 Task: Identify properties in Portland suitable for condo conversions based on zoning regulations.
Action: Mouse moved to (297, 212)
Screenshot: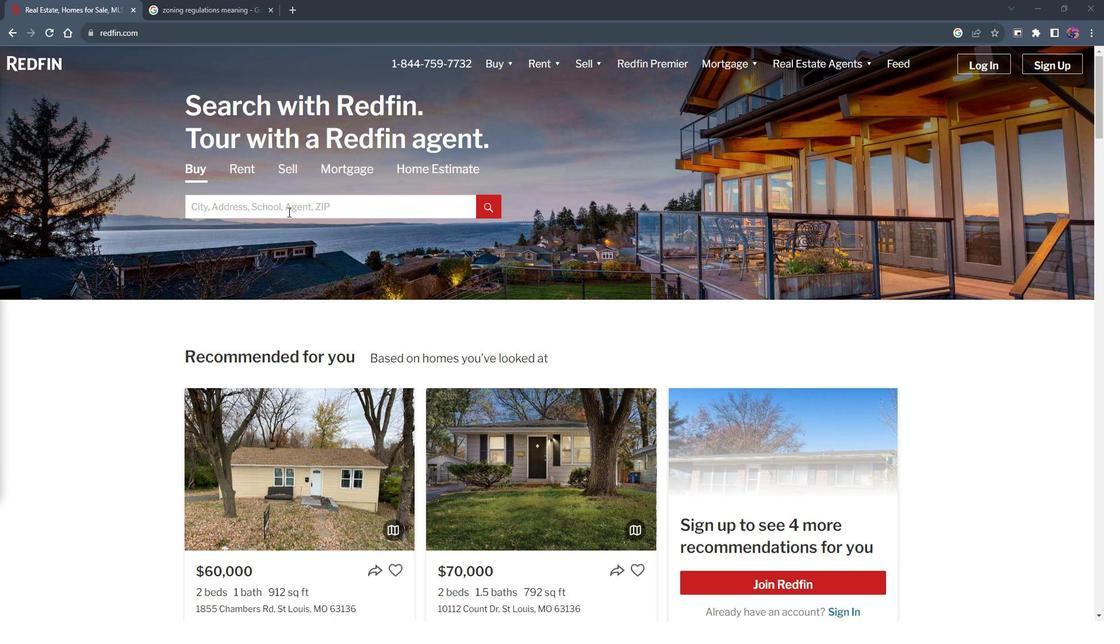 
Action: Mouse pressed left at (297, 212)
Screenshot: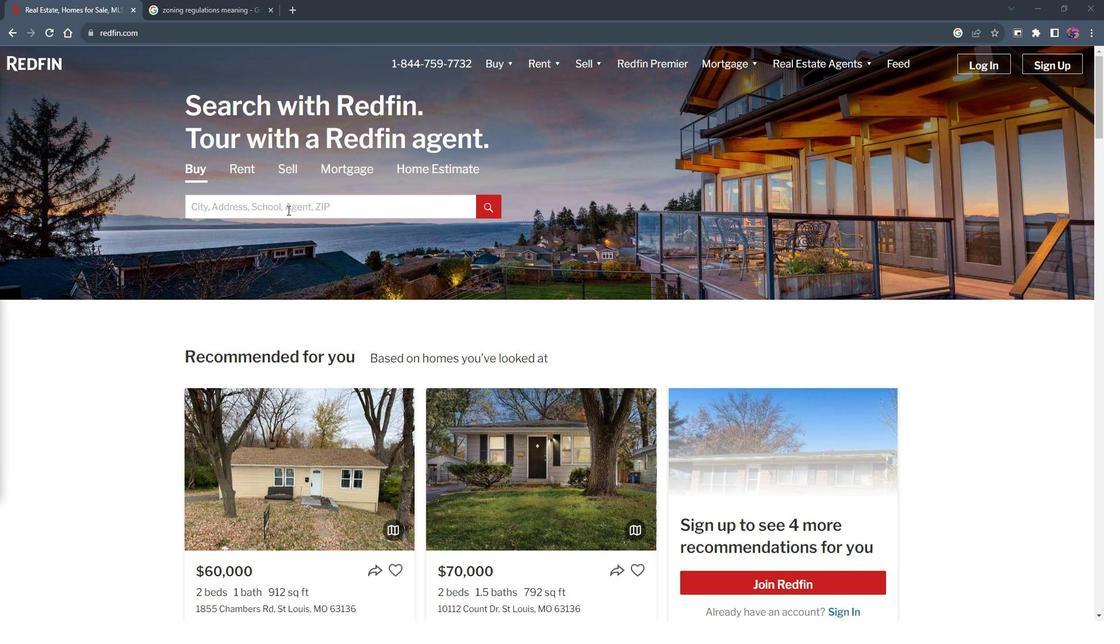 
Action: Mouse moved to (297, 212)
Screenshot: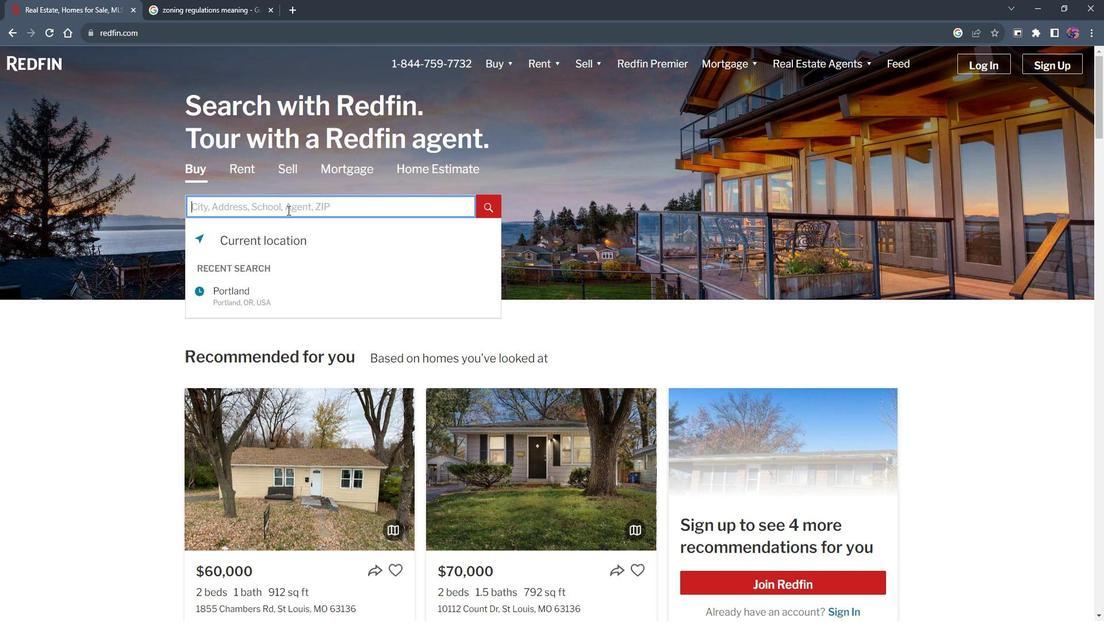 
Action: Key pressed <Key.shift><Key.shift><Key.shift><Key.shift><Key.shift><Key.shift><Key.shift><Key.shift><Key.shift><Key.shift><Key.shift><Key.shift><Key.shift><Key.shift><Key.shift><Key.shift><Key.shift><Key.shift><Key.shift><Key.shift><Key.shift><Key.shift><Key.shift><Key.shift><Key.shift><Key.shift><Key.shift><Key.shift><Key.shift><Key.shift><Key.shift><Key.shift><Key.shift><Key.shift><Key.shift><Key.shift><Key.shift><Key.shift><Key.shift><Key.shift><Key.shift><Key.shift><Key.shift><Key.shift><Key.shift>Portland<Key.enter>
Screenshot: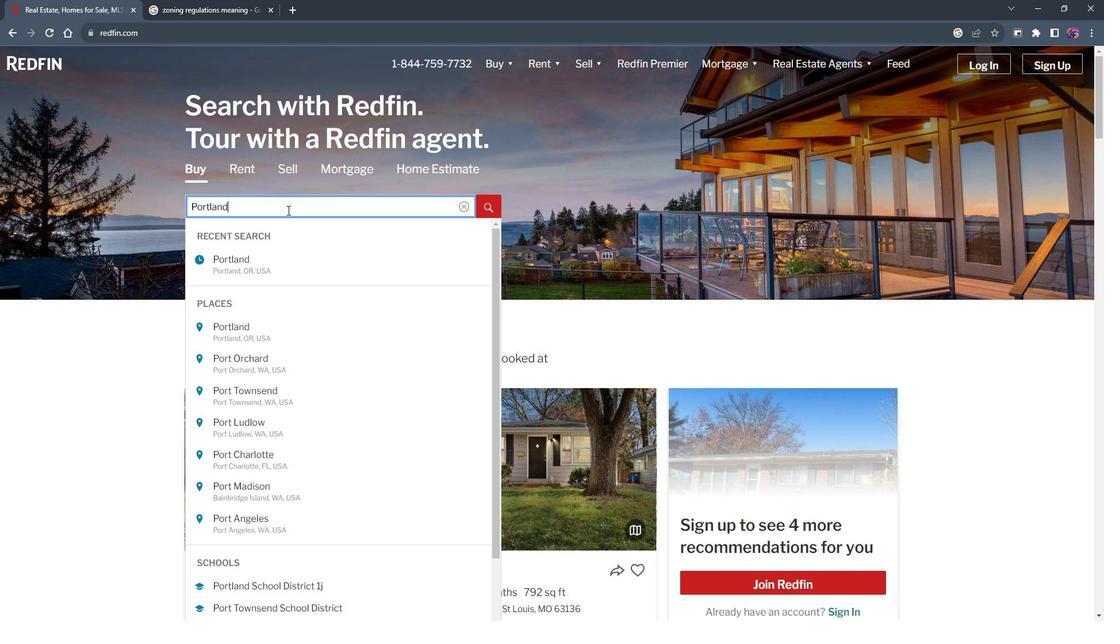 
Action: Mouse moved to (1039, 151)
Screenshot: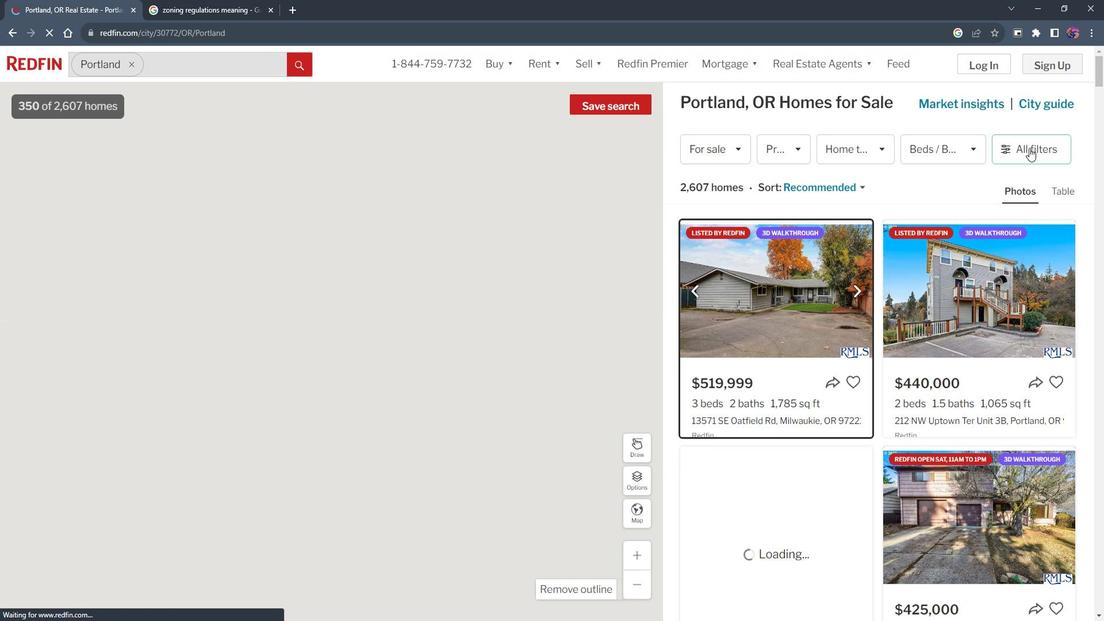 
Action: Mouse pressed left at (1039, 151)
Screenshot: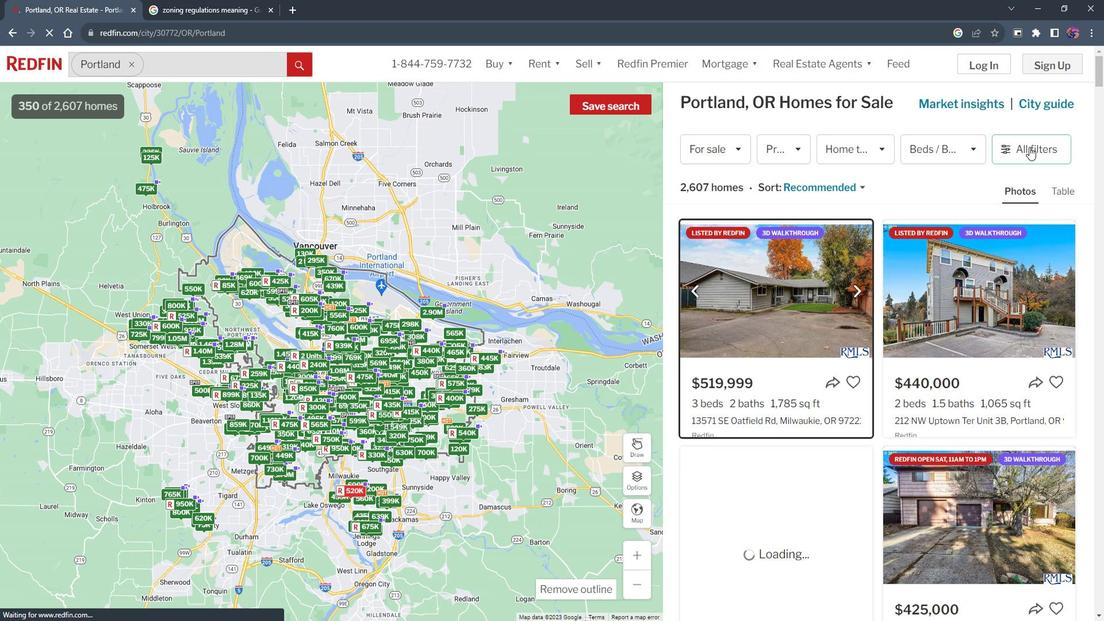 
Action: Mouse moved to (1038, 152)
Screenshot: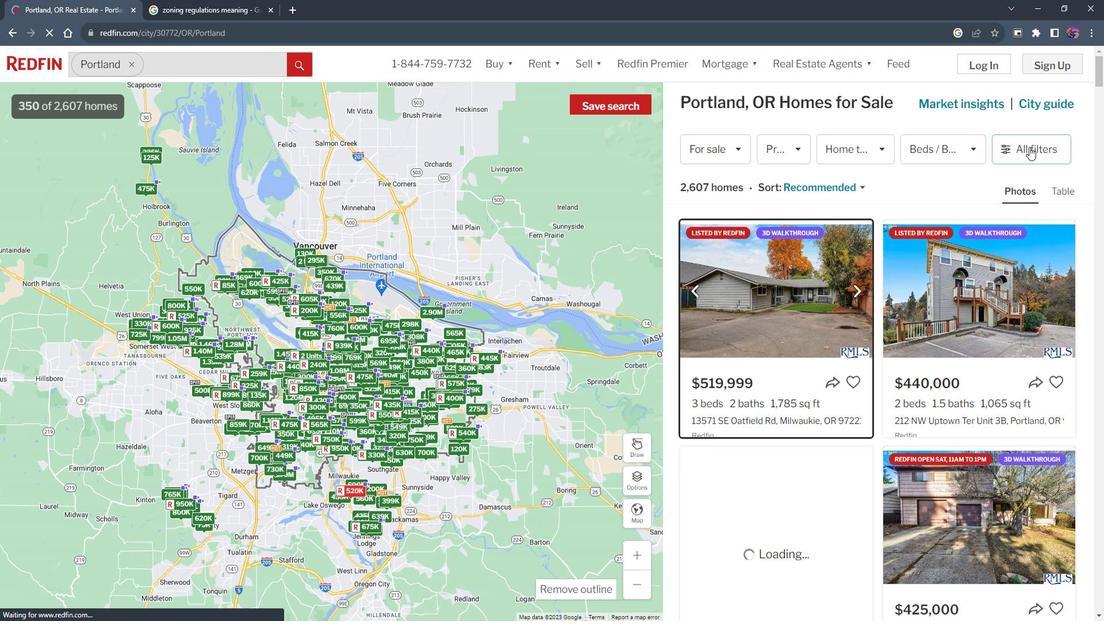 
Action: Mouse pressed left at (1038, 152)
Screenshot: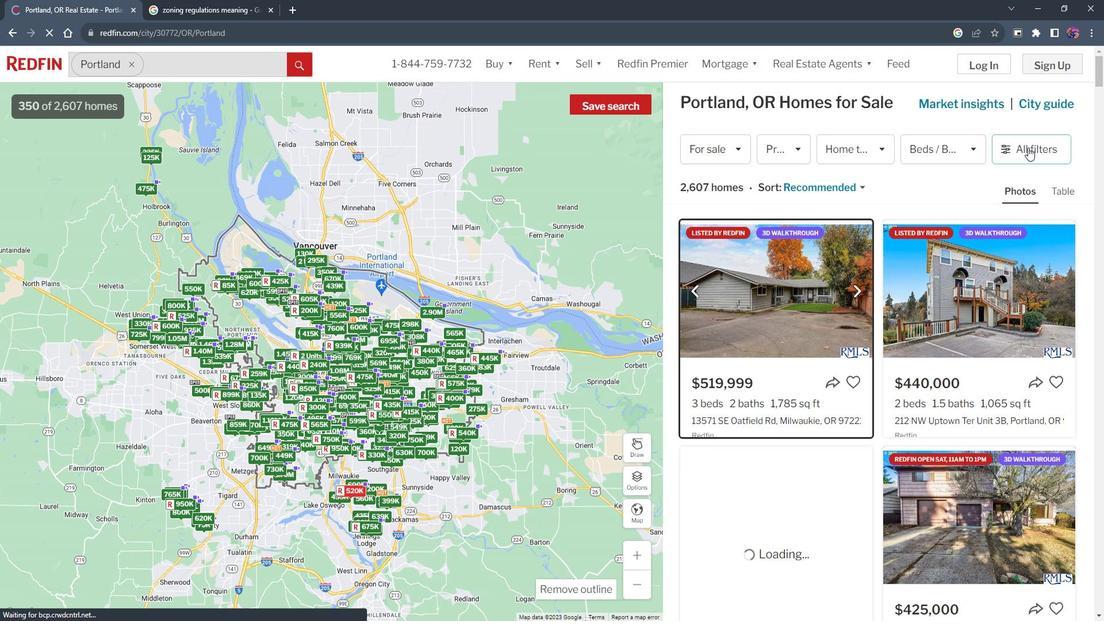
Action: Mouse pressed left at (1038, 152)
Screenshot: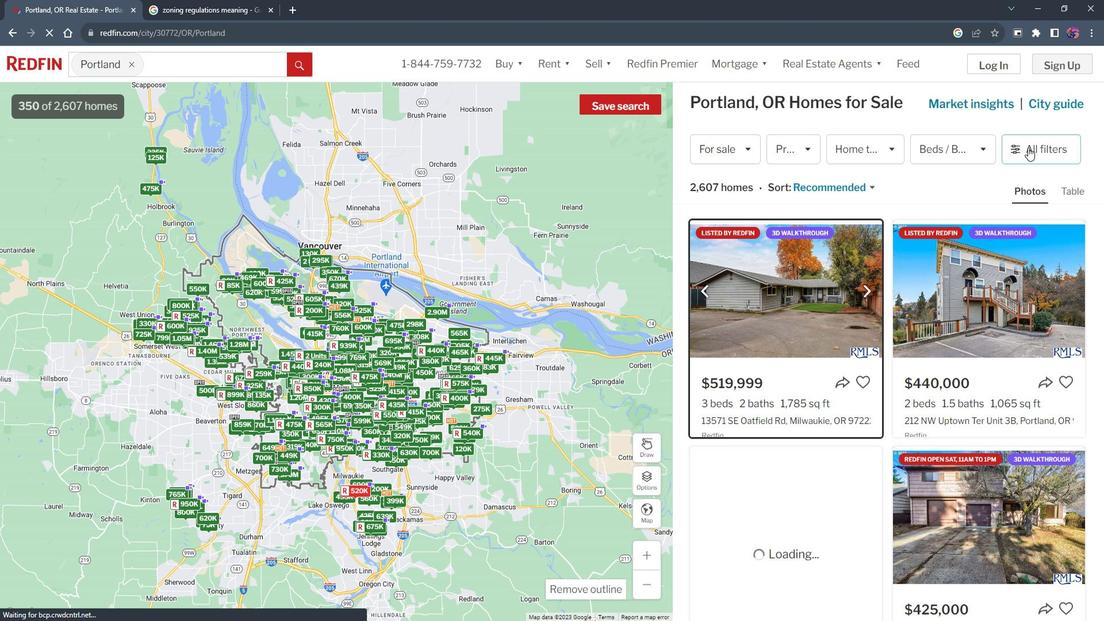 
Action: Mouse pressed left at (1038, 152)
Screenshot: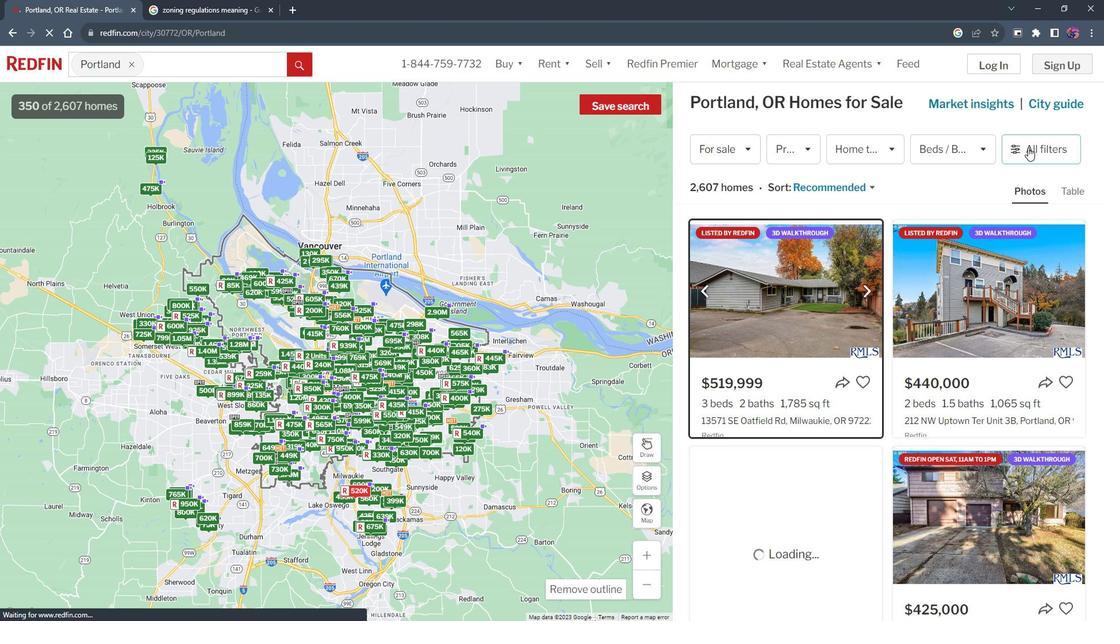 
Action: Mouse moved to (889, 378)
Screenshot: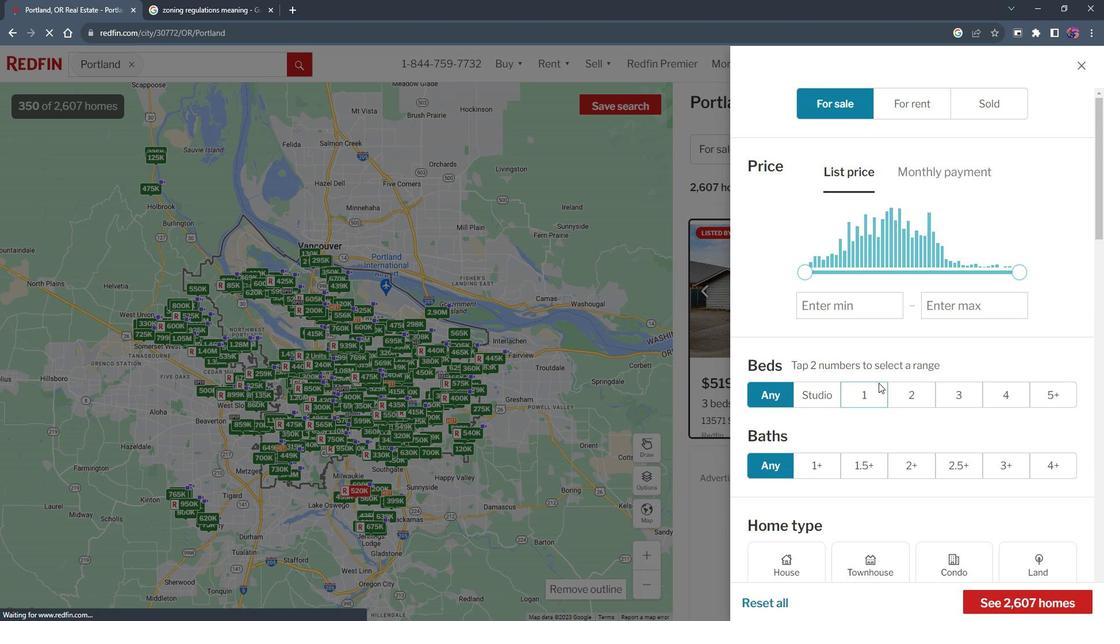 
Action: Mouse scrolled (889, 378) with delta (0, 0)
Screenshot: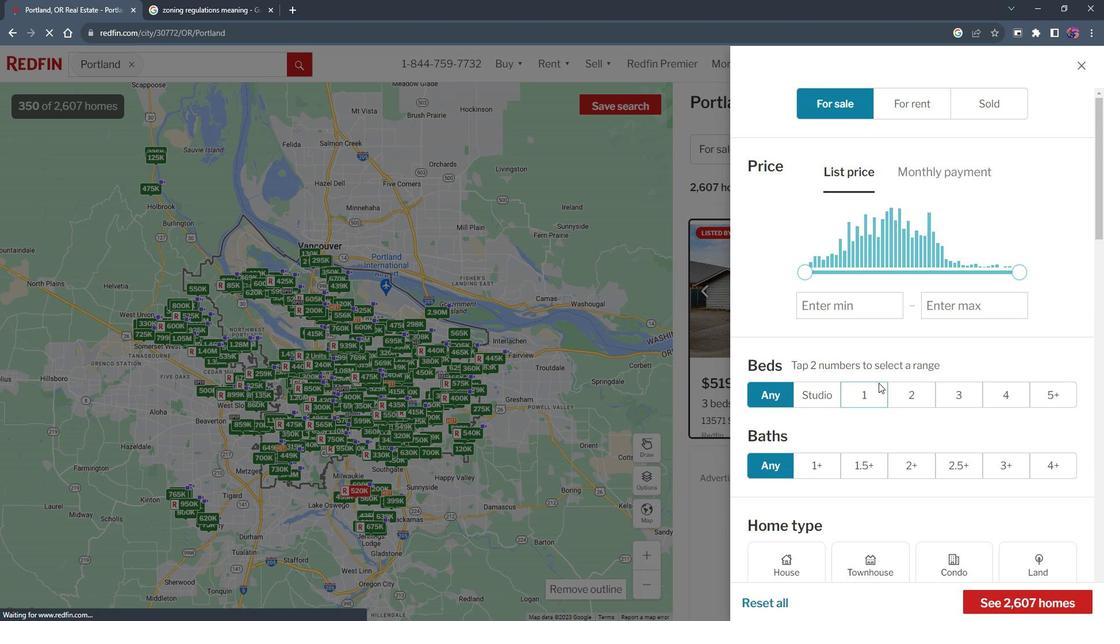 
Action: Mouse moved to (889, 377)
Screenshot: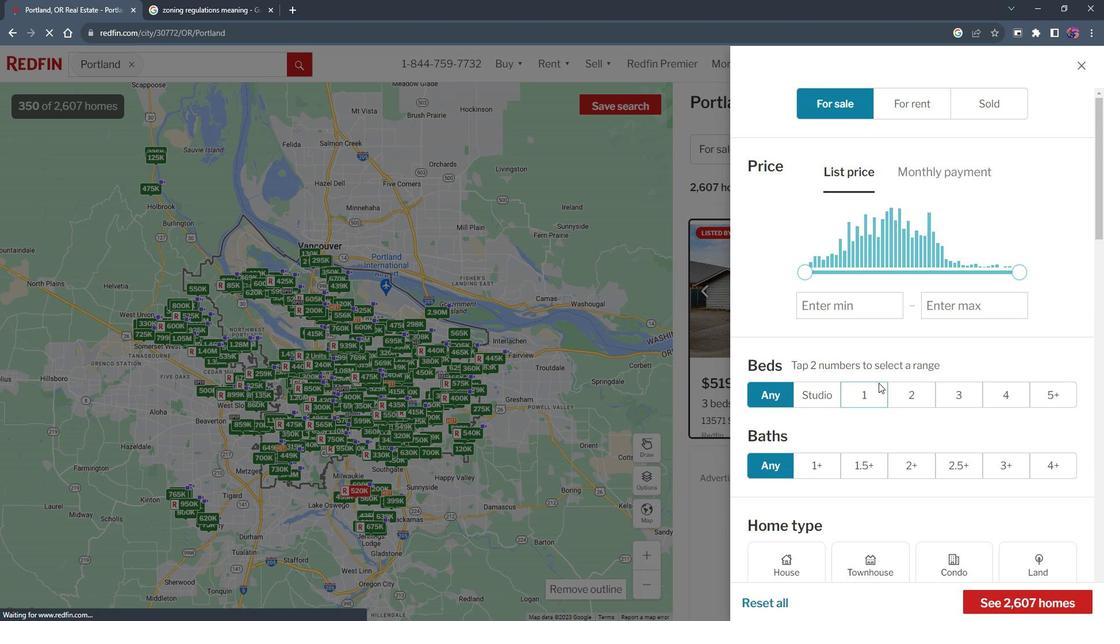 
Action: Mouse scrolled (889, 377) with delta (0, 0)
Screenshot: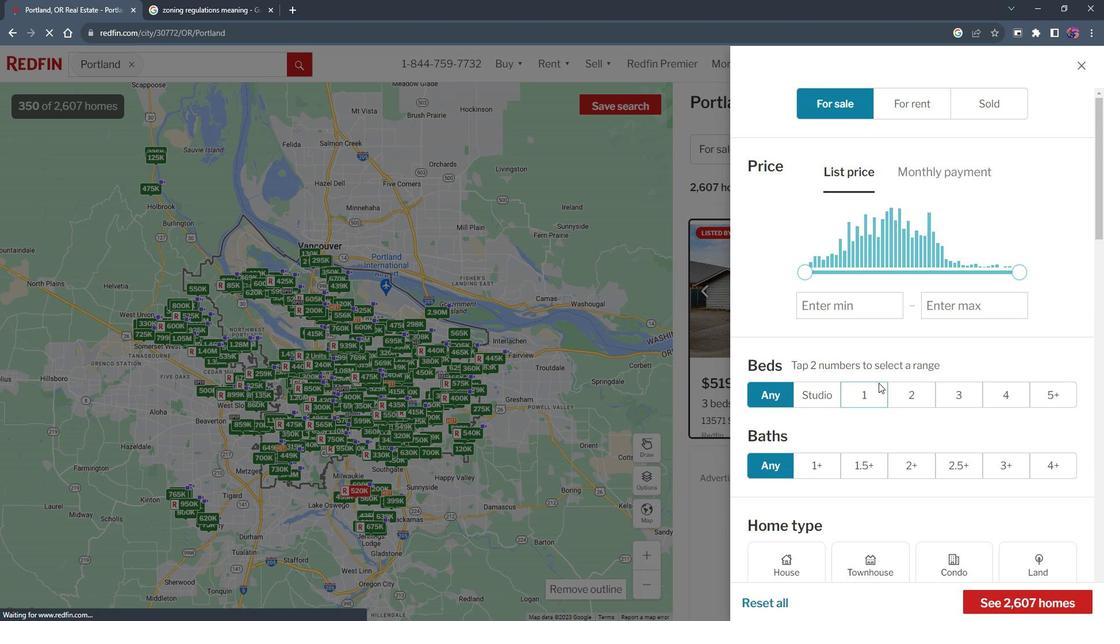 
Action: Mouse moved to (889, 375)
Screenshot: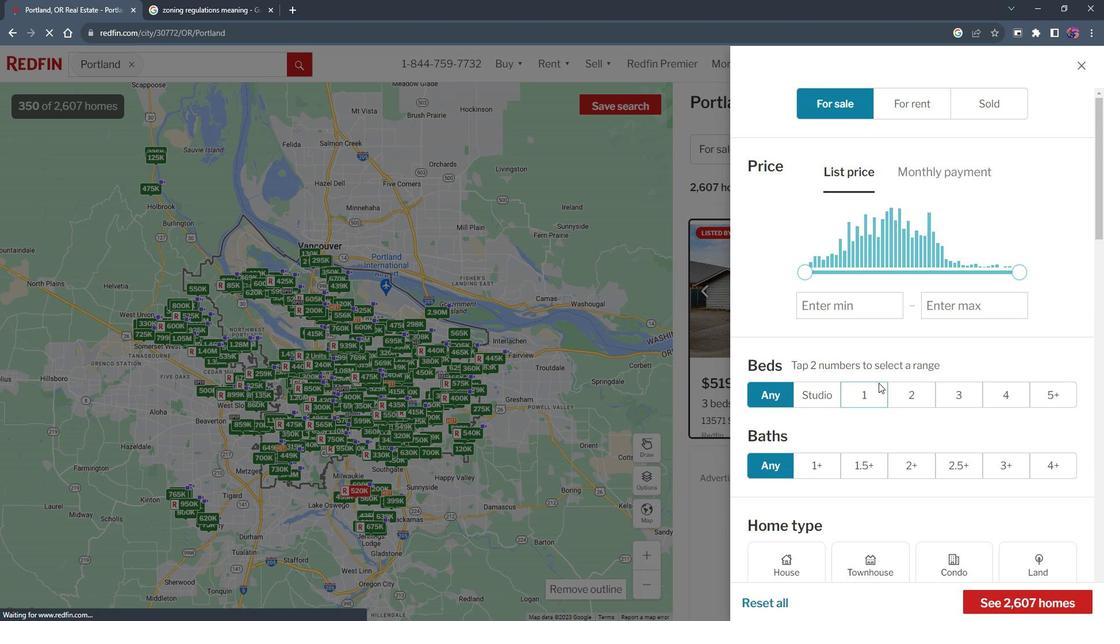 
Action: Mouse scrolled (889, 374) with delta (0, 0)
Screenshot: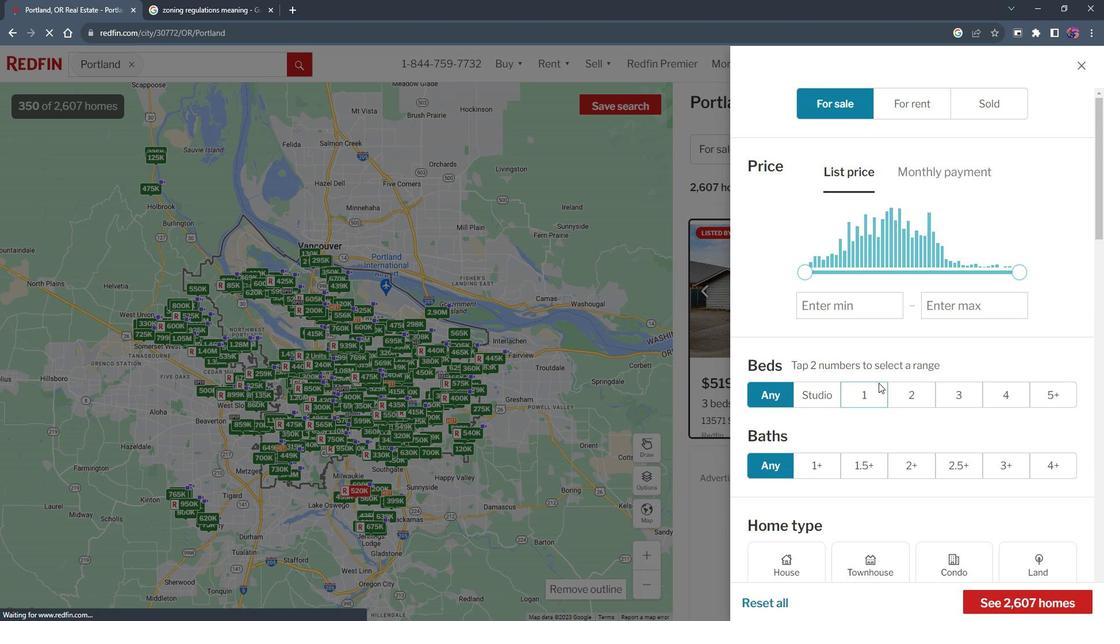 
Action: Mouse moved to (889, 373)
Screenshot: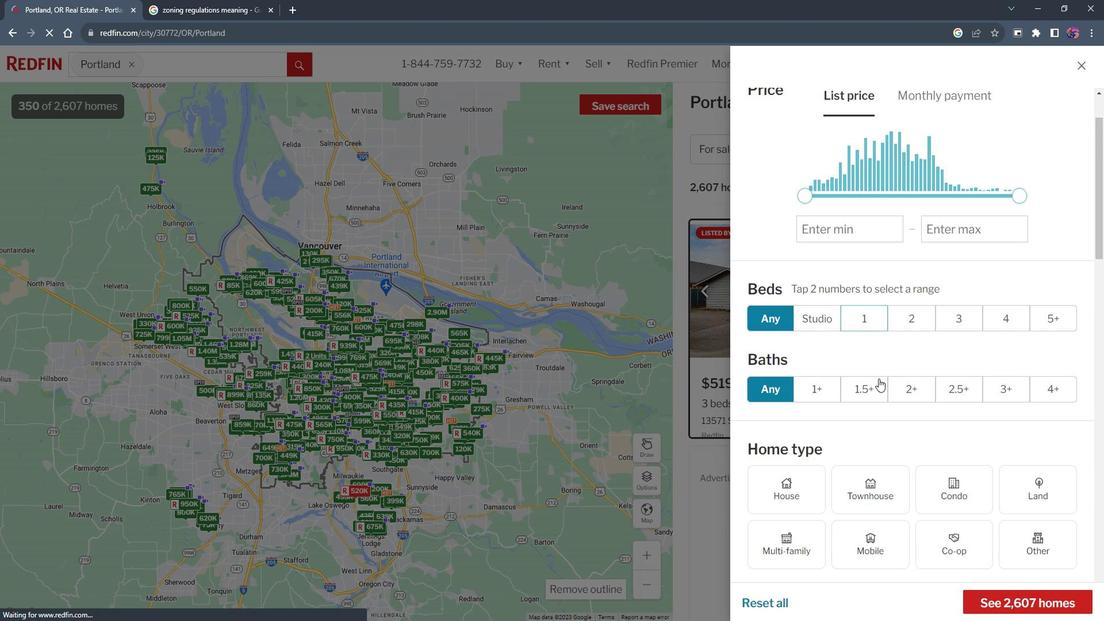 
Action: Mouse scrolled (889, 373) with delta (0, 0)
Screenshot: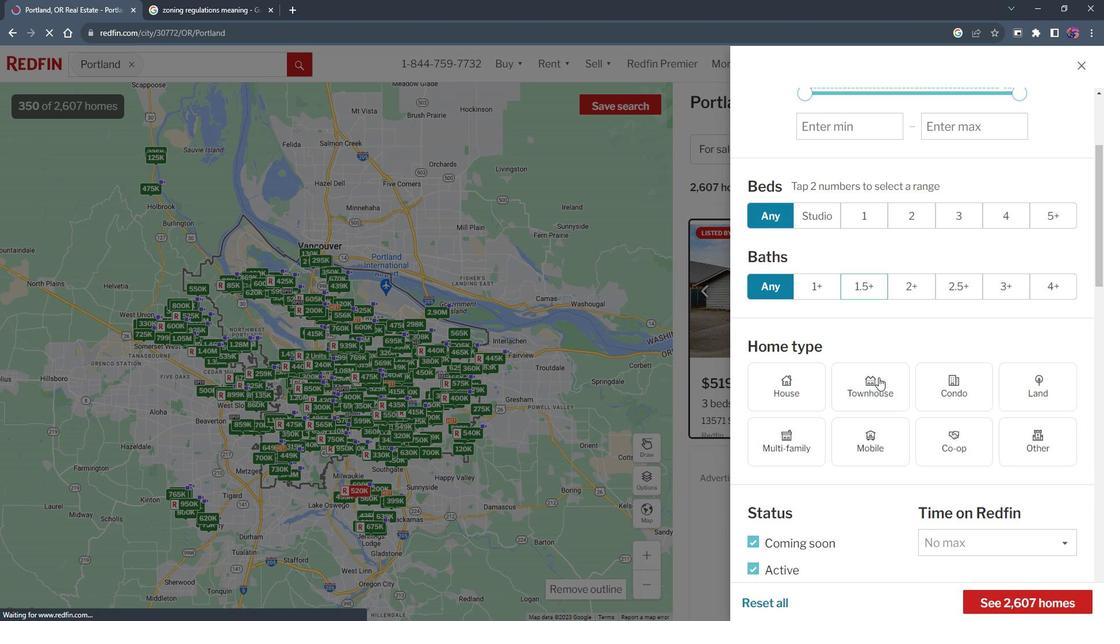 
Action: Mouse moved to (977, 327)
Screenshot: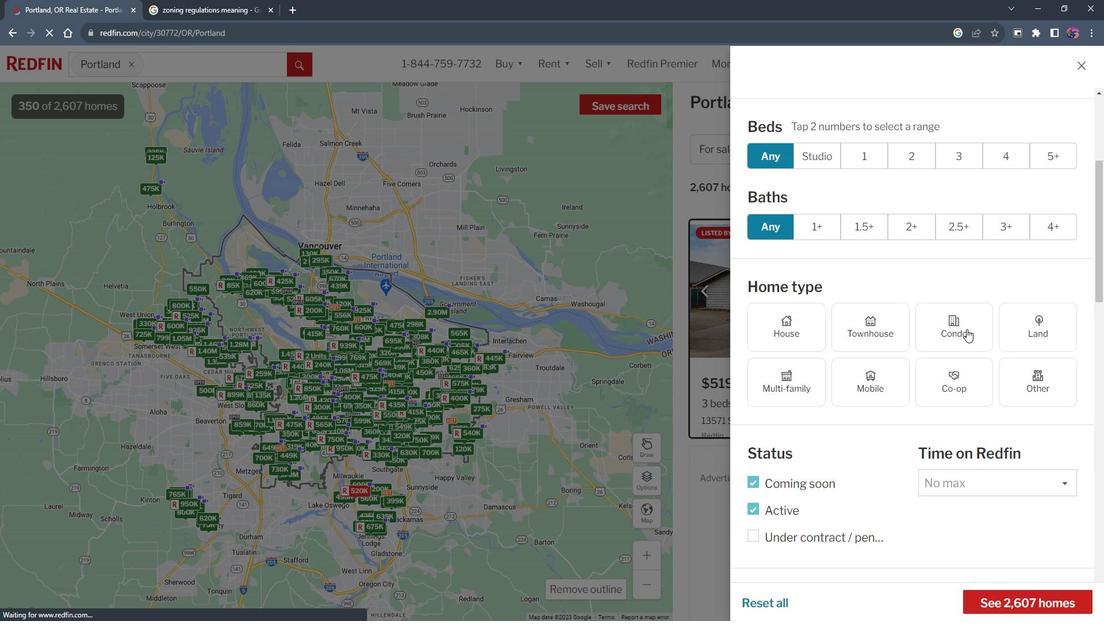 
Action: Mouse pressed left at (977, 327)
Screenshot: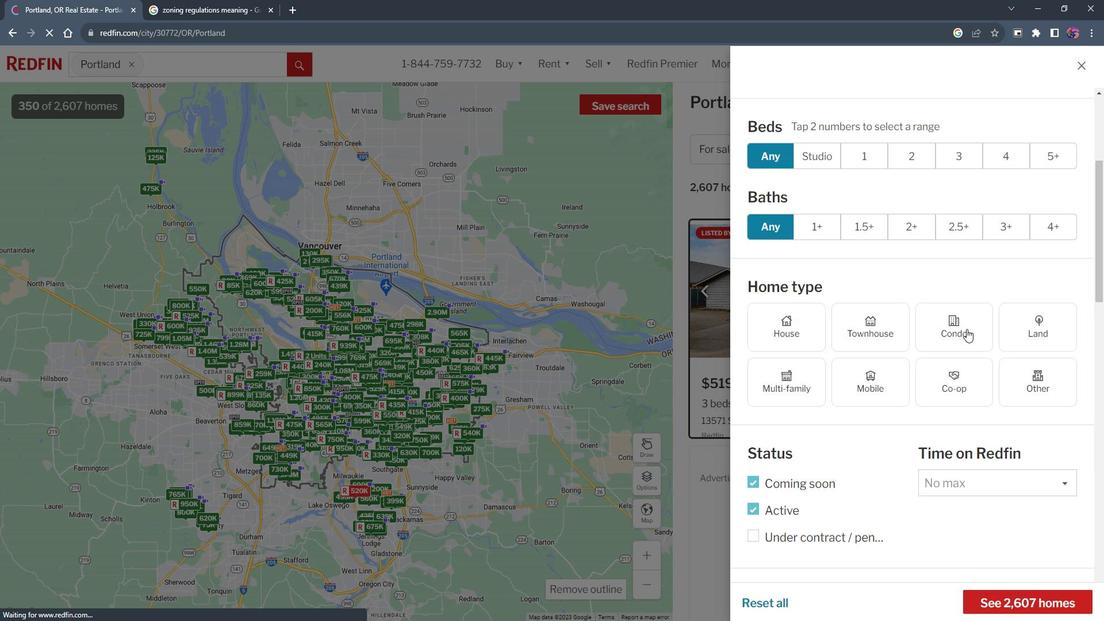 
Action: Mouse moved to (940, 439)
Screenshot: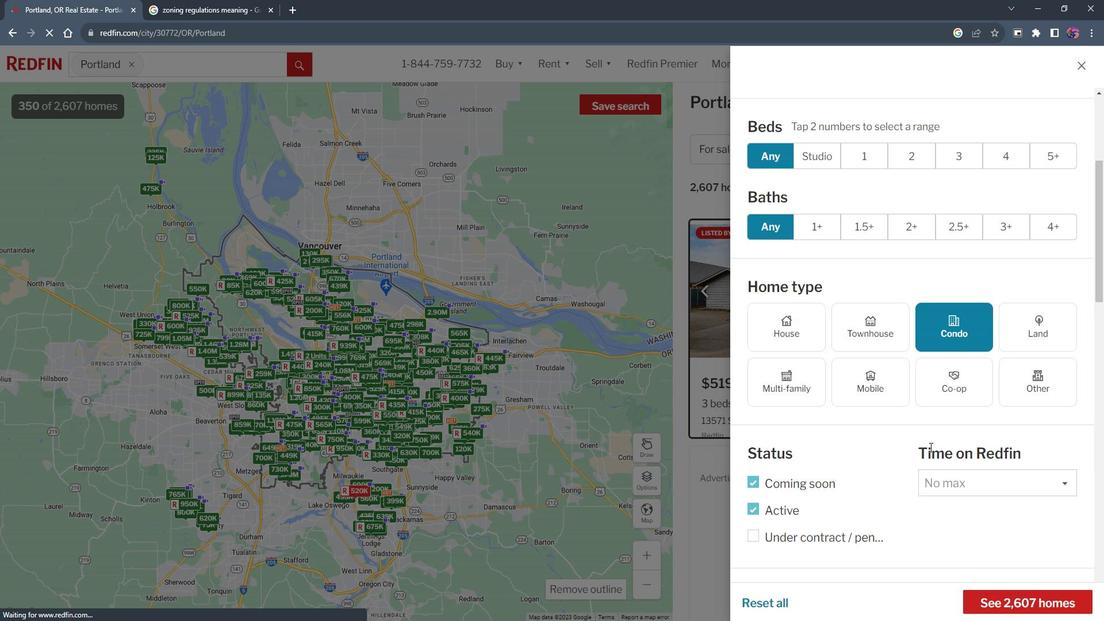 
Action: Mouse scrolled (940, 439) with delta (0, 0)
Screenshot: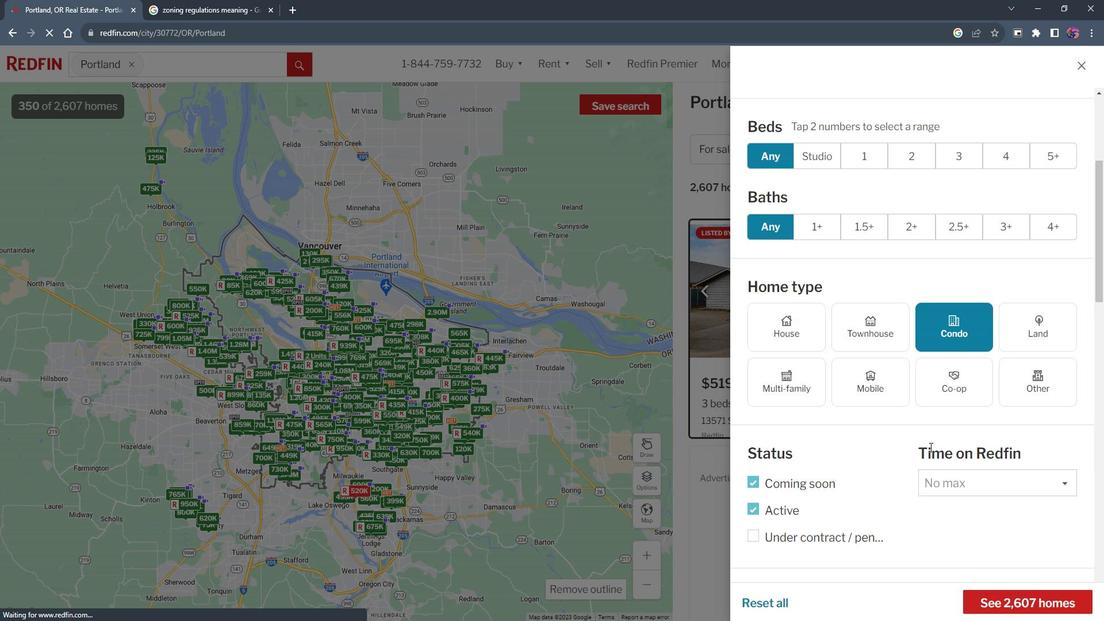 
Action: Mouse moved to (940, 438)
Screenshot: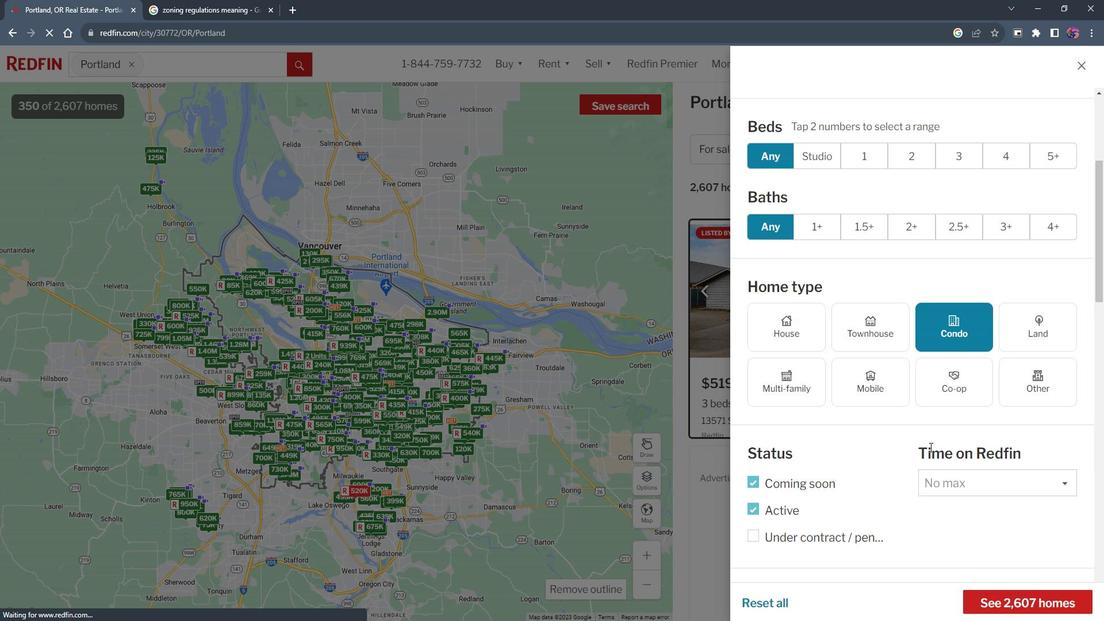 
Action: Mouse scrolled (940, 438) with delta (0, 0)
Screenshot: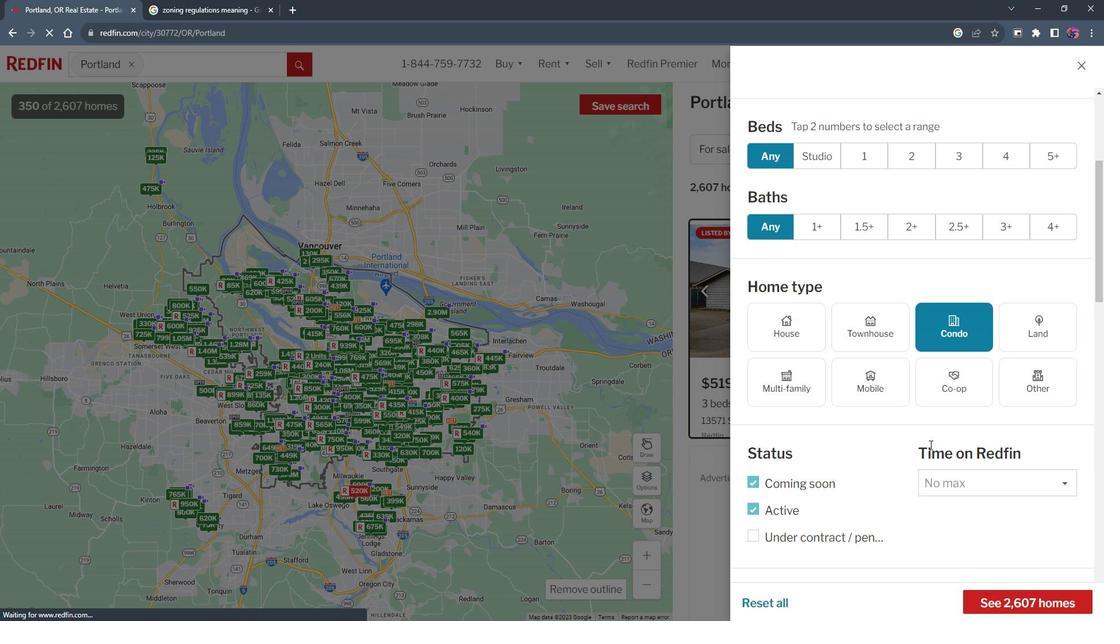 
Action: Mouse moved to (939, 435)
Screenshot: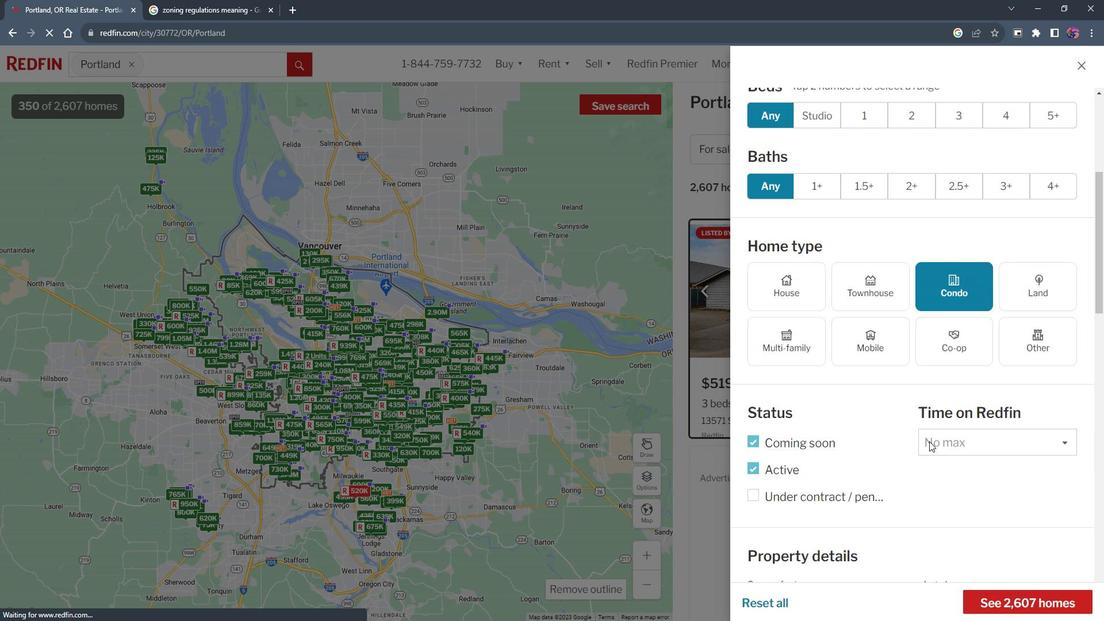 
Action: Mouse scrolled (939, 434) with delta (0, 0)
Screenshot: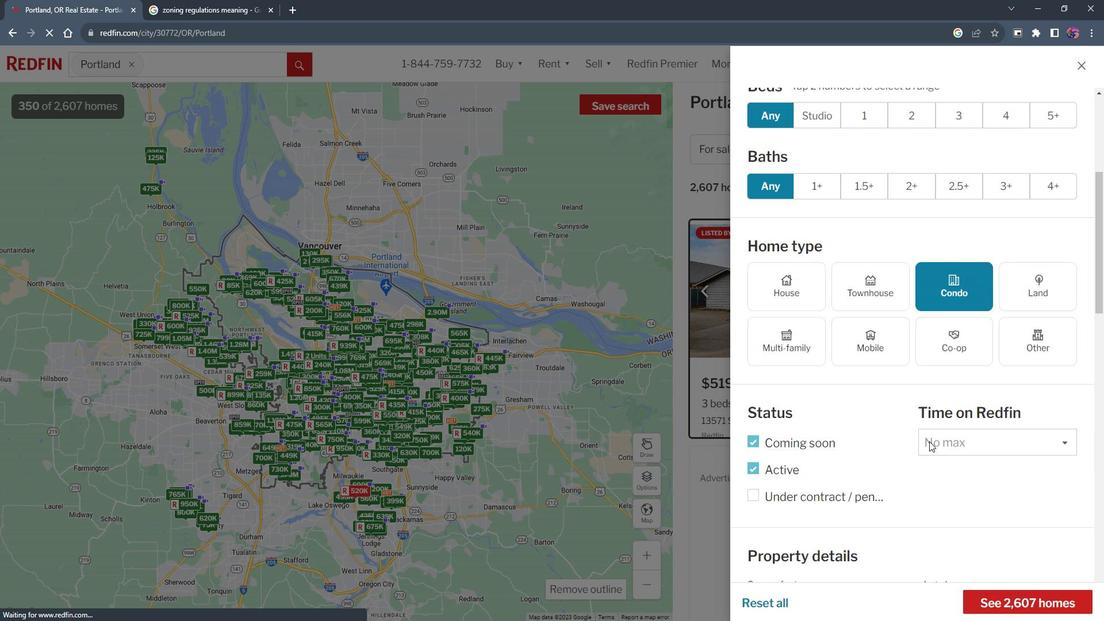 
Action: Mouse moved to (939, 431)
Screenshot: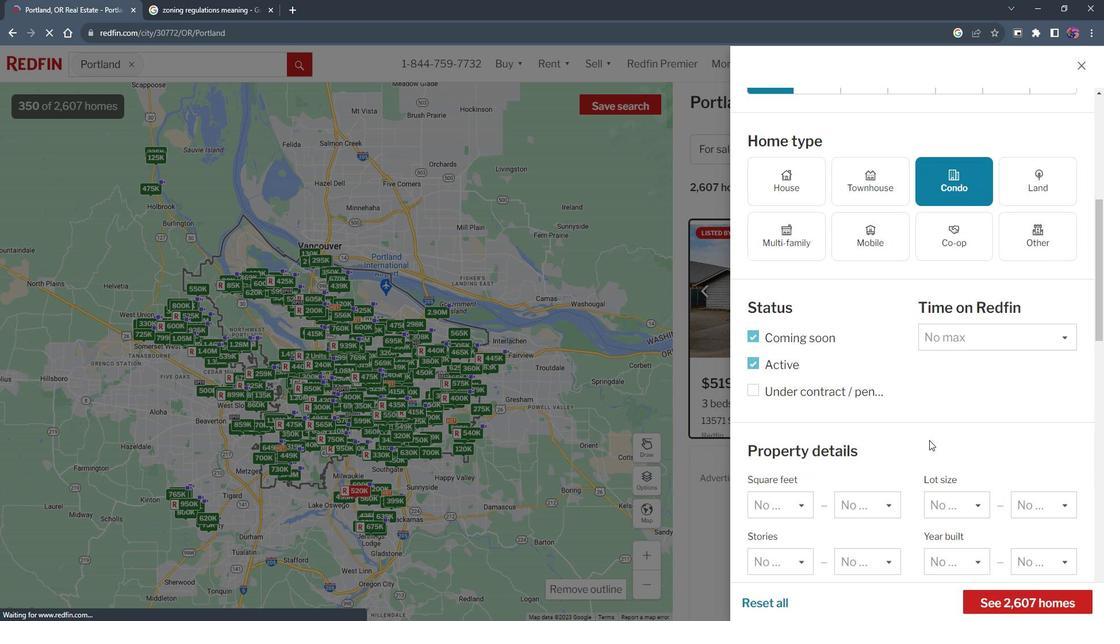 
Action: Mouse scrolled (939, 431) with delta (0, 0)
Screenshot: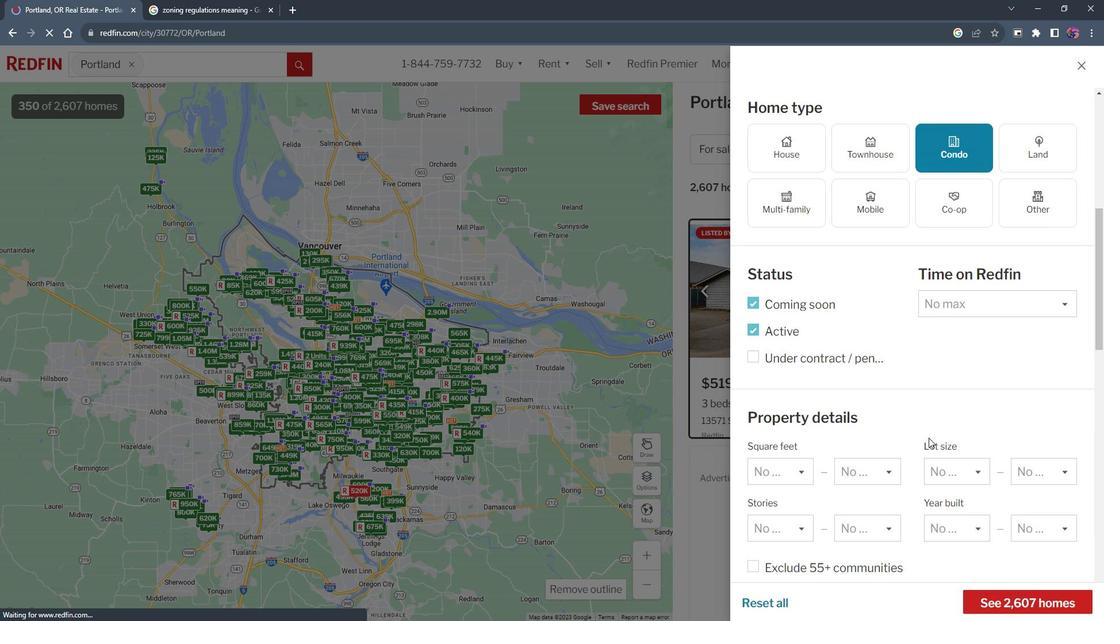 
Action: Mouse scrolled (939, 431) with delta (0, 0)
Screenshot: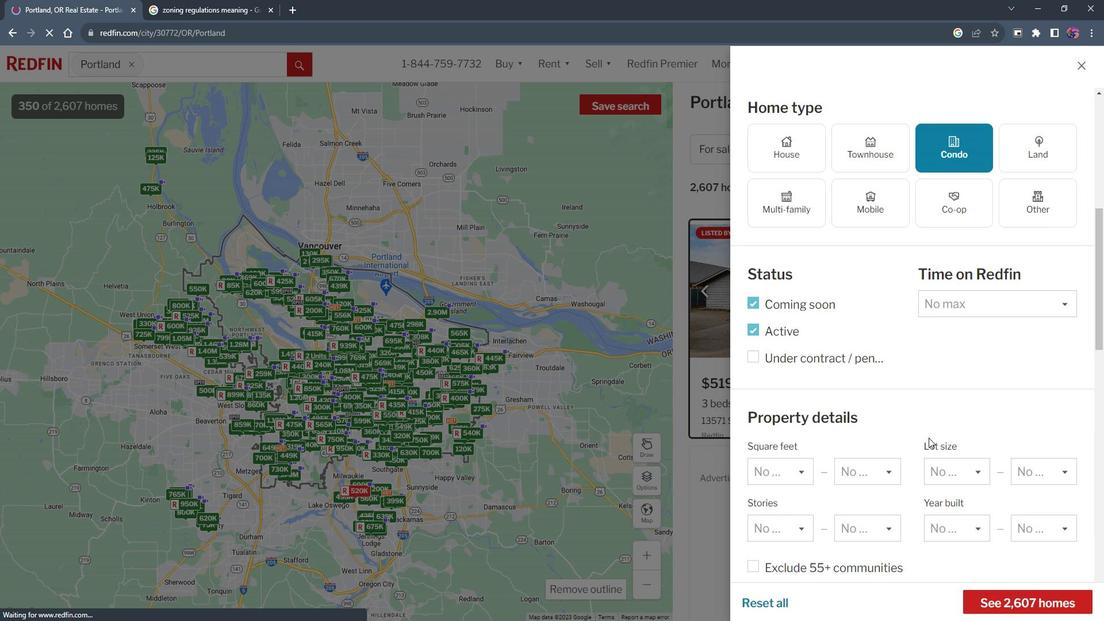 
Action: Mouse moved to (937, 431)
Screenshot: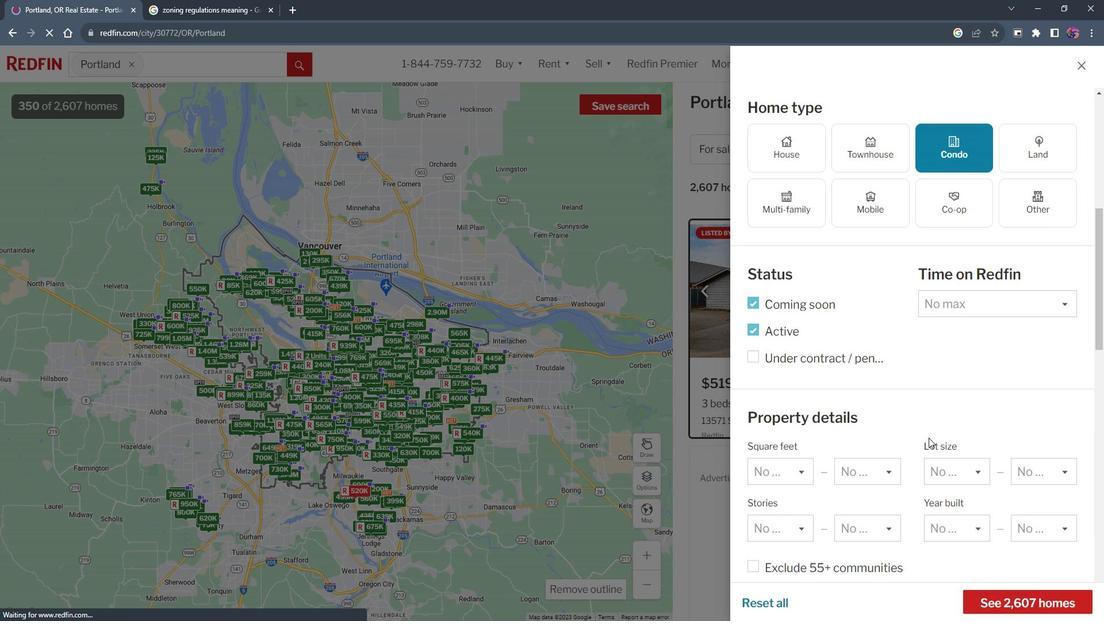 
Action: Mouse scrolled (937, 430) with delta (0, 0)
Screenshot: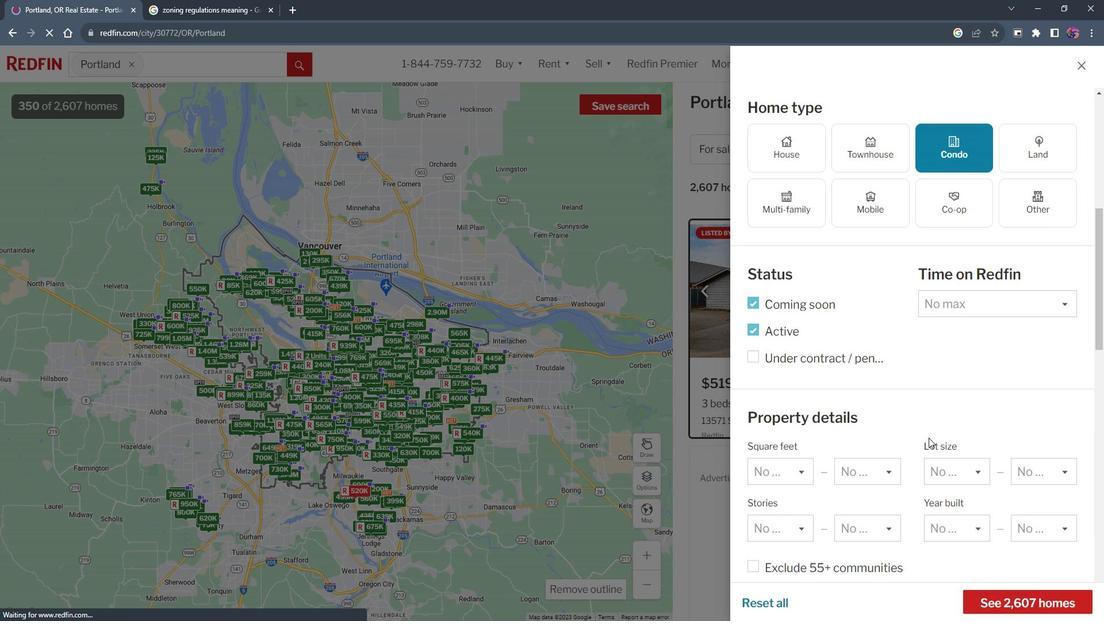 
Action: Mouse moved to (935, 428)
Screenshot: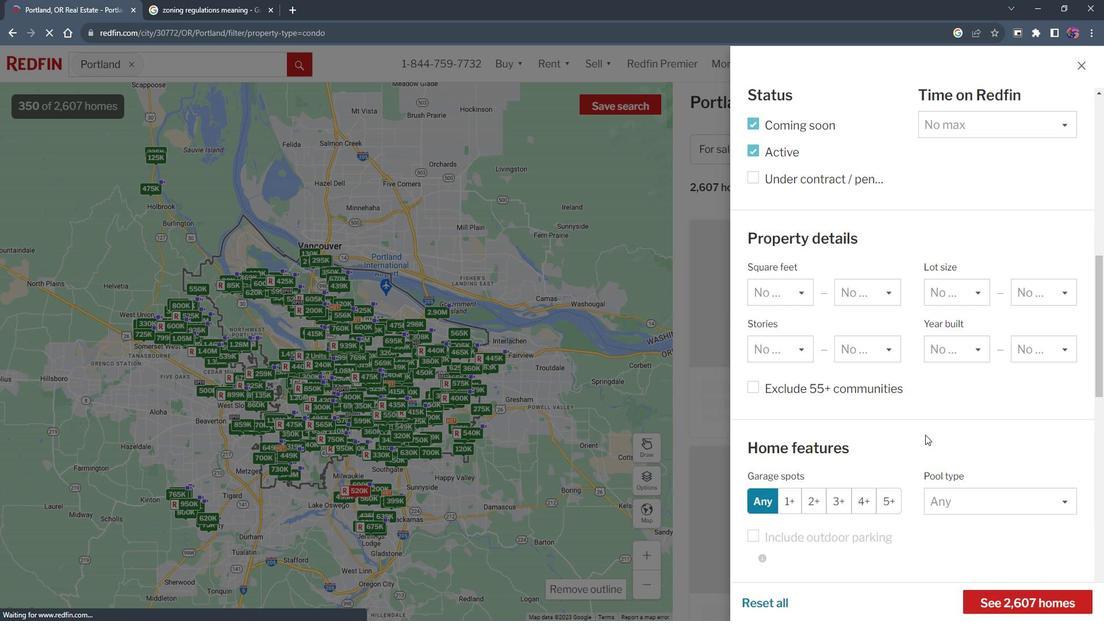 
Action: Mouse scrolled (935, 427) with delta (0, 0)
Screenshot: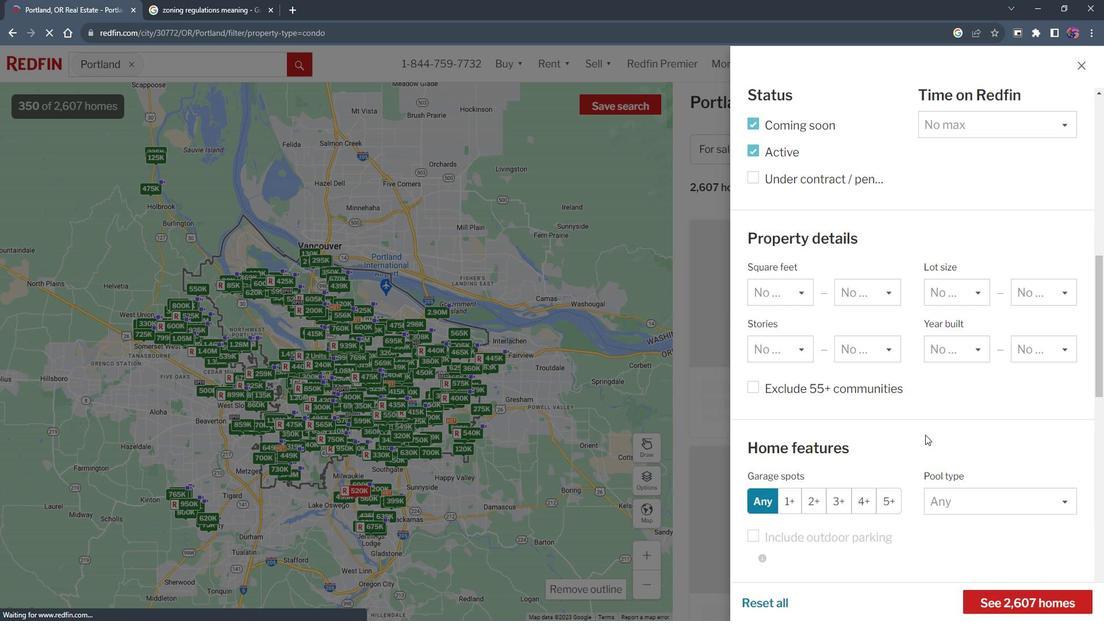
Action: Mouse scrolled (935, 427) with delta (0, 0)
Screenshot: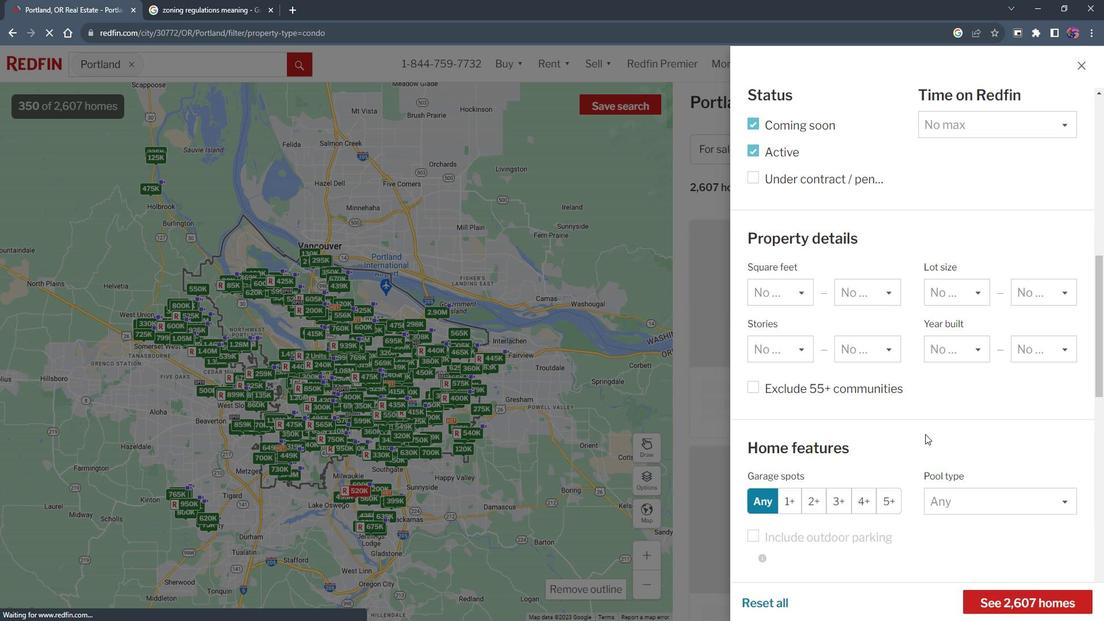 
Action: Mouse scrolled (935, 427) with delta (0, 0)
Screenshot: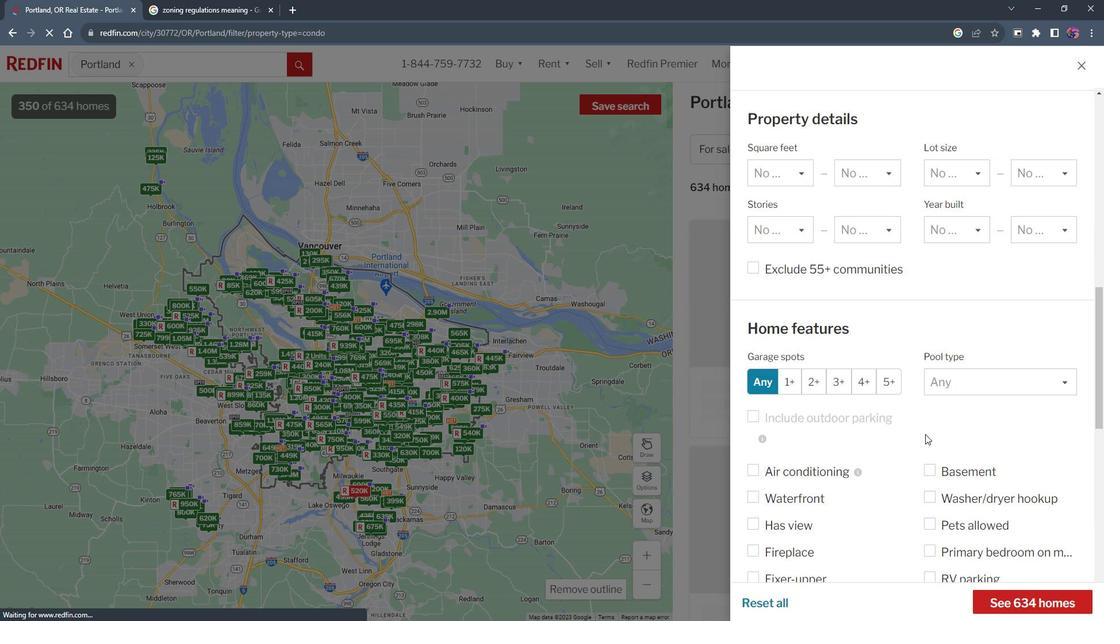 
Action: Mouse scrolled (935, 427) with delta (0, 0)
Screenshot: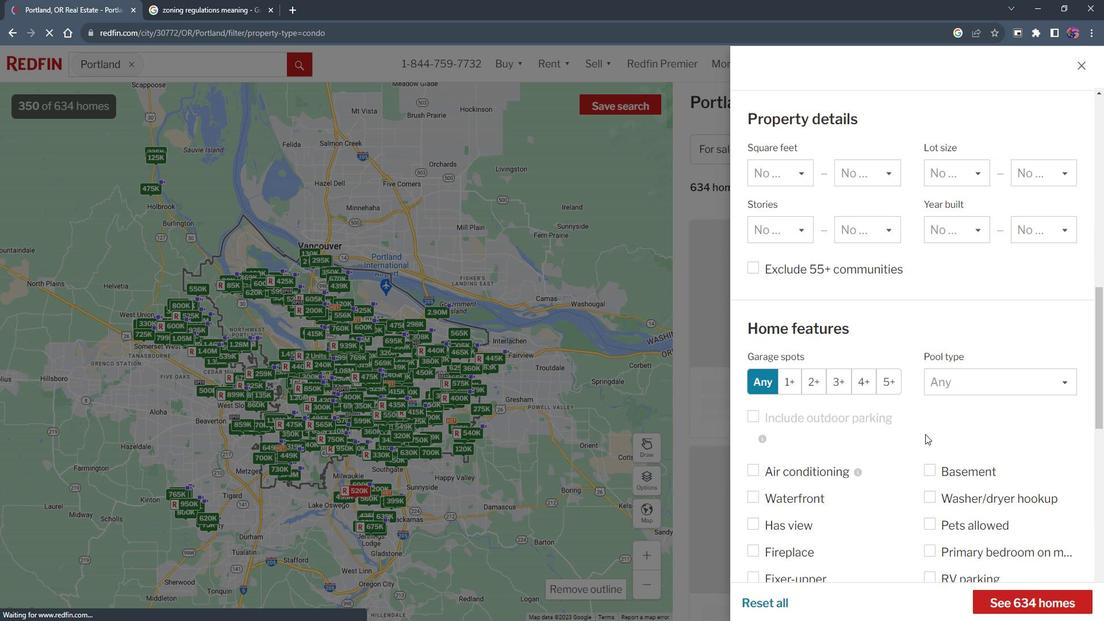 
Action: Mouse moved to (935, 425)
Screenshot: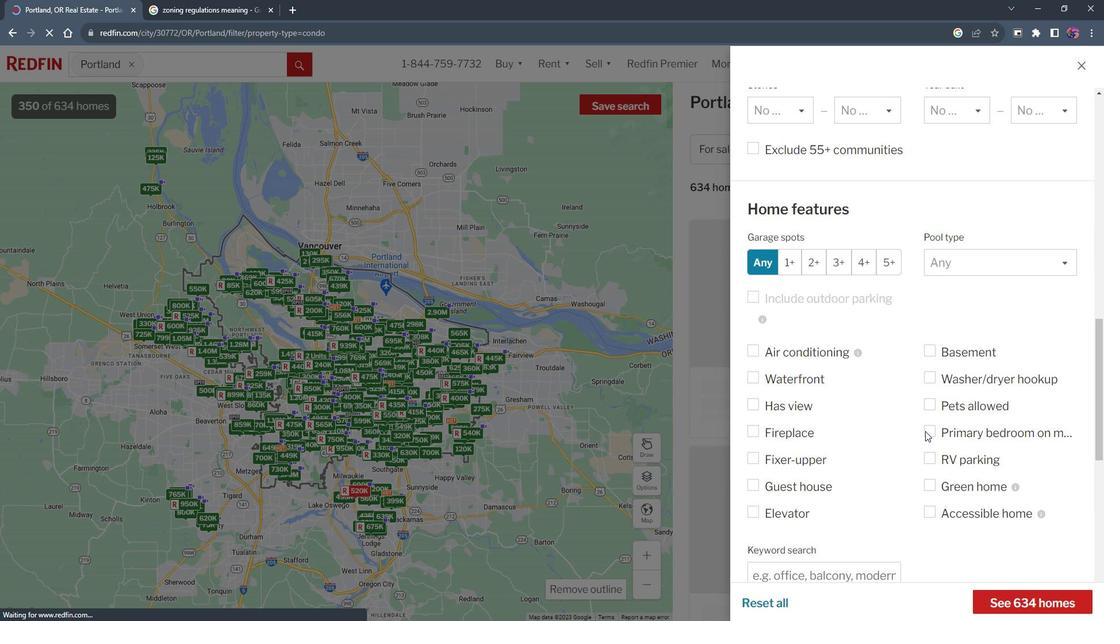 
Action: Mouse scrolled (935, 424) with delta (0, 0)
Screenshot: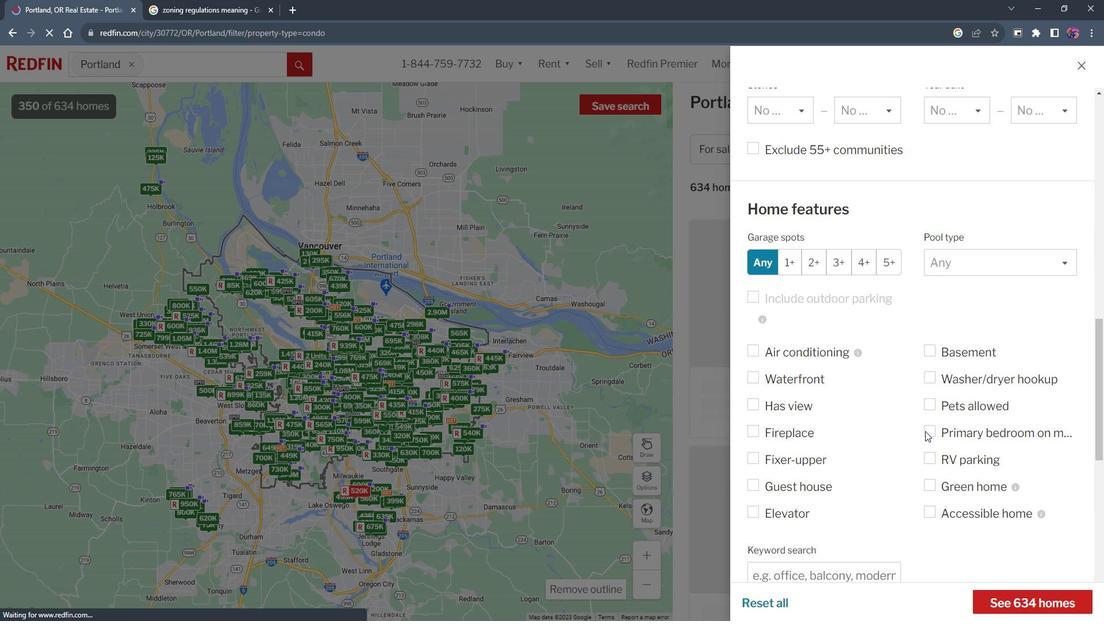 
Action: Mouse scrolled (935, 424) with delta (0, 0)
Screenshot: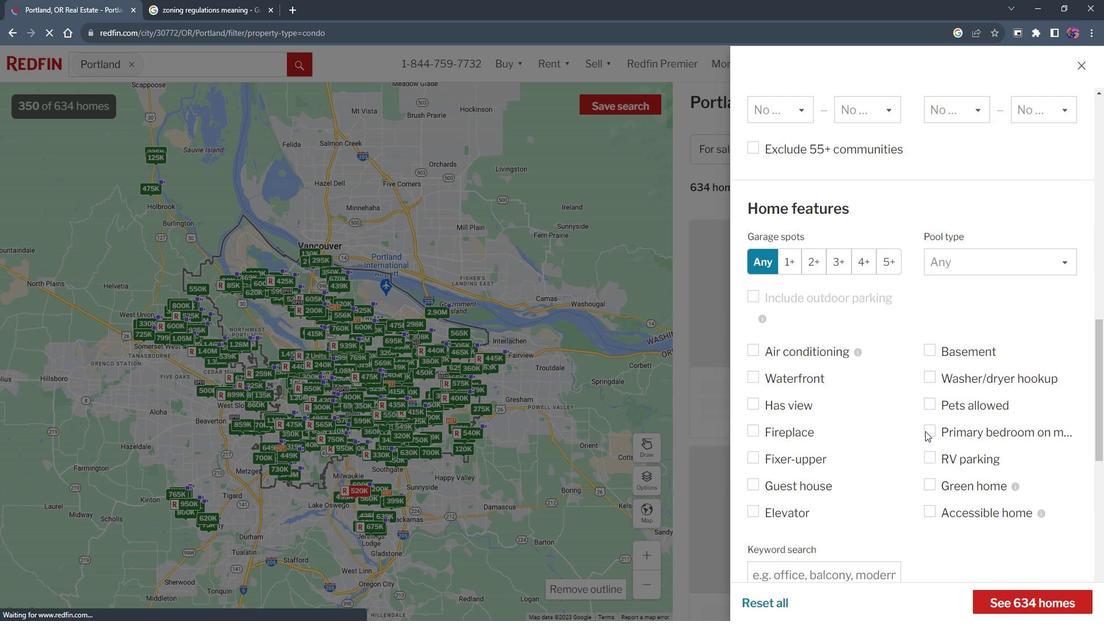 
Action: Mouse scrolled (935, 424) with delta (0, 0)
Screenshot: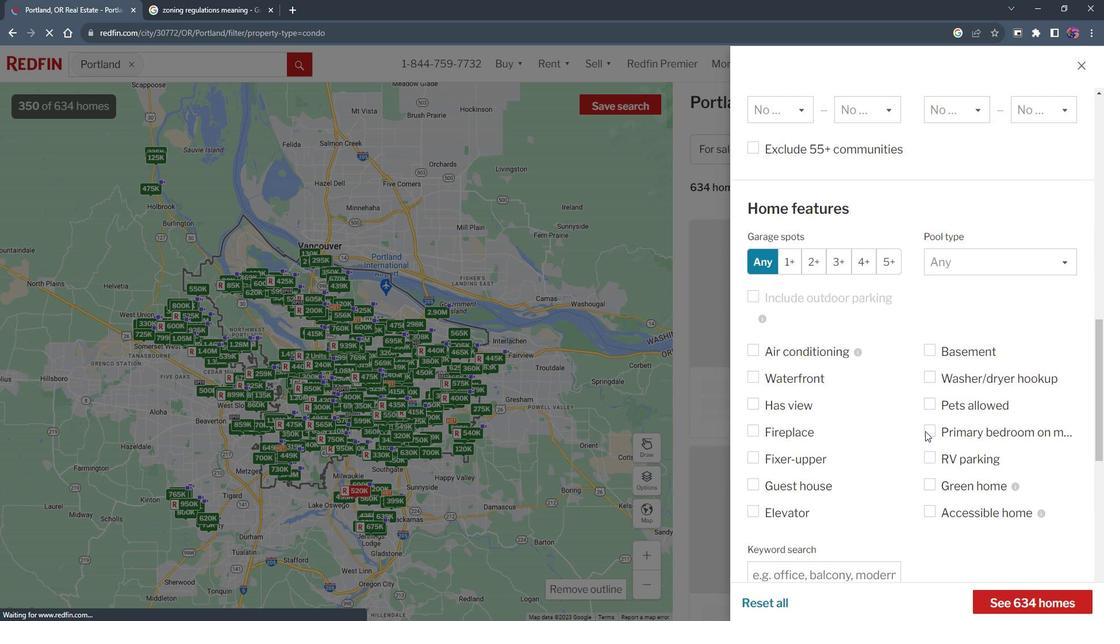 
Action: Mouse moved to (822, 394)
Screenshot: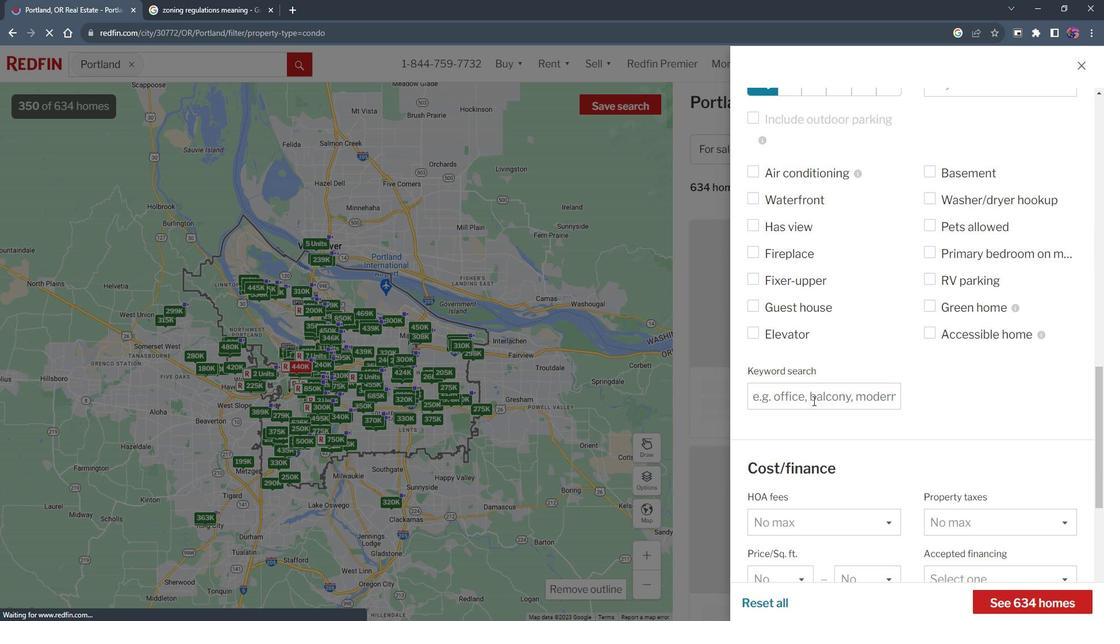 
Action: Mouse pressed left at (822, 394)
Screenshot: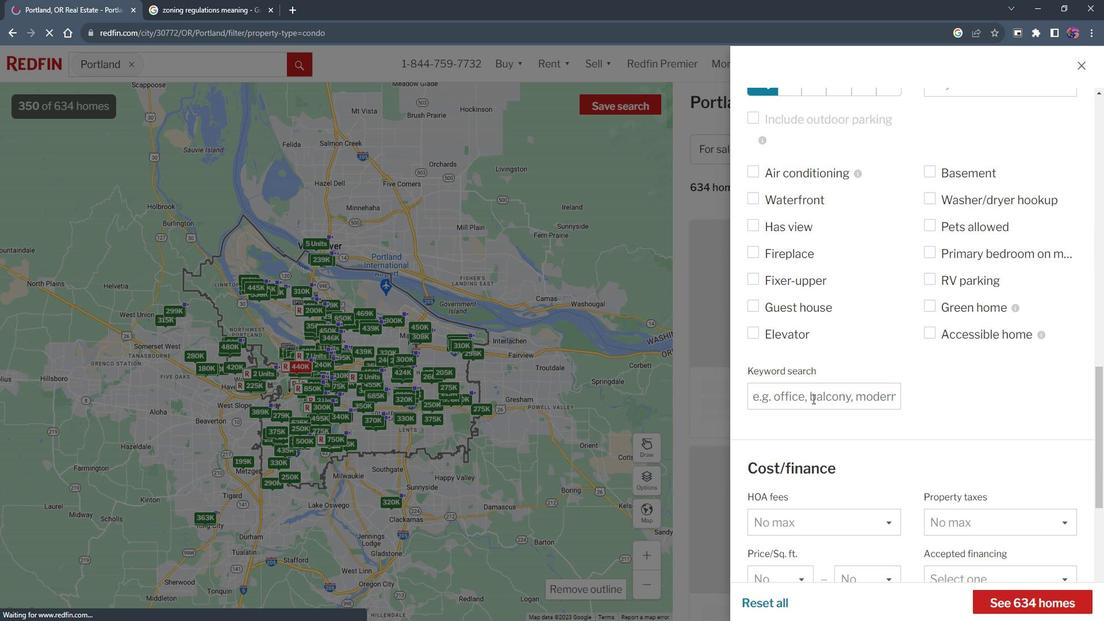 
Action: Mouse moved to (821, 393)
Screenshot: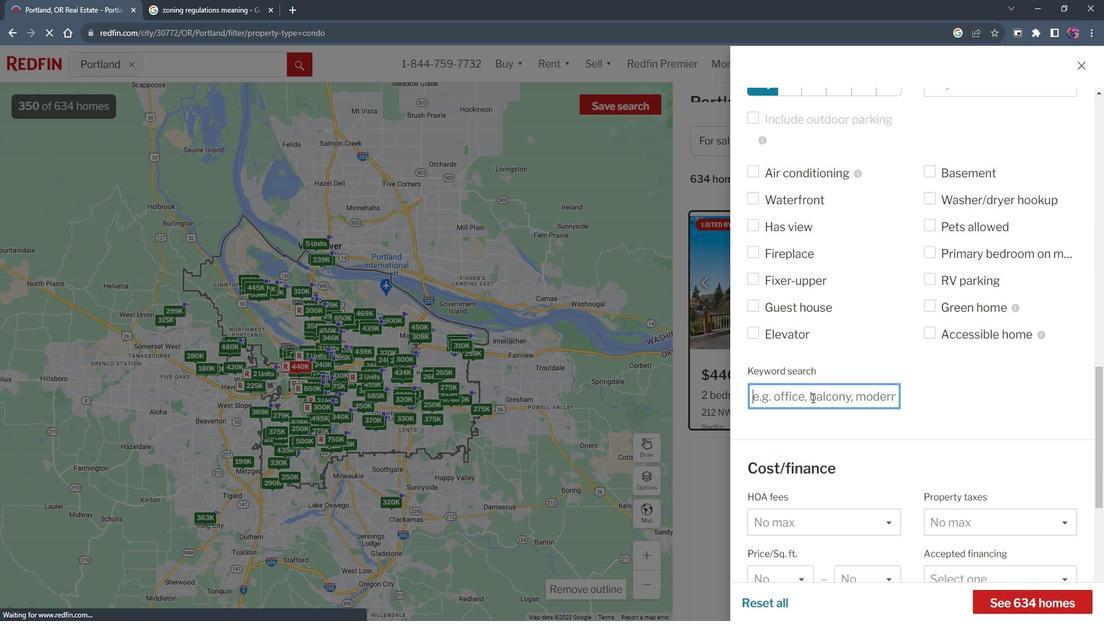 
Action: Key pressed zoning
Screenshot: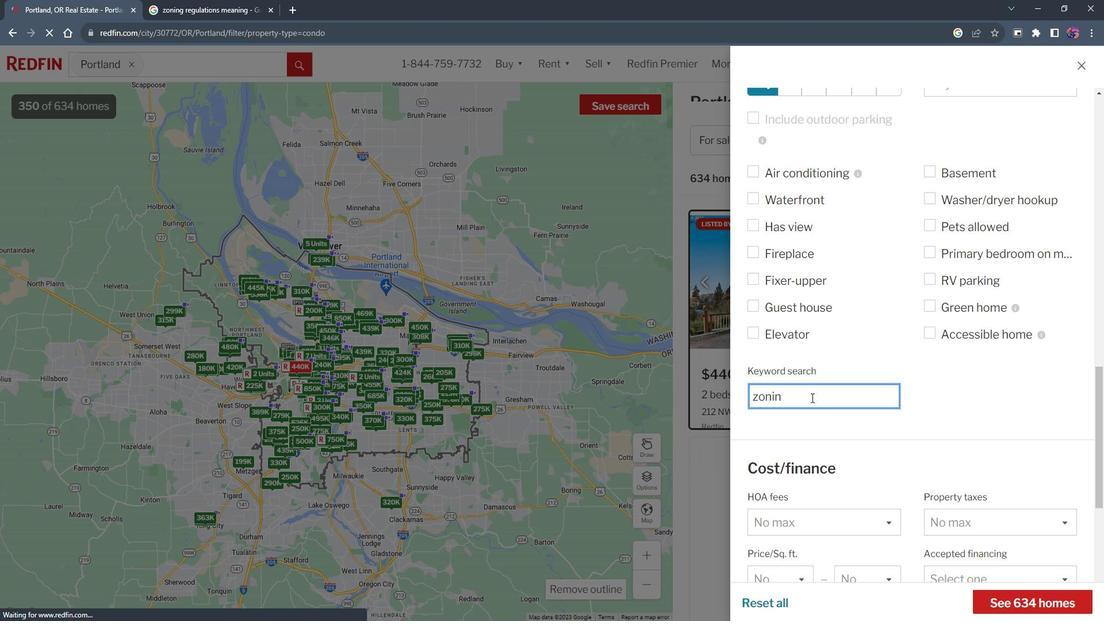 
Action: Mouse moved to (1038, 584)
Screenshot: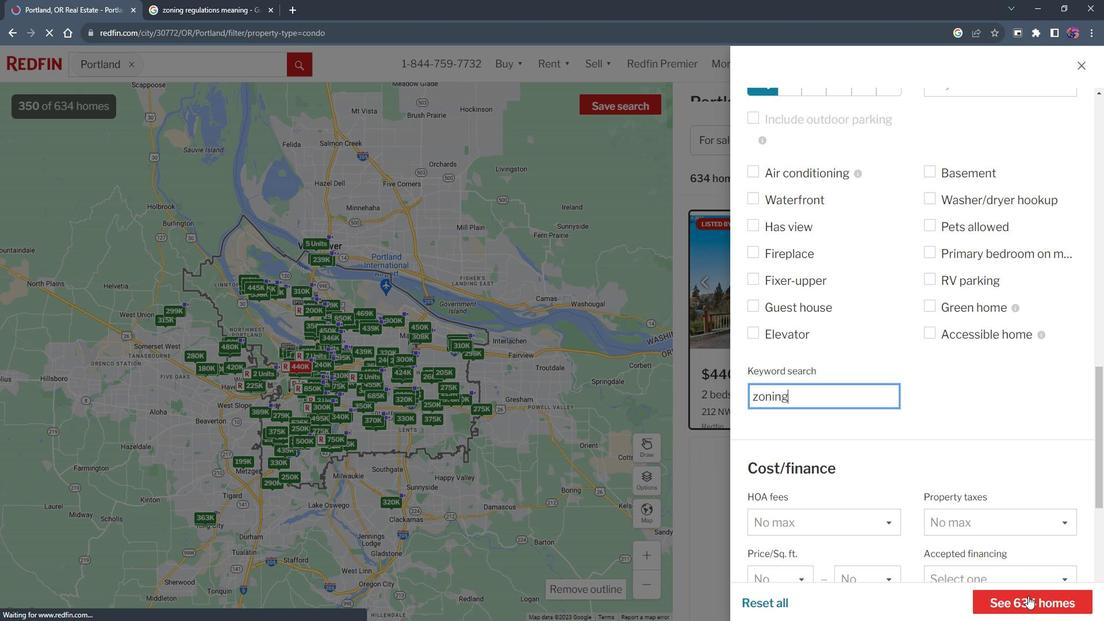 
Action: Mouse pressed left at (1038, 584)
Screenshot: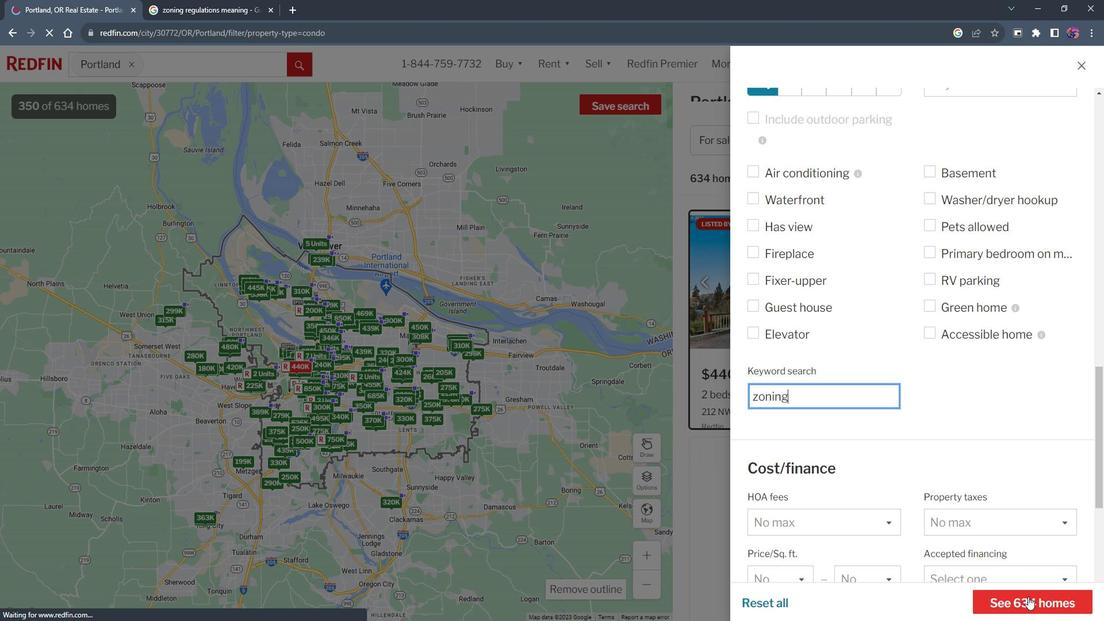 
Action: Mouse moved to (767, 287)
Screenshot: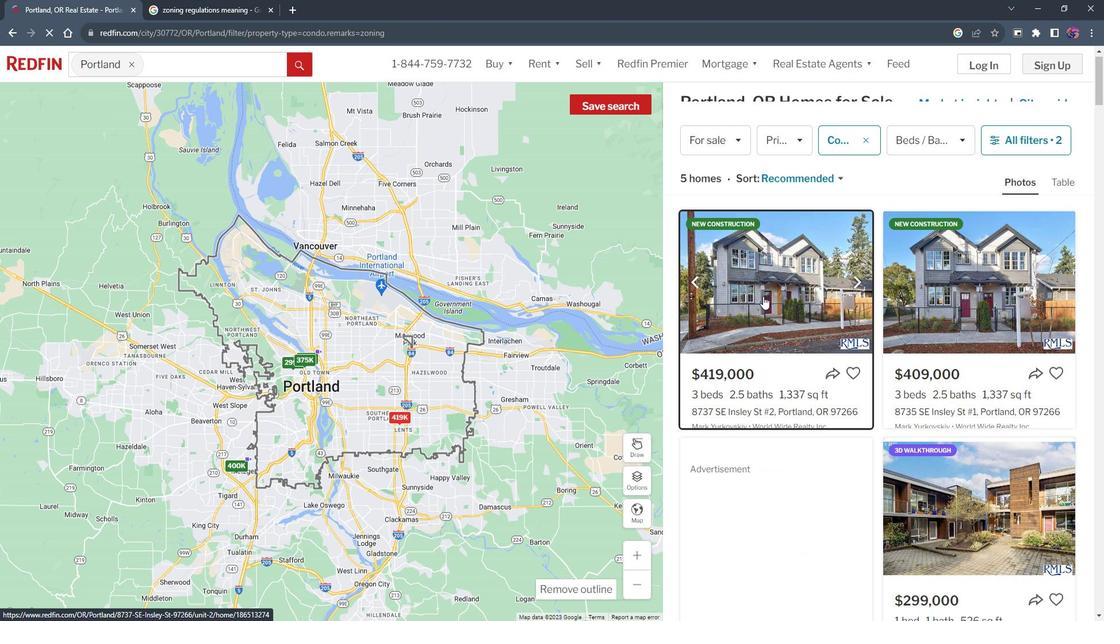 
Action: Mouse pressed left at (767, 287)
Screenshot: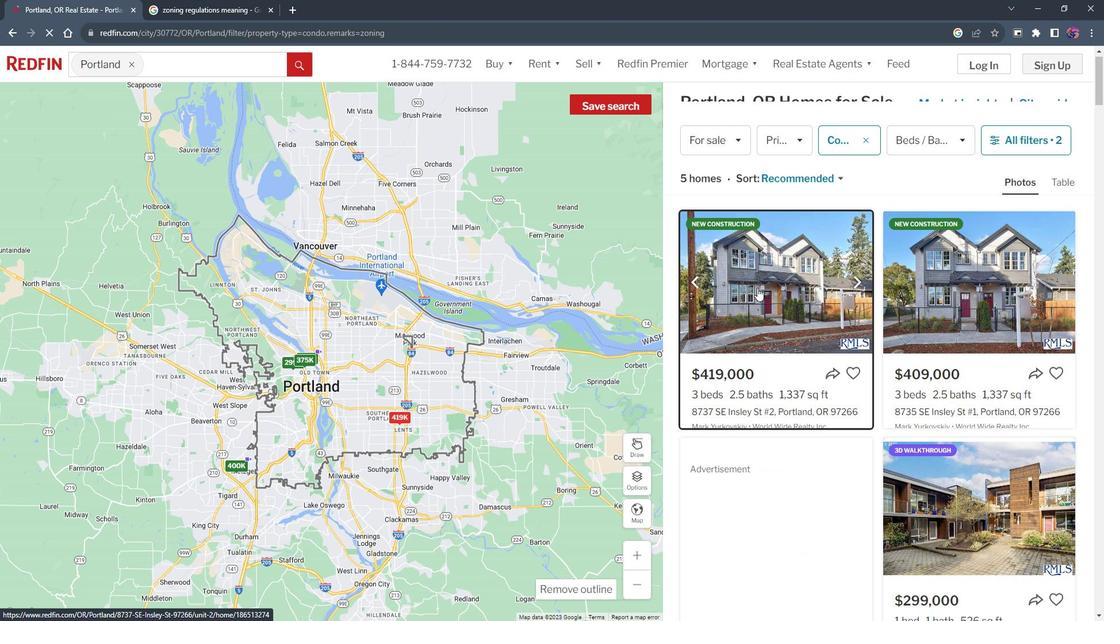 
Action: Mouse moved to (531, 285)
Screenshot: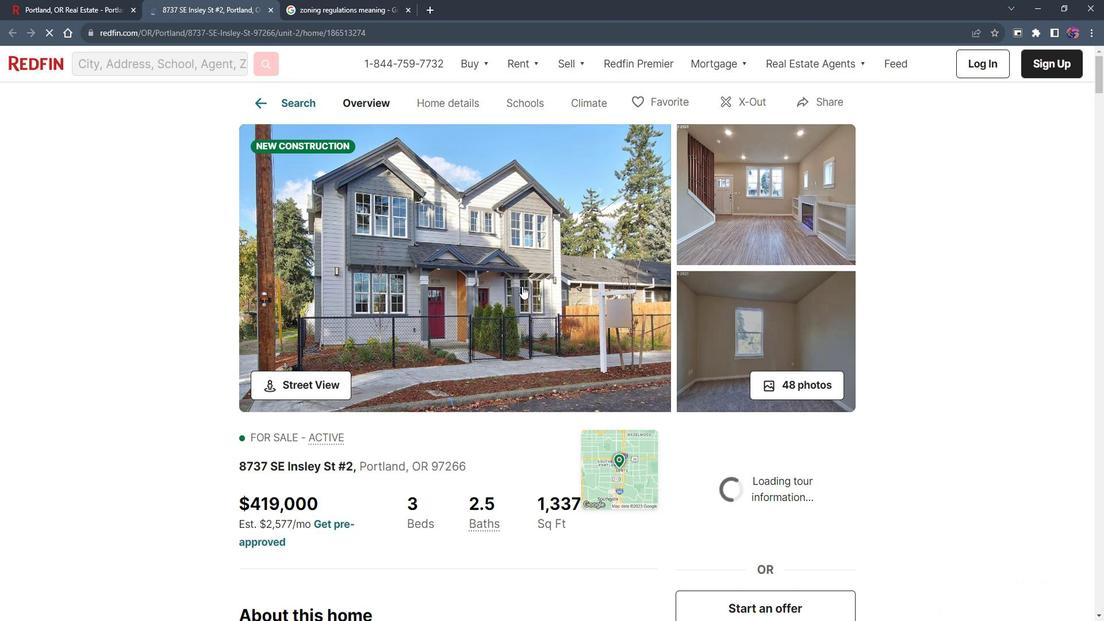 
Action: Mouse pressed left at (531, 285)
Screenshot: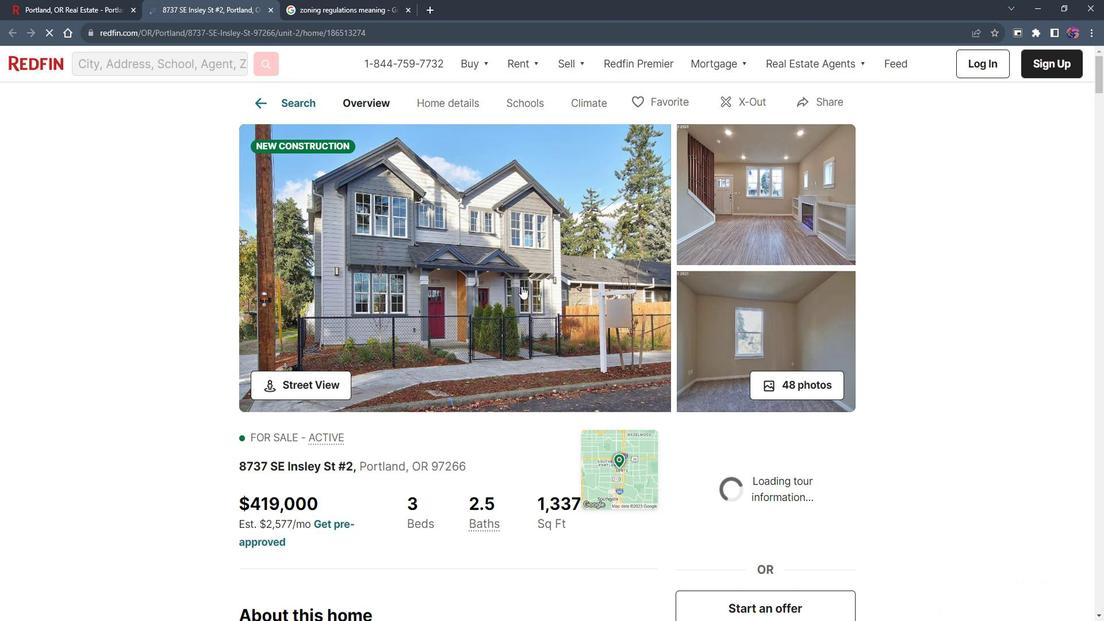 
Action: Mouse moved to (681, 375)
Screenshot: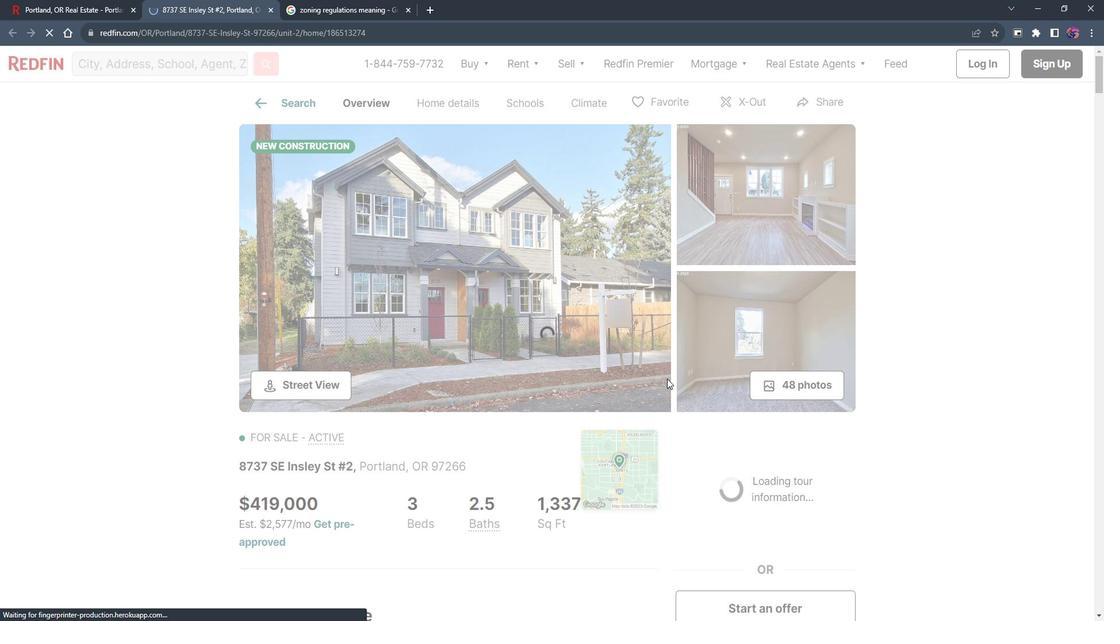 
Action: Mouse scrolled (681, 374) with delta (0, 0)
Screenshot: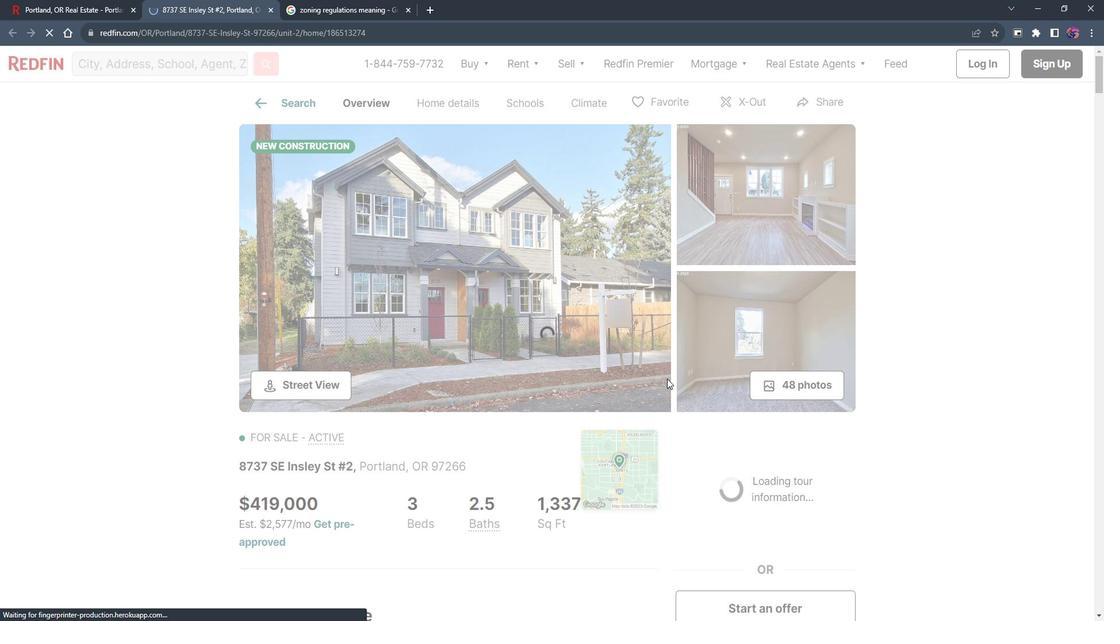 
Action: Mouse scrolled (681, 374) with delta (0, 0)
Screenshot: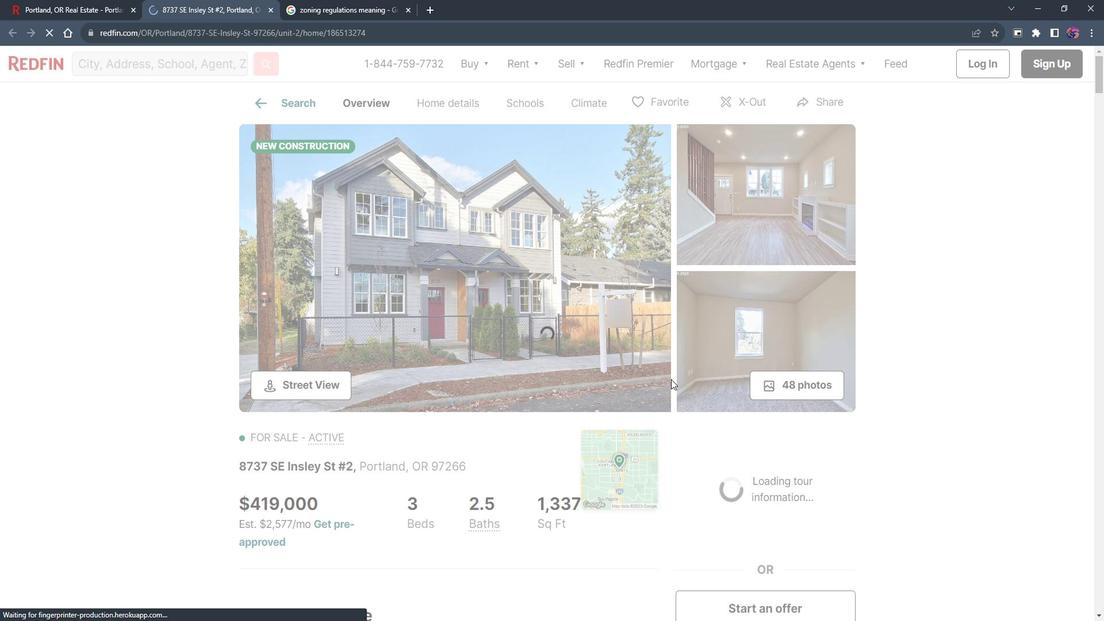 
Action: Mouse scrolled (681, 374) with delta (0, 0)
Screenshot: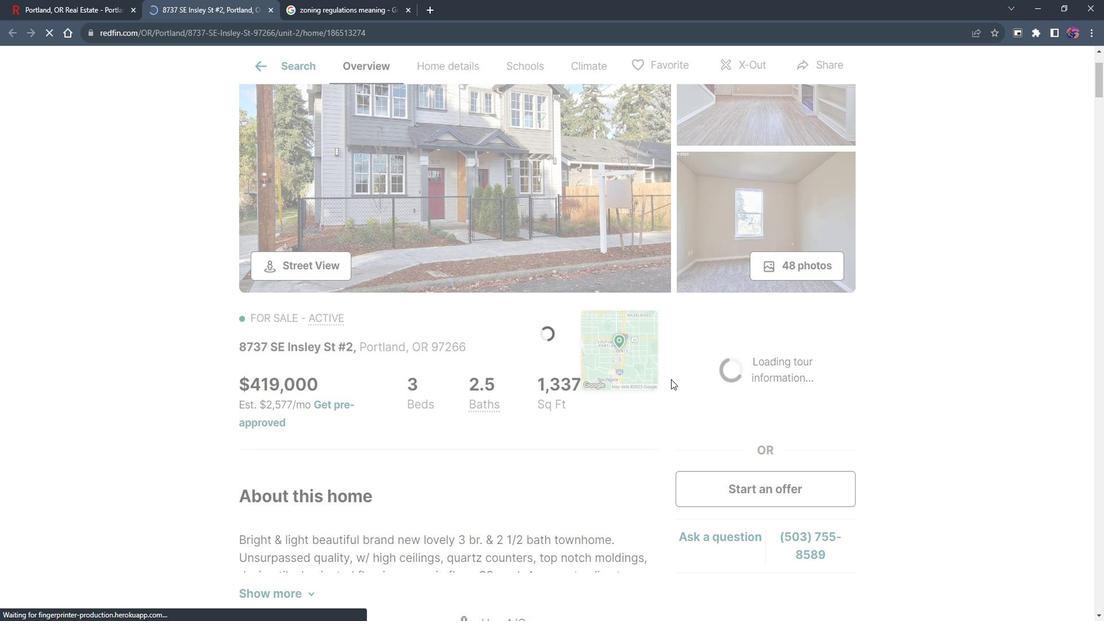 
Action: Mouse scrolled (681, 376) with delta (0, 0)
Screenshot: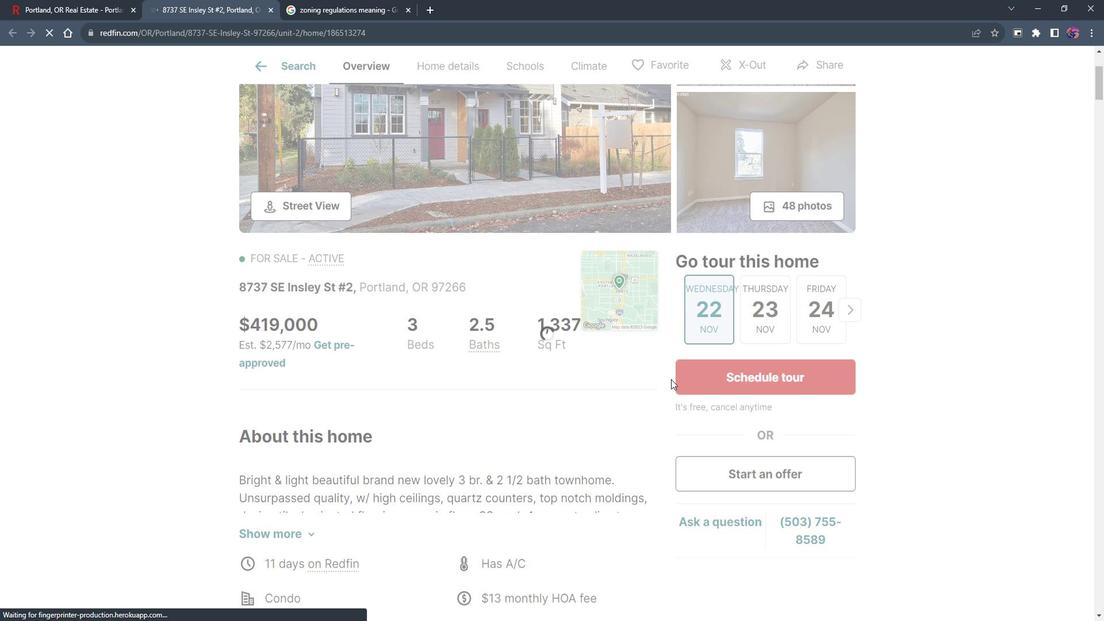 
Action: Mouse moved to (675, 374)
Screenshot: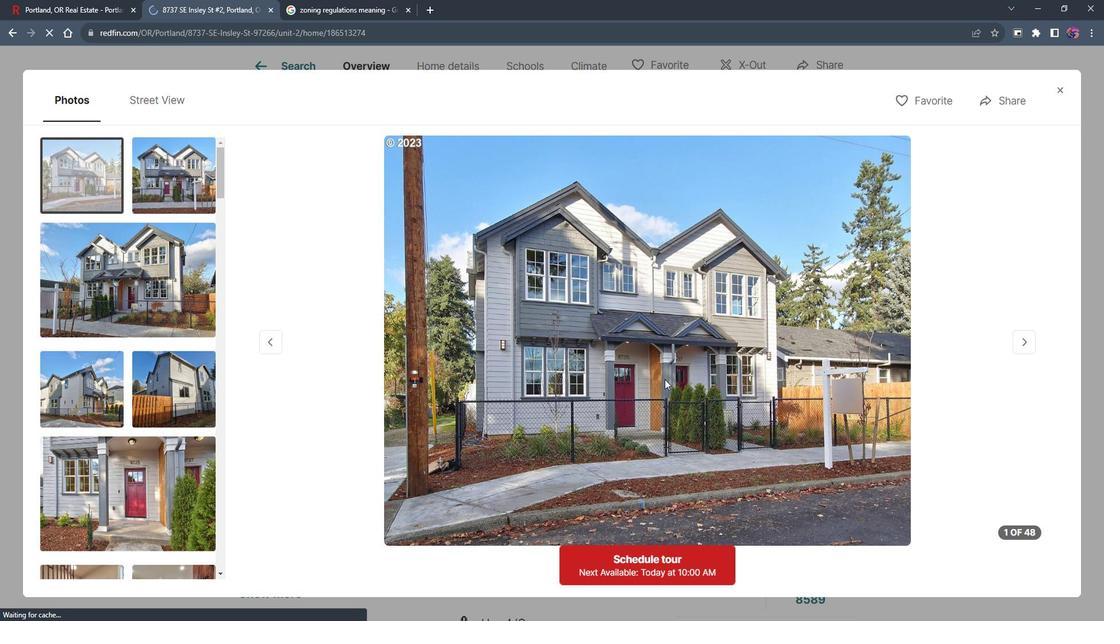 
Action: Mouse scrolled (675, 374) with delta (0, 0)
Screenshot: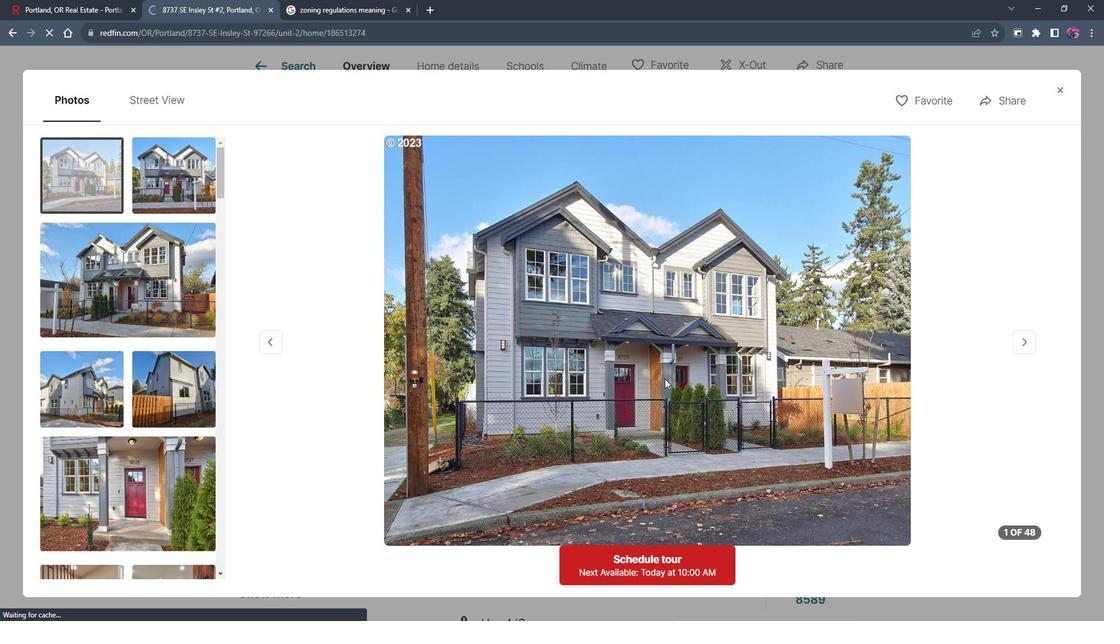 
Action: Mouse moved to (151, 275)
Screenshot: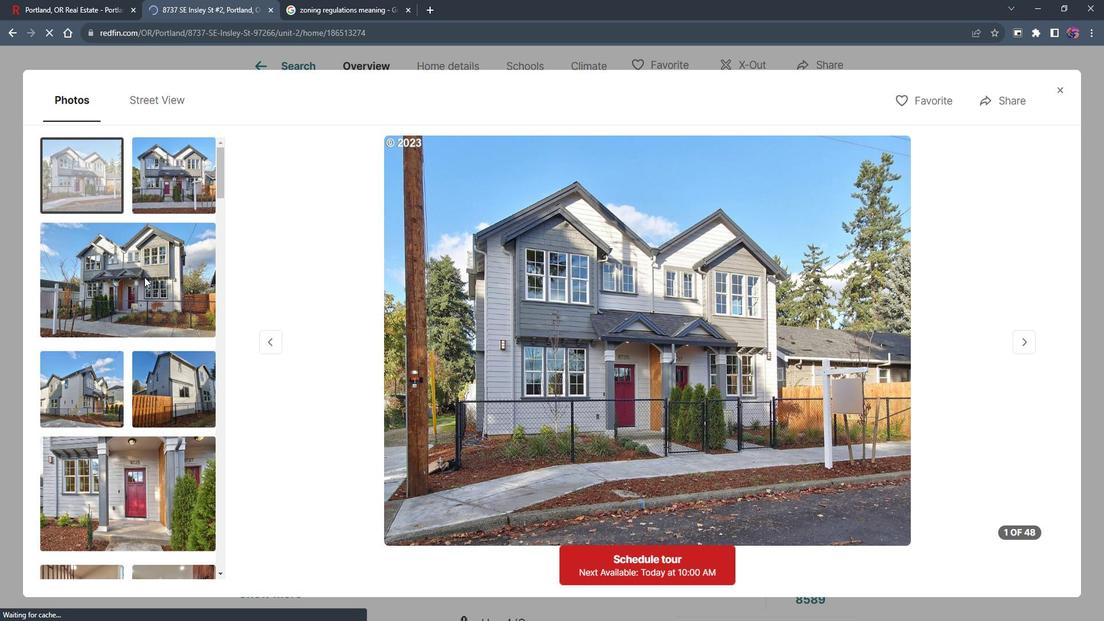 
Action: Mouse pressed left at (151, 275)
Screenshot: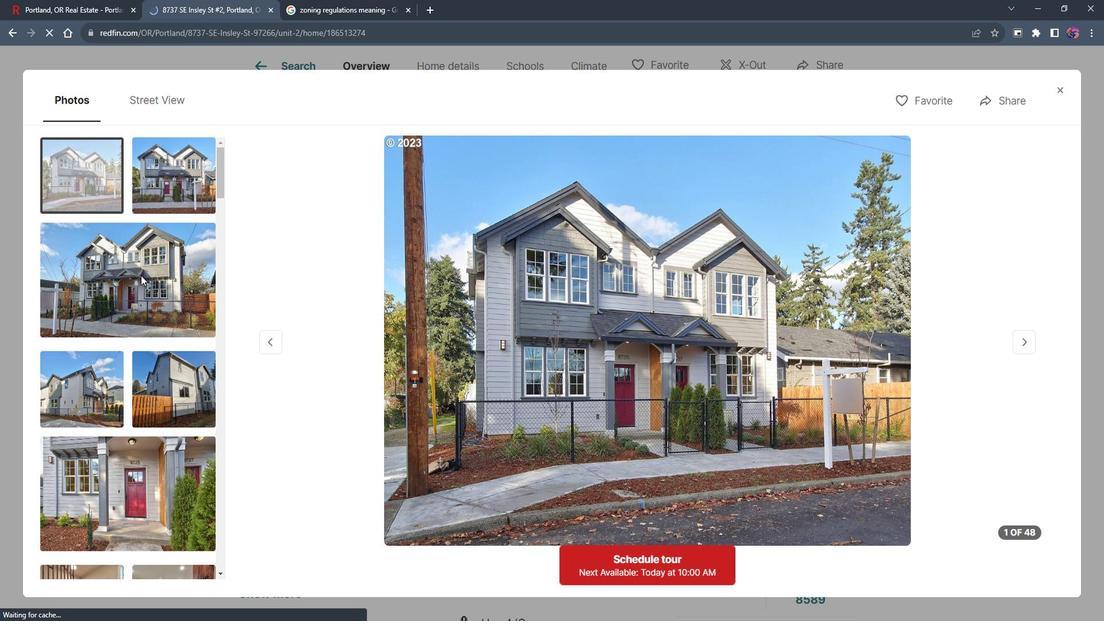 
Action: Mouse moved to (162, 316)
Screenshot: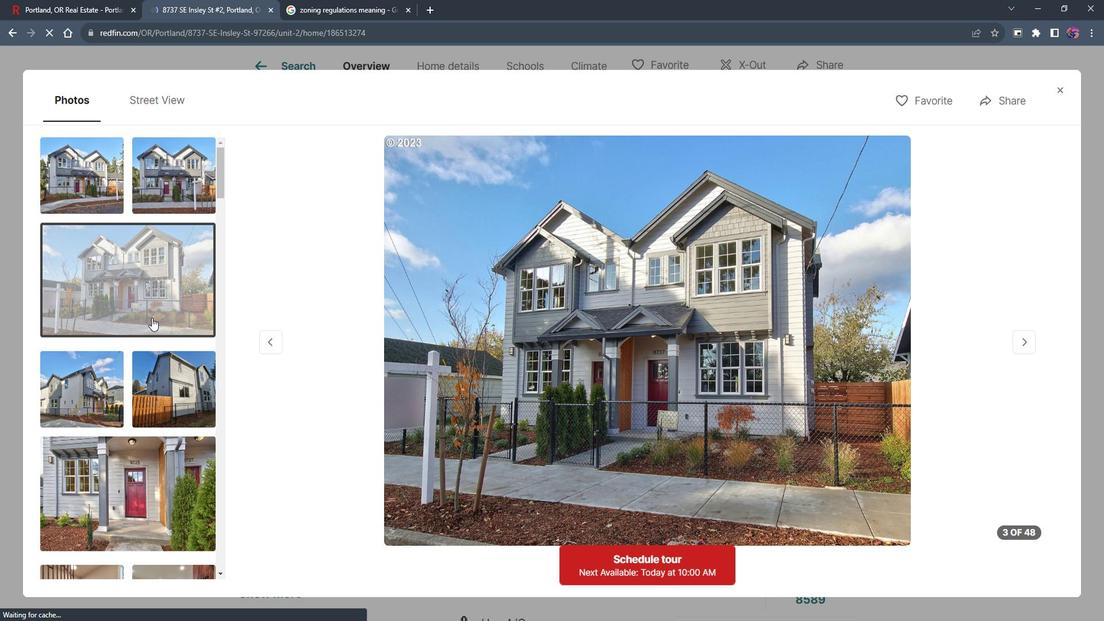 
Action: Mouse scrolled (162, 315) with delta (0, 0)
Screenshot: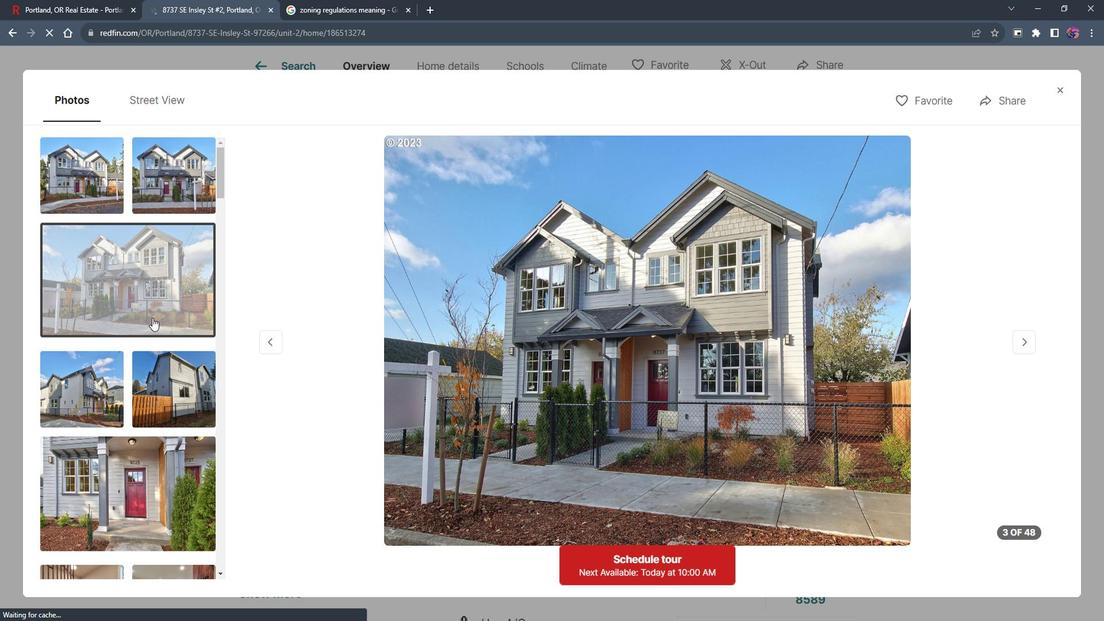 
Action: Mouse moved to (100, 326)
Screenshot: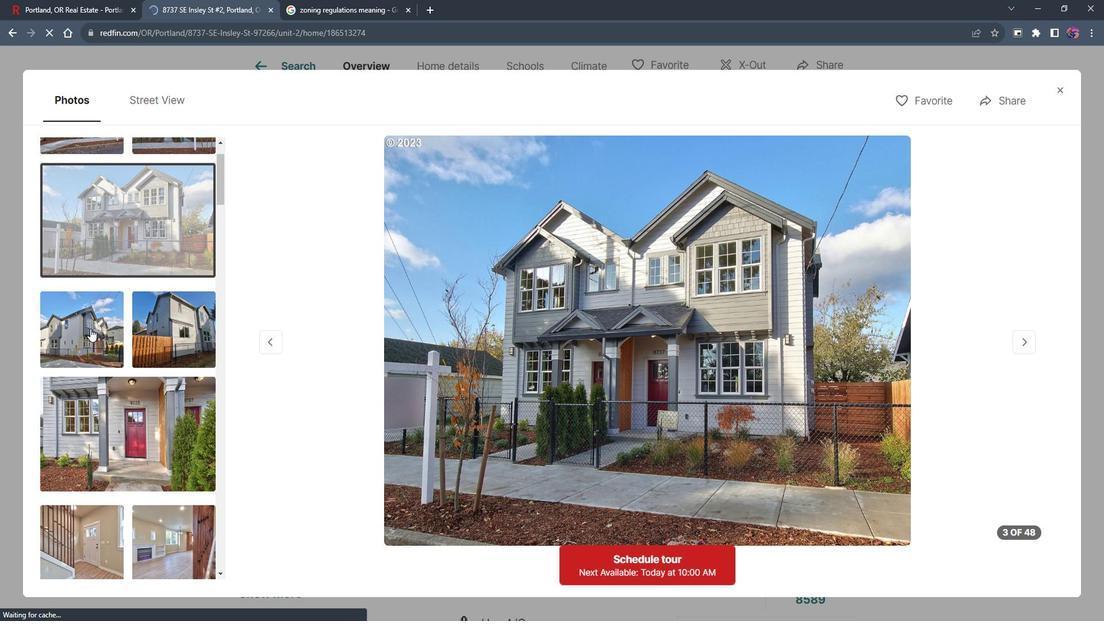 
Action: Mouse pressed left at (100, 326)
Screenshot: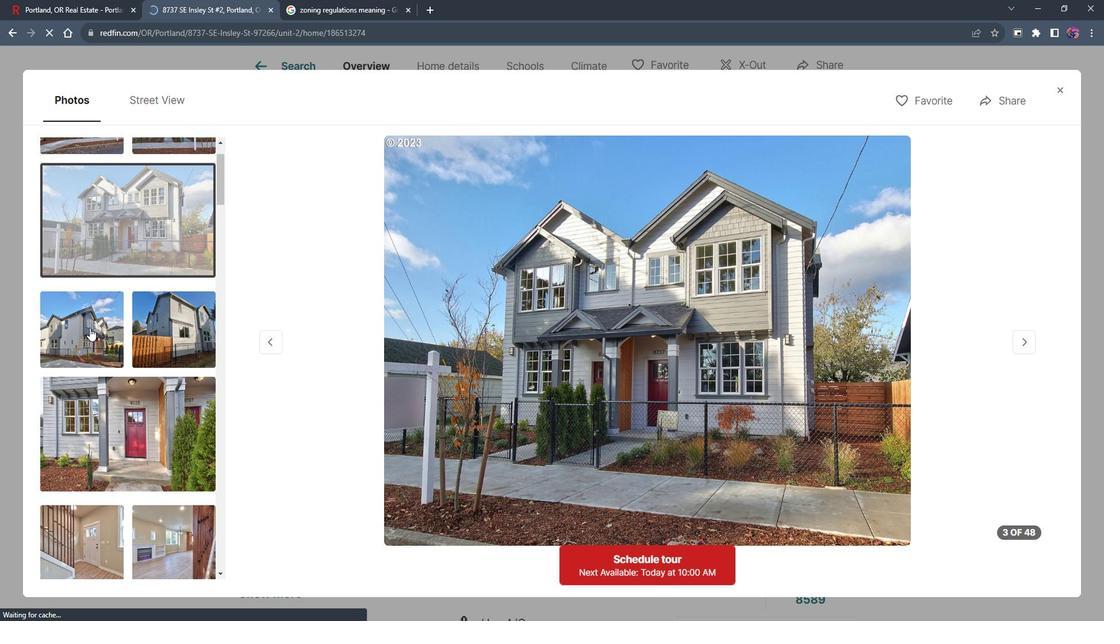
Action: Mouse moved to (201, 325)
Screenshot: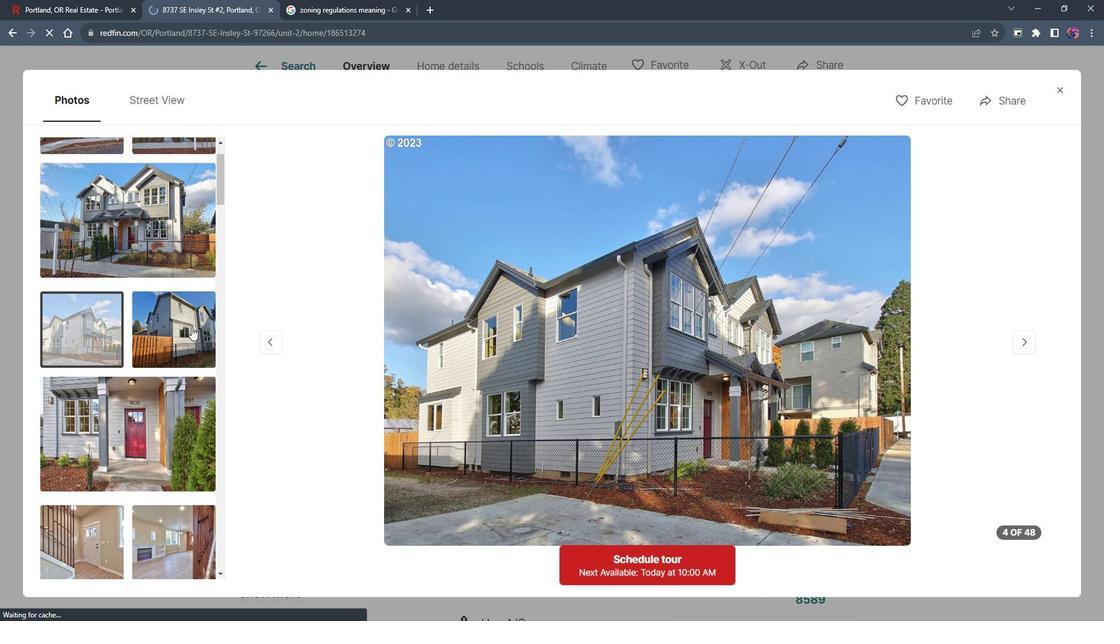 
Action: Mouse pressed left at (201, 325)
Screenshot: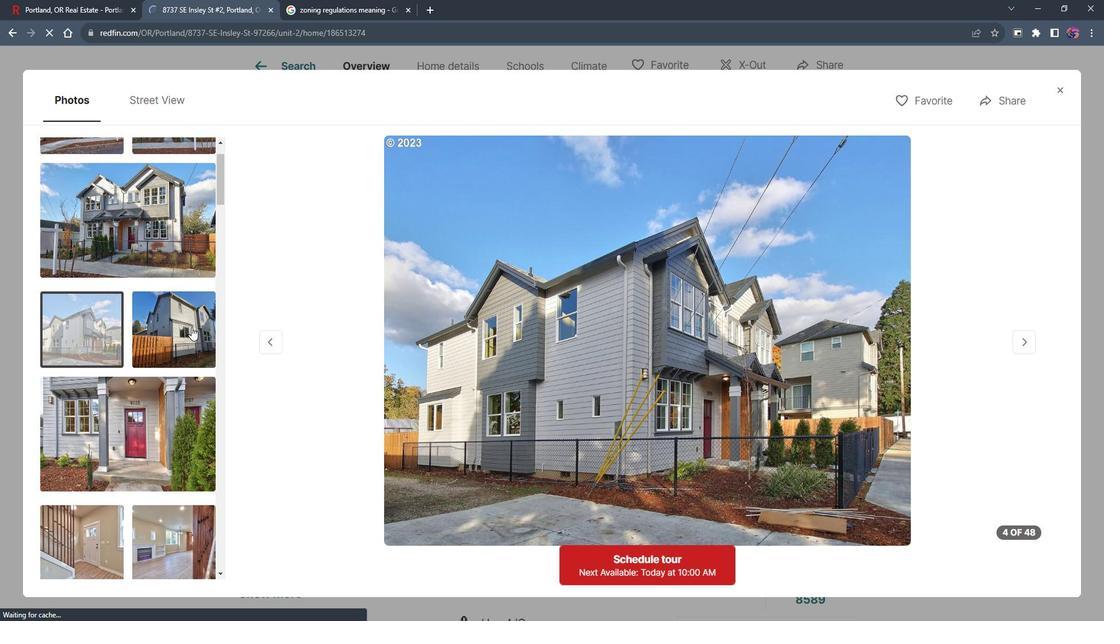 
Action: Mouse moved to (191, 334)
Screenshot: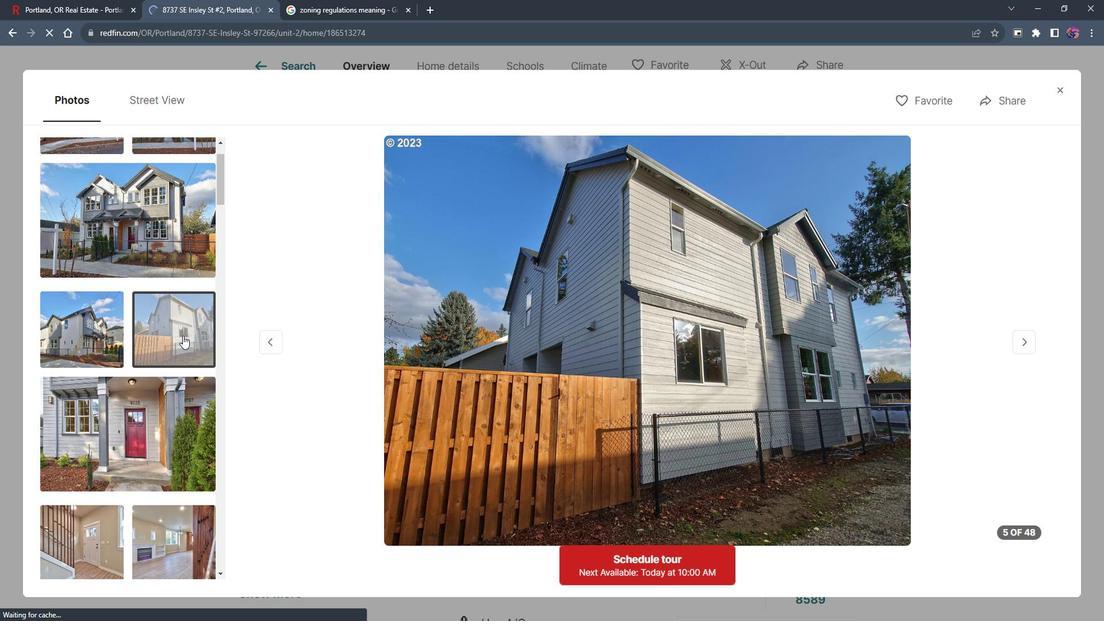 
Action: Mouse scrolled (191, 333) with delta (0, 0)
Screenshot: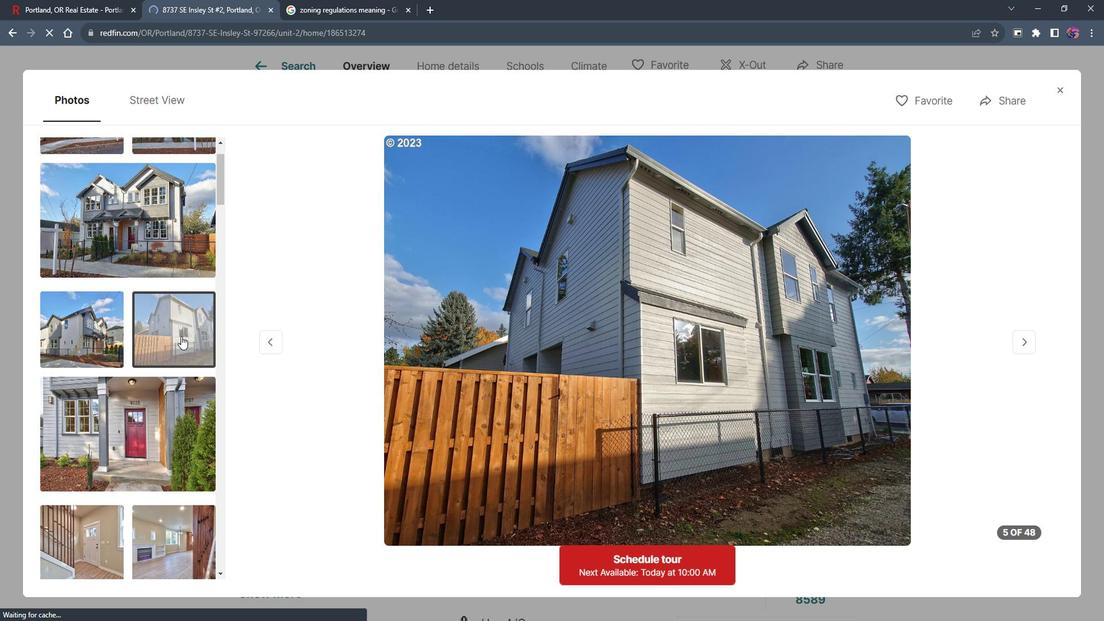 
Action: Mouse scrolled (191, 333) with delta (0, 0)
Screenshot: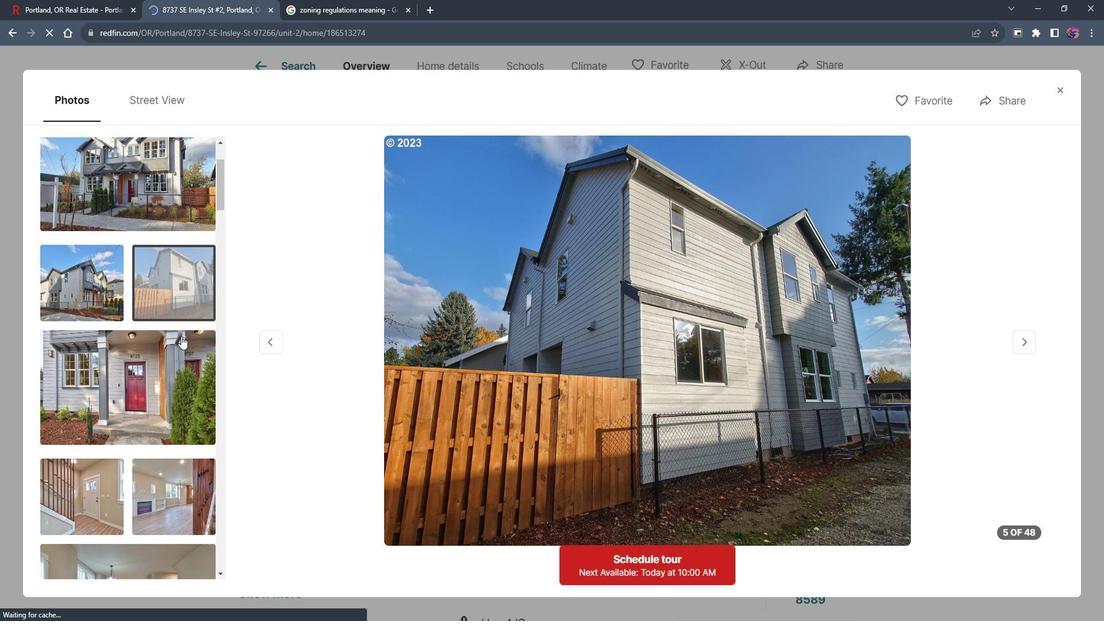 
Action: Mouse scrolled (191, 333) with delta (0, 0)
Screenshot: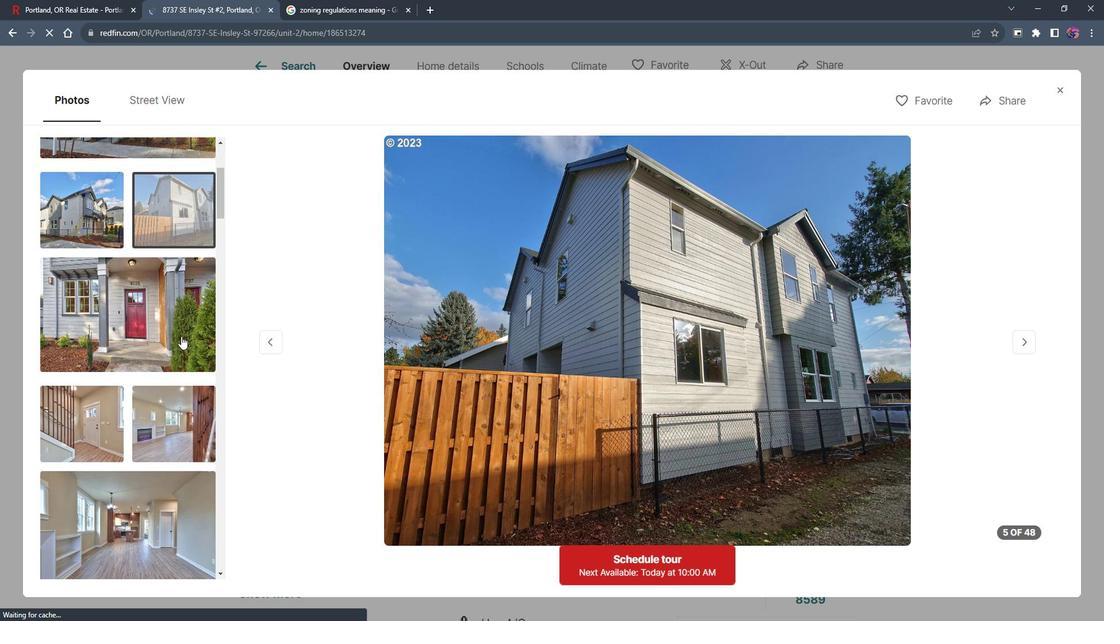 
Action: Mouse moved to (190, 334)
Screenshot: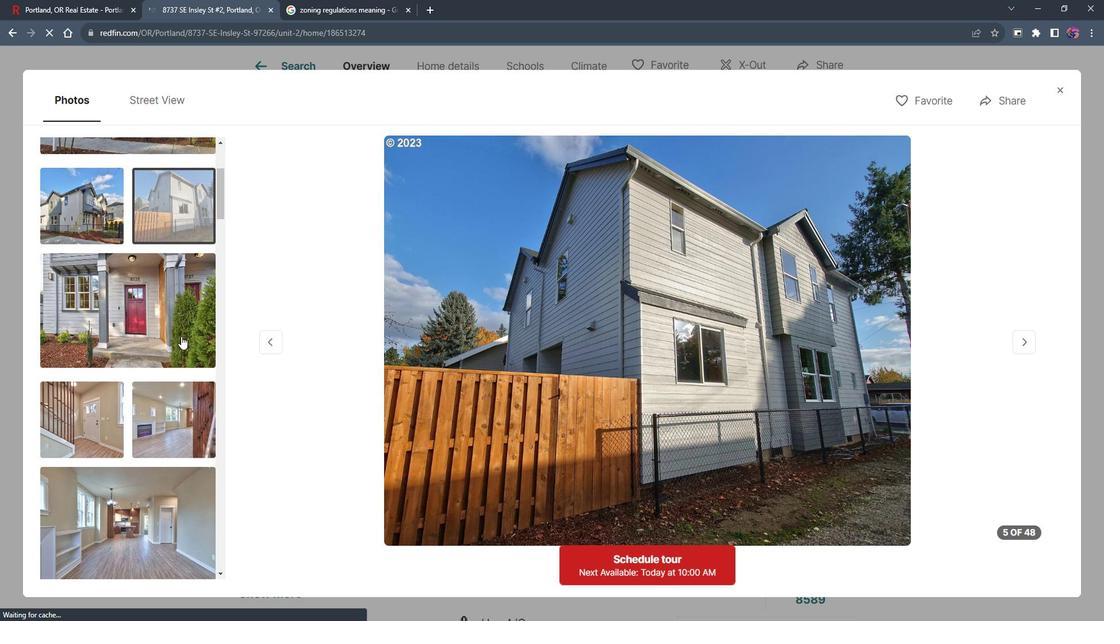 
Action: Mouse scrolled (190, 333) with delta (0, 0)
Screenshot: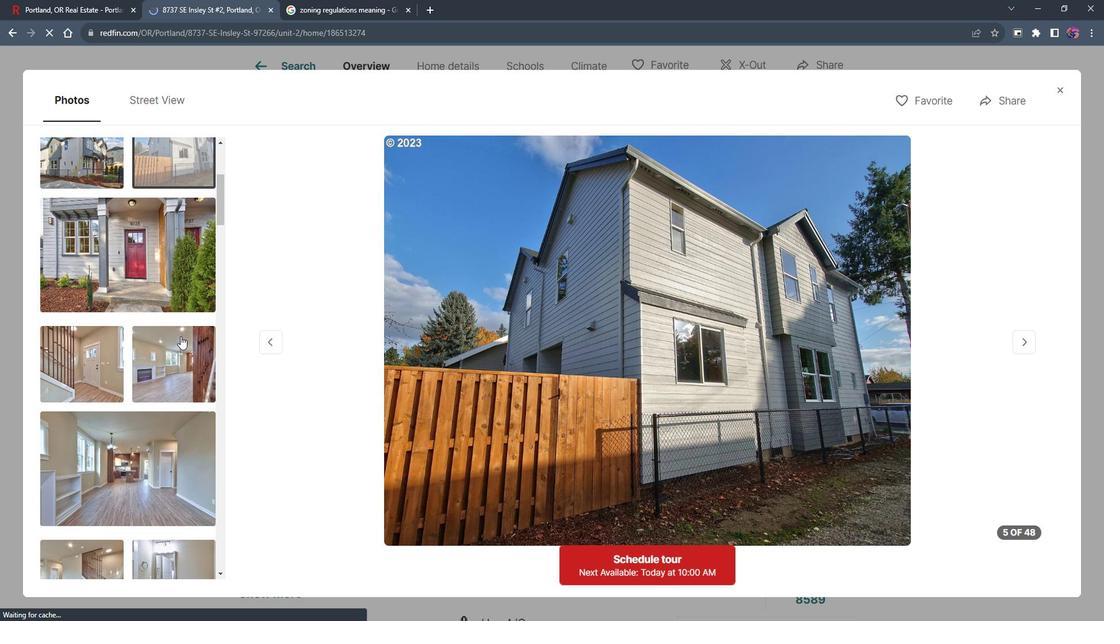 
Action: Mouse moved to (94, 305)
Screenshot: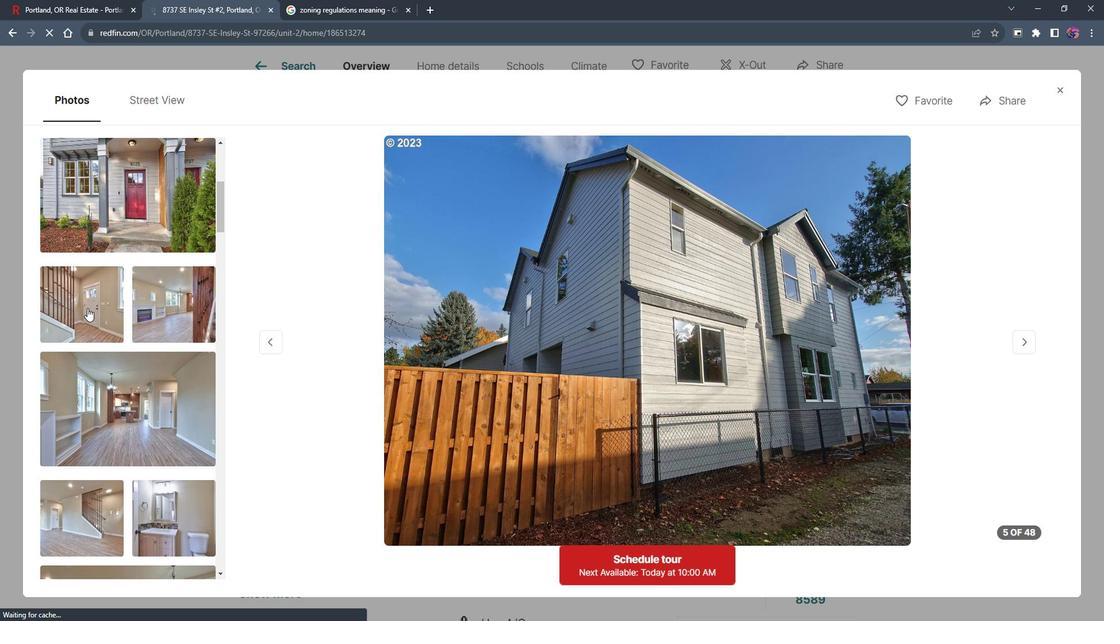 
Action: Mouse pressed left at (94, 305)
Screenshot: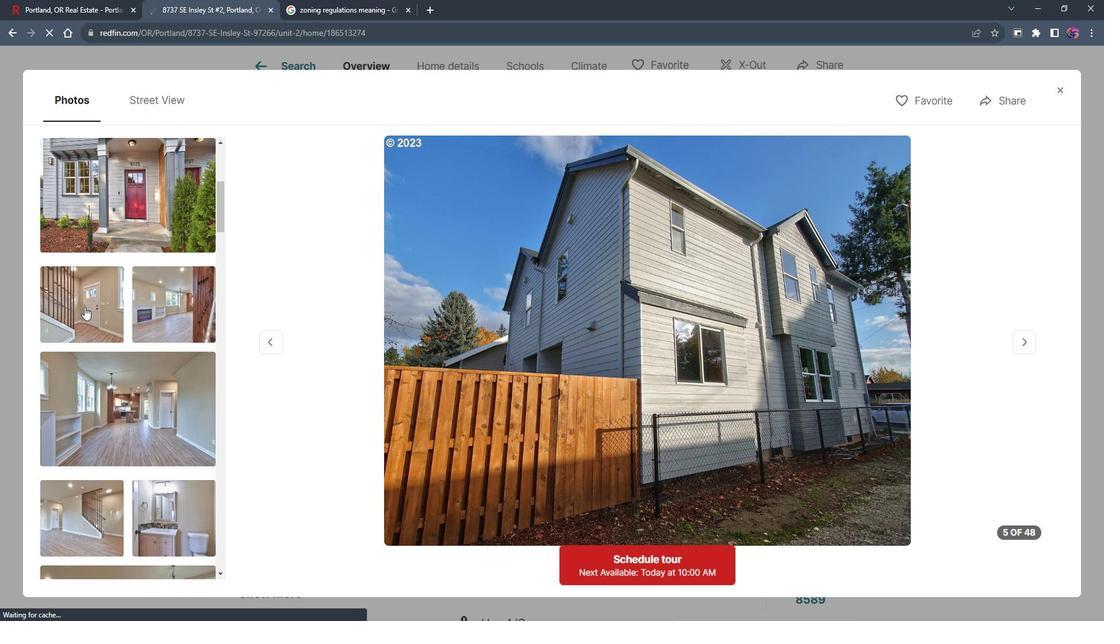 
Action: Mouse moved to (105, 308)
Screenshot: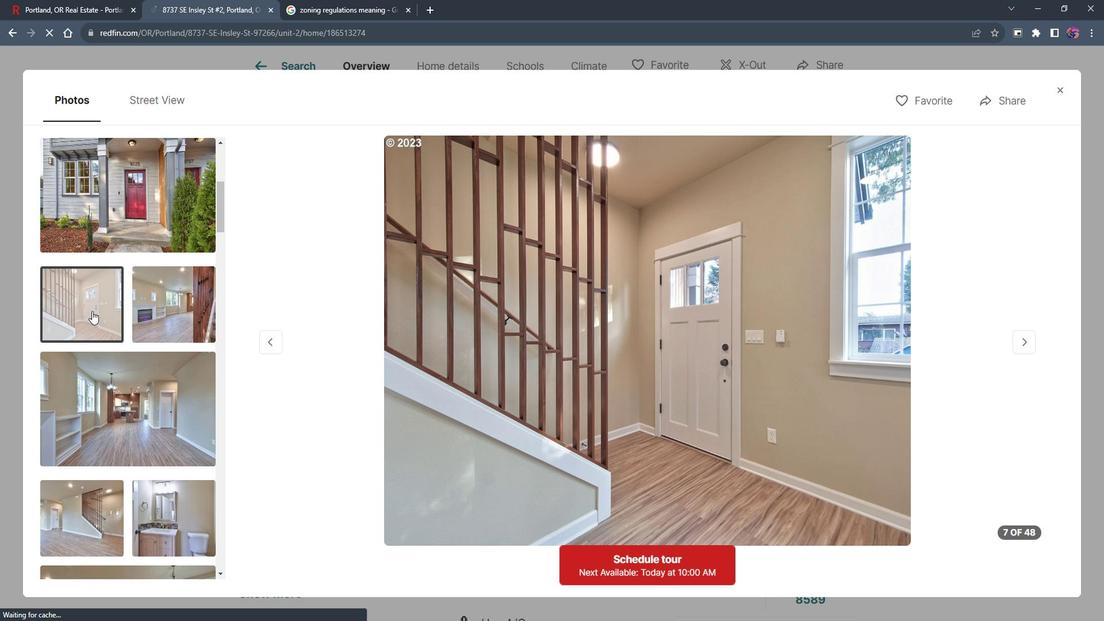 
Action: Mouse scrolled (105, 307) with delta (0, 0)
Screenshot: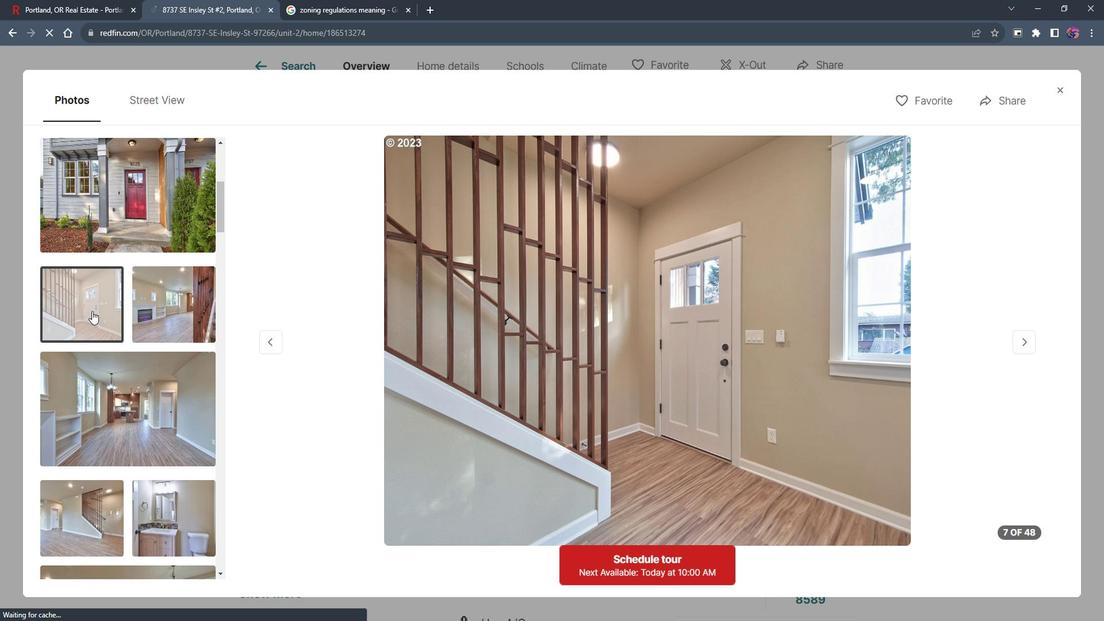 
Action: Mouse moved to (133, 335)
Screenshot: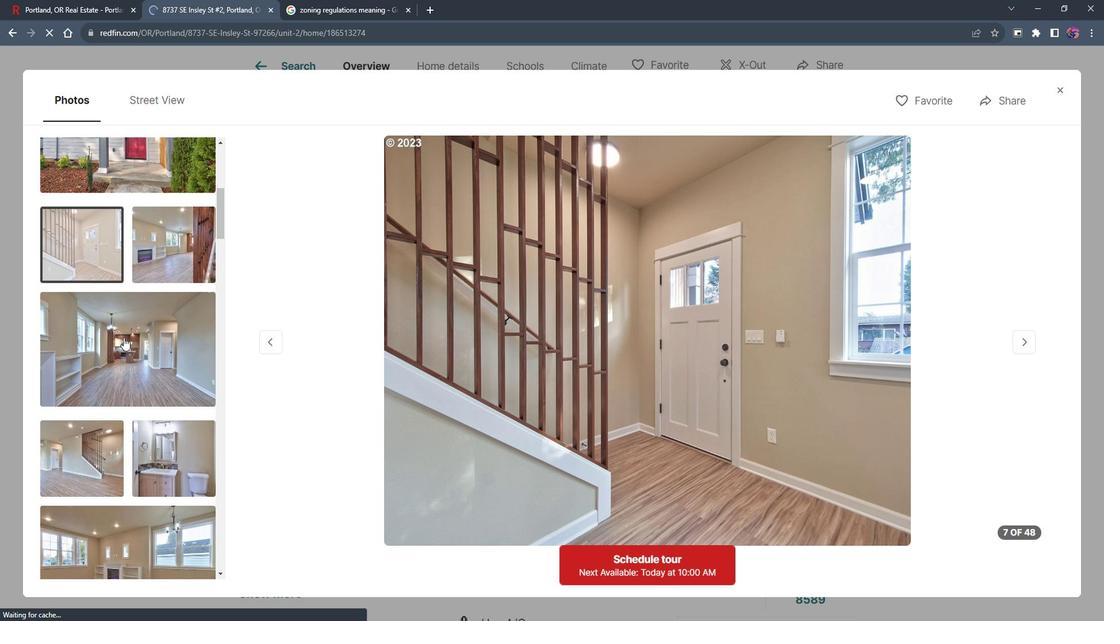 
Action: Mouse pressed left at (133, 335)
Screenshot: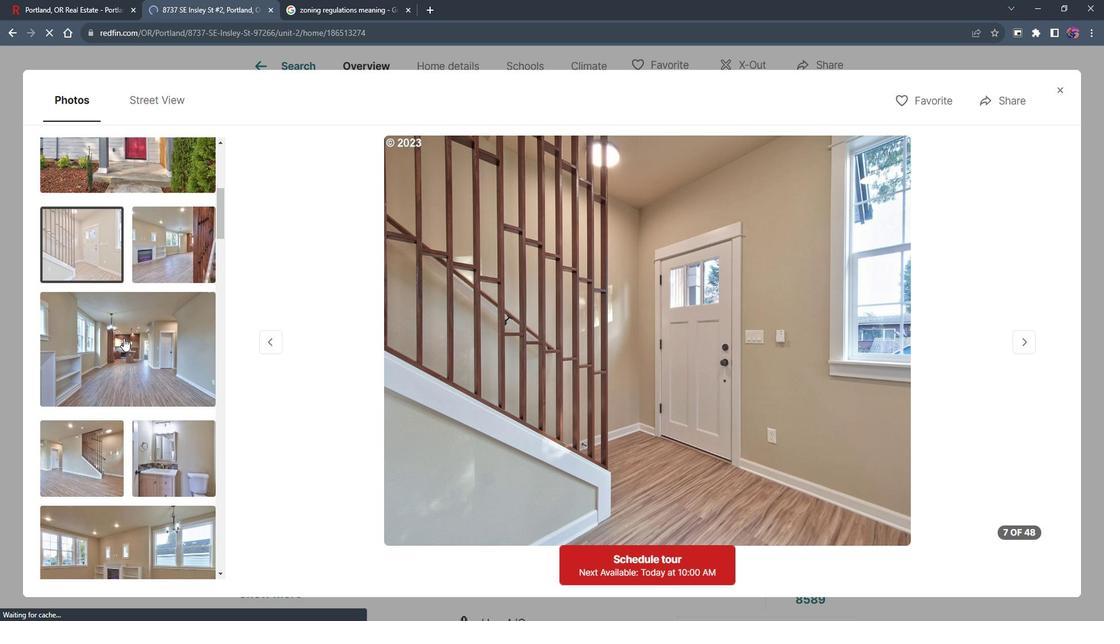 
Action: Mouse moved to (140, 334)
Screenshot: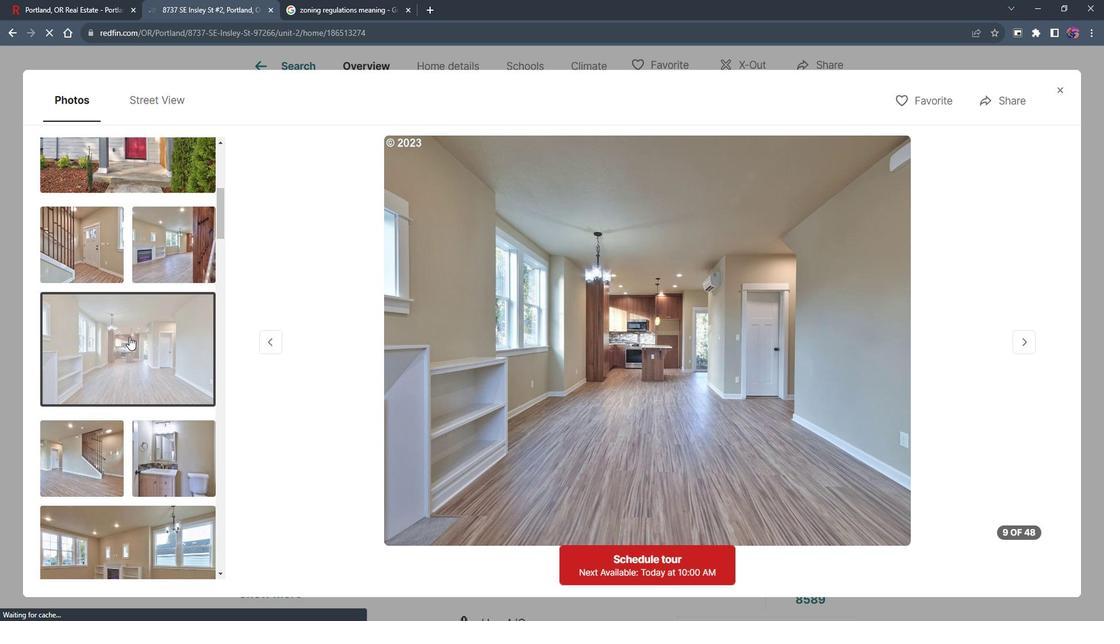 
Action: Mouse scrolled (140, 333) with delta (0, 0)
Screenshot: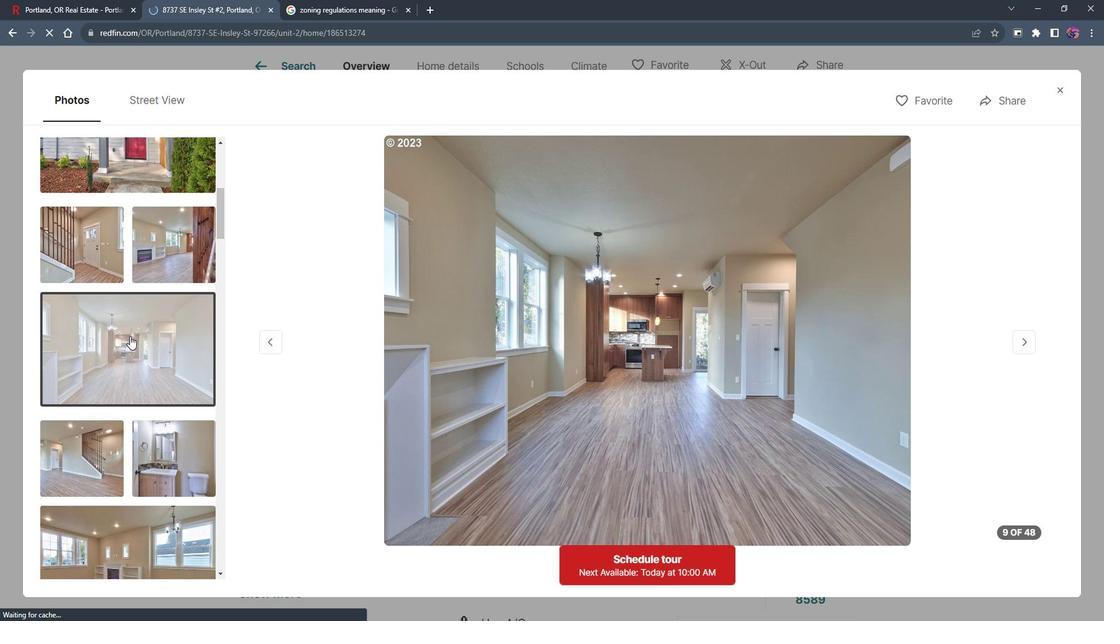 
Action: Mouse moved to (140, 334)
Screenshot: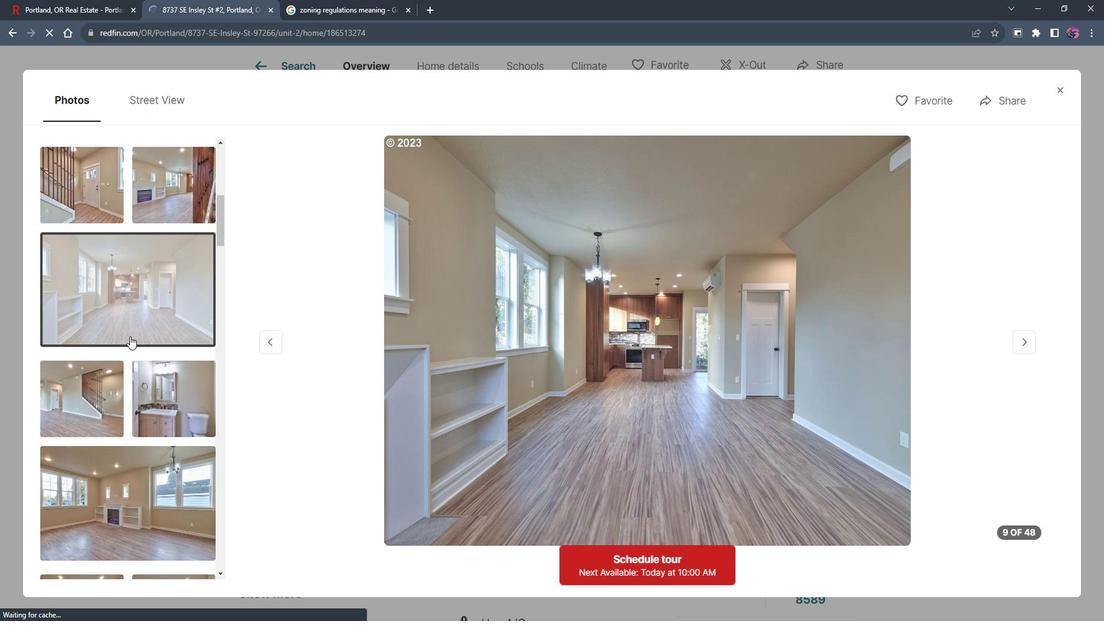 
Action: Mouse scrolled (140, 333) with delta (0, 0)
Screenshot: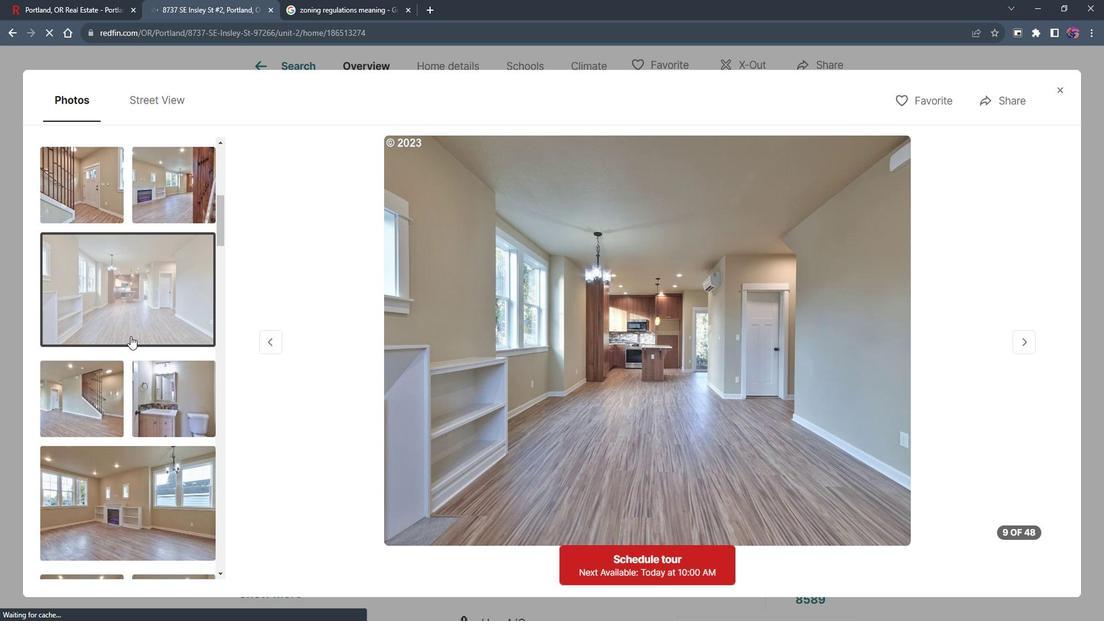 
Action: Mouse scrolled (140, 333) with delta (0, 0)
Screenshot: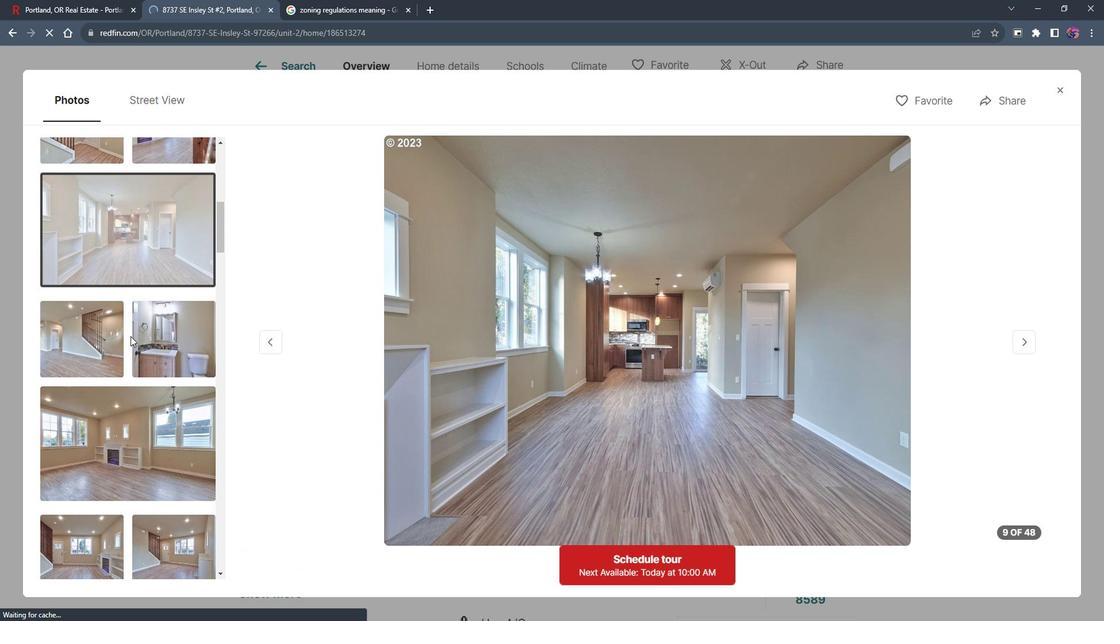 
Action: Mouse moved to (90, 289)
Screenshot: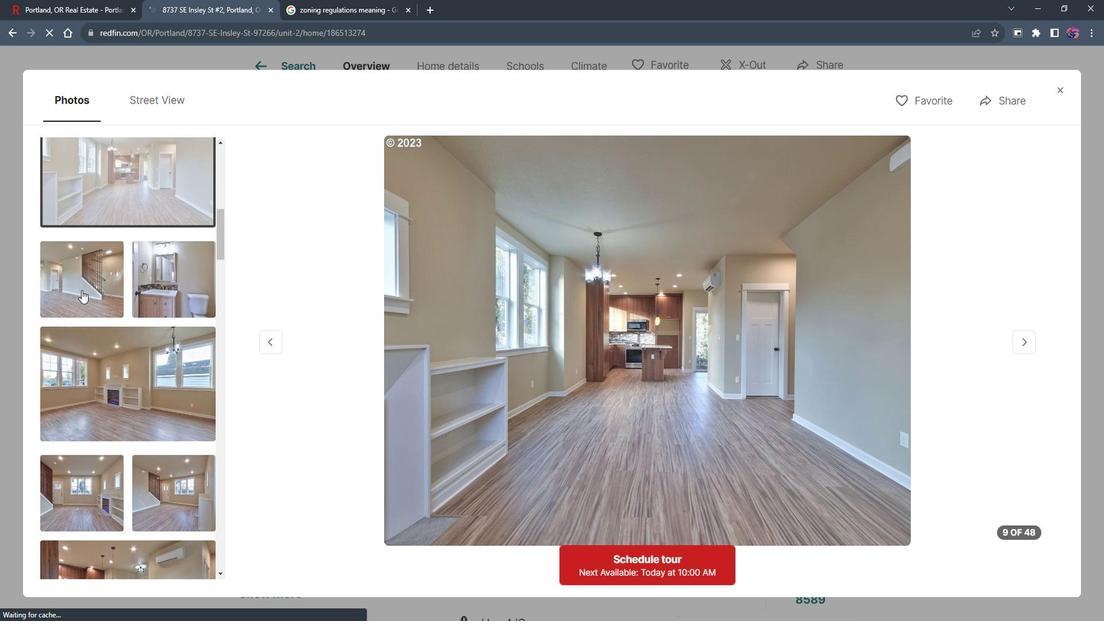 
Action: Mouse pressed left at (90, 289)
Screenshot: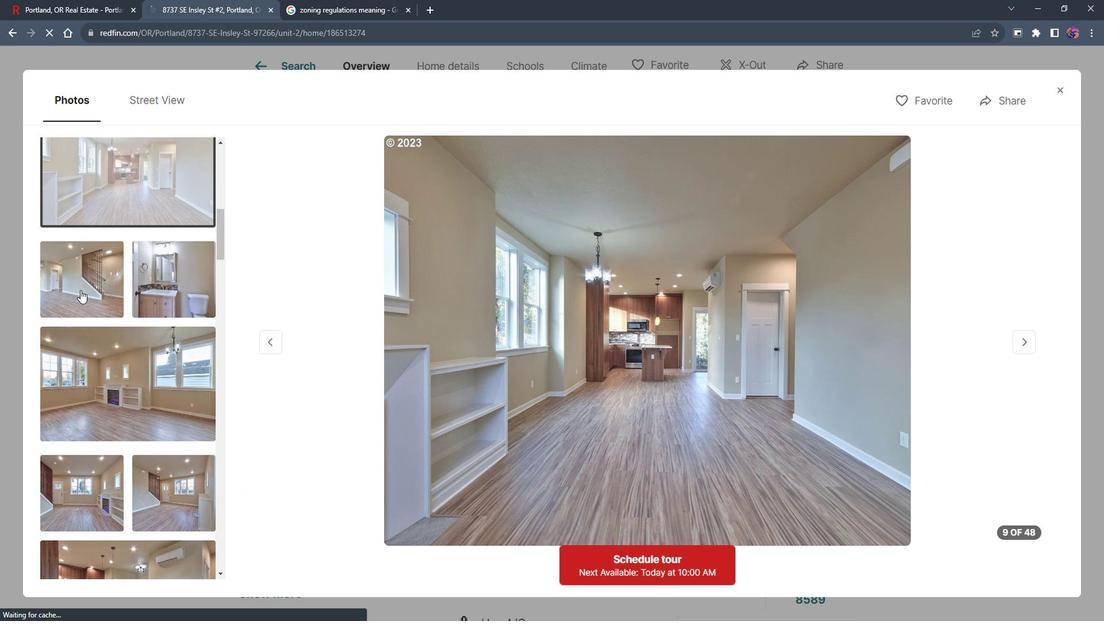 
Action: Mouse moved to (142, 342)
Screenshot: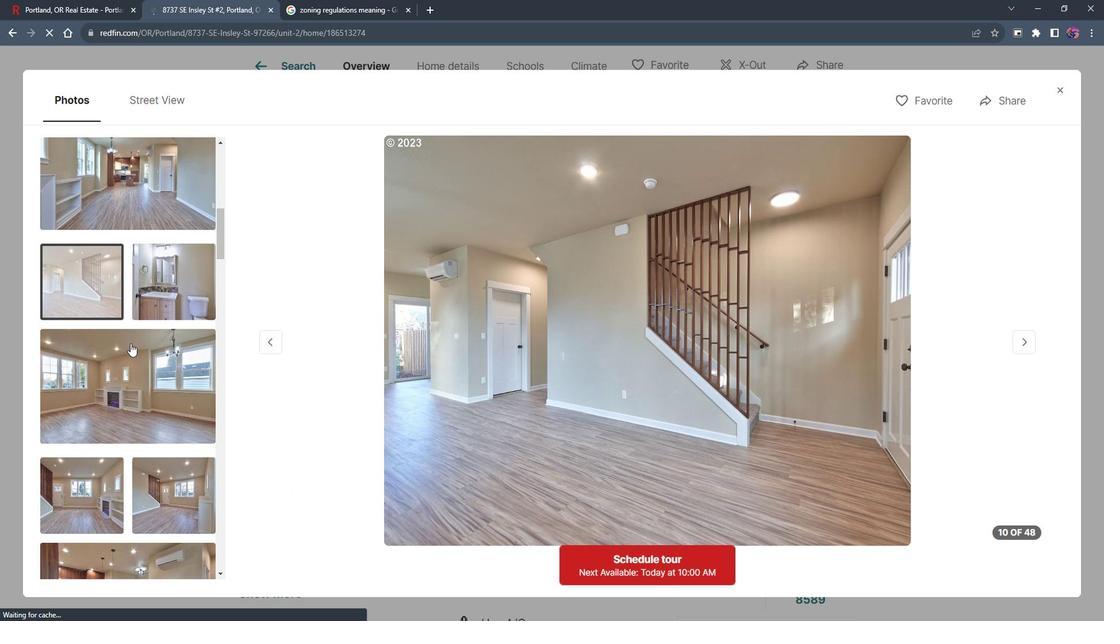 
Action: Mouse scrolled (142, 341) with delta (0, 0)
Screenshot: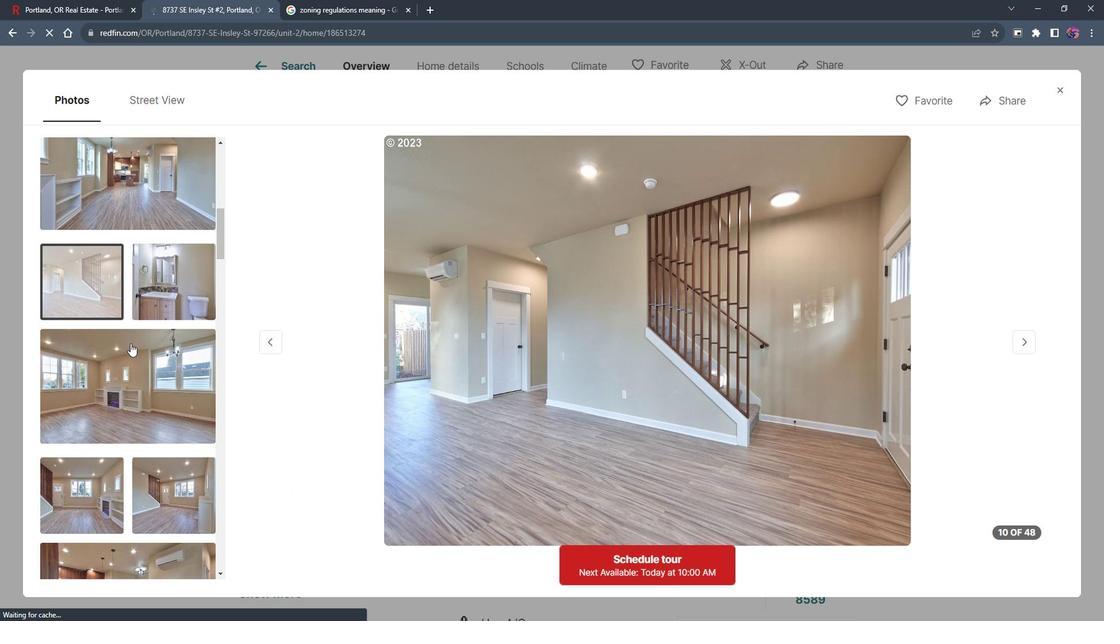 
Action: Mouse moved to (158, 339)
Screenshot: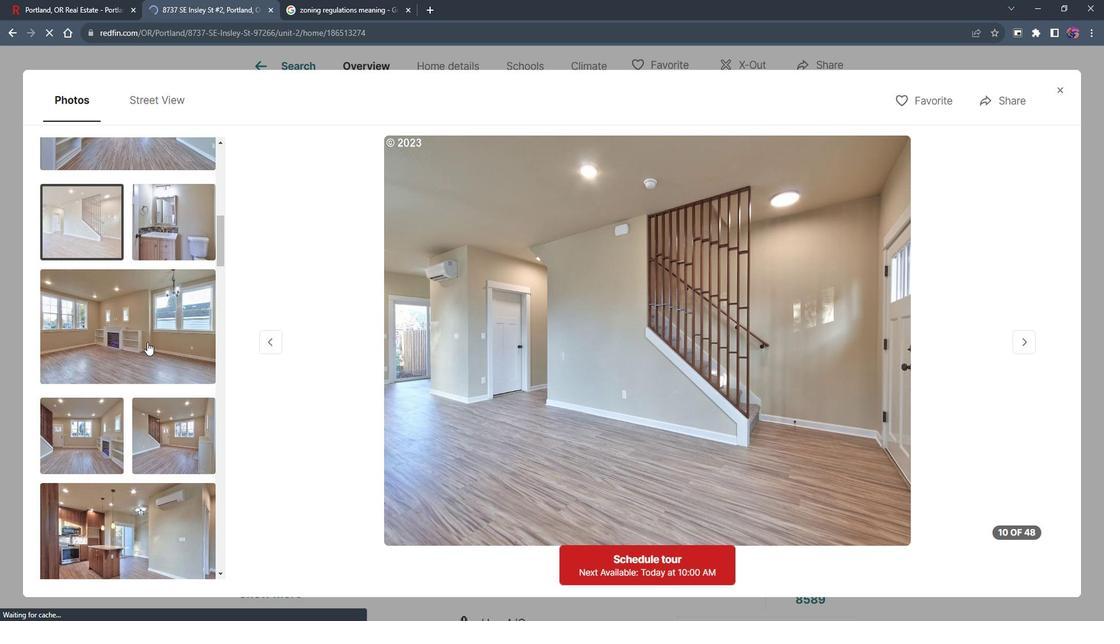 
Action: Mouse scrolled (158, 338) with delta (0, 0)
Screenshot: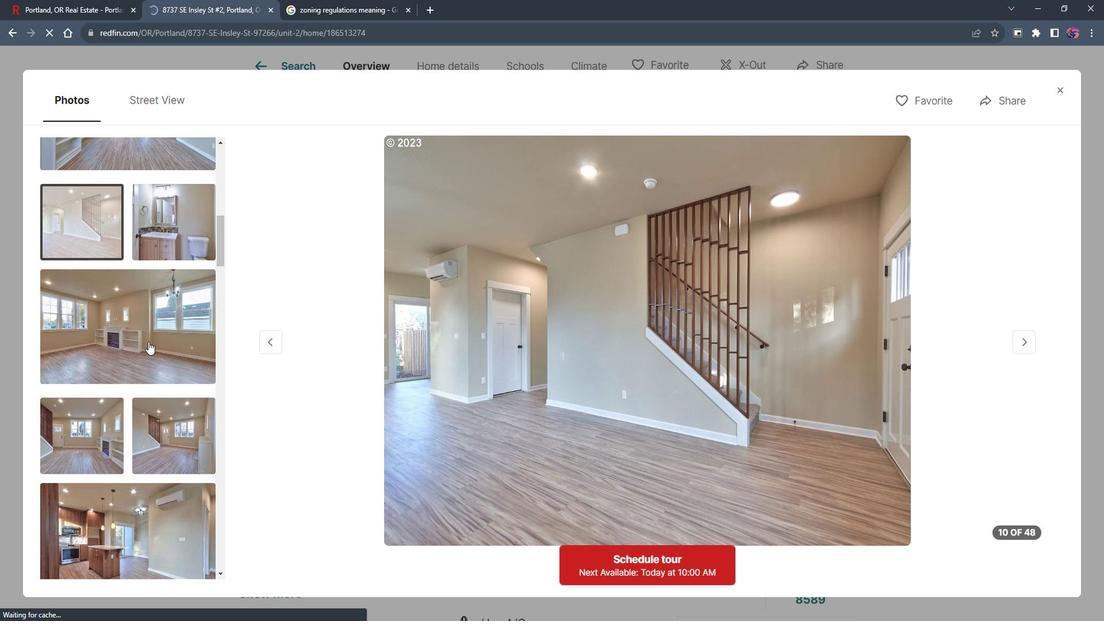 
Action: Mouse moved to (136, 292)
Screenshot: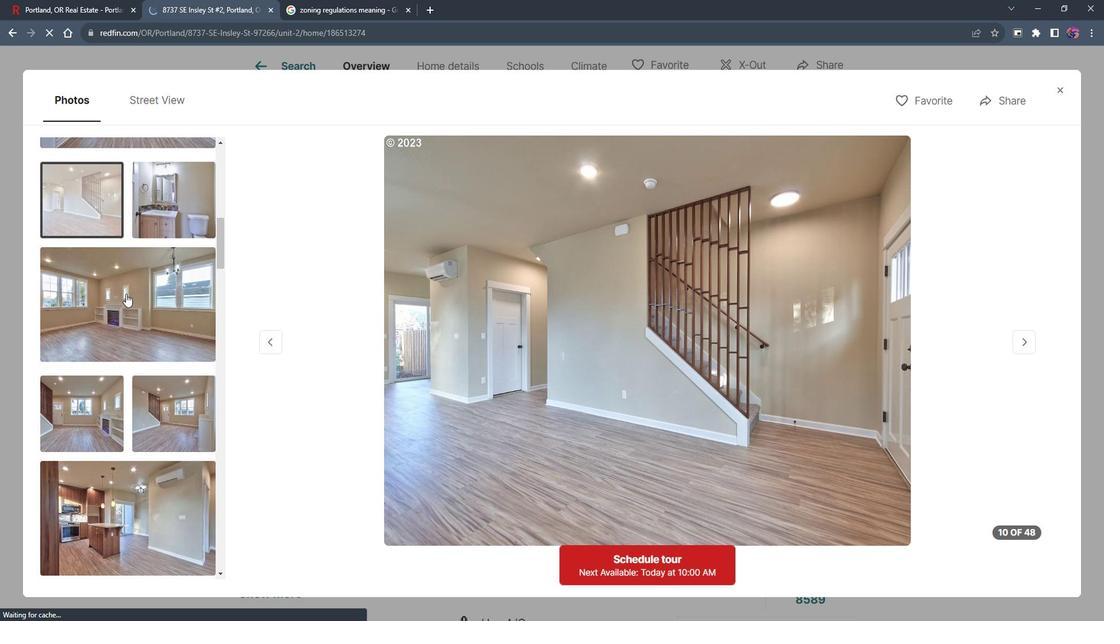 
Action: Mouse pressed left at (136, 292)
Screenshot: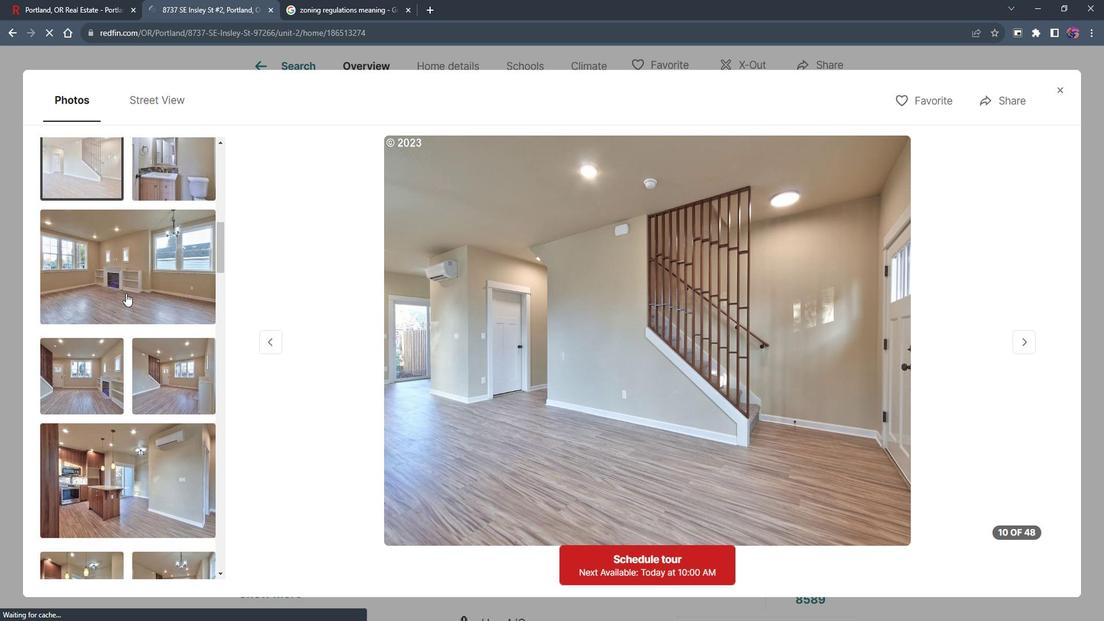 
Action: Mouse moved to (201, 284)
Screenshot: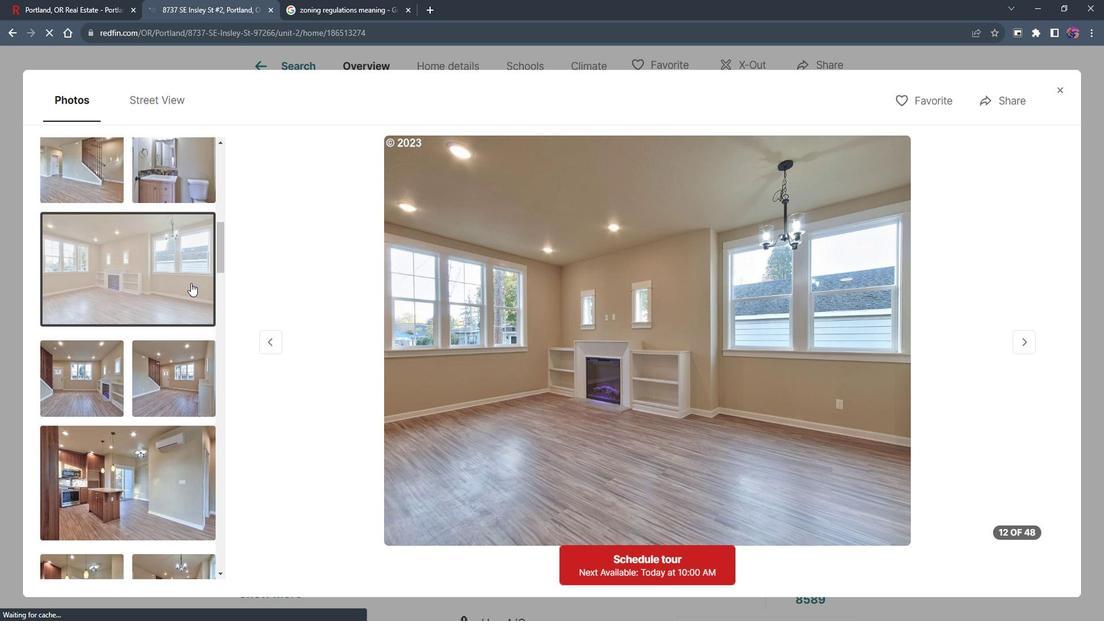 
Action: Mouse scrolled (201, 284) with delta (0, 0)
Screenshot: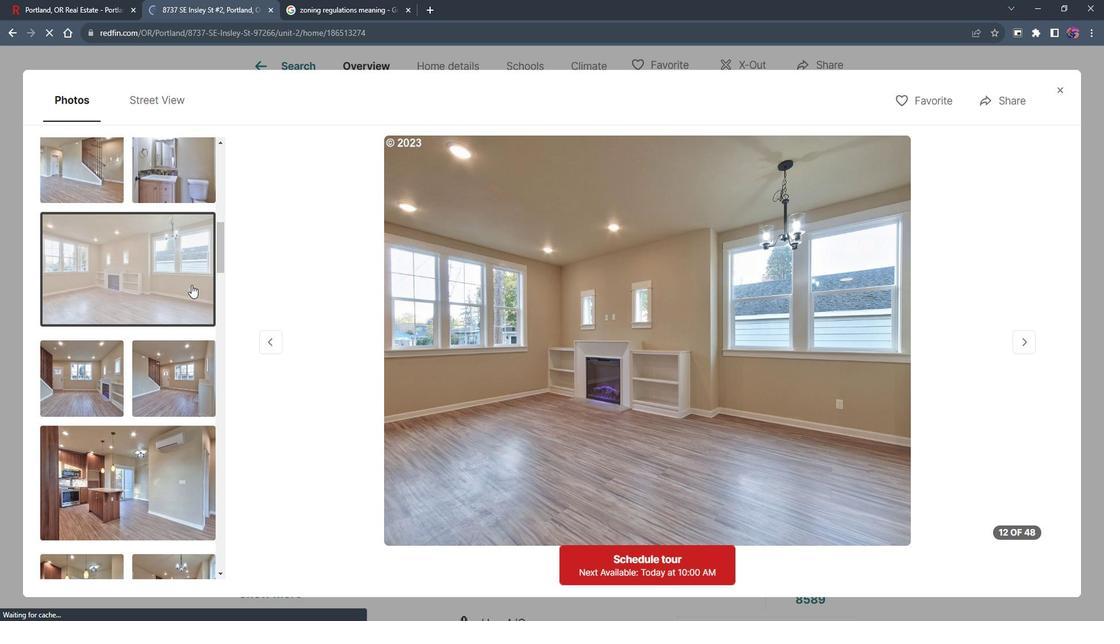 
Action: Mouse scrolled (201, 284) with delta (0, 0)
Screenshot: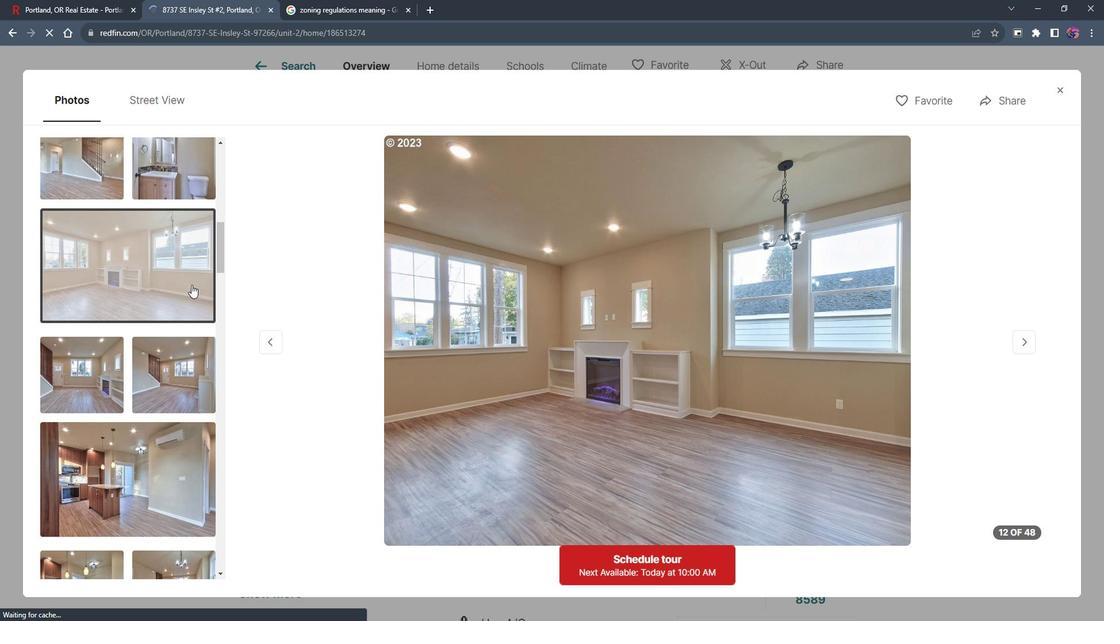 
Action: Mouse moved to (138, 335)
Screenshot: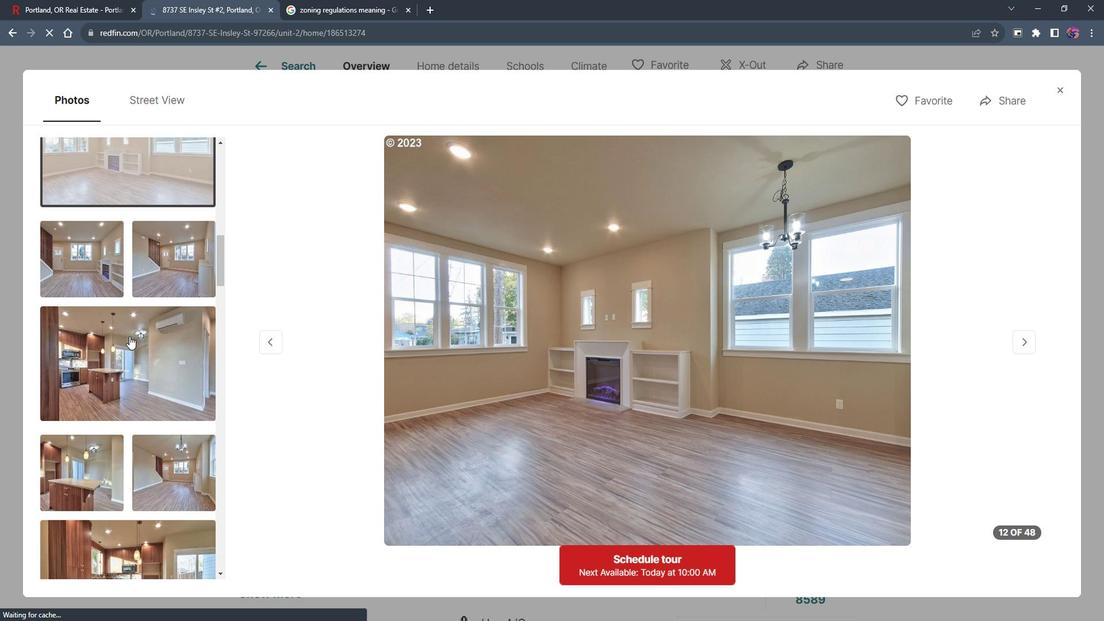 
Action: Mouse pressed left at (138, 335)
Screenshot: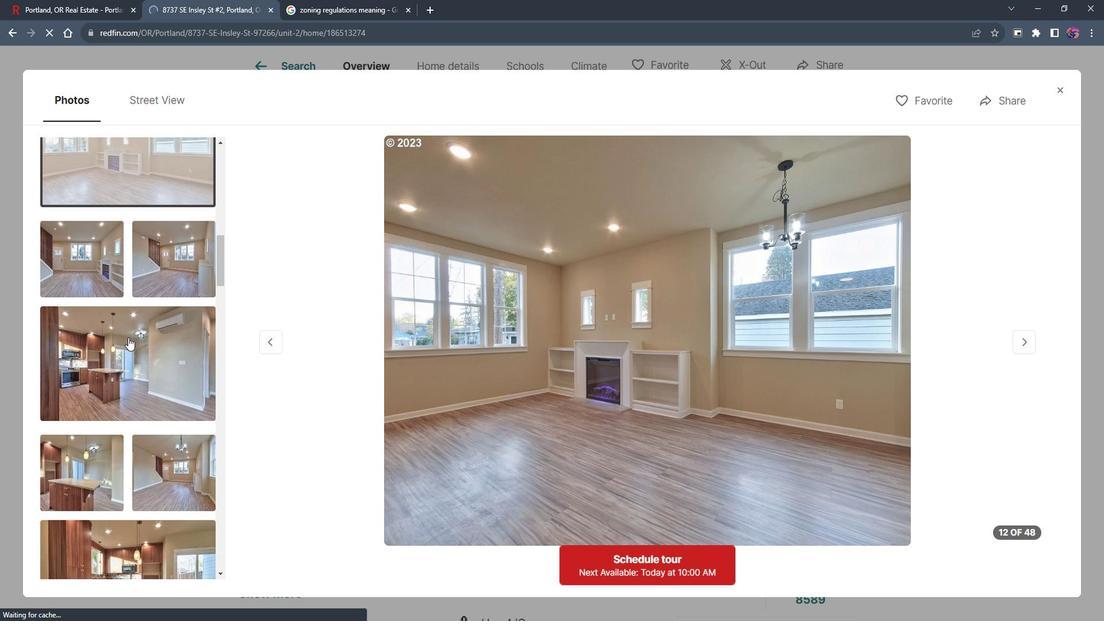 
Action: Mouse moved to (171, 377)
Screenshot: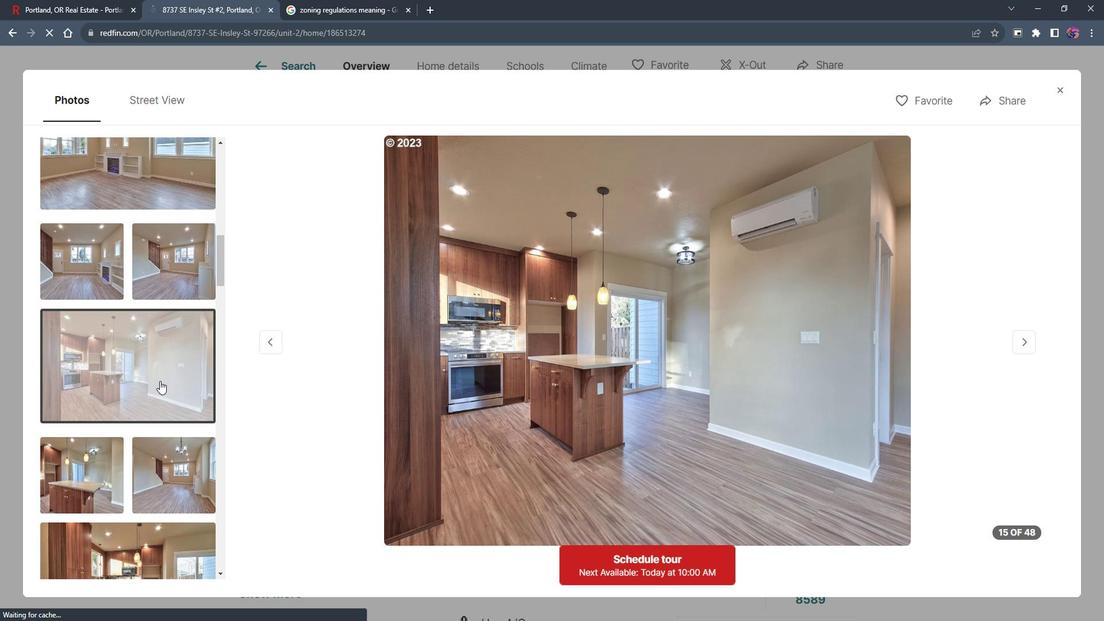 
Action: Mouse scrolled (171, 376) with delta (0, 0)
Screenshot: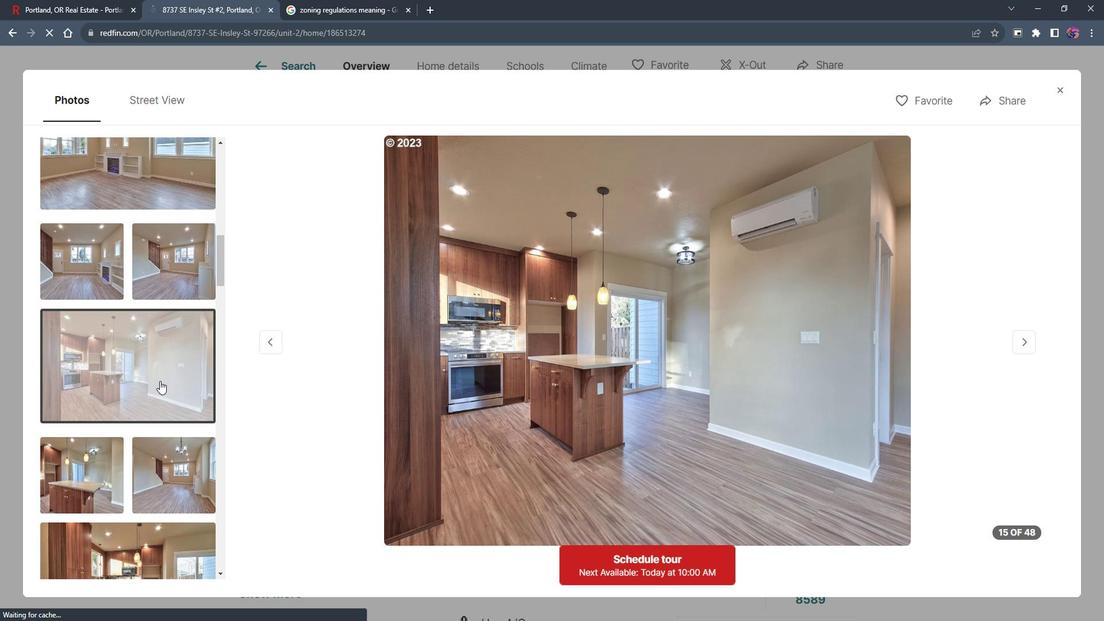 
Action: Mouse moved to (172, 377)
Screenshot: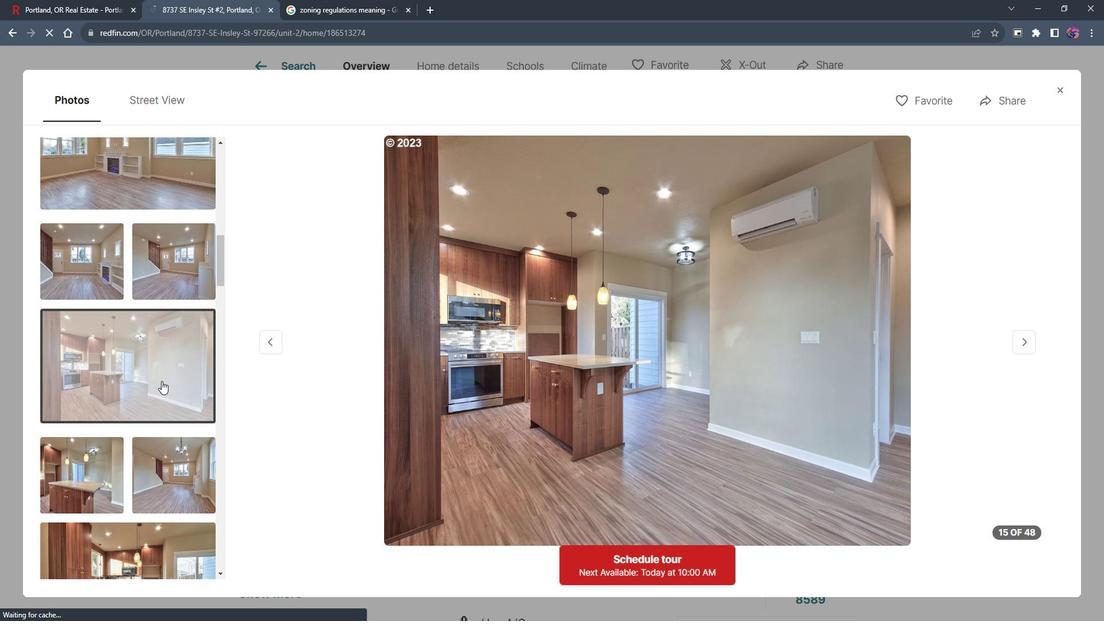 
Action: Mouse scrolled (172, 376) with delta (0, 0)
Screenshot: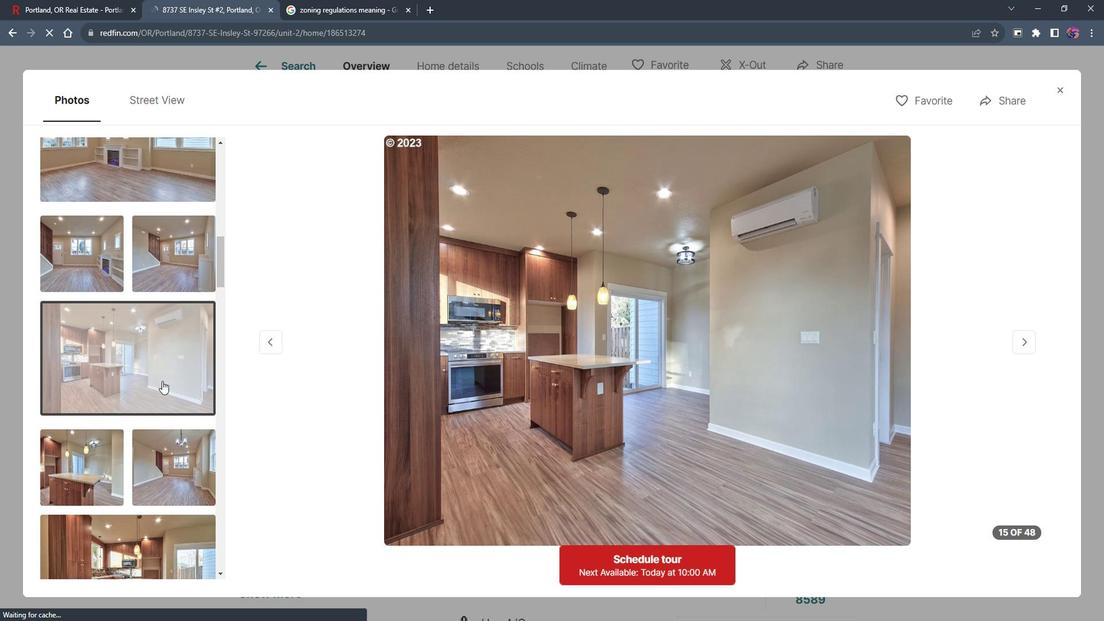 
Action: Mouse moved to (173, 387)
Screenshot: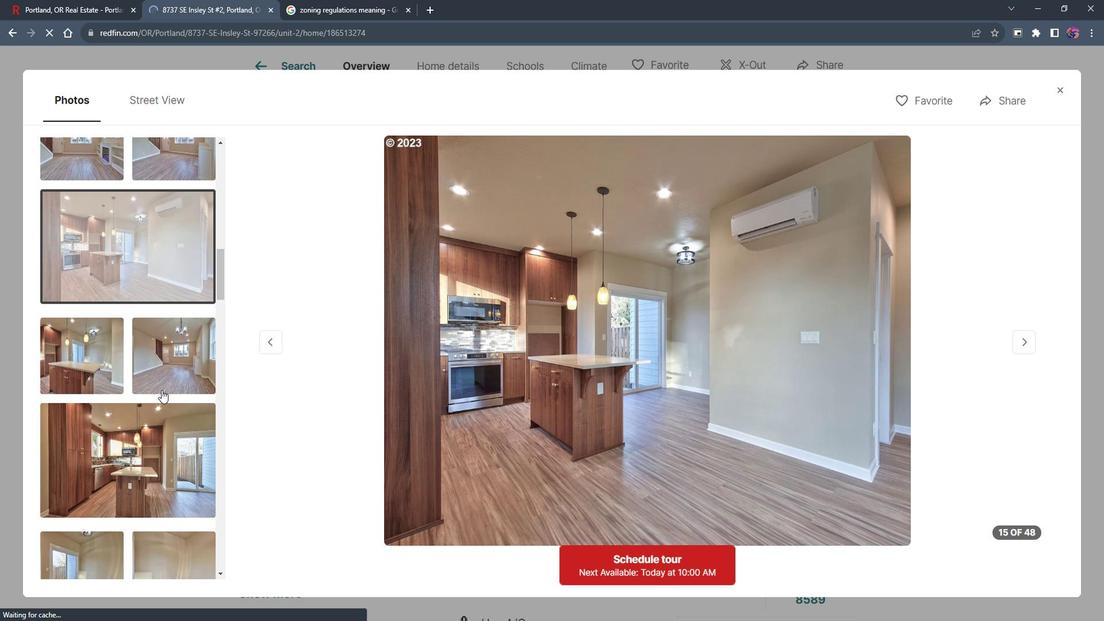 
Action: Mouse scrolled (173, 386) with delta (0, 0)
Screenshot: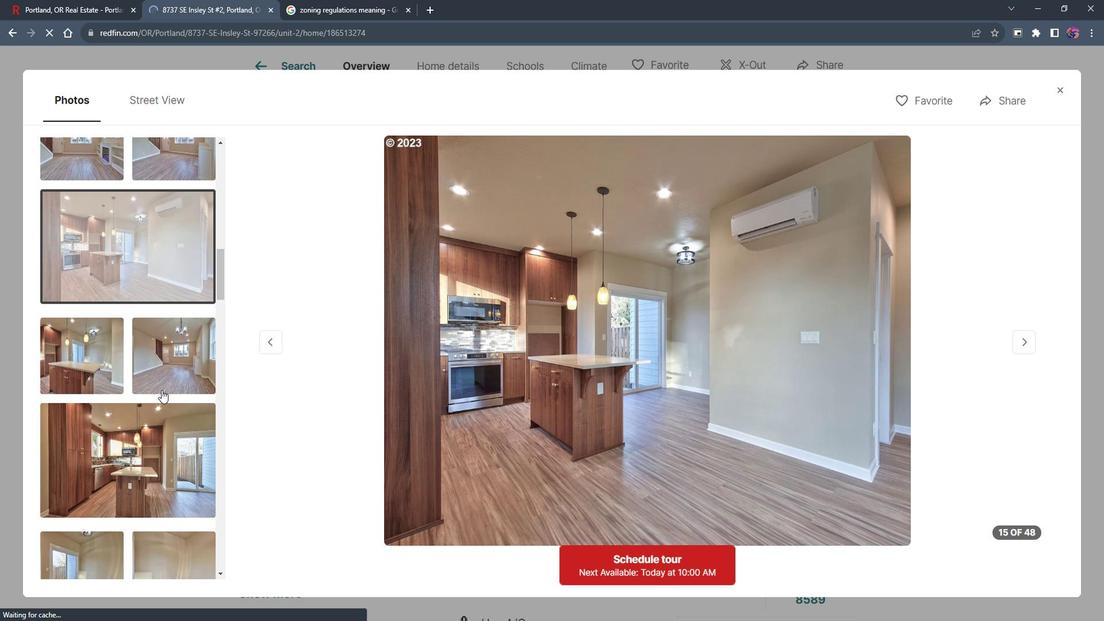 
Action: Mouse moved to (175, 394)
Screenshot: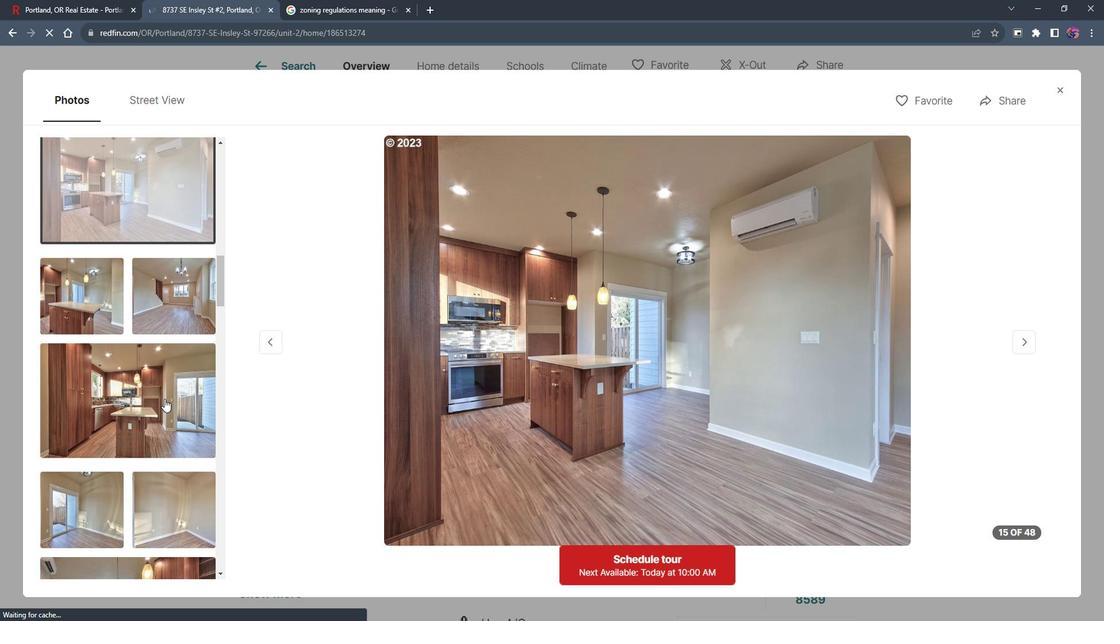 
Action: Mouse pressed left at (175, 394)
Screenshot: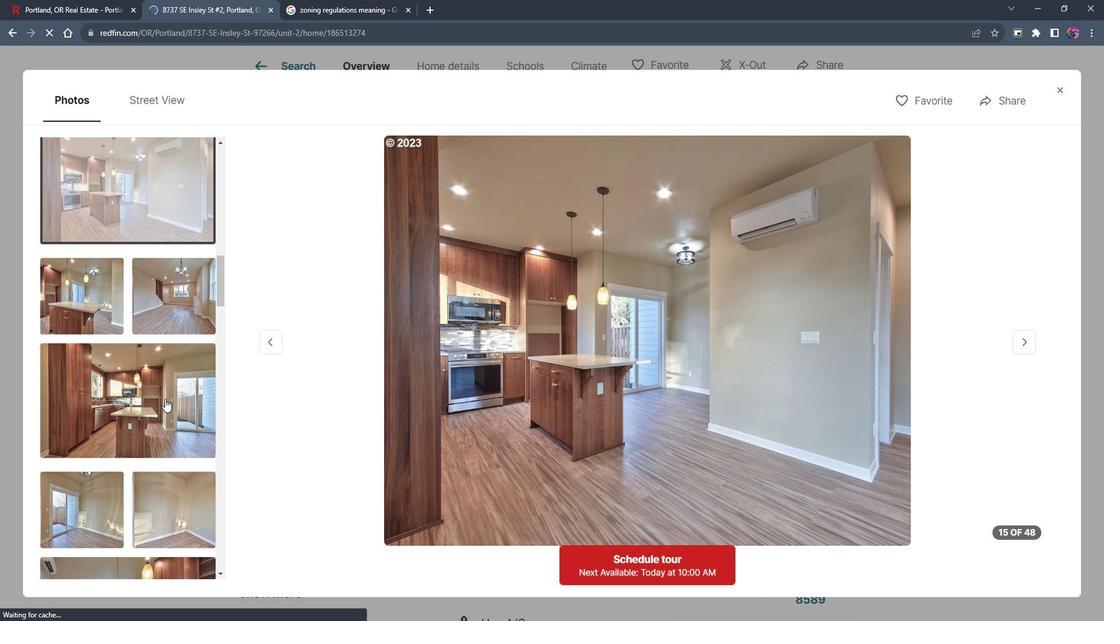 
Action: Mouse moved to (188, 411)
Screenshot: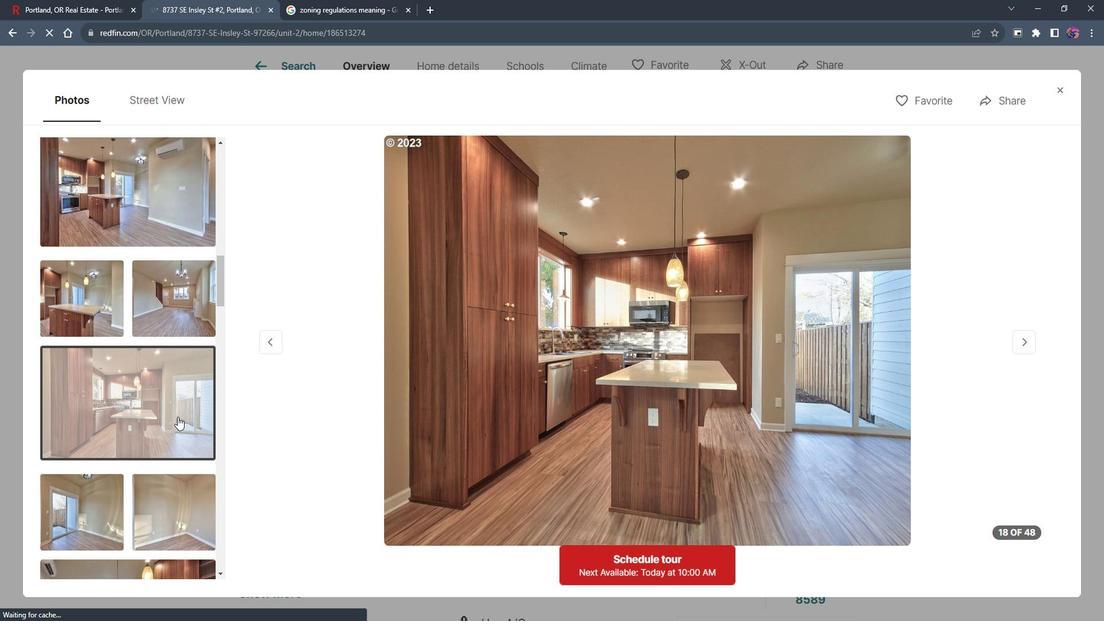 
Action: Mouse scrolled (188, 411) with delta (0, 0)
Screenshot: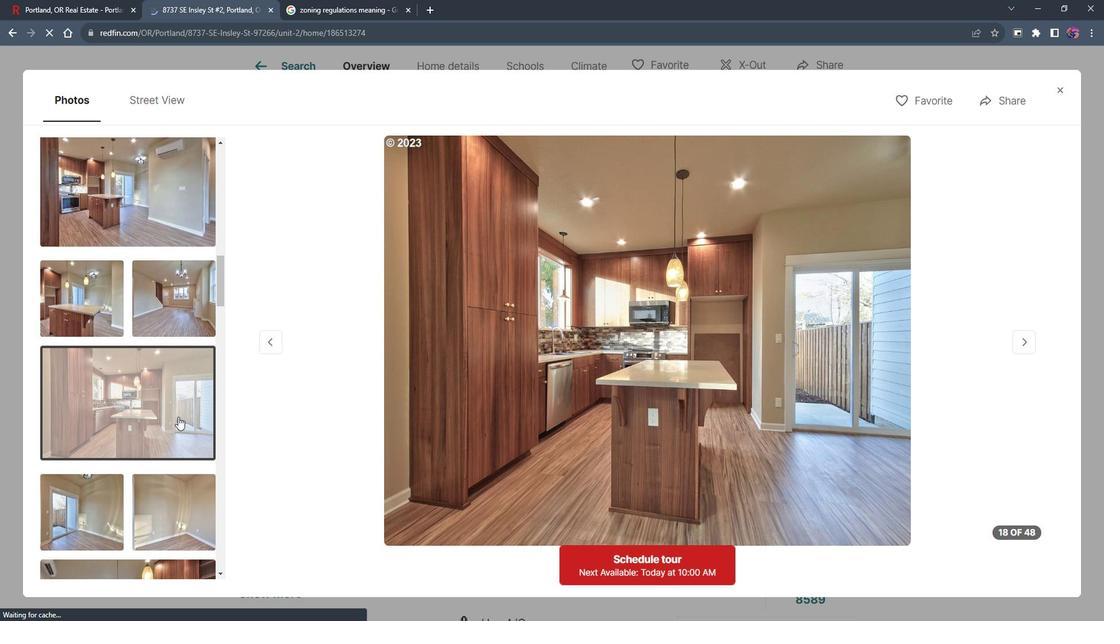 
Action: Mouse scrolled (188, 411) with delta (0, 0)
Screenshot: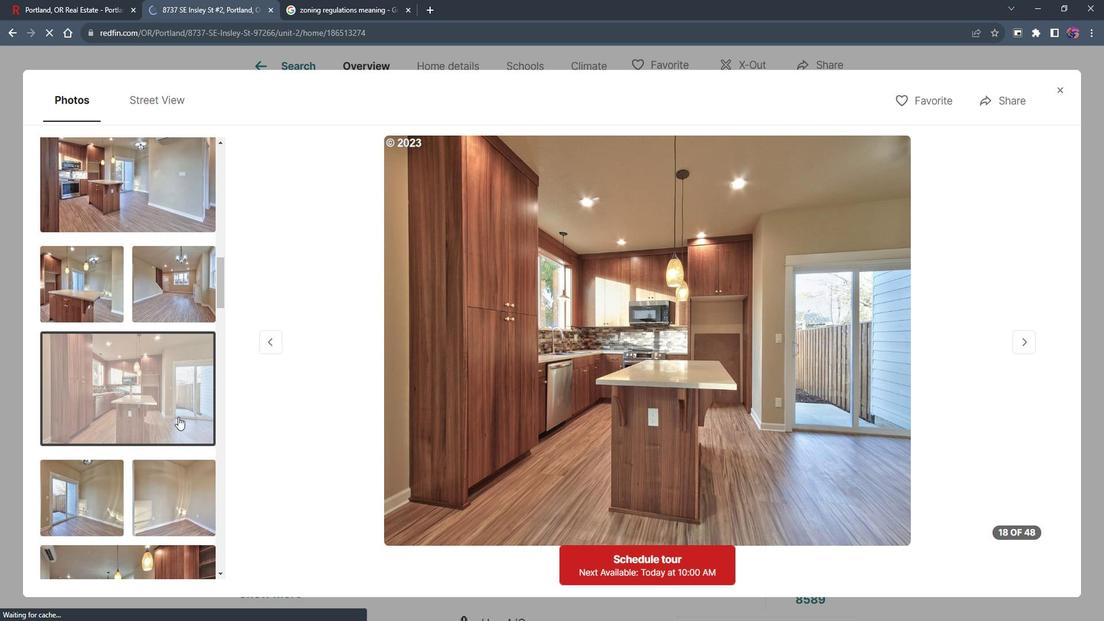 
Action: Mouse moved to (188, 412)
Screenshot: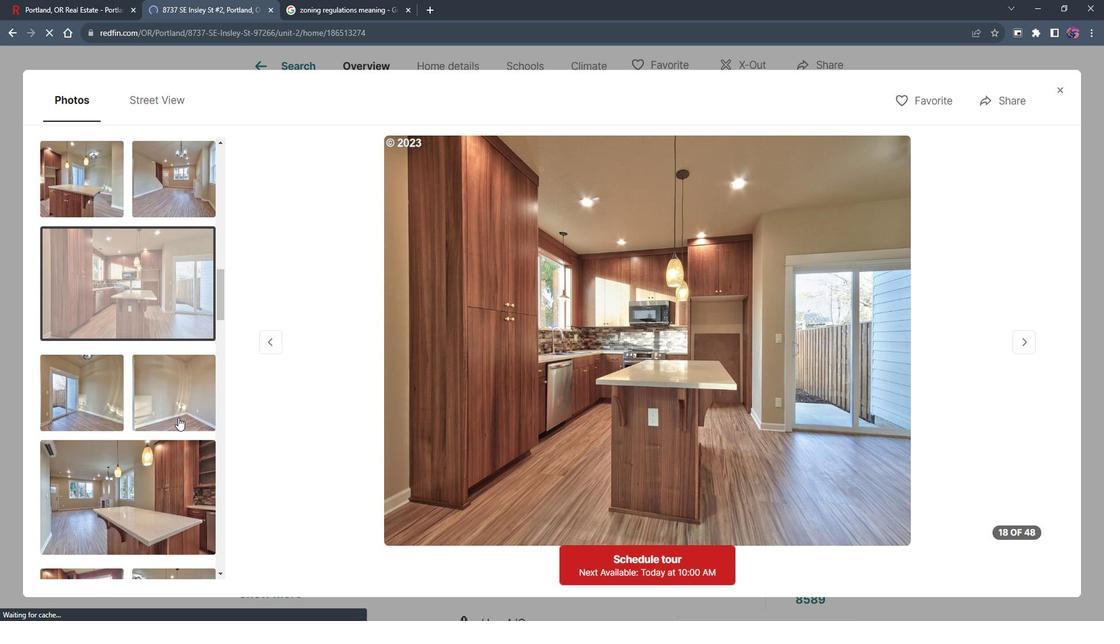 
Action: Mouse scrolled (188, 411) with delta (0, 0)
Screenshot: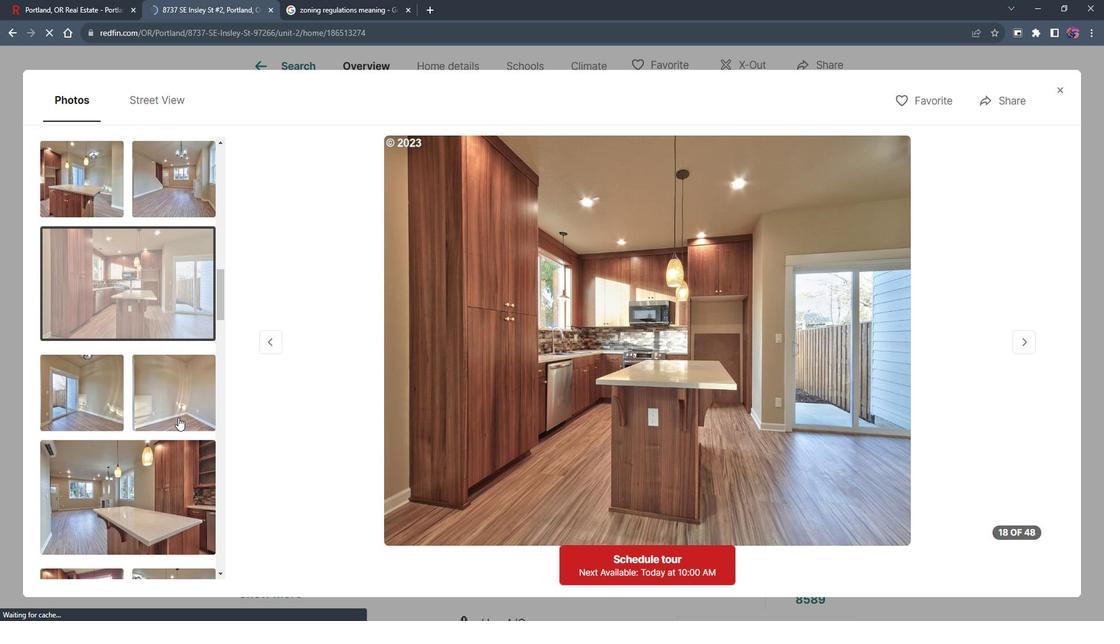 
Action: Mouse moved to (94, 454)
Screenshot: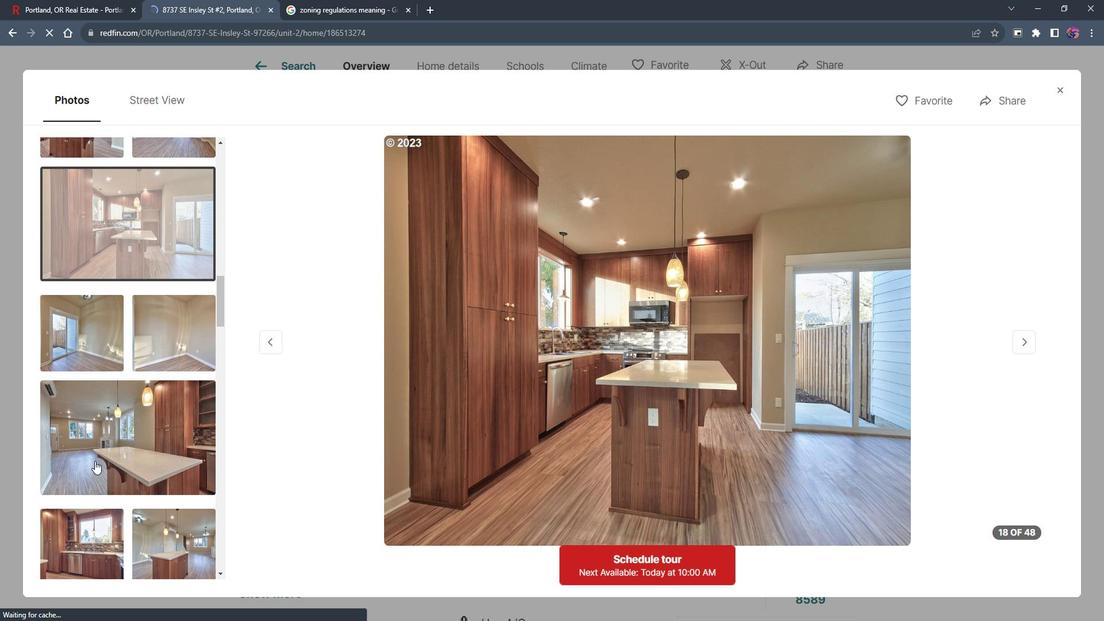 
Action: Mouse pressed left at (94, 454)
Screenshot: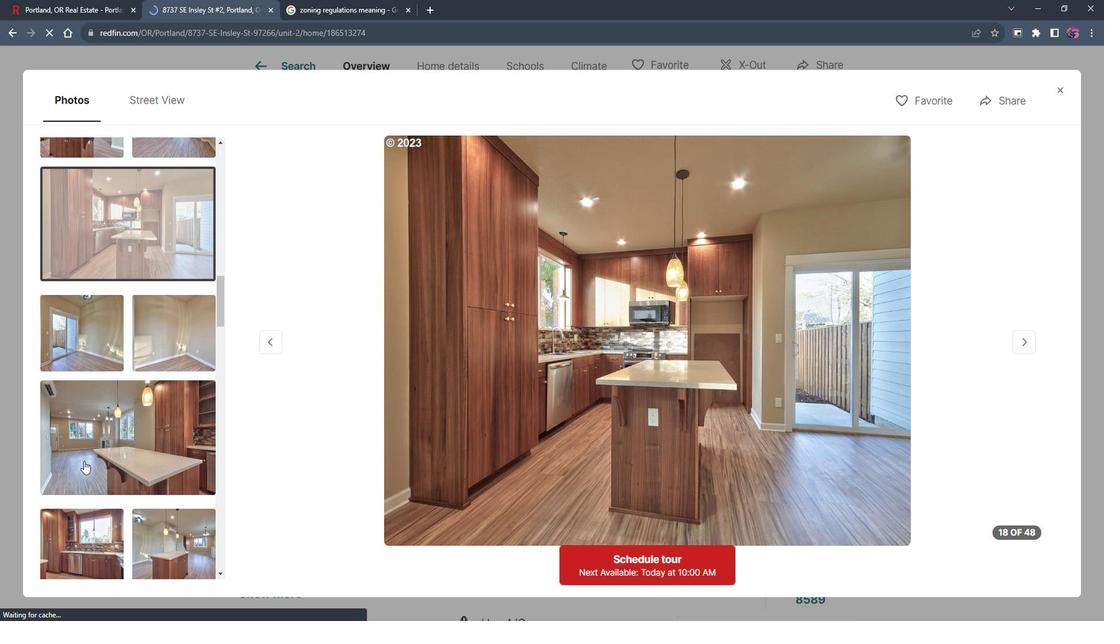 
Action: Mouse moved to (96, 454)
Screenshot: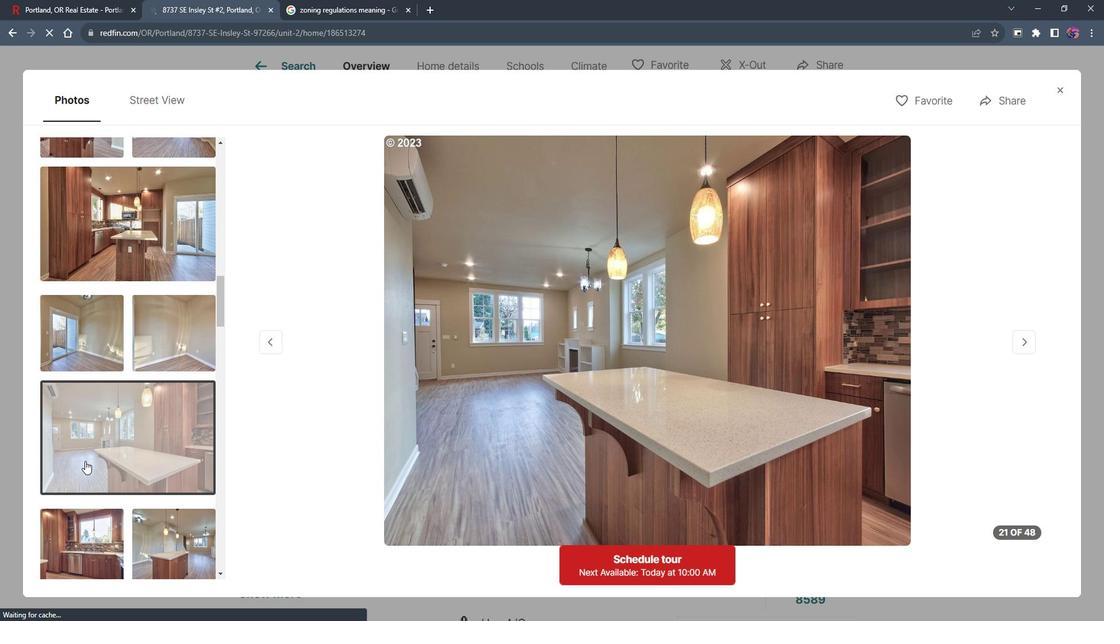 
Action: Mouse scrolled (96, 453) with delta (0, 0)
Screenshot: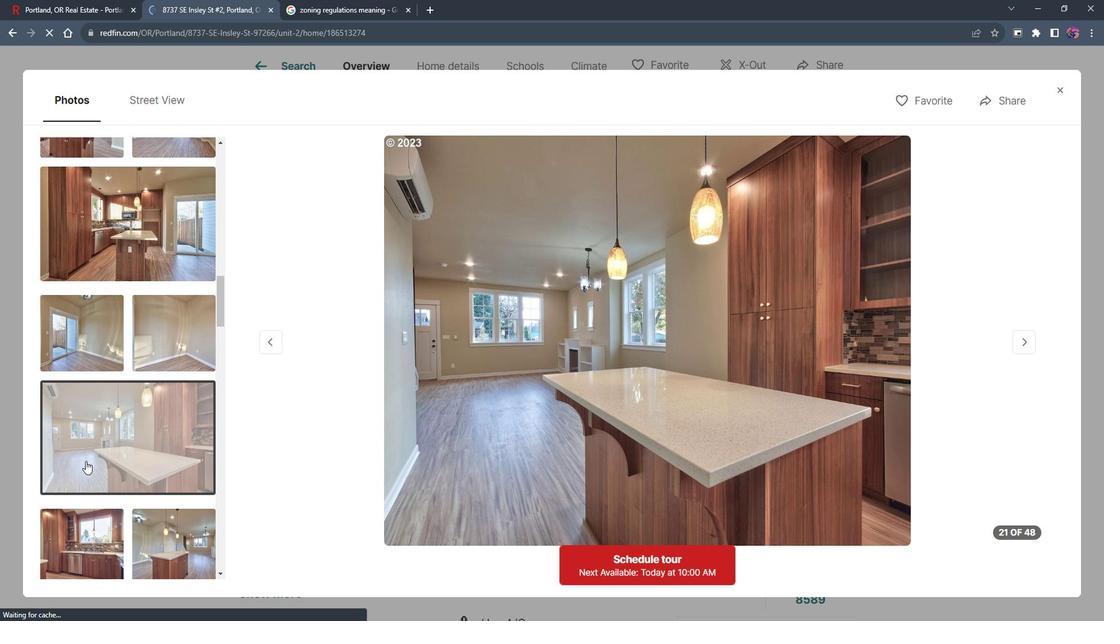 
Action: Mouse moved to (100, 454)
Screenshot: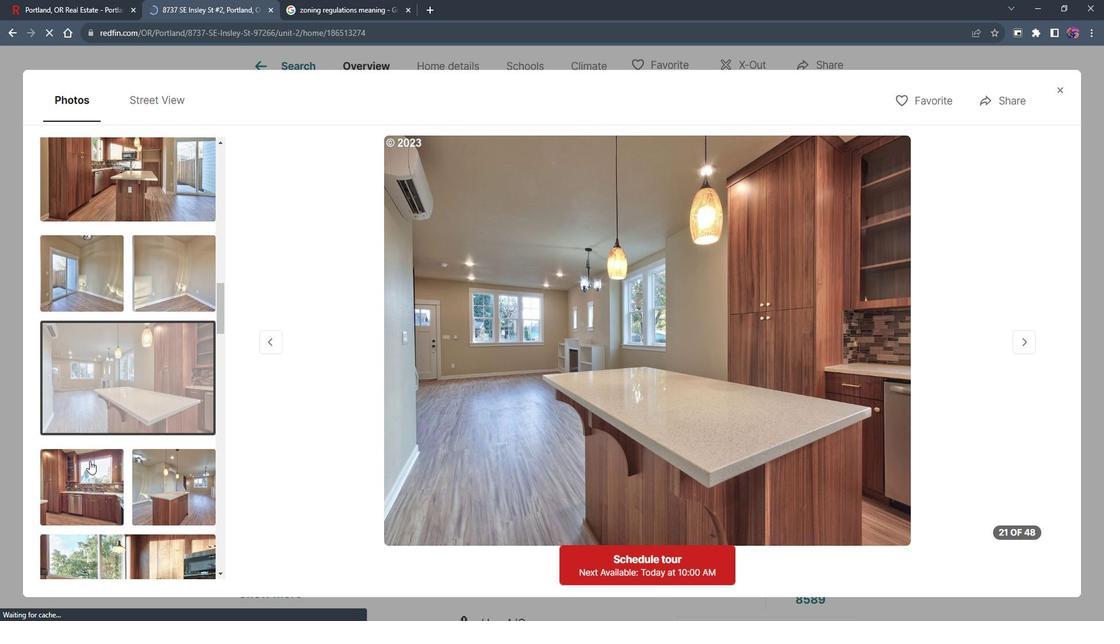 
Action: Mouse scrolled (100, 453) with delta (0, 0)
Screenshot: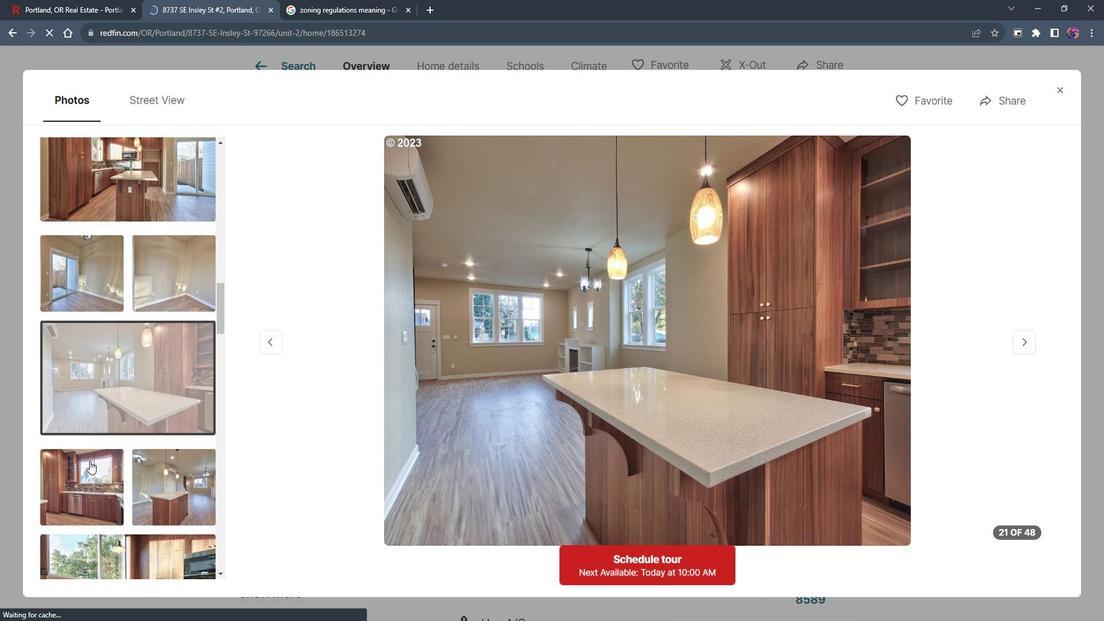 
Action: Mouse moved to (101, 427)
Screenshot: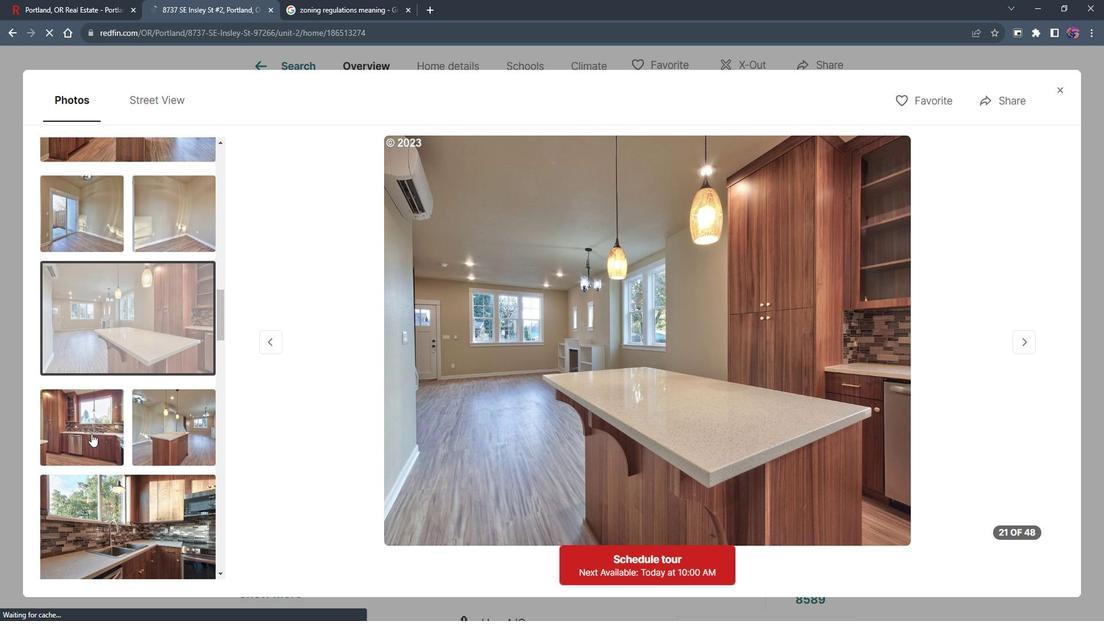 
Action: Mouse pressed left at (101, 427)
Screenshot: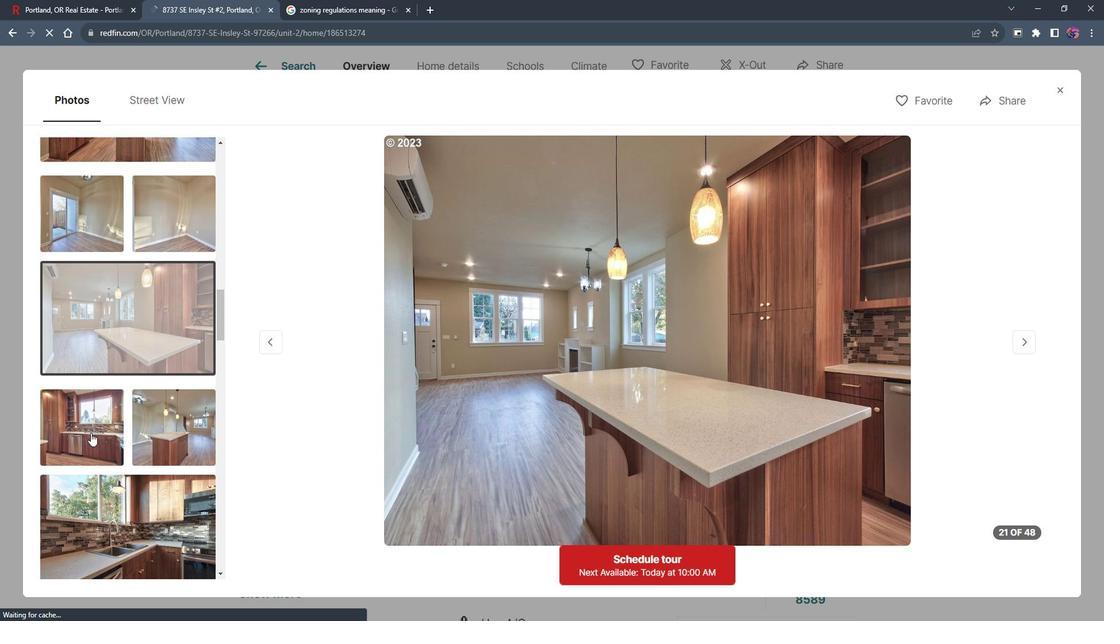 
Action: Mouse moved to (102, 427)
Screenshot: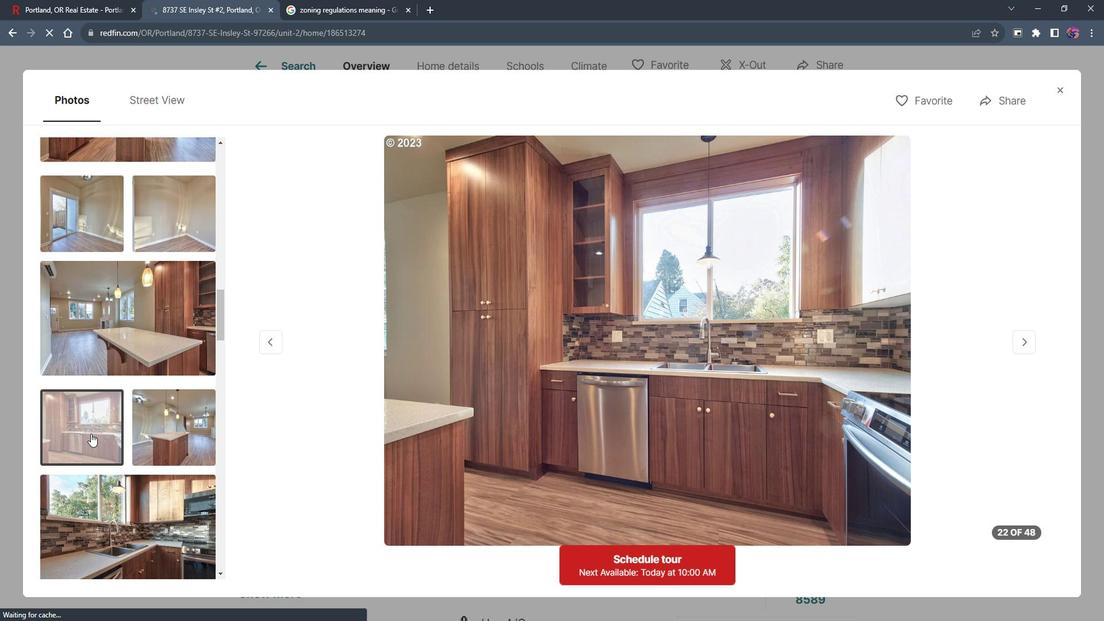
Action: Mouse scrolled (102, 427) with delta (0, 0)
Screenshot: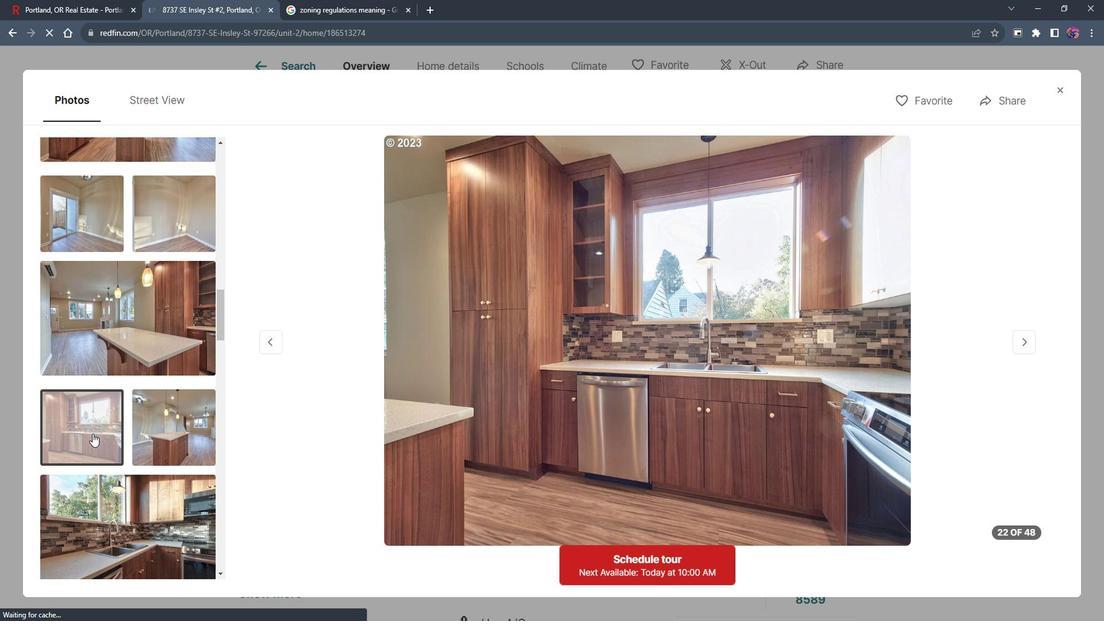 
Action: Mouse scrolled (102, 427) with delta (0, 0)
Screenshot: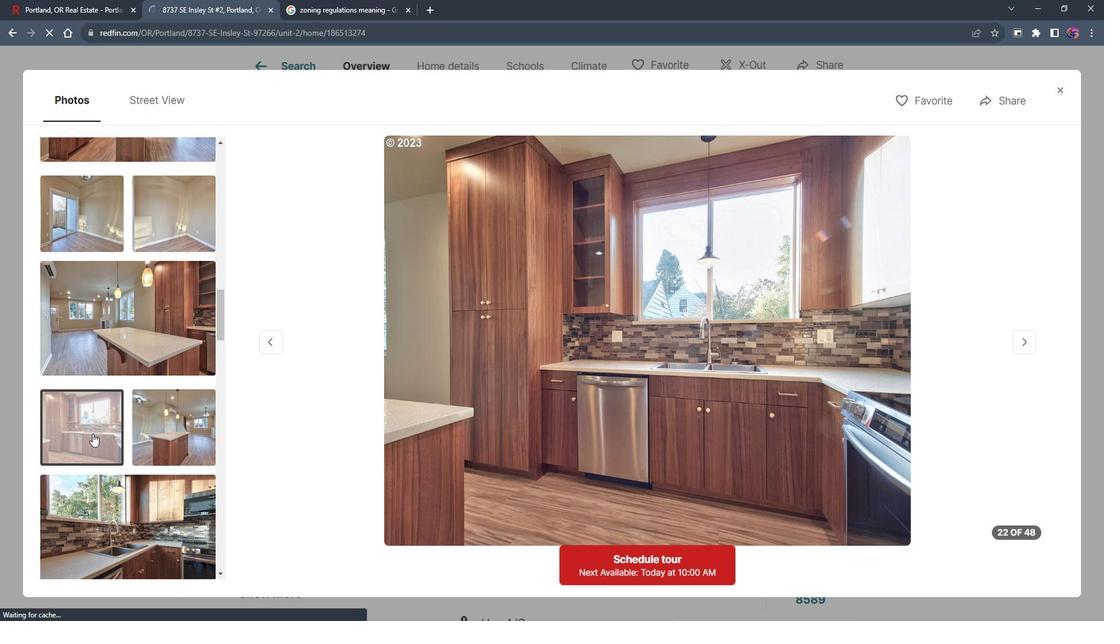 
Action: Mouse moved to (101, 428)
Screenshot: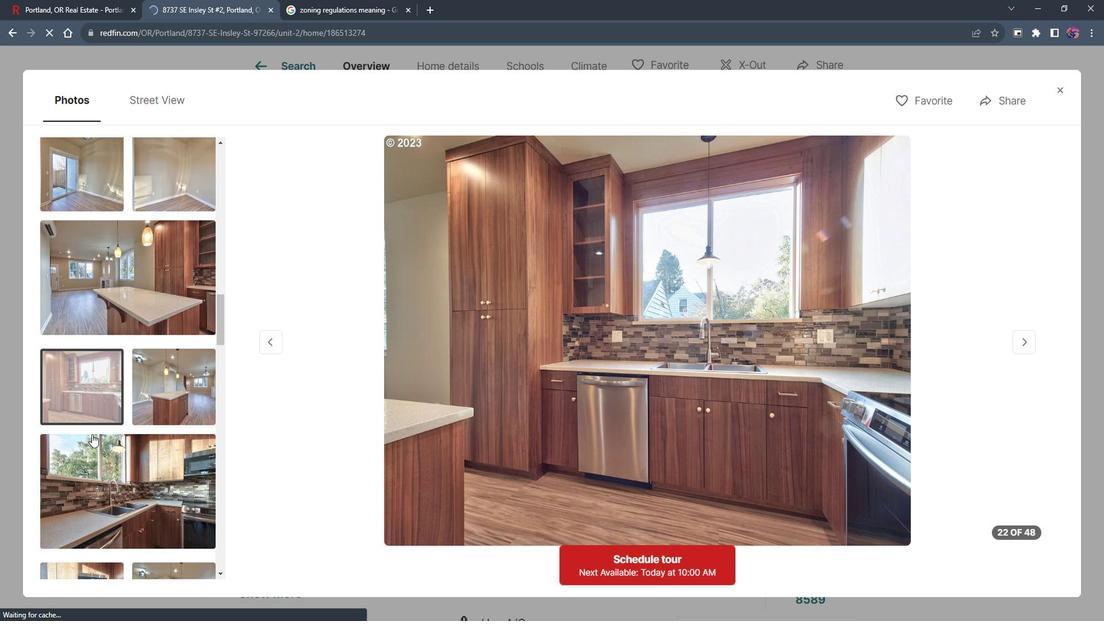 
Action: Mouse scrolled (101, 427) with delta (0, 0)
Screenshot: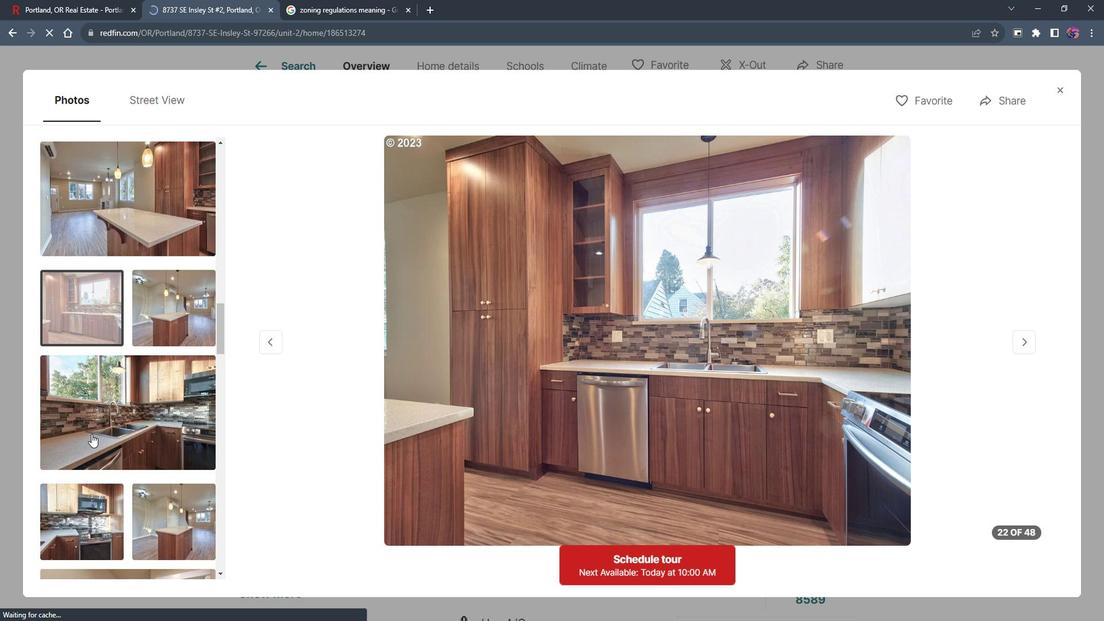 
Action: Mouse moved to (96, 456)
Screenshot: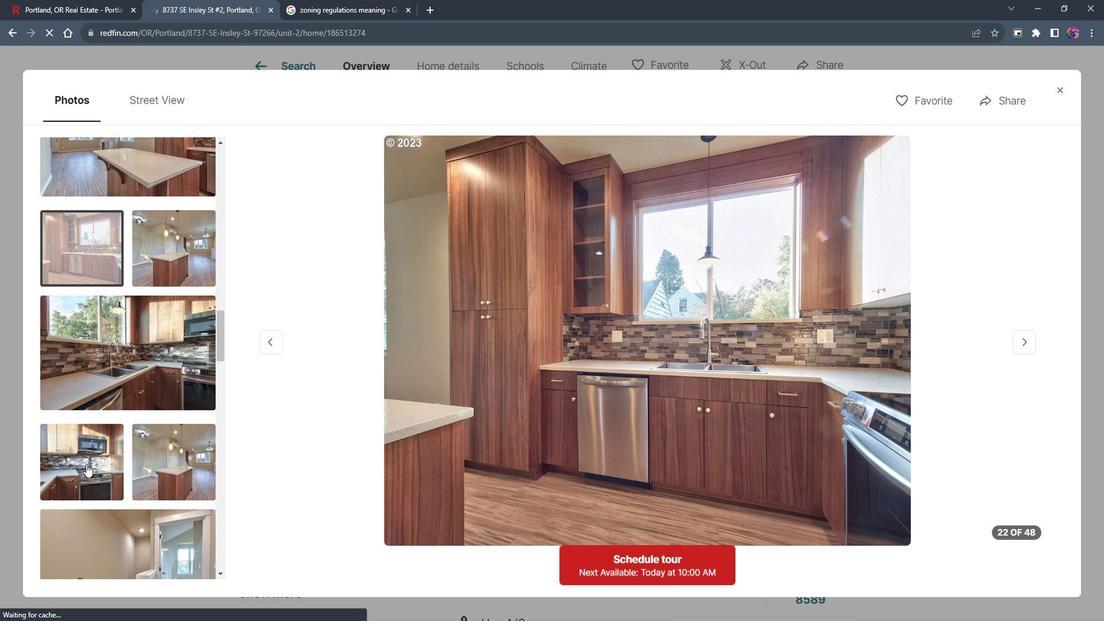 
Action: Mouse pressed left at (96, 456)
Screenshot: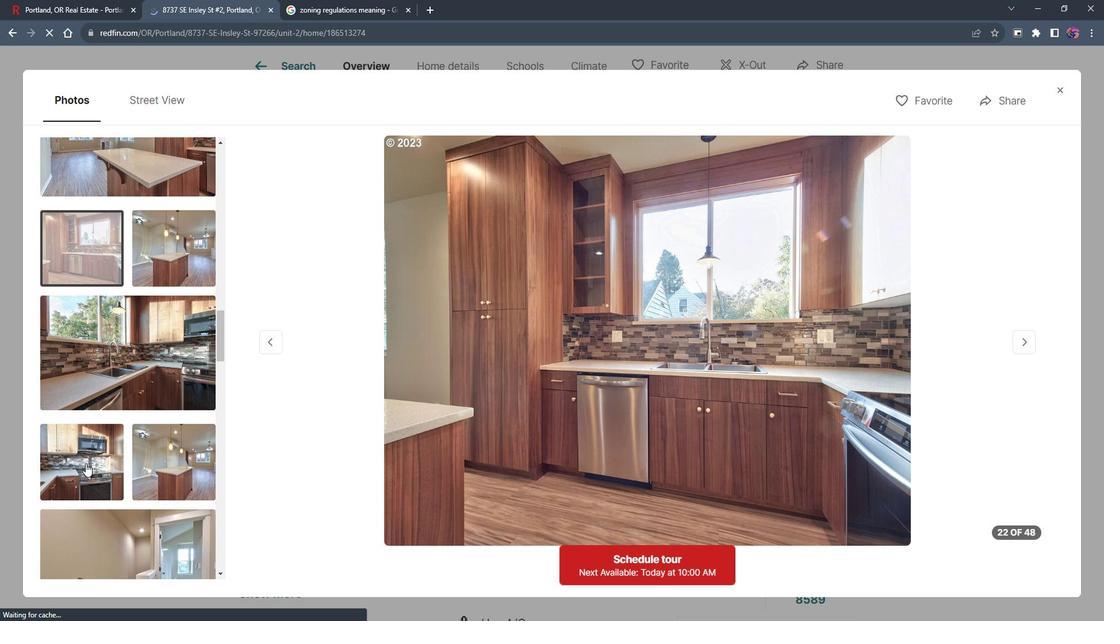 
Action: Mouse moved to (107, 473)
Screenshot: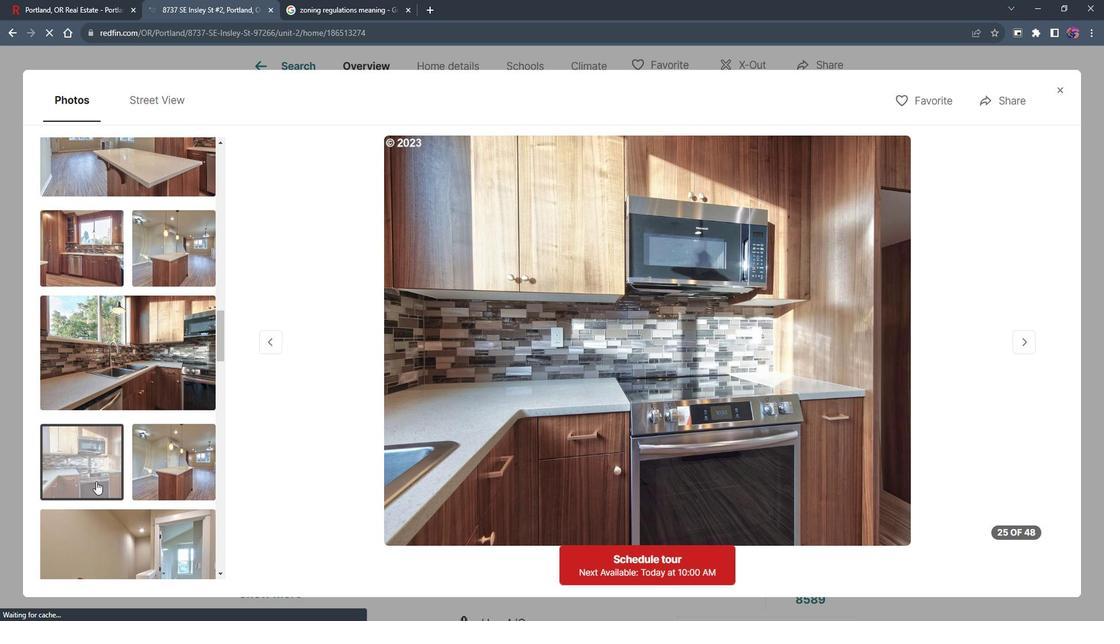 
Action: Mouse scrolled (107, 473) with delta (0, 0)
Screenshot: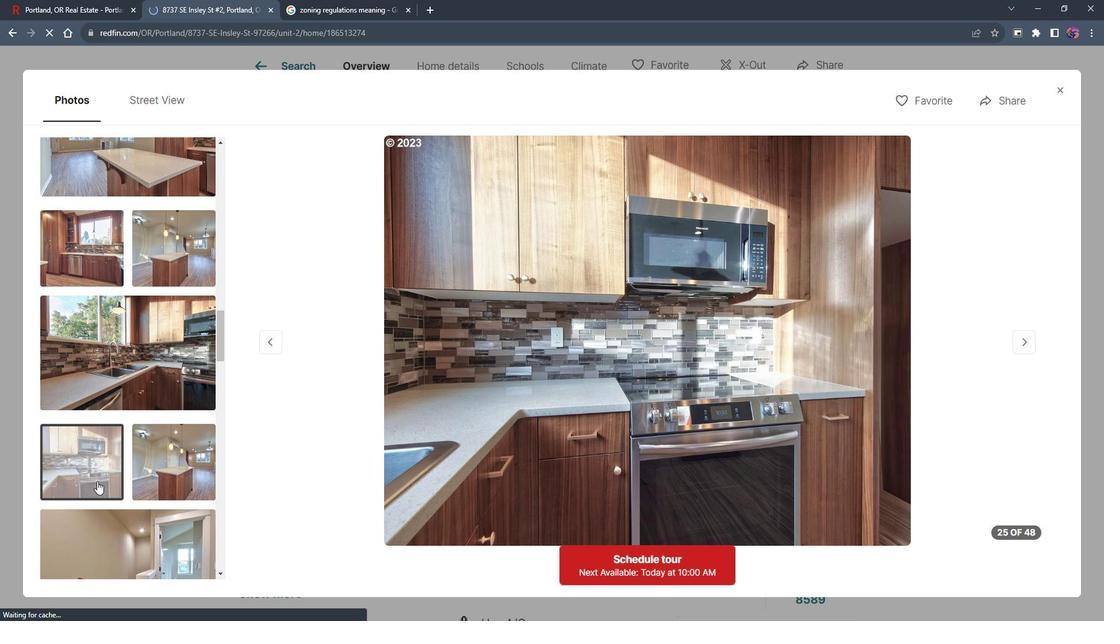 
Action: Mouse scrolled (107, 473) with delta (0, 0)
Screenshot: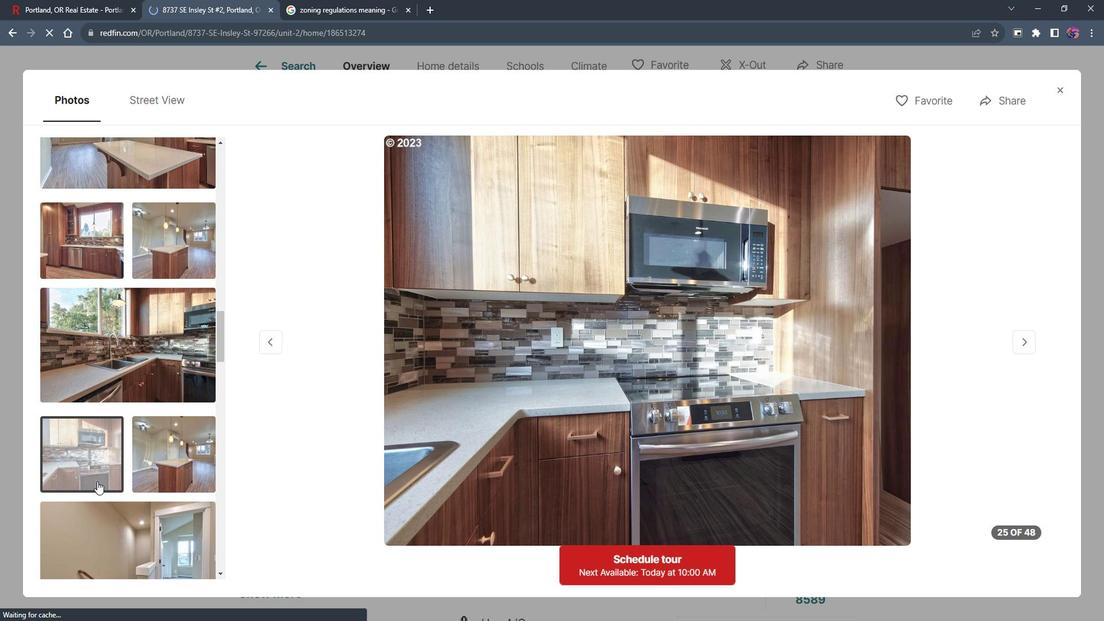 
Action: Mouse moved to (107, 475)
Screenshot: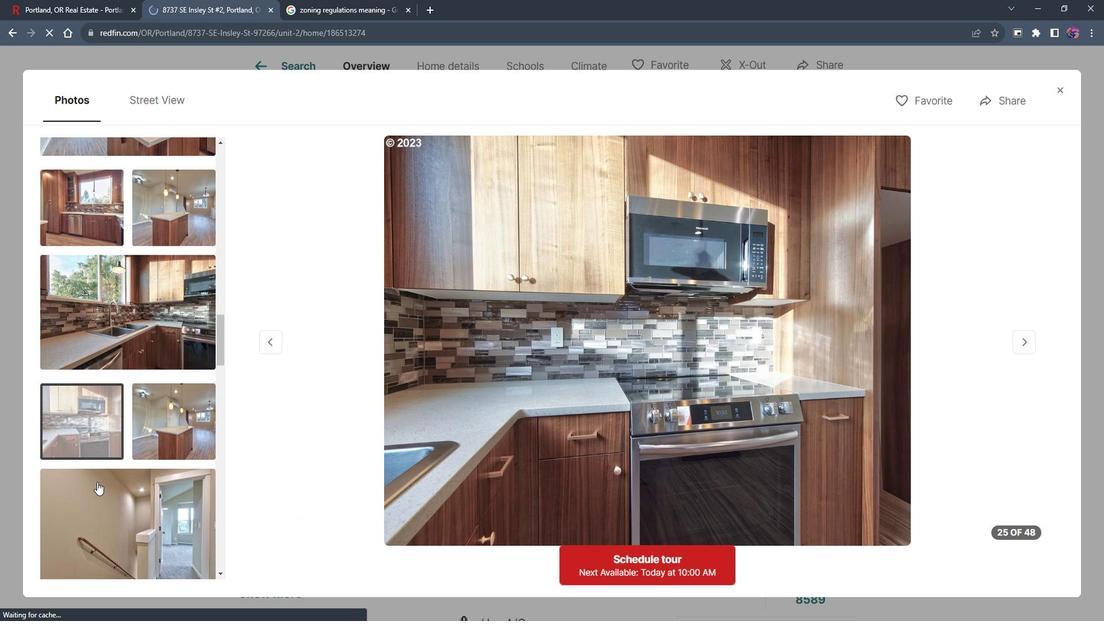 
Action: Mouse scrolled (107, 474) with delta (0, 0)
Screenshot: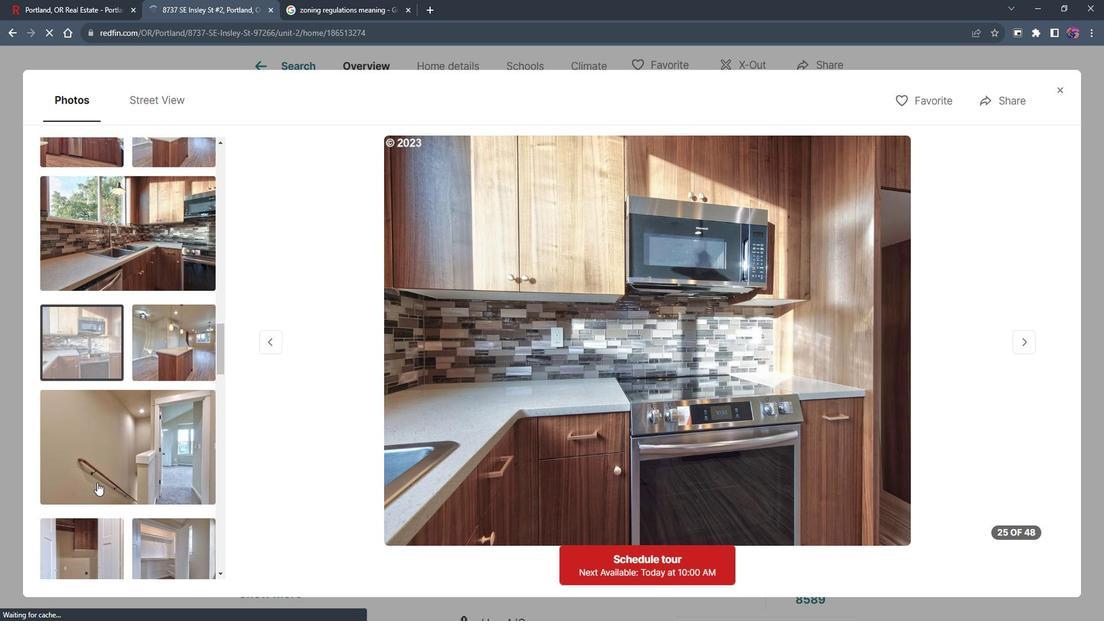 
Action: Mouse scrolled (107, 474) with delta (0, 0)
Screenshot: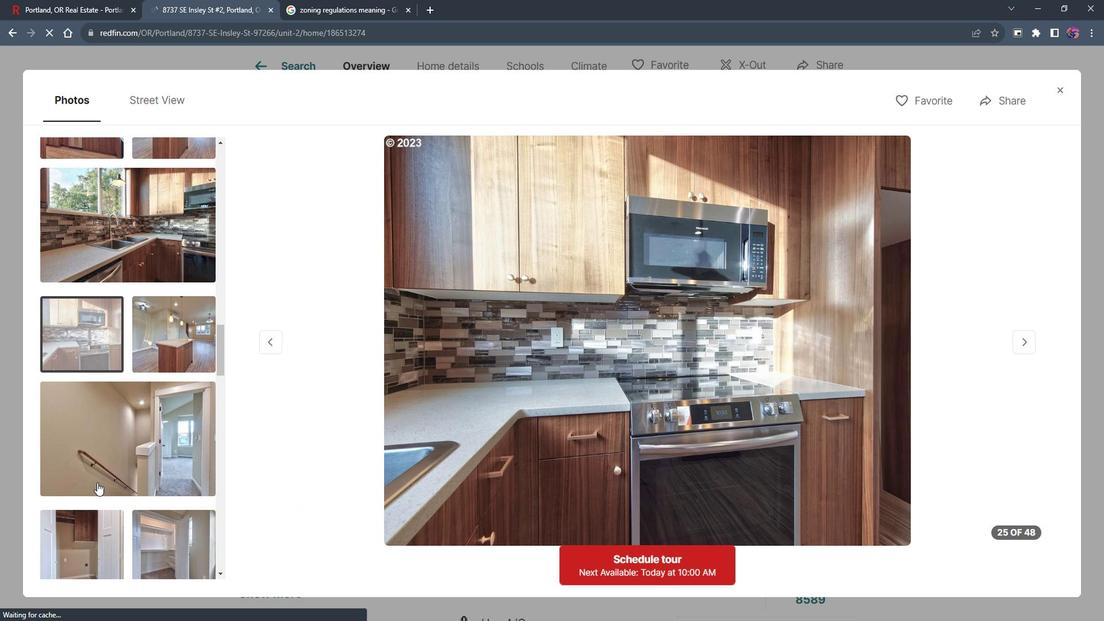 
Action: Mouse scrolled (107, 474) with delta (0, 0)
Screenshot: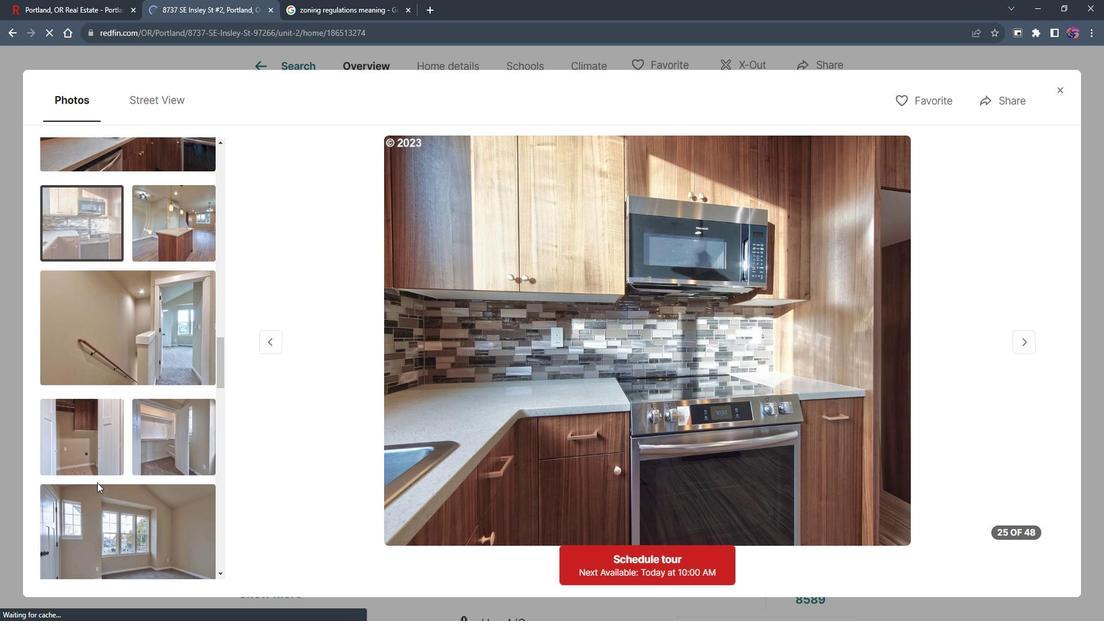 
Action: Mouse scrolled (107, 474) with delta (0, 0)
Screenshot: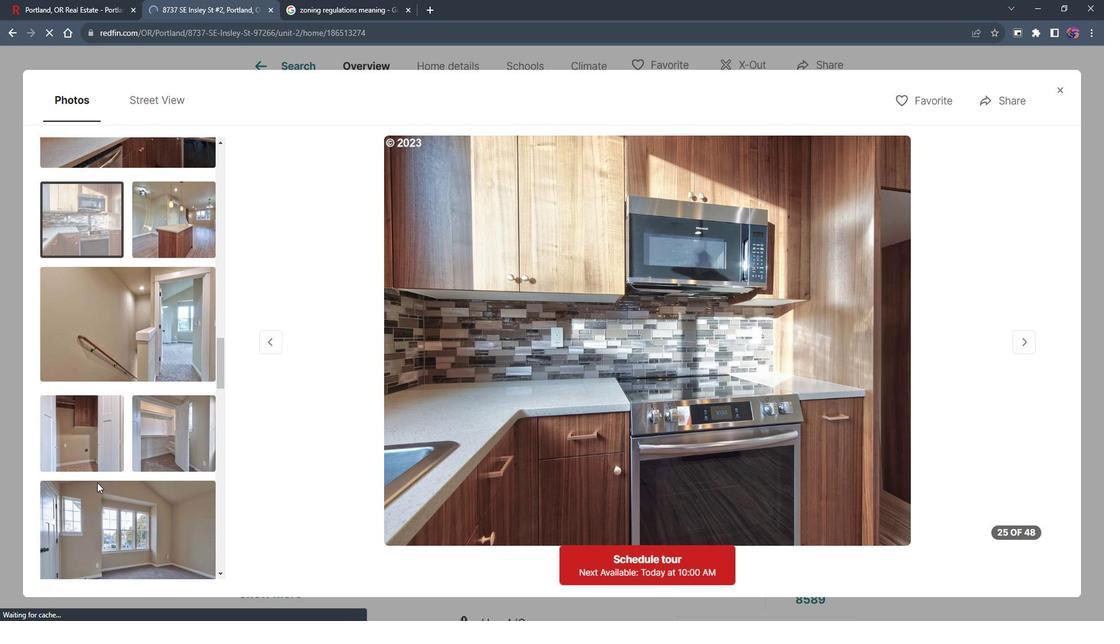 
Action: Mouse scrolled (107, 474) with delta (0, 0)
Screenshot: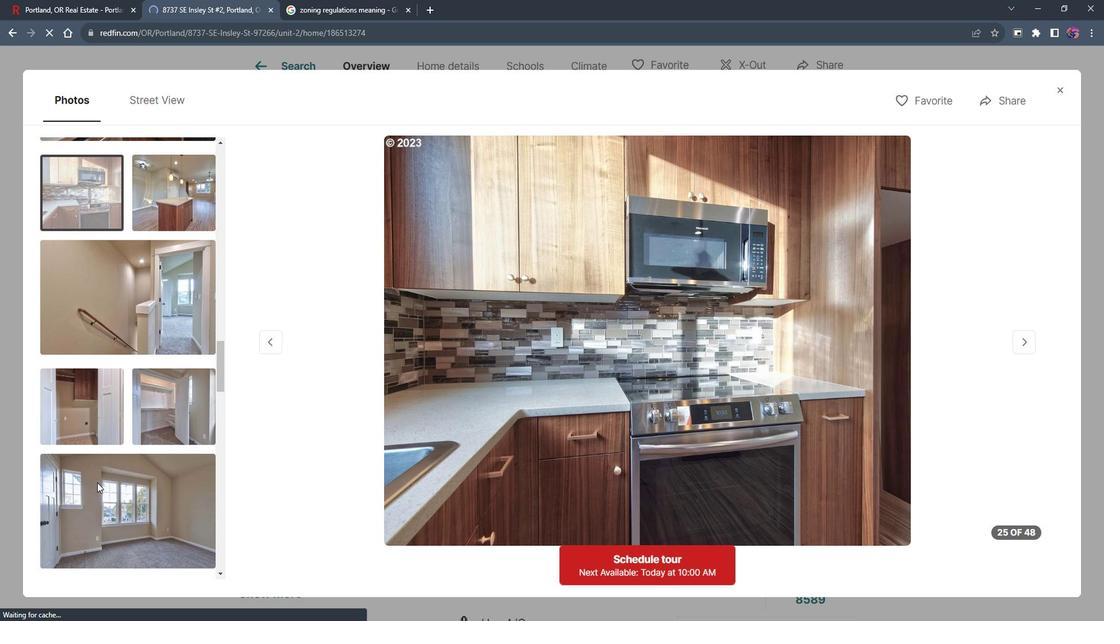 
Action: Mouse scrolled (107, 474) with delta (0, 0)
Screenshot: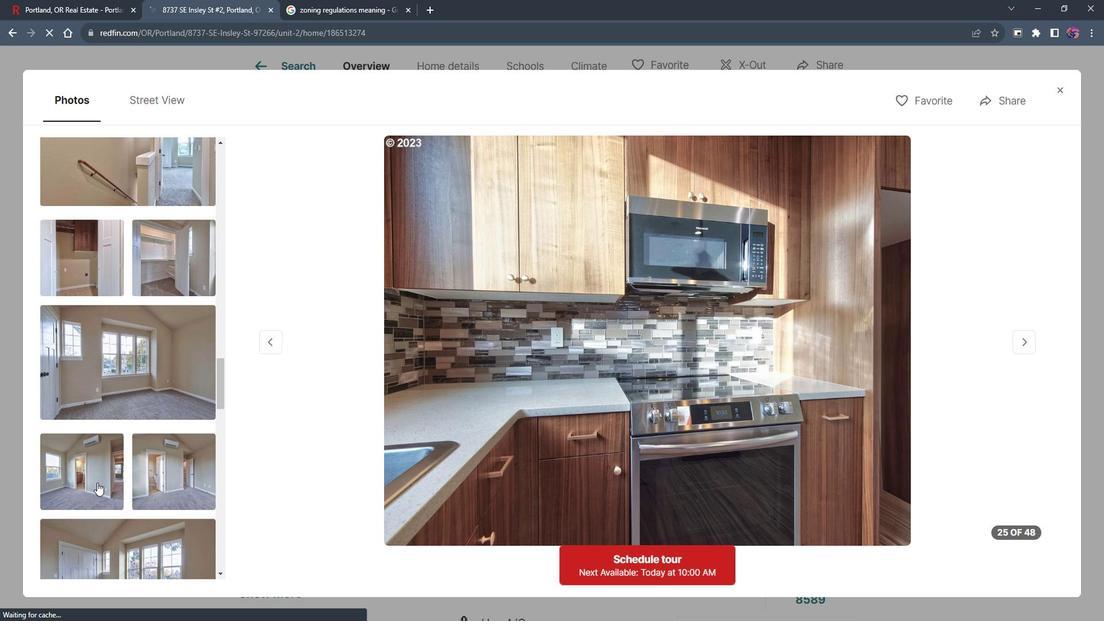 
Action: Mouse scrolled (107, 474) with delta (0, 0)
Screenshot: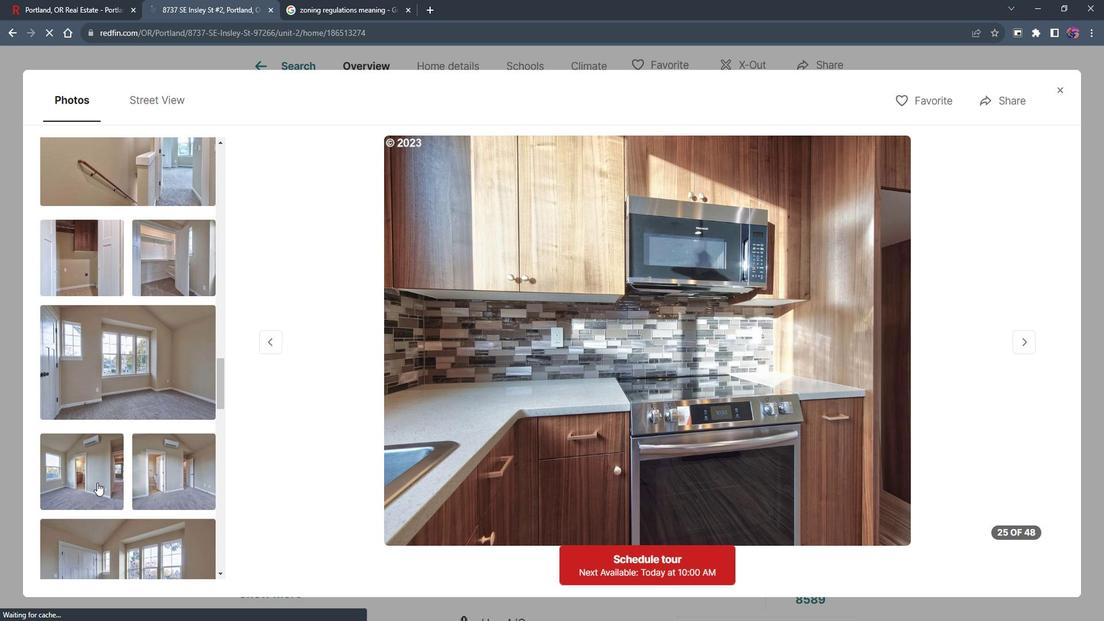 
Action: Mouse moved to (88, 353)
Screenshot: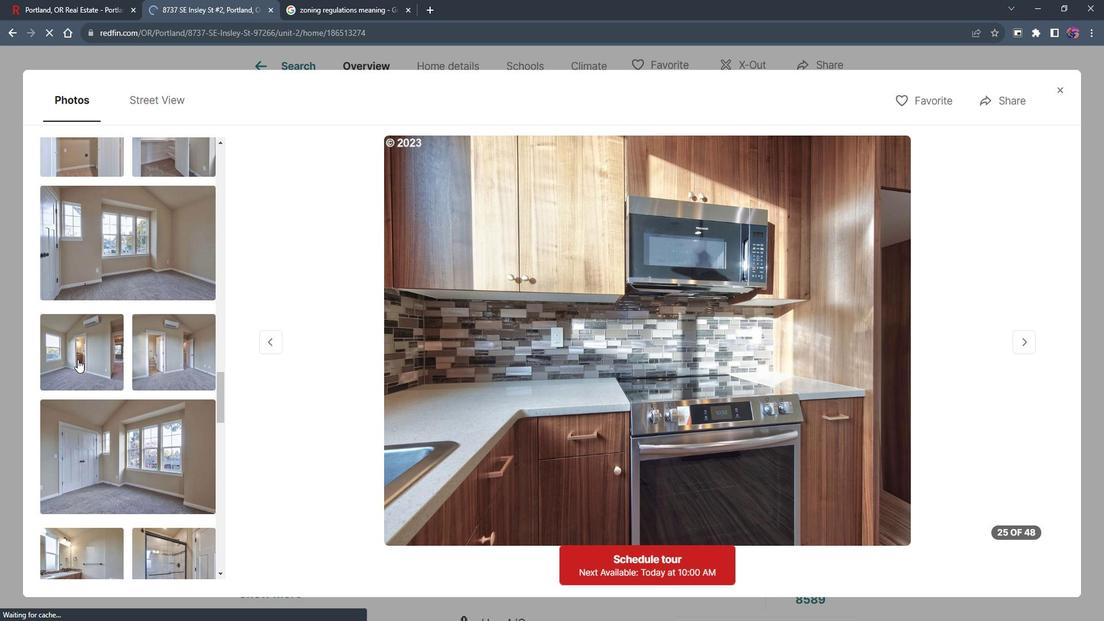 
Action: Mouse pressed left at (88, 353)
Screenshot: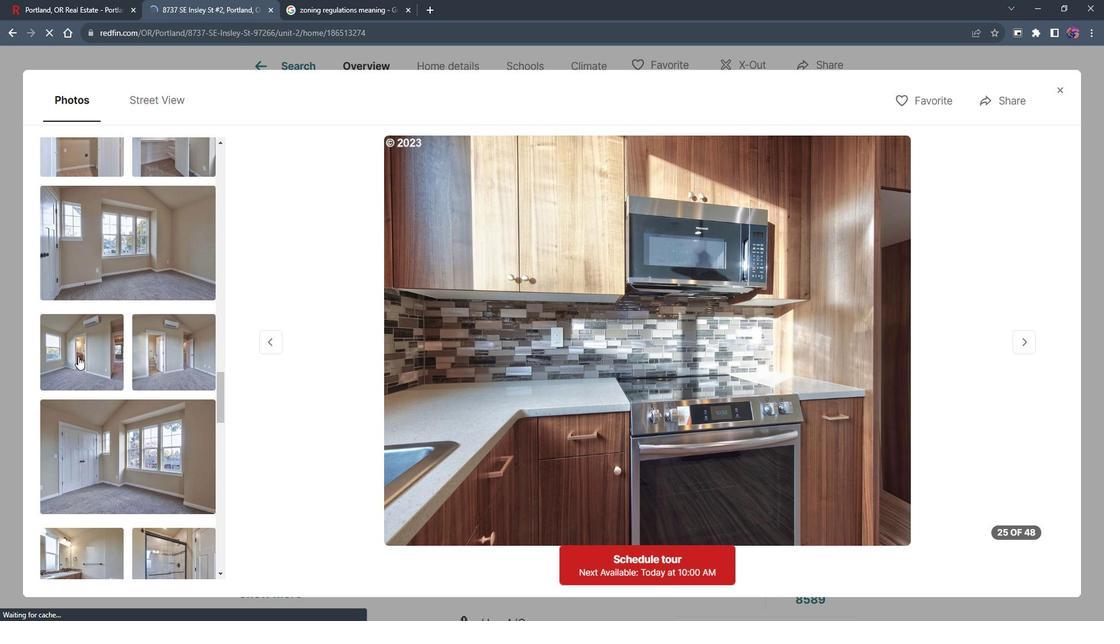 
Action: Mouse moved to (121, 425)
Screenshot: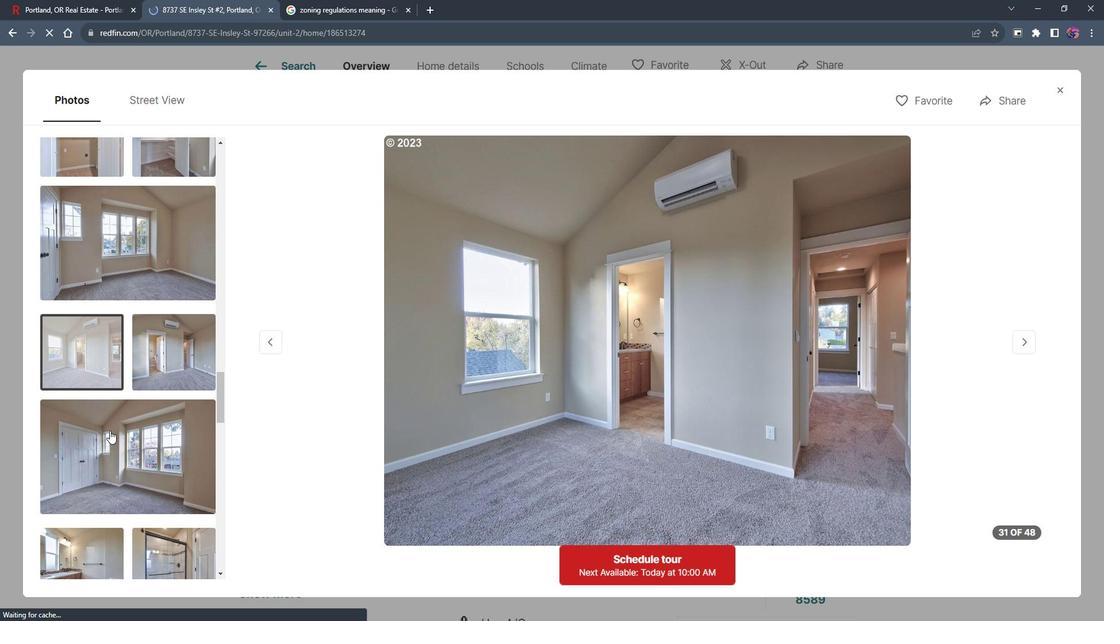 
Action: Mouse scrolled (121, 424) with delta (0, 0)
Screenshot: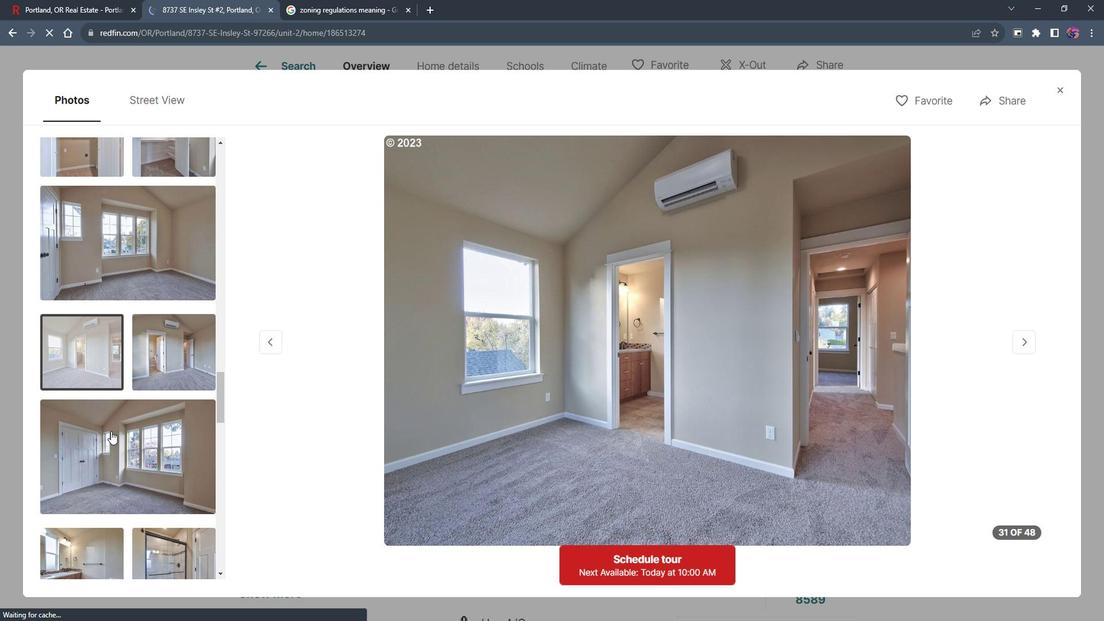 
Action: Mouse scrolled (121, 424) with delta (0, 0)
Screenshot: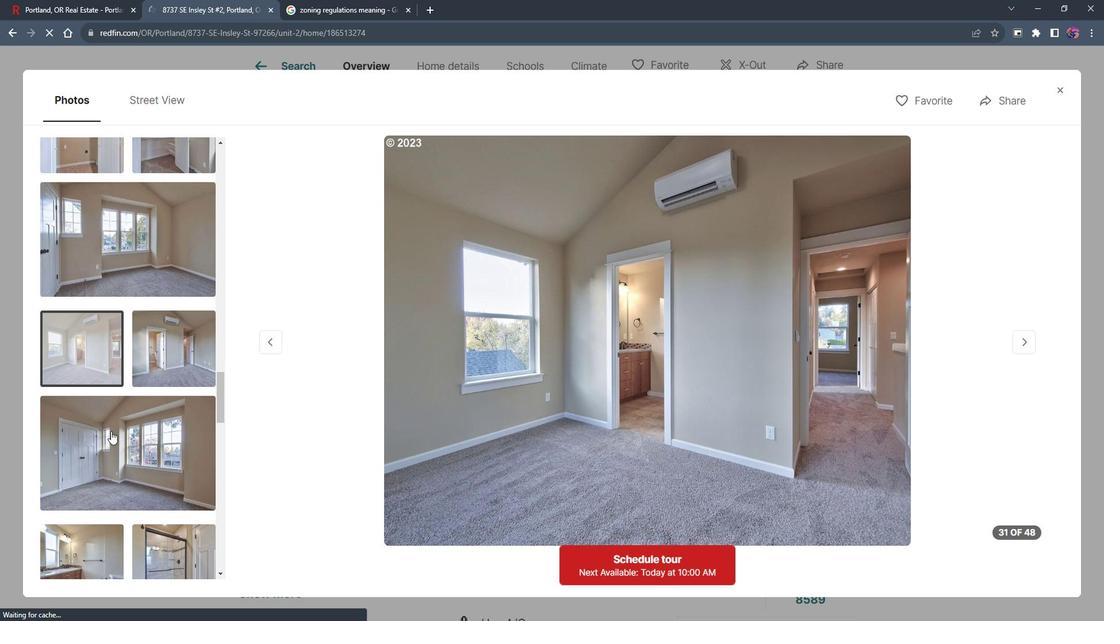 
Action: Mouse scrolled (121, 424) with delta (0, 0)
Screenshot: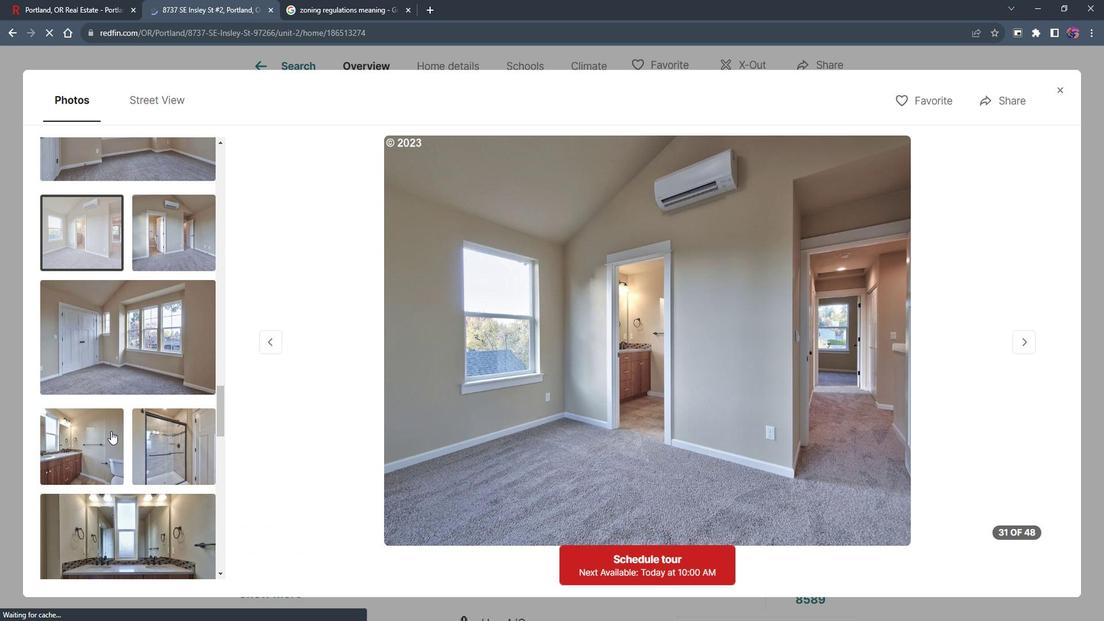 
Action: Mouse scrolled (121, 424) with delta (0, 0)
Screenshot: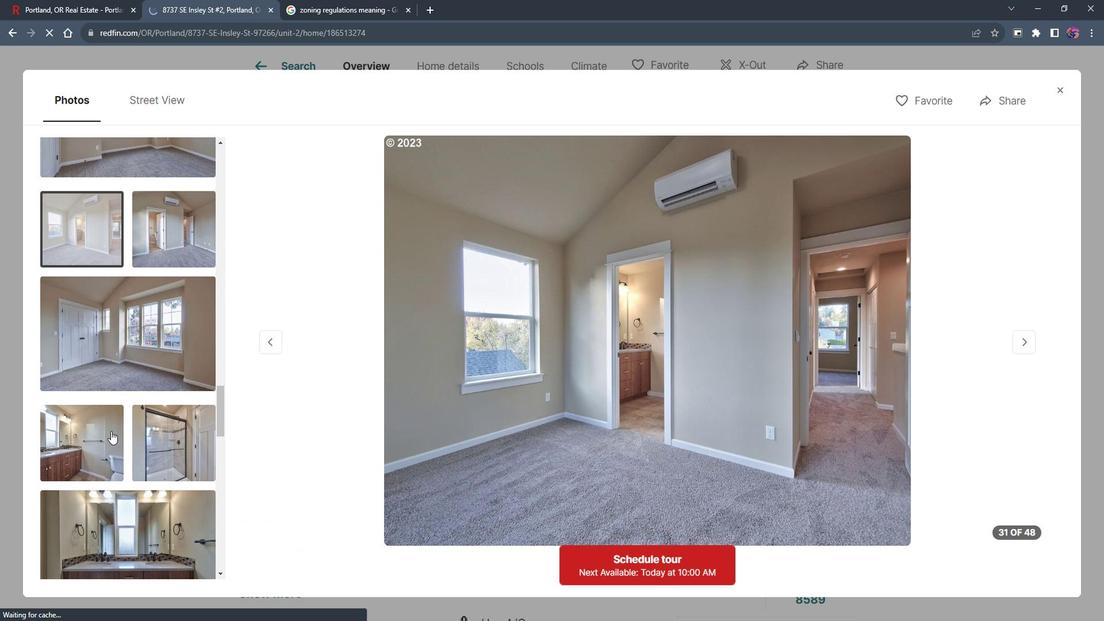 
Action: Mouse moved to (91, 328)
Screenshot: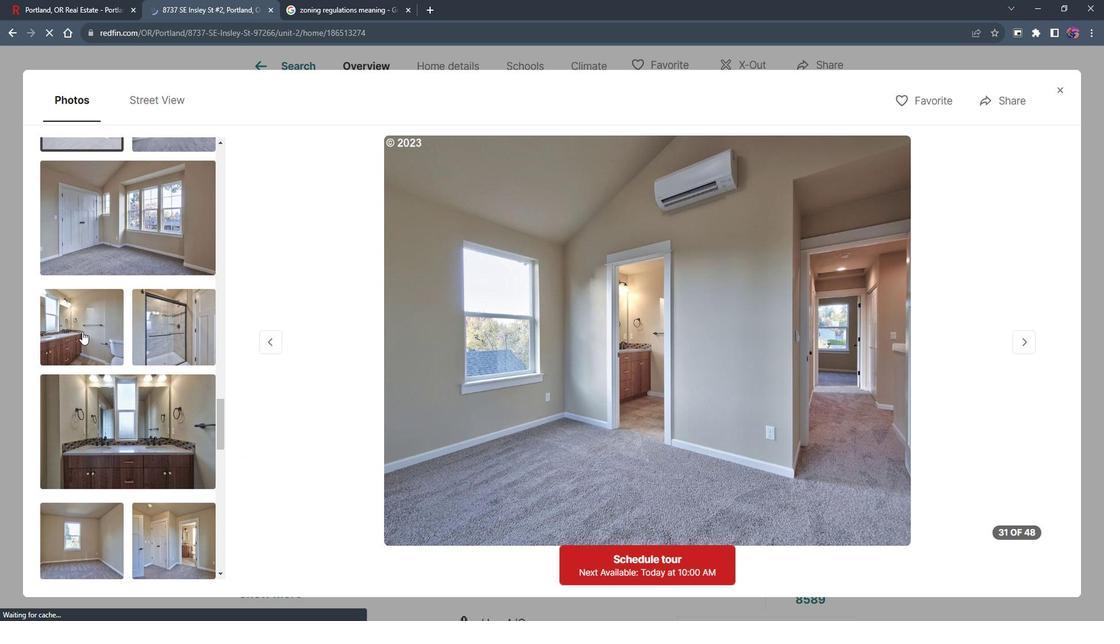 
Action: Mouse pressed left at (91, 328)
Screenshot: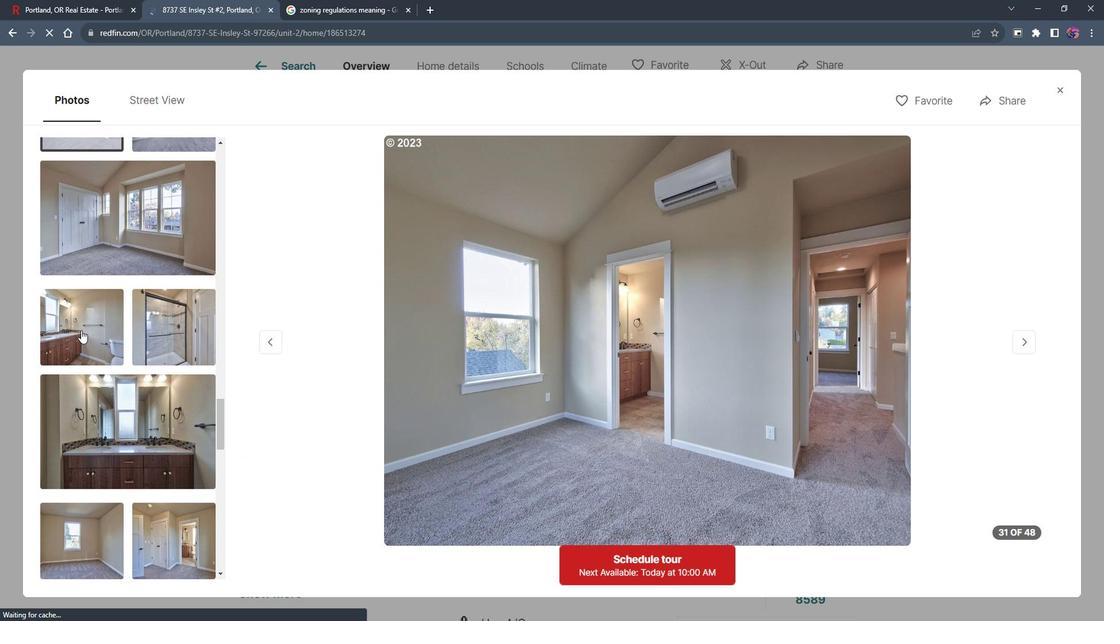 
Action: Mouse moved to (126, 414)
Screenshot: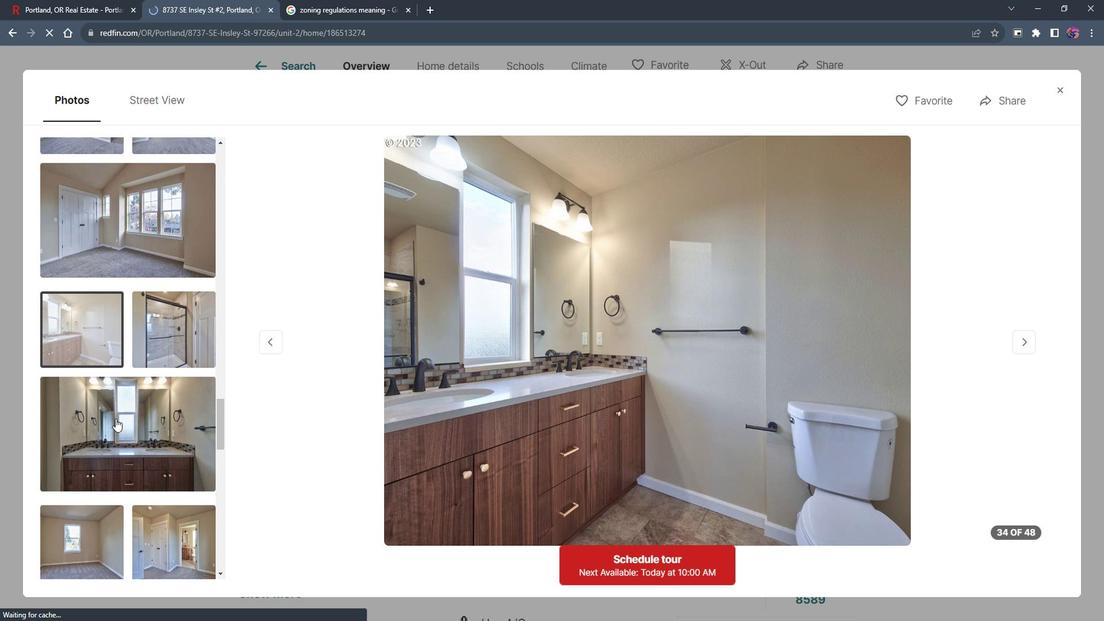
Action: Mouse scrolled (126, 414) with delta (0, 0)
Screenshot: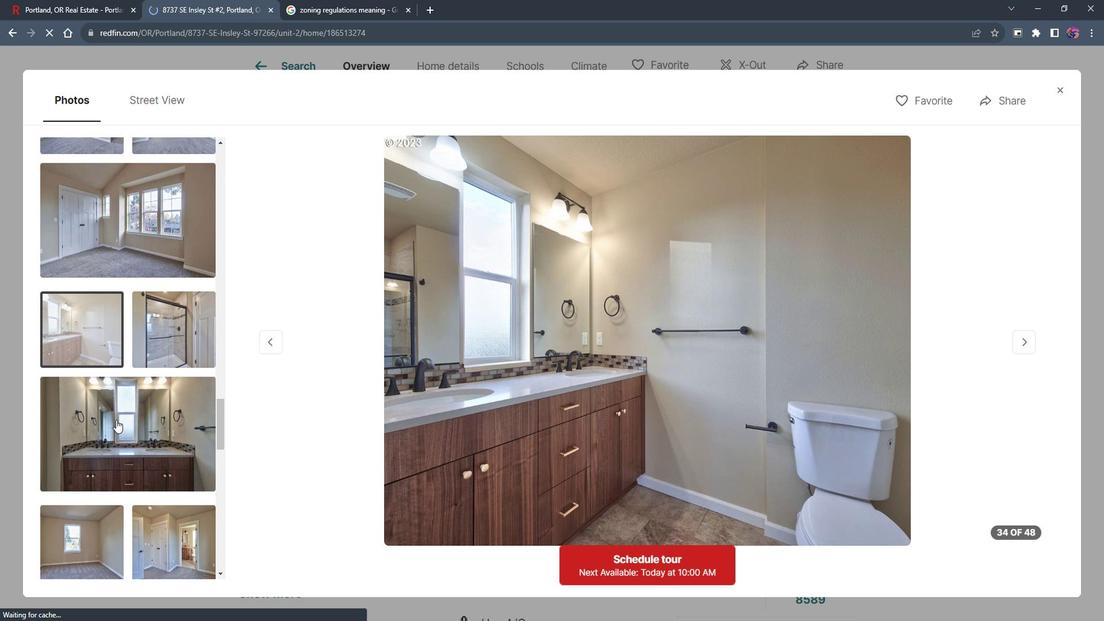 
Action: Mouse moved to (126, 365)
Screenshot: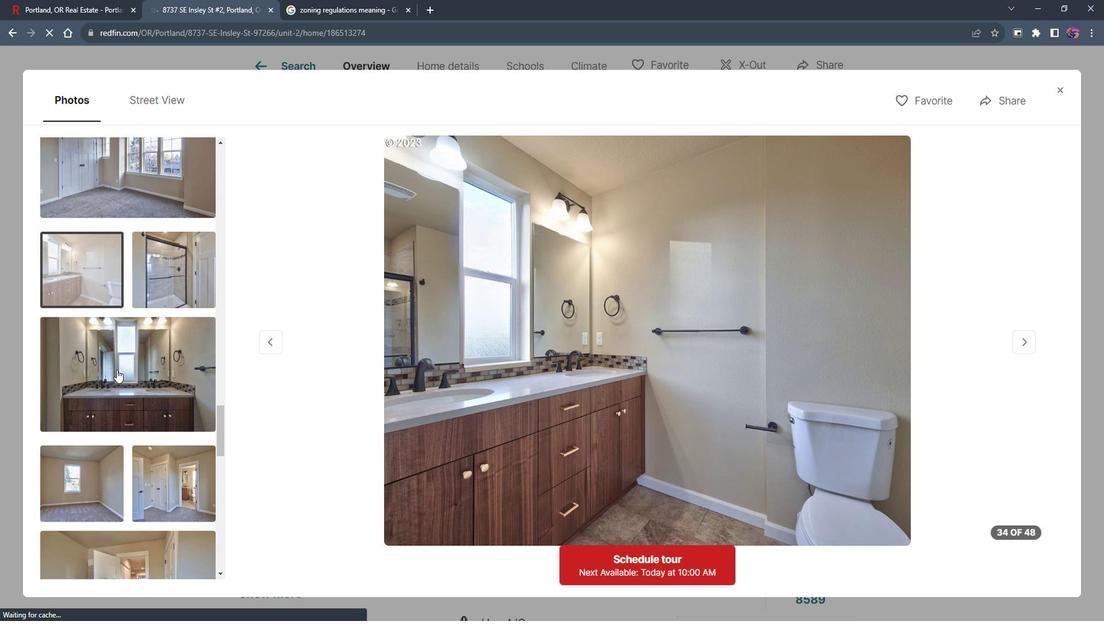 
Action: Mouse pressed left at (126, 365)
Screenshot: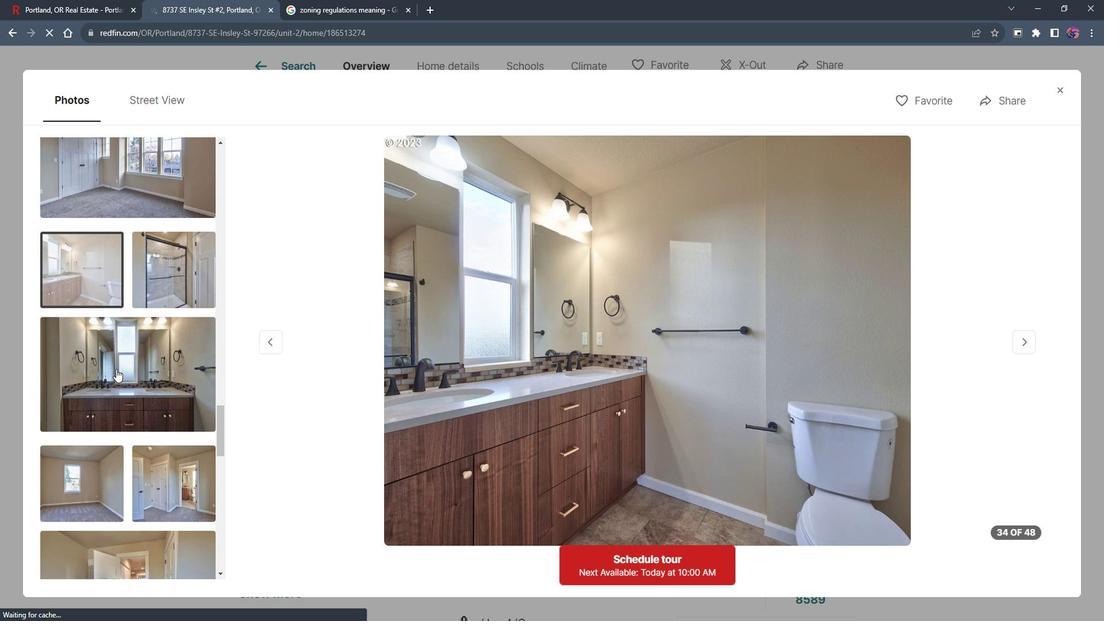 
Action: Mouse moved to (129, 414)
Screenshot: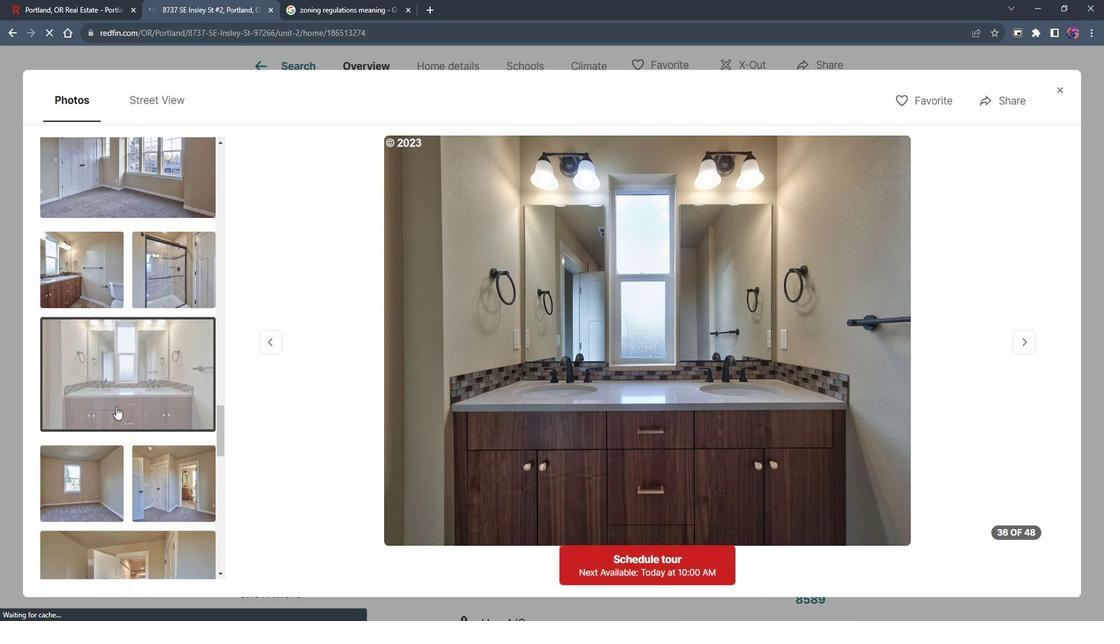 
Action: Mouse scrolled (129, 413) with delta (0, 0)
Screenshot: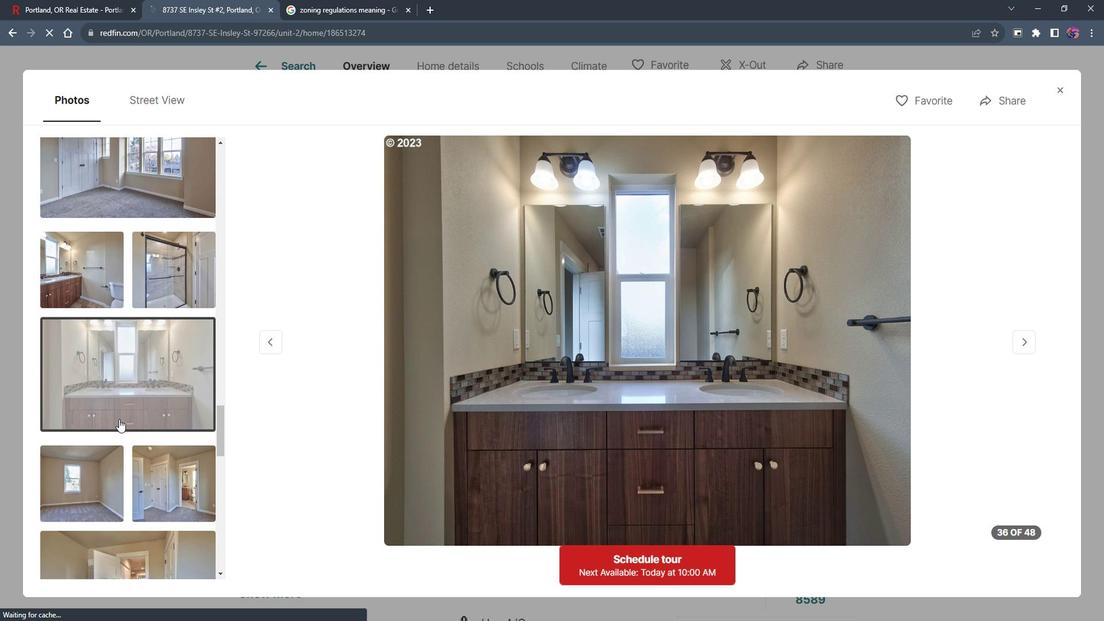 
Action: Mouse scrolled (129, 413) with delta (0, 0)
Screenshot: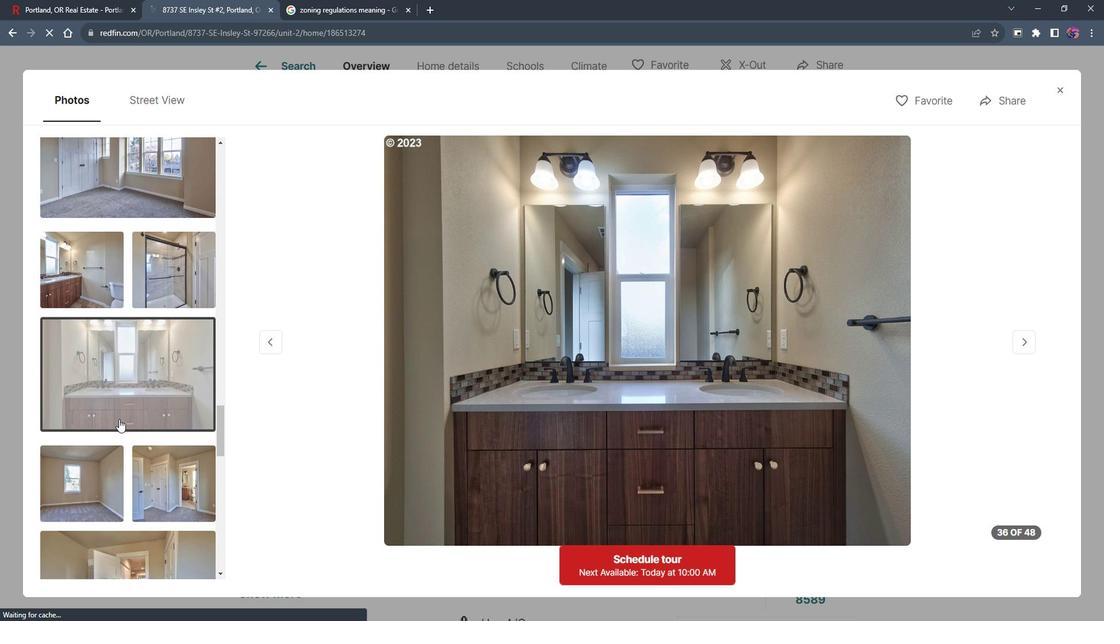 
Action: Mouse moved to (129, 414)
Screenshot: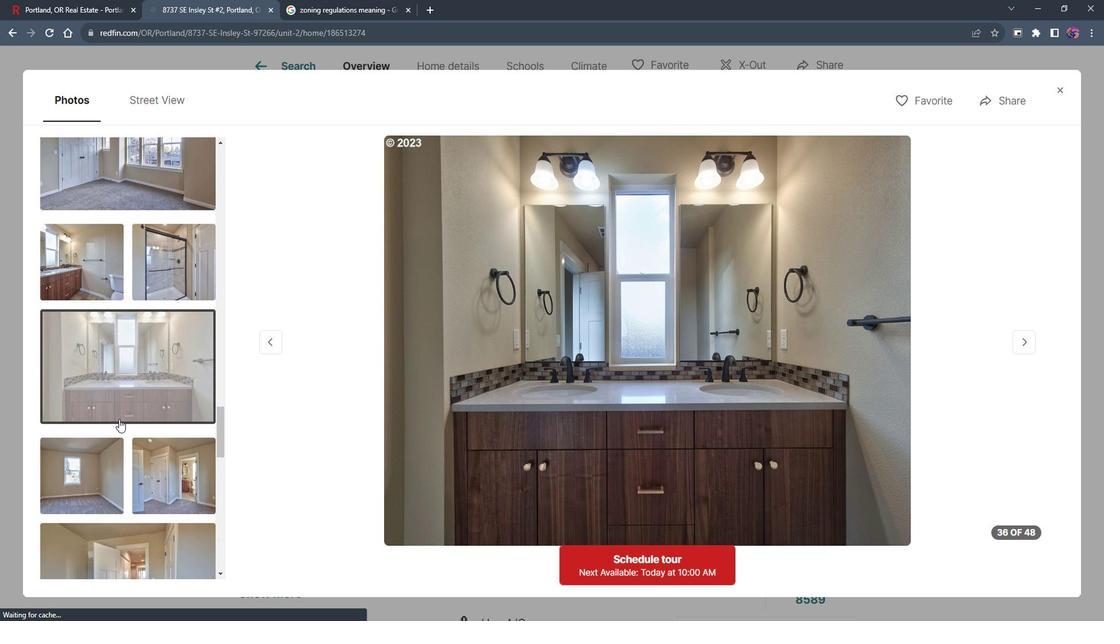 
Action: Mouse scrolled (129, 413) with delta (0, 0)
Screenshot: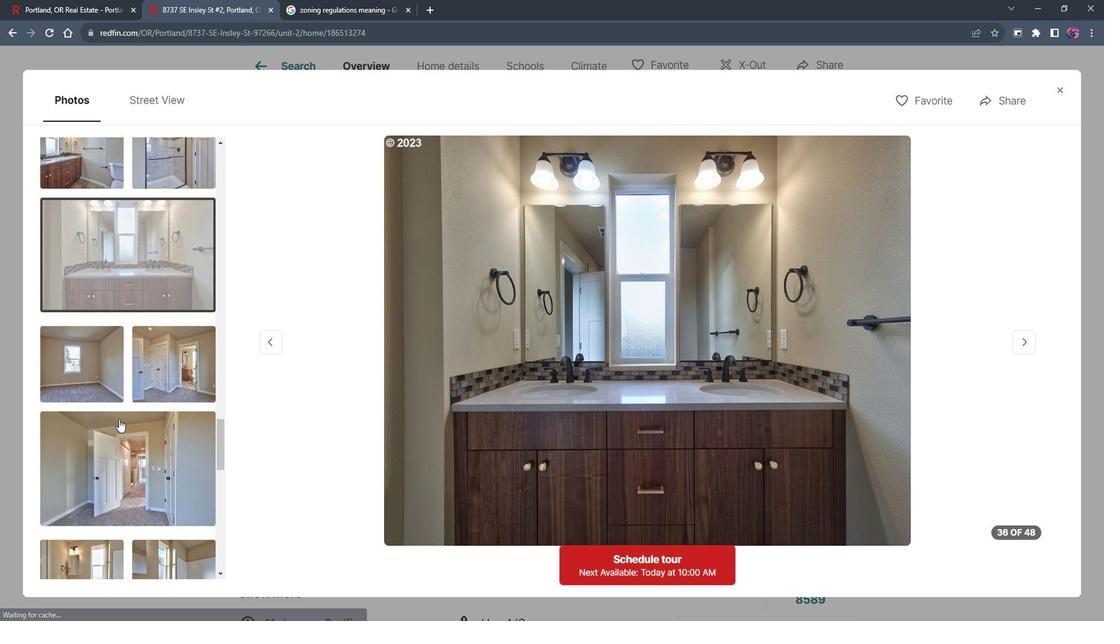 
Action: Mouse moved to (129, 393)
Screenshot: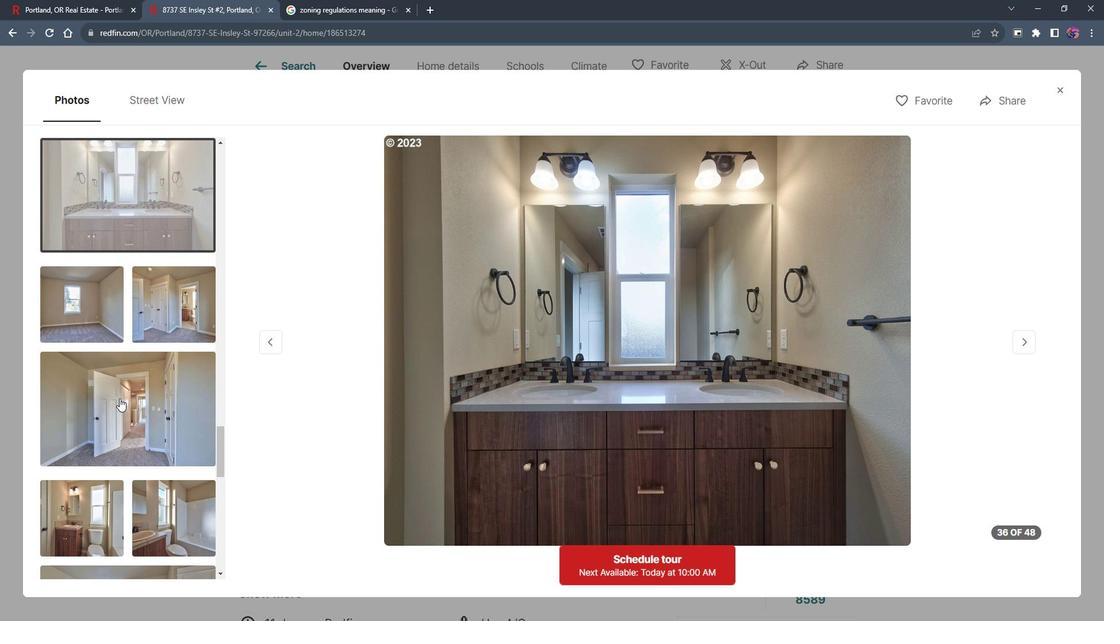 
Action: Mouse pressed left at (129, 393)
Screenshot: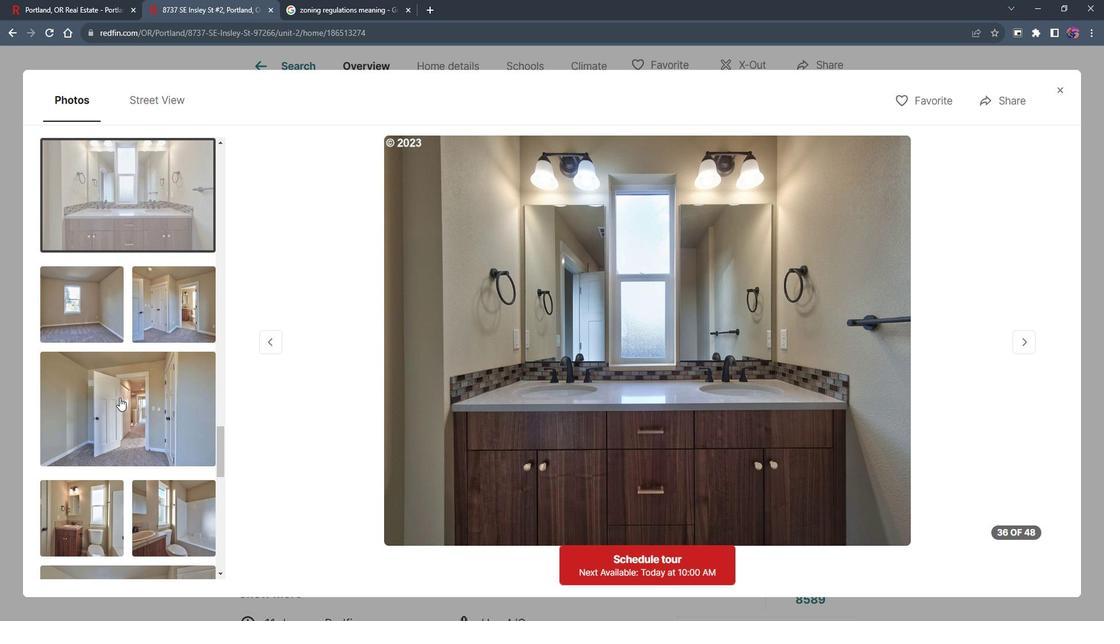 
Action: Mouse moved to (128, 395)
Screenshot: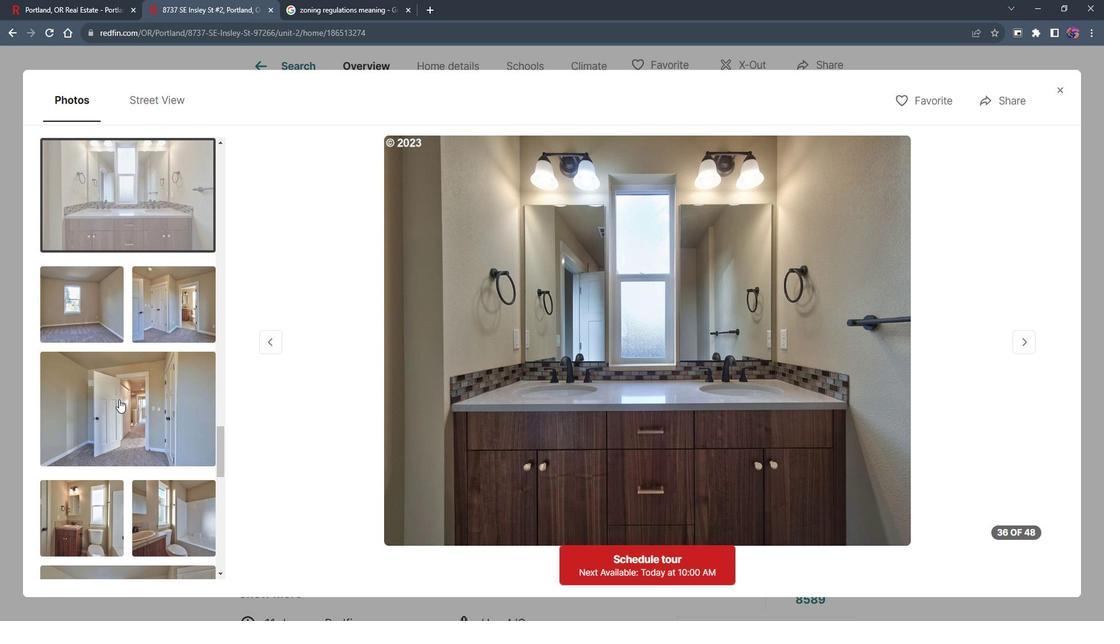 
Action: Mouse pressed left at (128, 395)
Screenshot: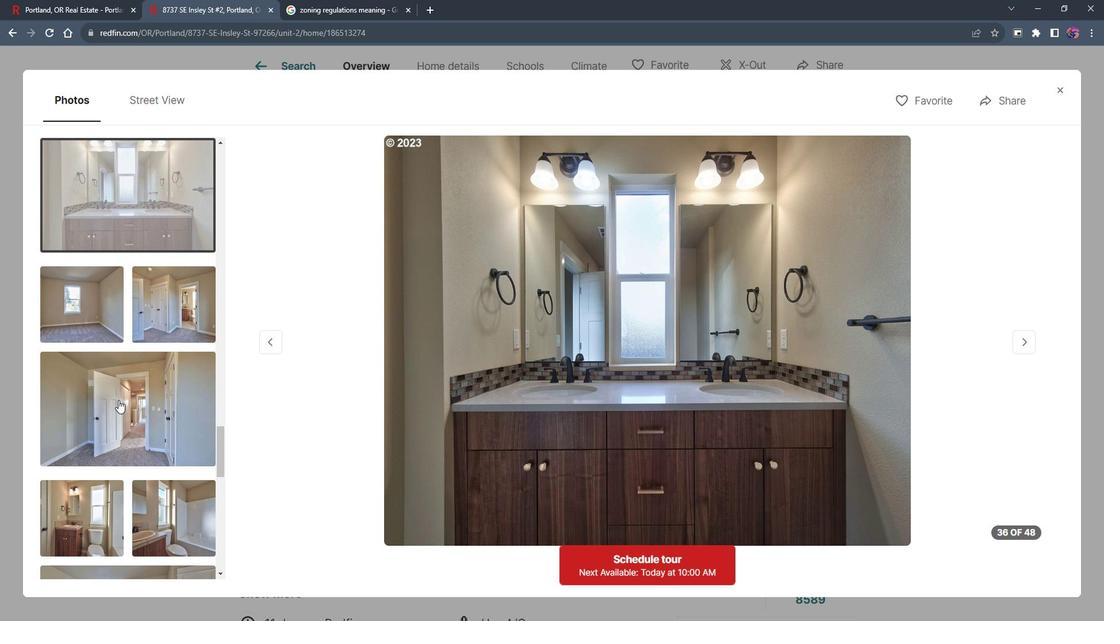 
Action: Mouse scrolled (128, 395) with delta (0, 0)
Screenshot: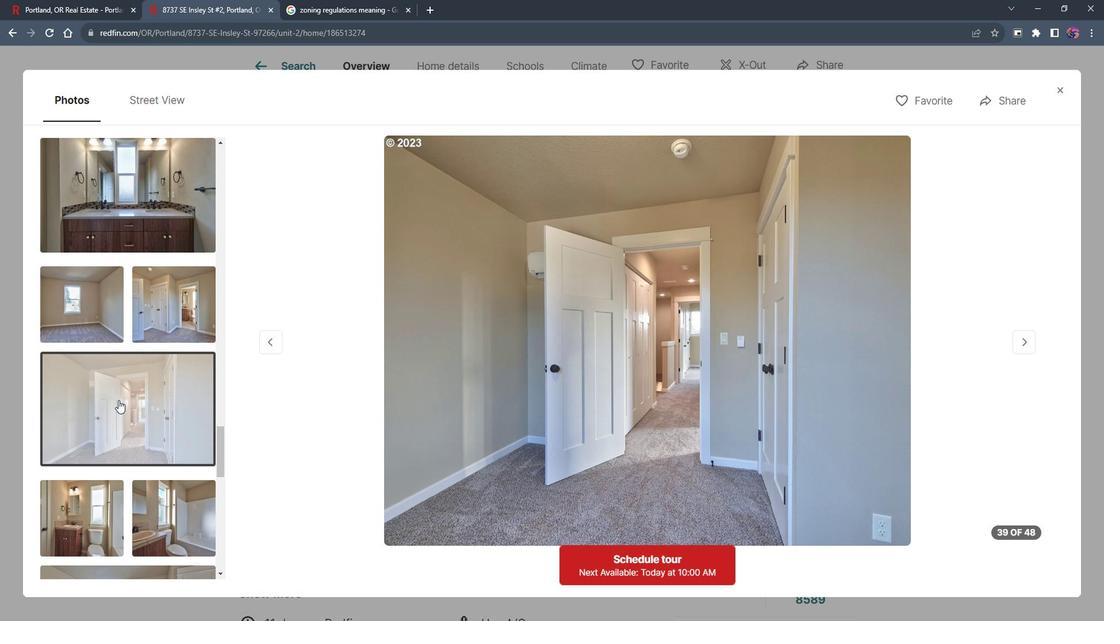 
Action: Mouse scrolled (128, 395) with delta (0, 0)
Screenshot: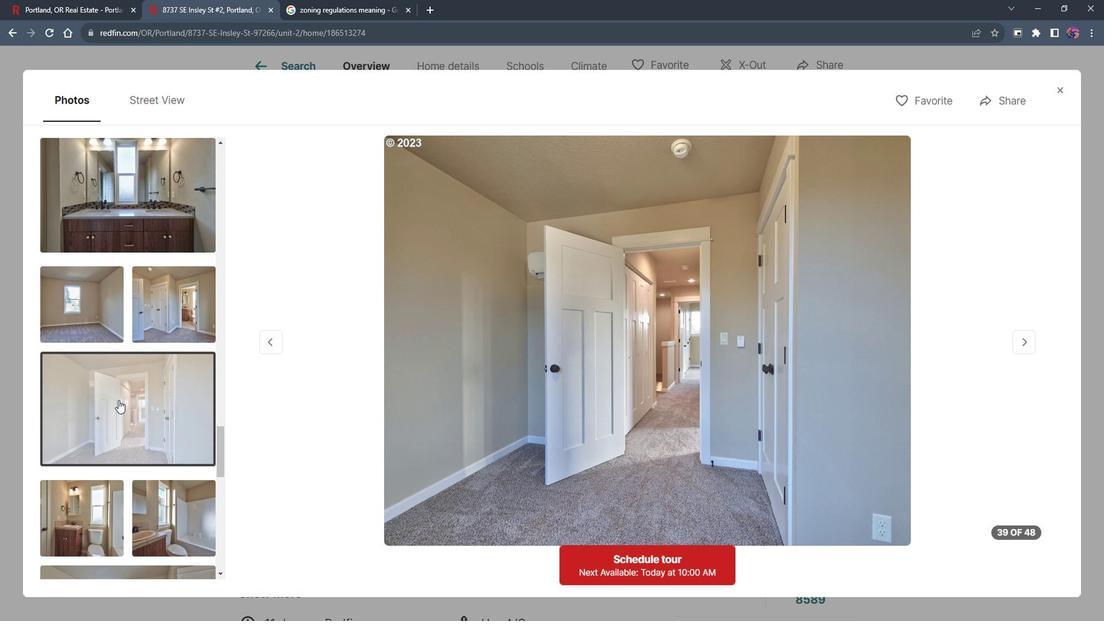 
Action: Mouse scrolled (128, 395) with delta (0, 0)
Screenshot: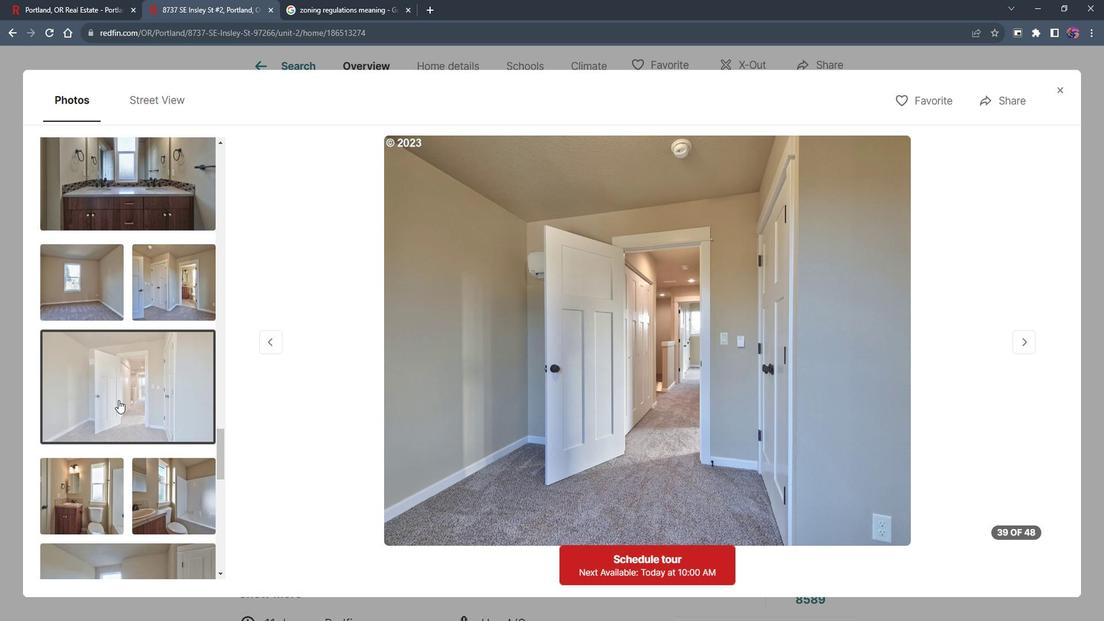 
Action: Mouse moved to (127, 429)
Screenshot: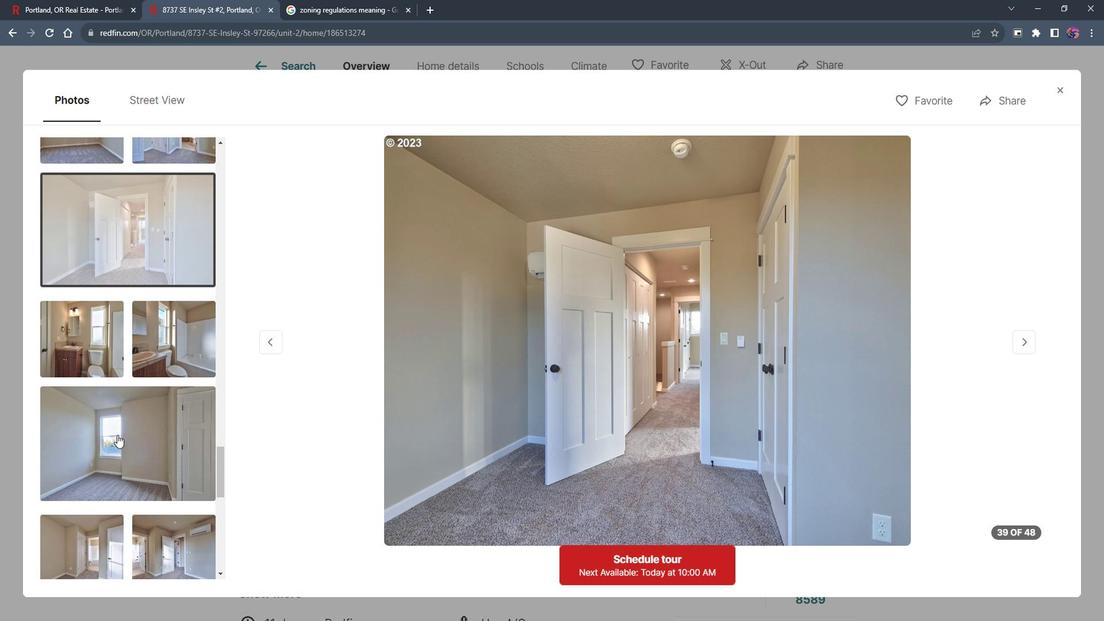 
Action: Mouse pressed left at (127, 429)
Screenshot: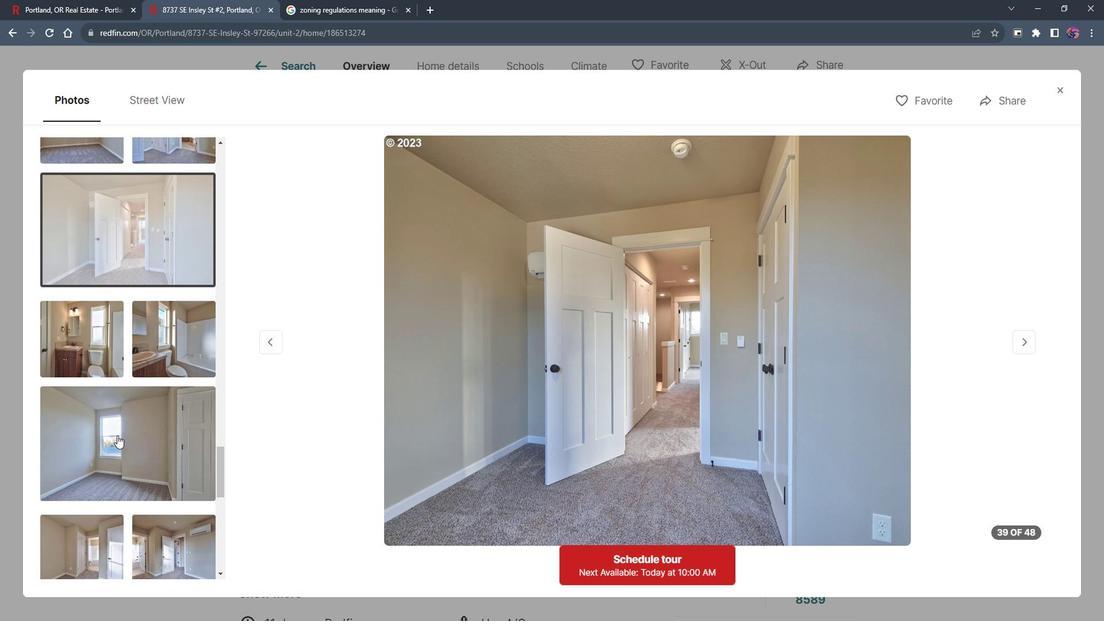 
Action: Mouse moved to (128, 429)
Screenshot: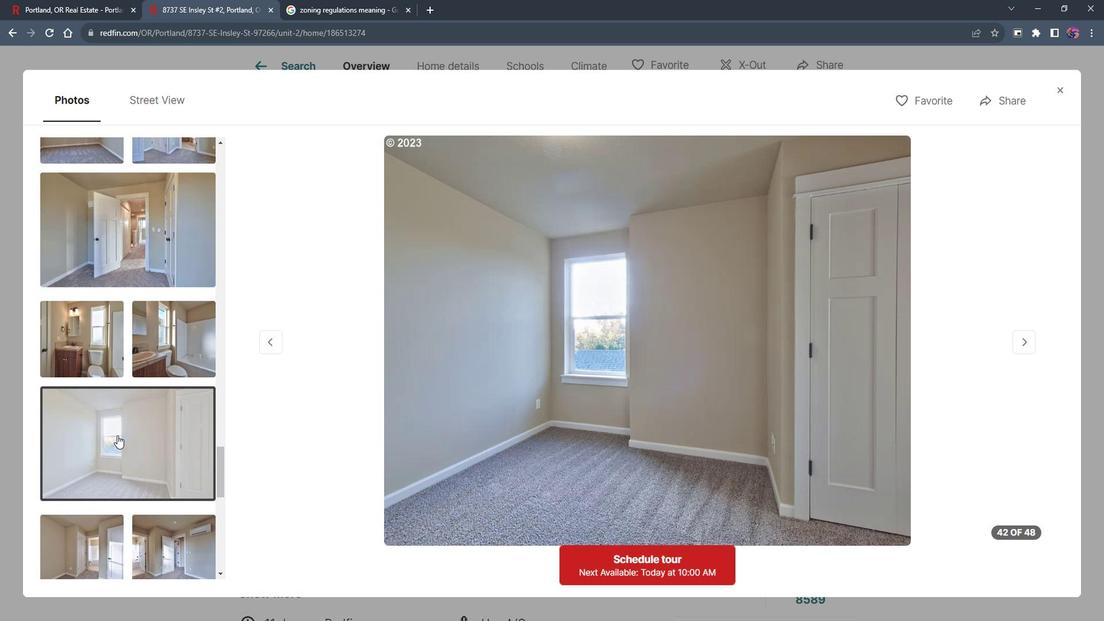 
Action: Mouse scrolled (128, 428) with delta (0, 0)
Screenshot: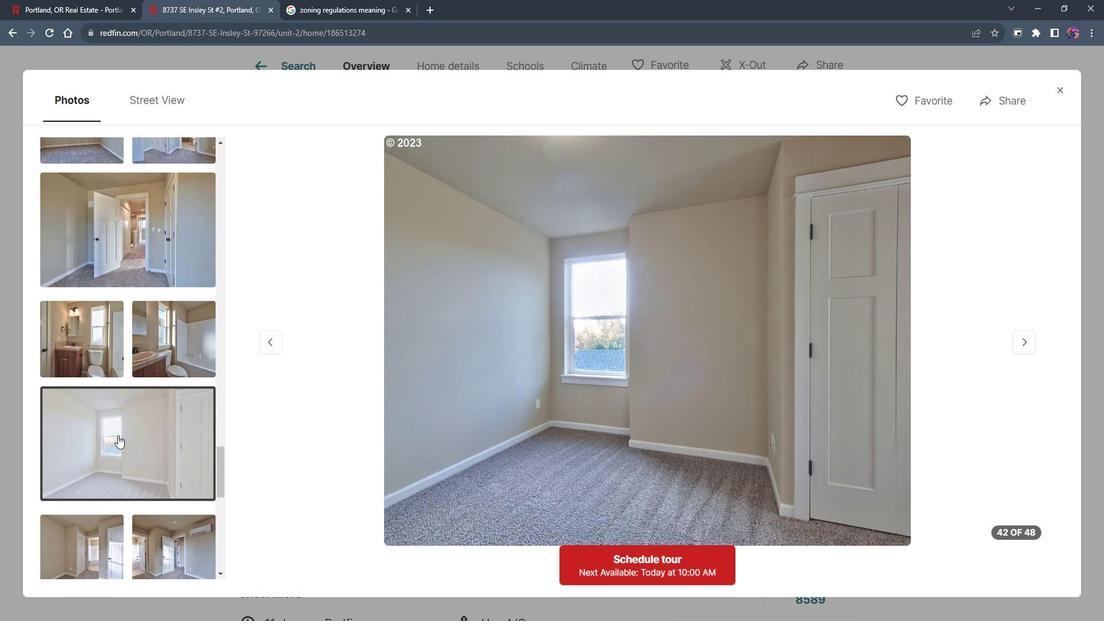 
Action: Mouse scrolled (128, 428) with delta (0, 0)
Screenshot: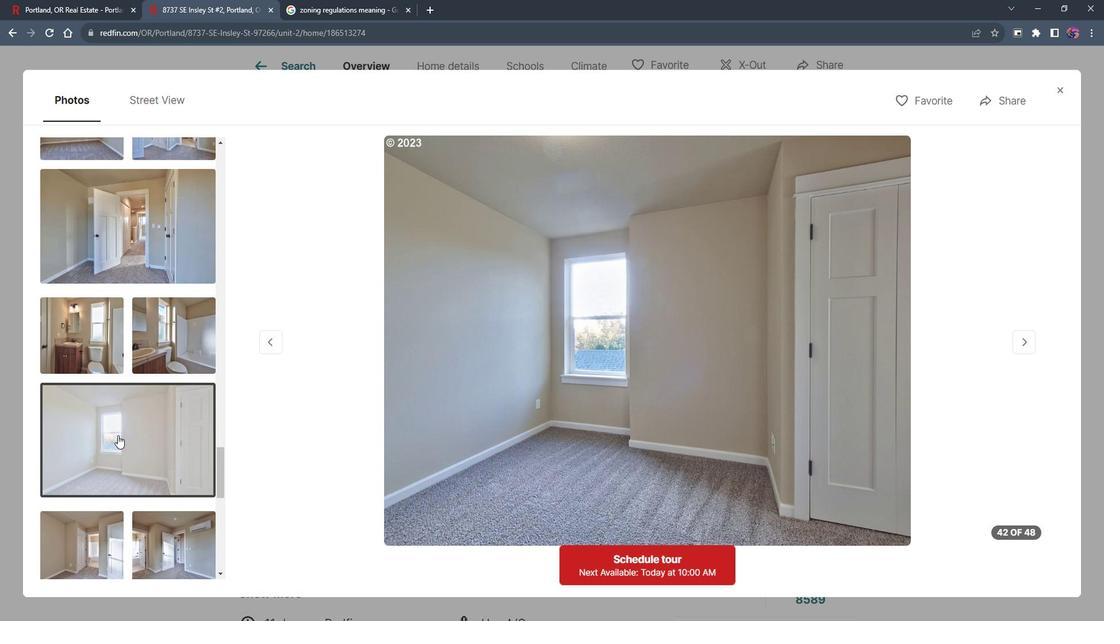 
Action: Mouse scrolled (128, 428) with delta (0, 0)
Screenshot: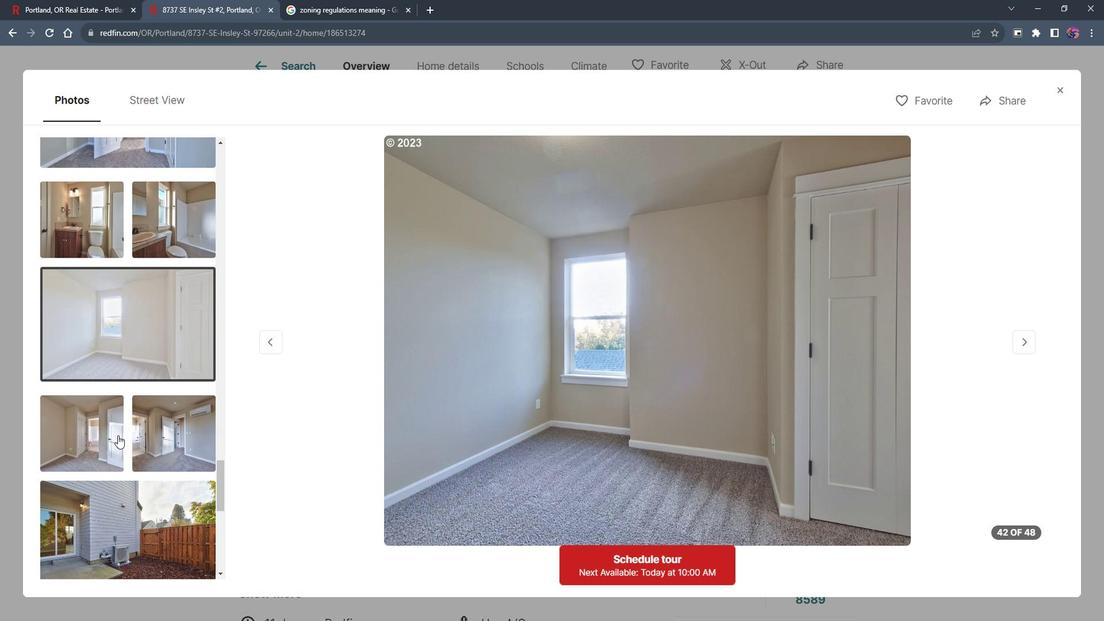 
Action: Mouse moved to (140, 456)
Screenshot: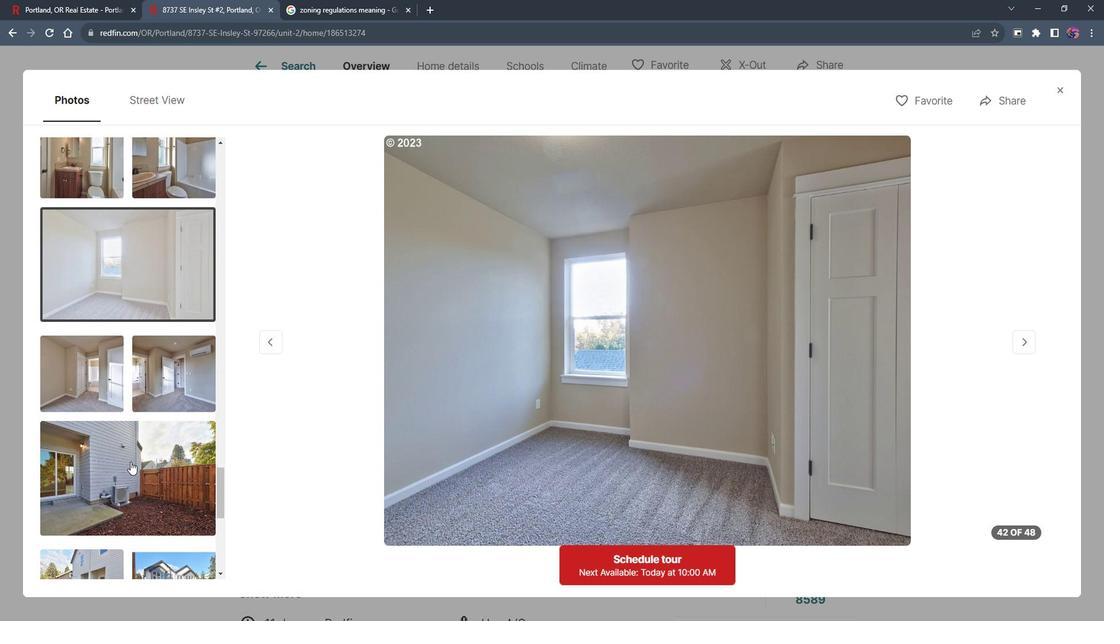 
Action: Mouse scrolled (140, 456) with delta (0, 0)
Screenshot: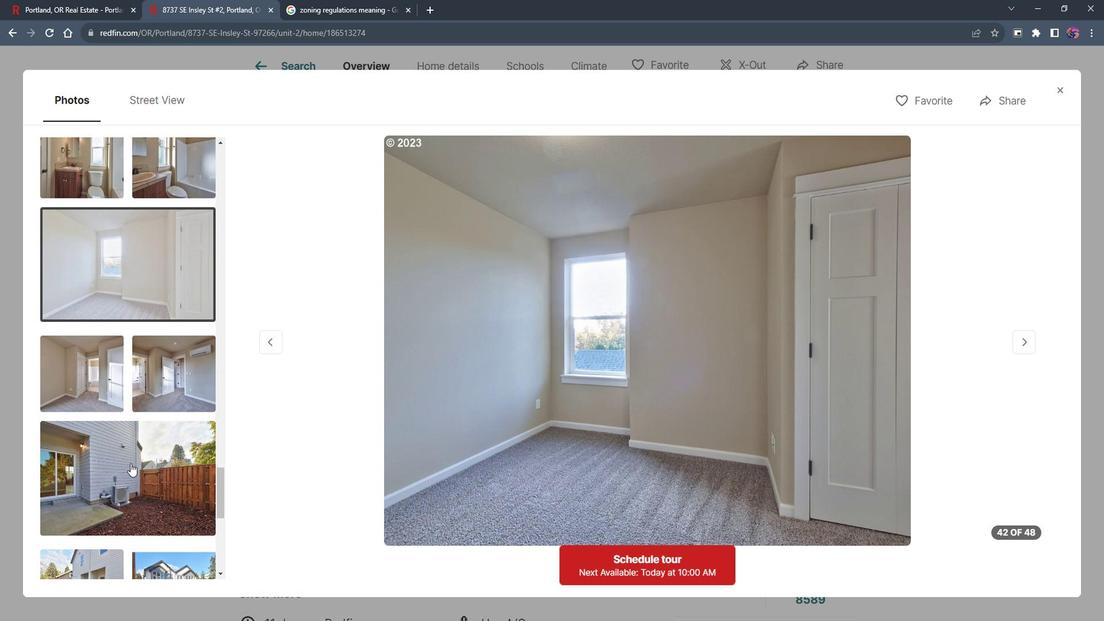 
Action: Mouse moved to (131, 404)
Screenshot: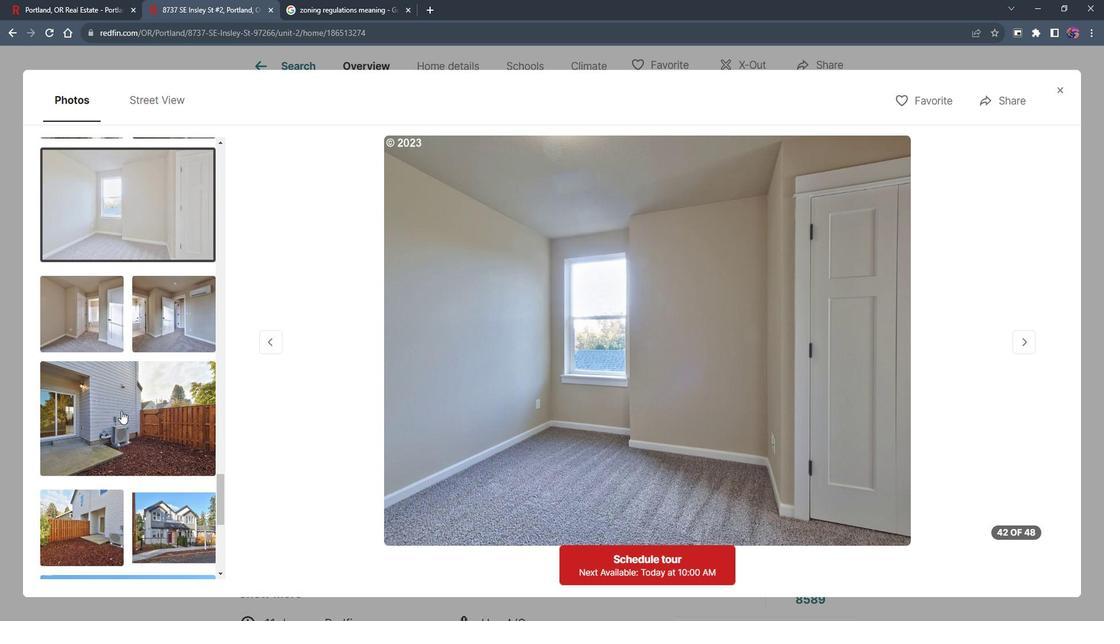 
Action: Mouse pressed left at (131, 404)
Screenshot: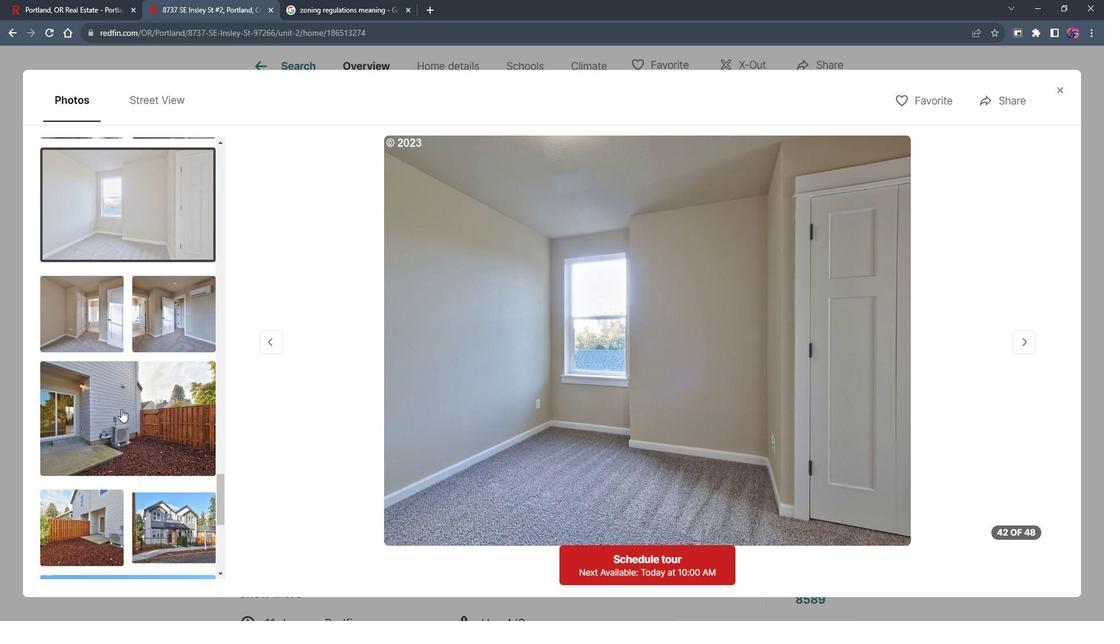 
Action: Mouse scrolled (131, 403) with delta (0, 0)
Screenshot: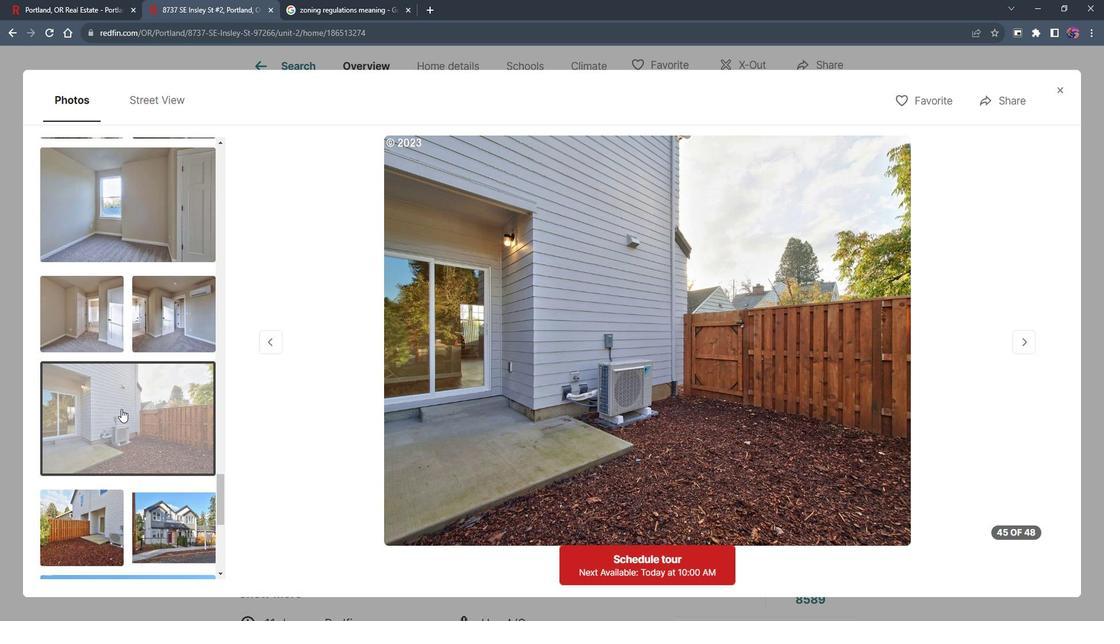
Action: Mouse scrolled (131, 403) with delta (0, 0)
Screenshot: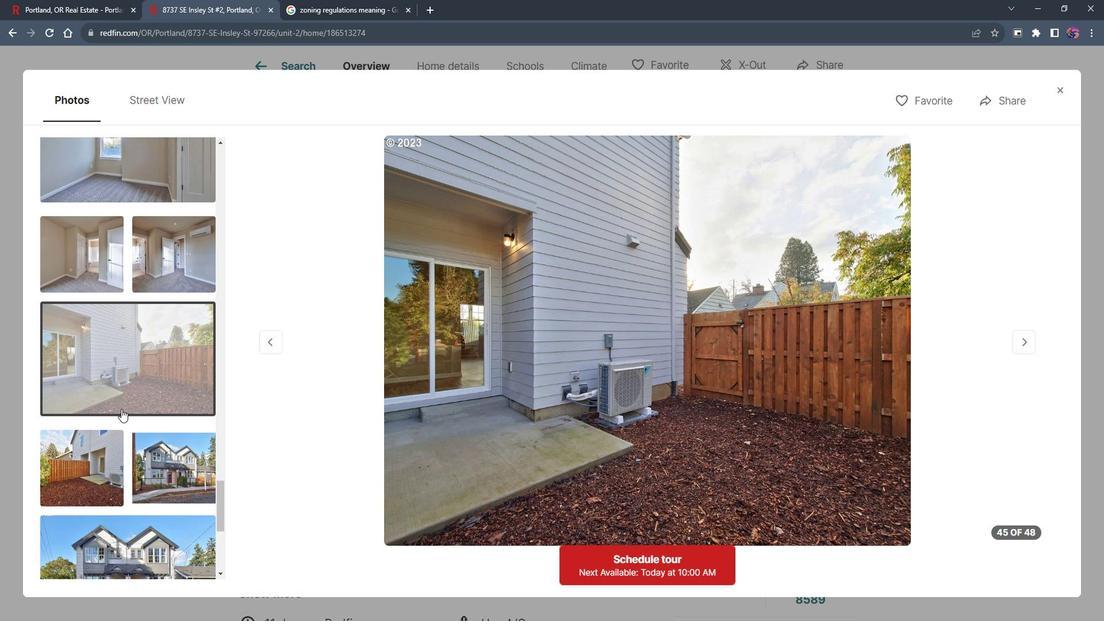 
Action: Mouse scrolled (131, 403) with delta (0, 0)
Screenshot: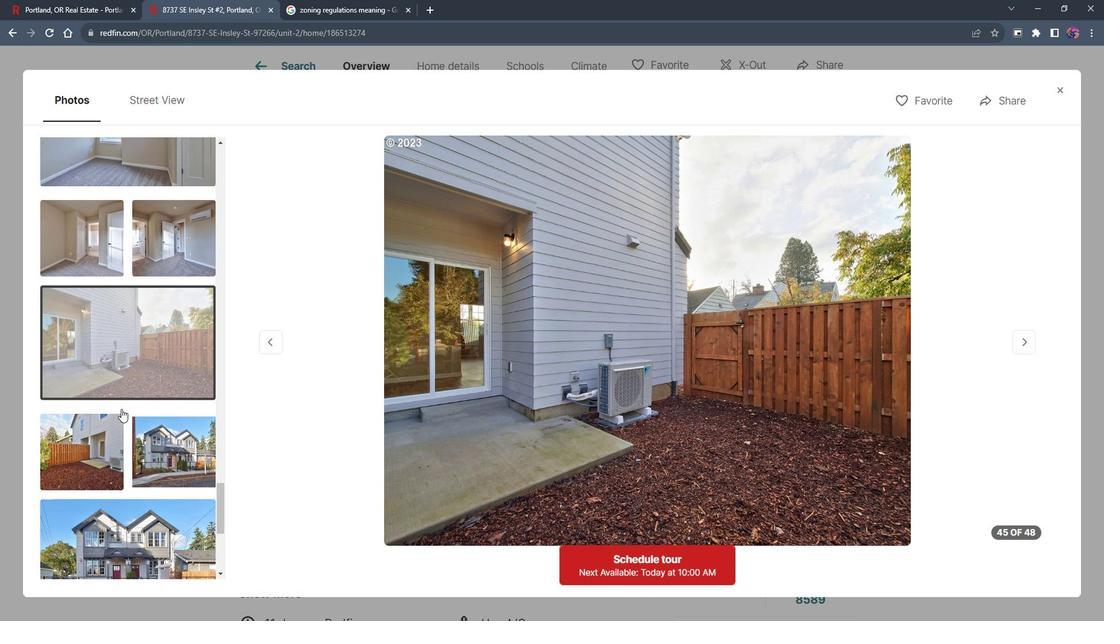 
Action: Mouse moved to (135, 437)
Screenshot: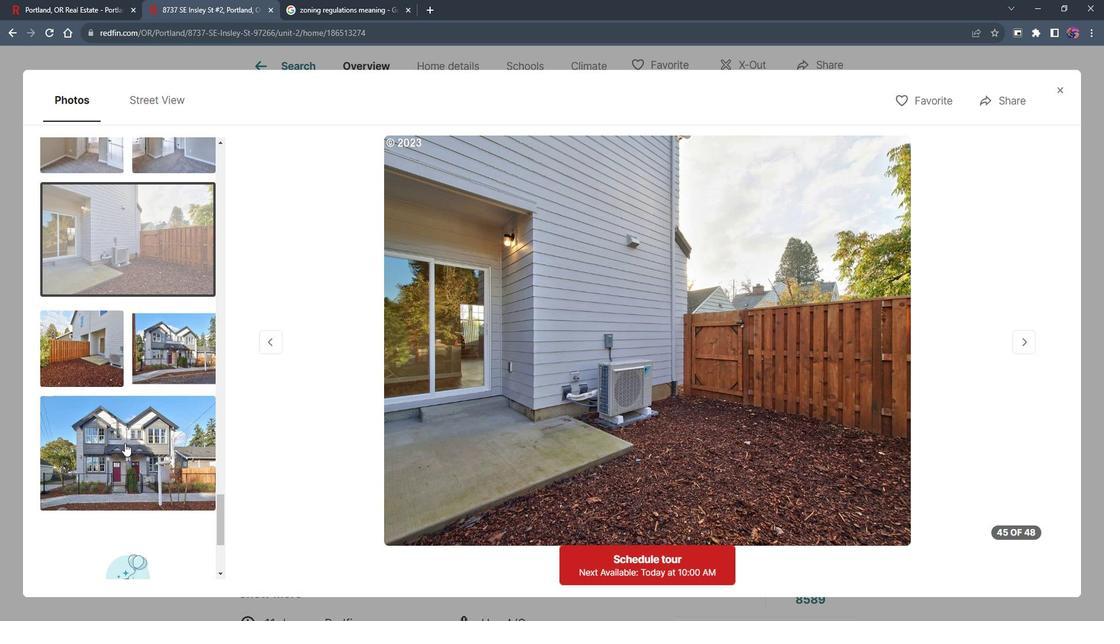 
Action: Mouse pressed left at (135, 437)
Screenshot: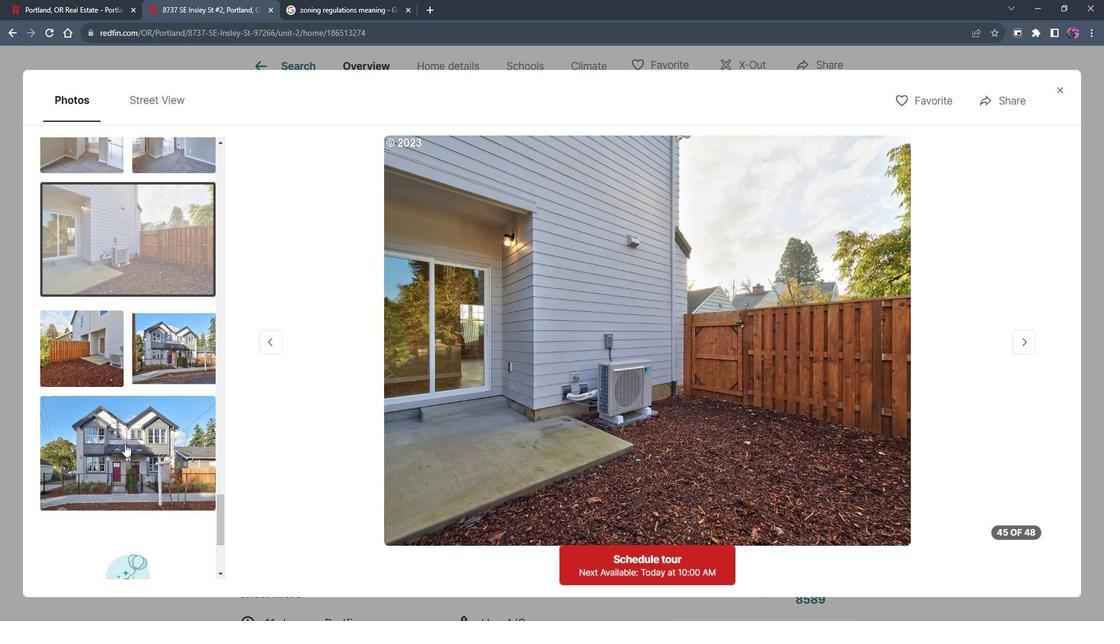 
Action: Mouse moved to (135, 437)
Screenshot: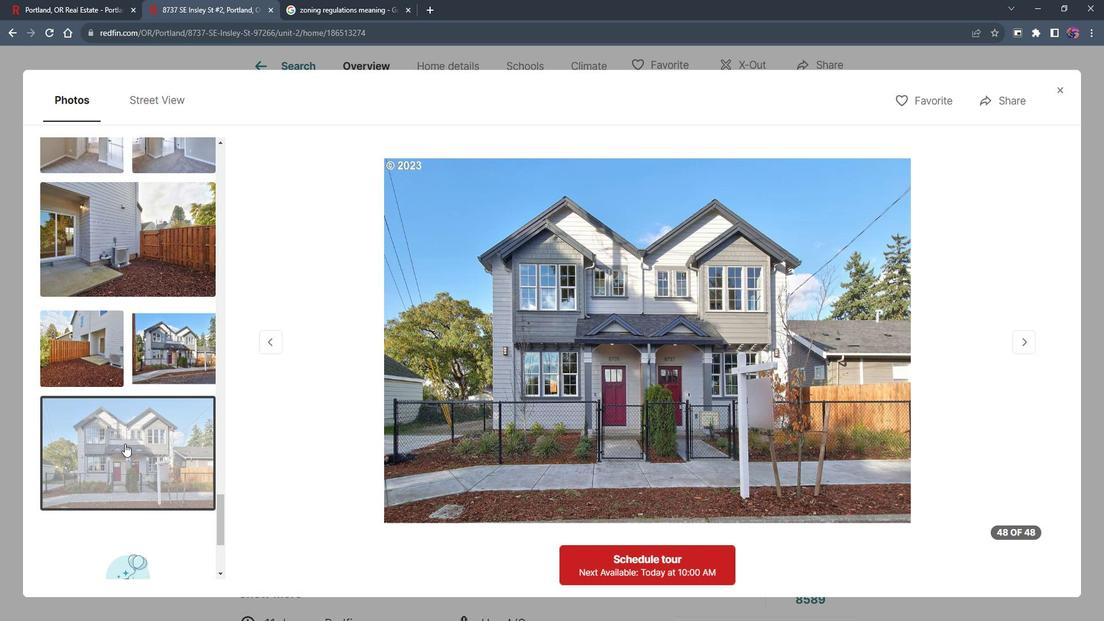 
Action: Mouse scrolled (135, 437) with delta (0, 0)
Screenshot: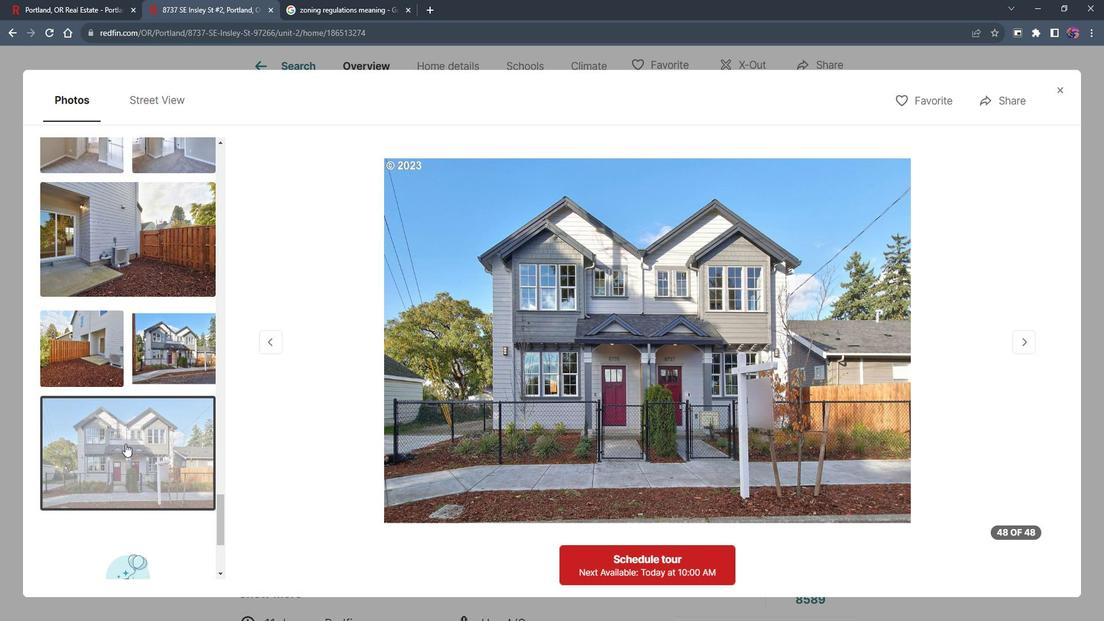 
Action: Mouse moved to (136, 433)
Screenshot: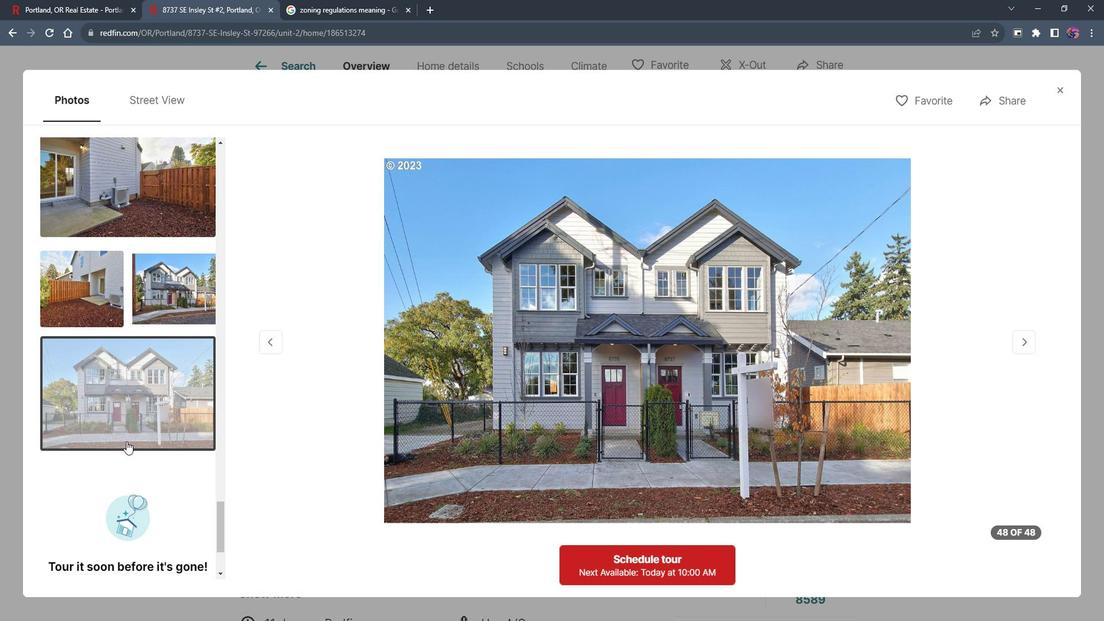 
Action: Mouse scrolled (136, 434) with delta (0, 0)
Screenshot: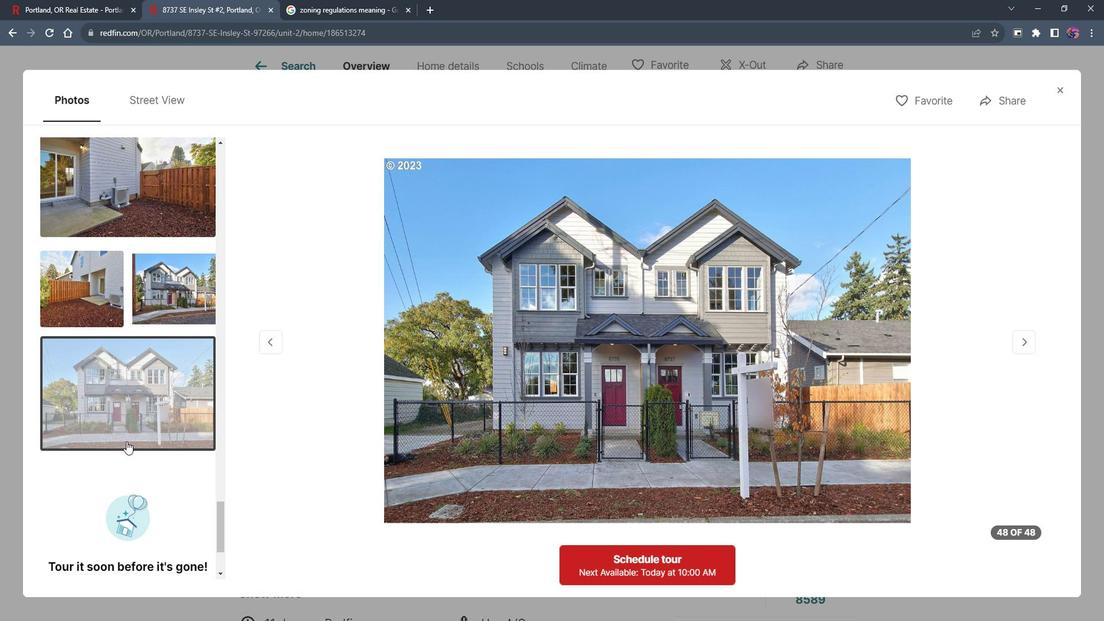 
Action: Mouse moved to (1067, 94)
Screenshot: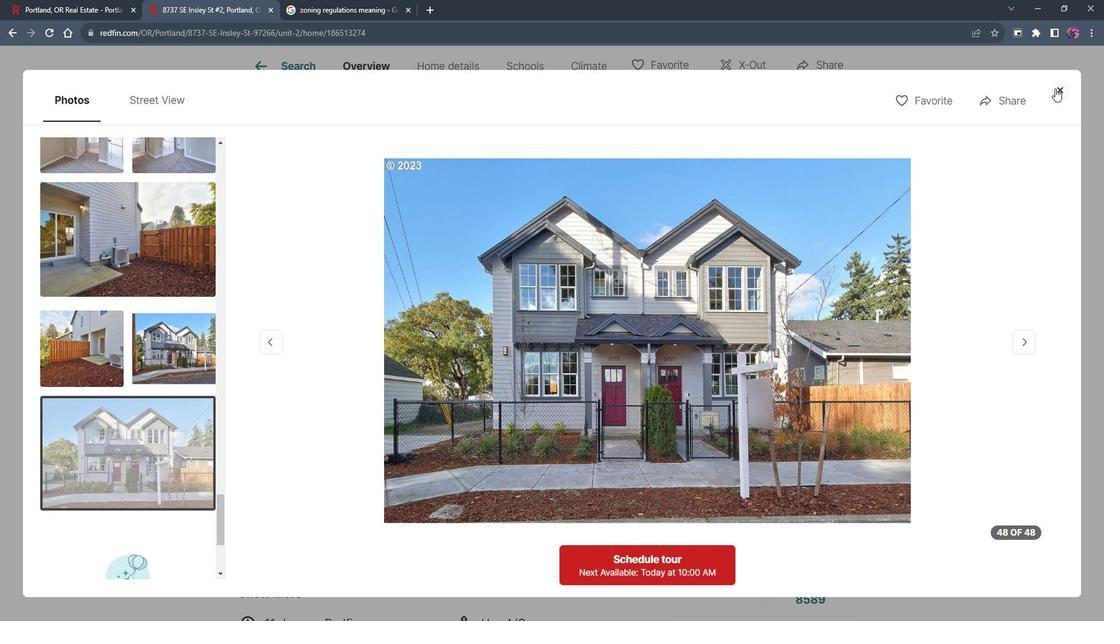 
Action: Mouse pressed left at (1067, 94)
Screenshot: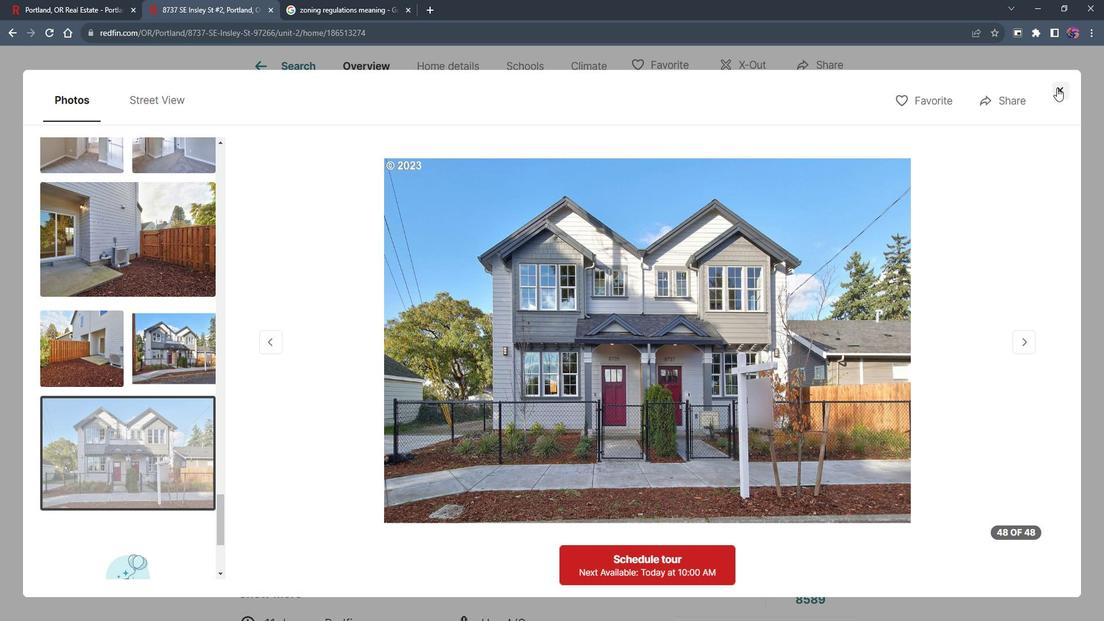 
Action: Mouse moved to (319, 389)
Screenshot: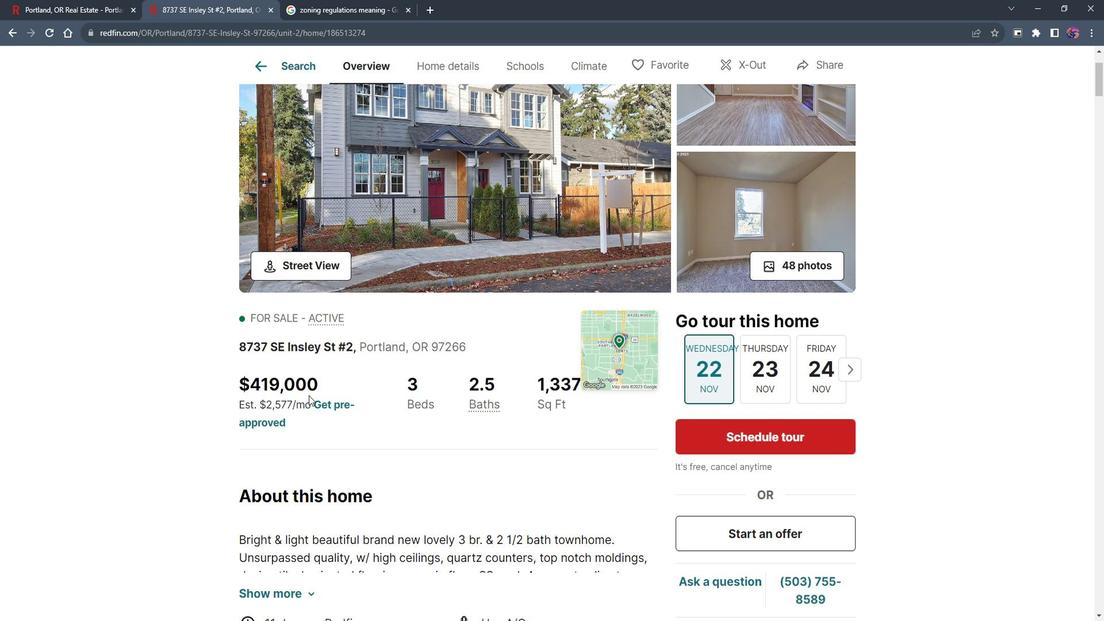 
Action: Mouse scrolled (319, 388) with delta (0, 0)
Screenshot: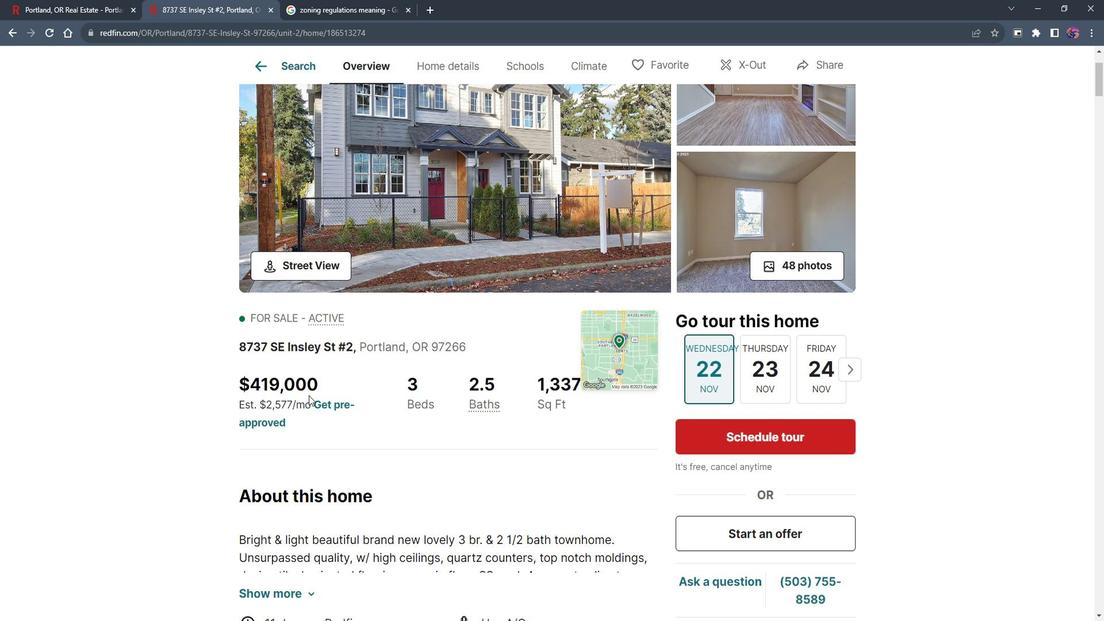 
Action: Mouse moved to (319, 387)
Screenshot: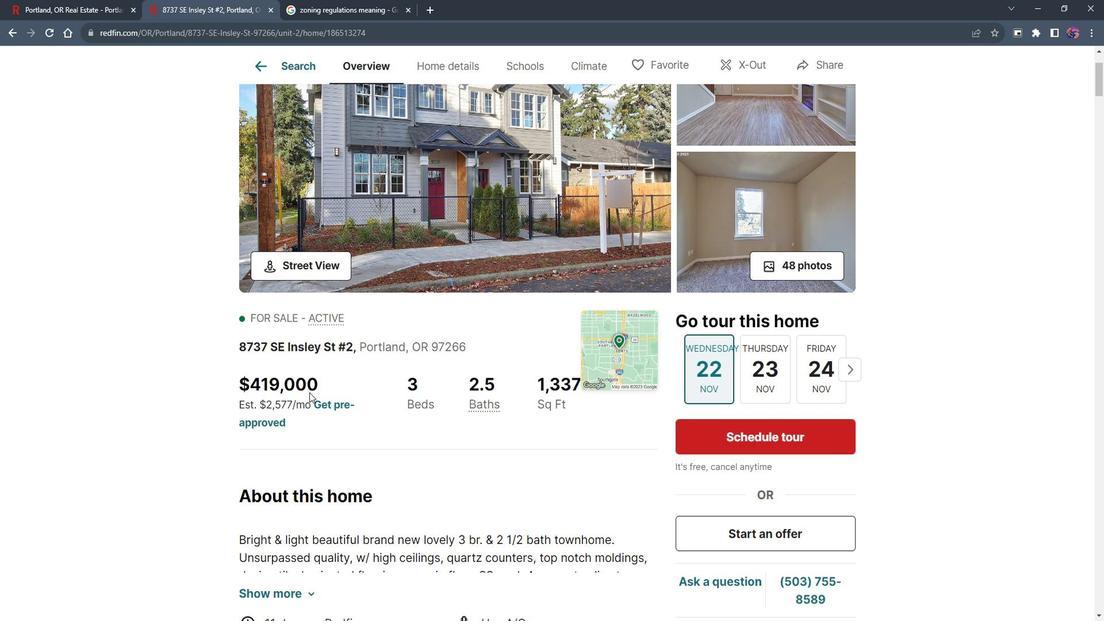 
Action: Mouse scrolled (319, 386) with delta (0, 0)
Screenshot: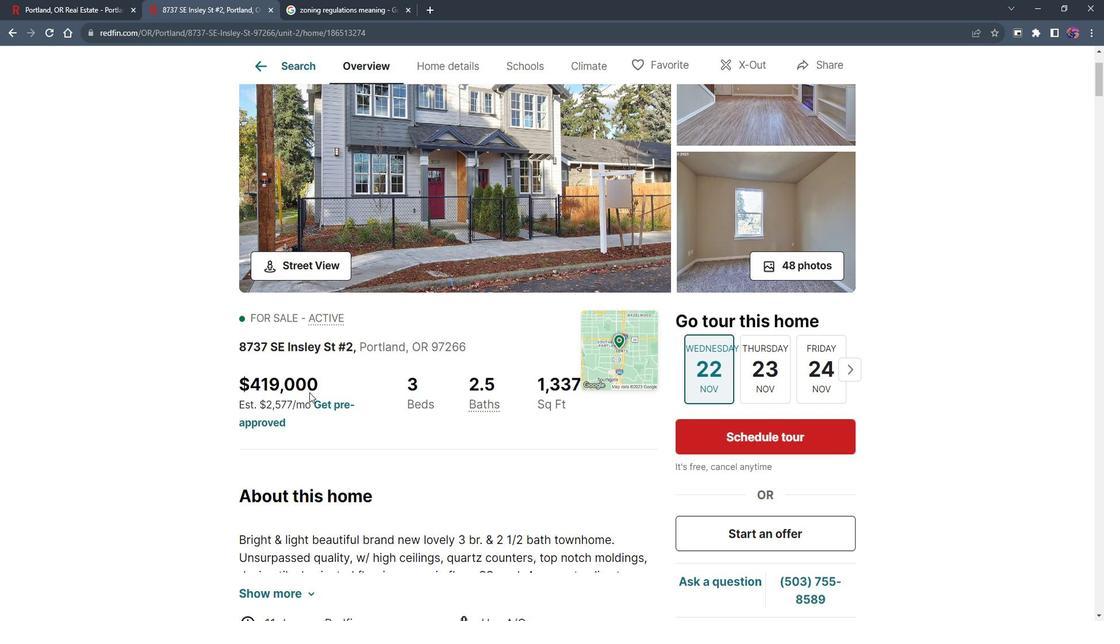 
Action: Mouse moved to (319, 386)
Screenshot: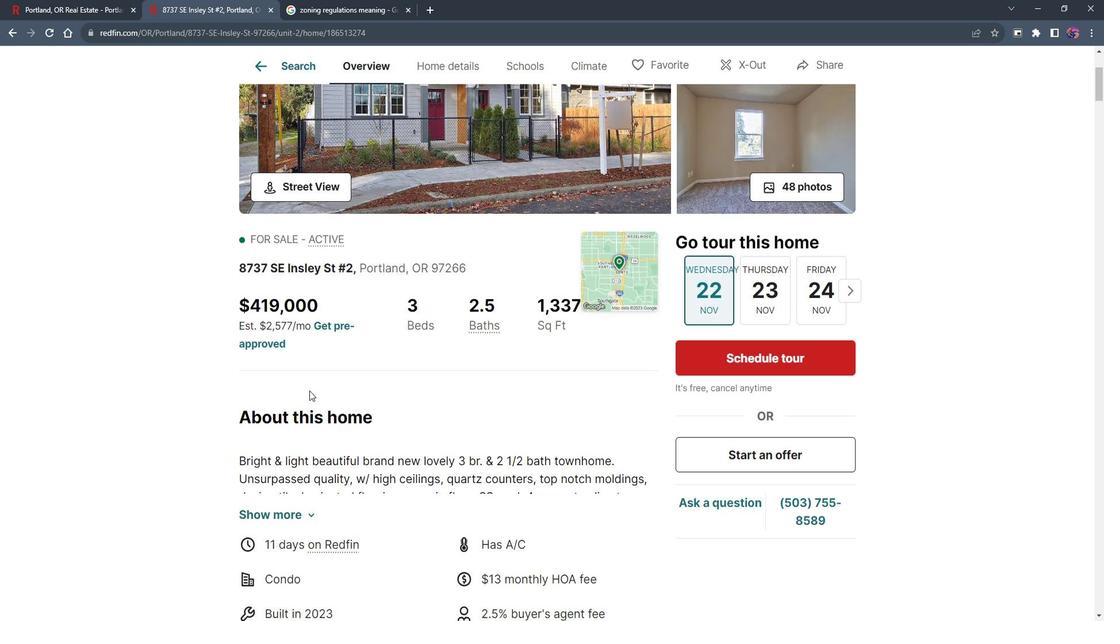 
Action: Mouse scrolled (319, 385) with delta (0, 0)
Screenshot: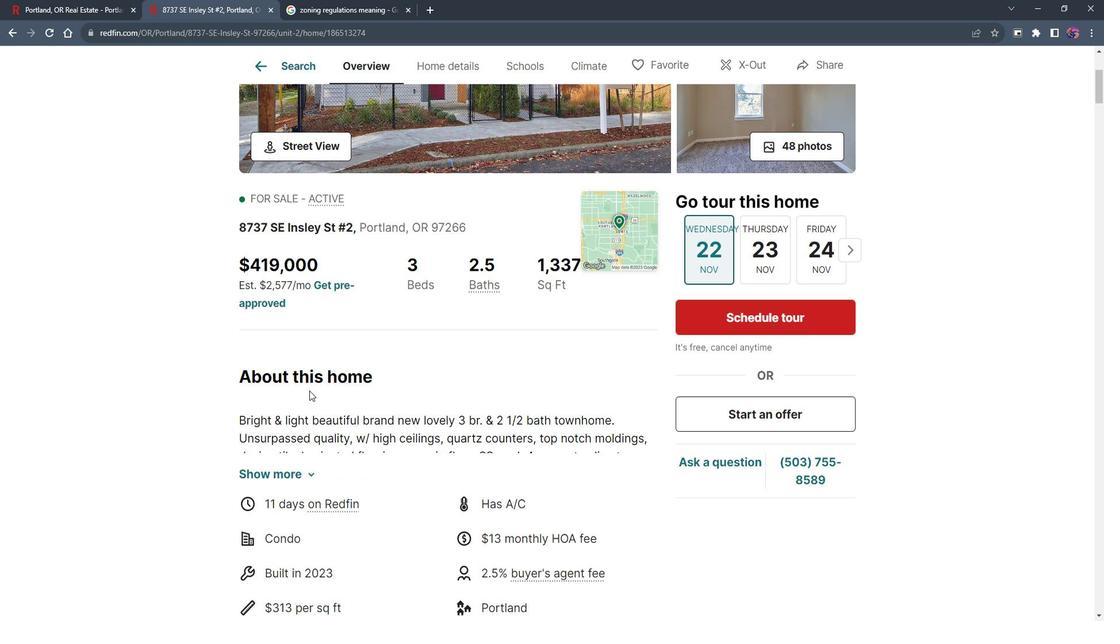 
Action: Mouse moved to (288, 403)
Screenshot: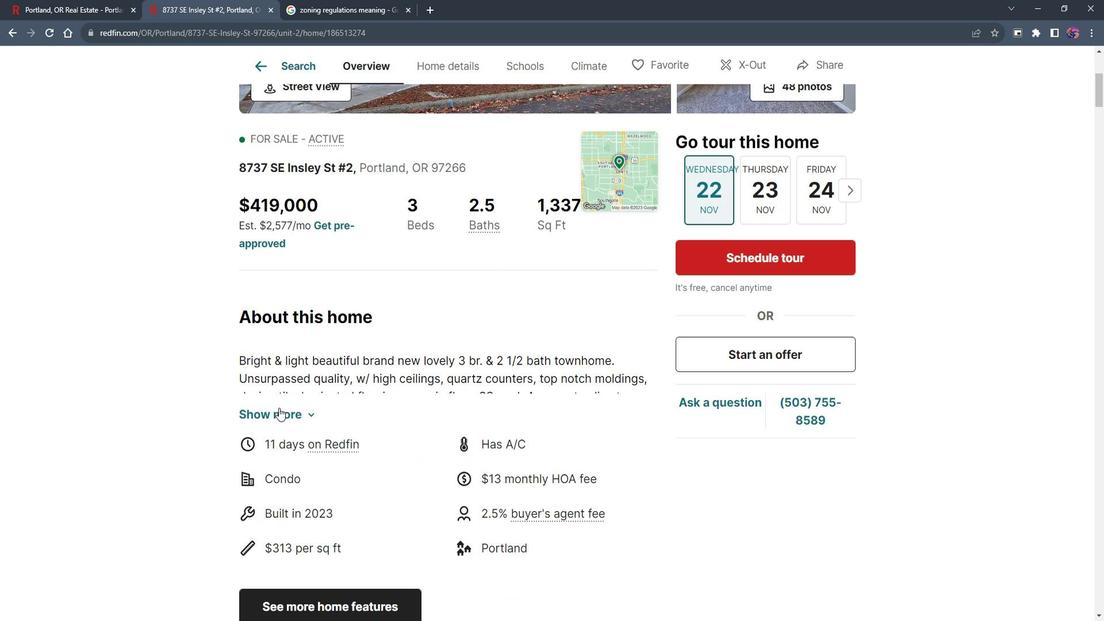 
Action: Mouse pressed left at (288, 403)
Screenshot: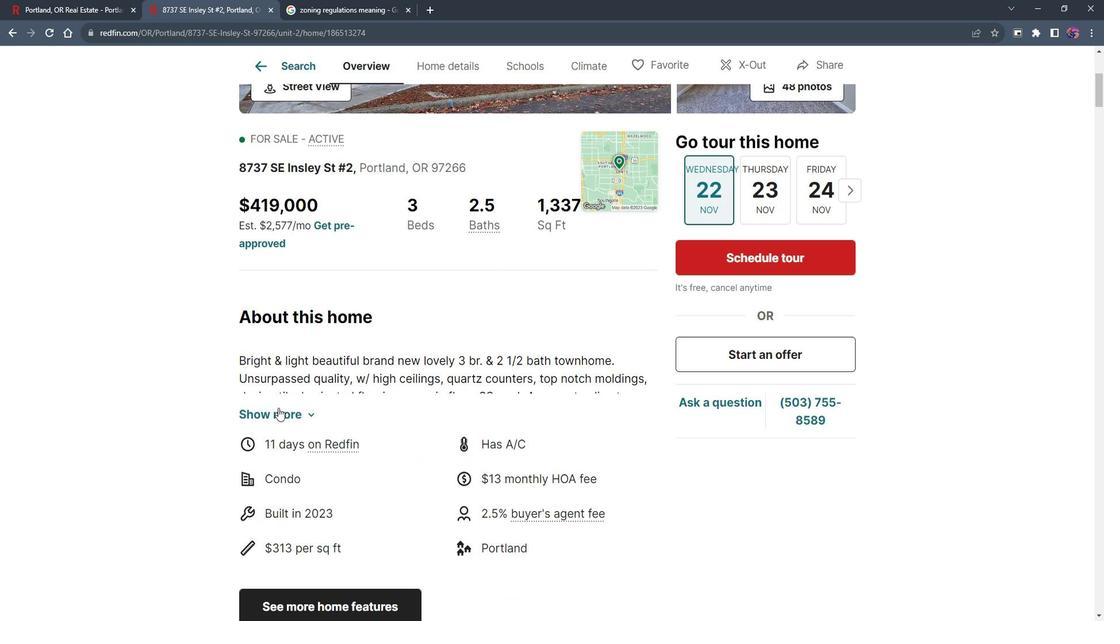 
Action: Mouse moved to (378, 399)
Screenshot: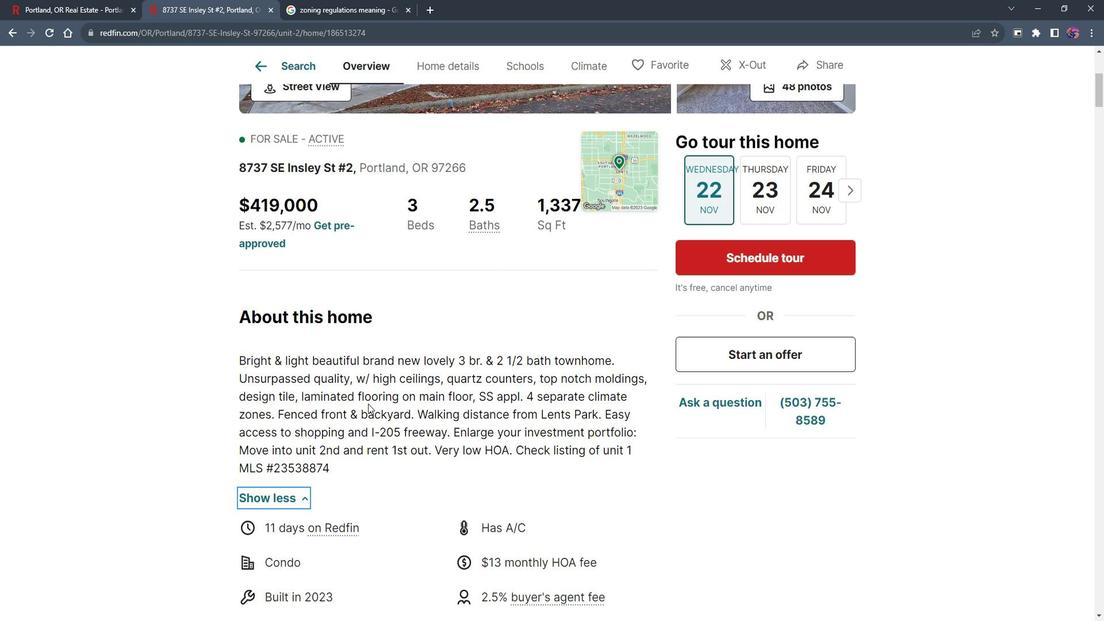 
Action: Mouse scrolled (378, 398) with delta (0, 0)
Screenshot: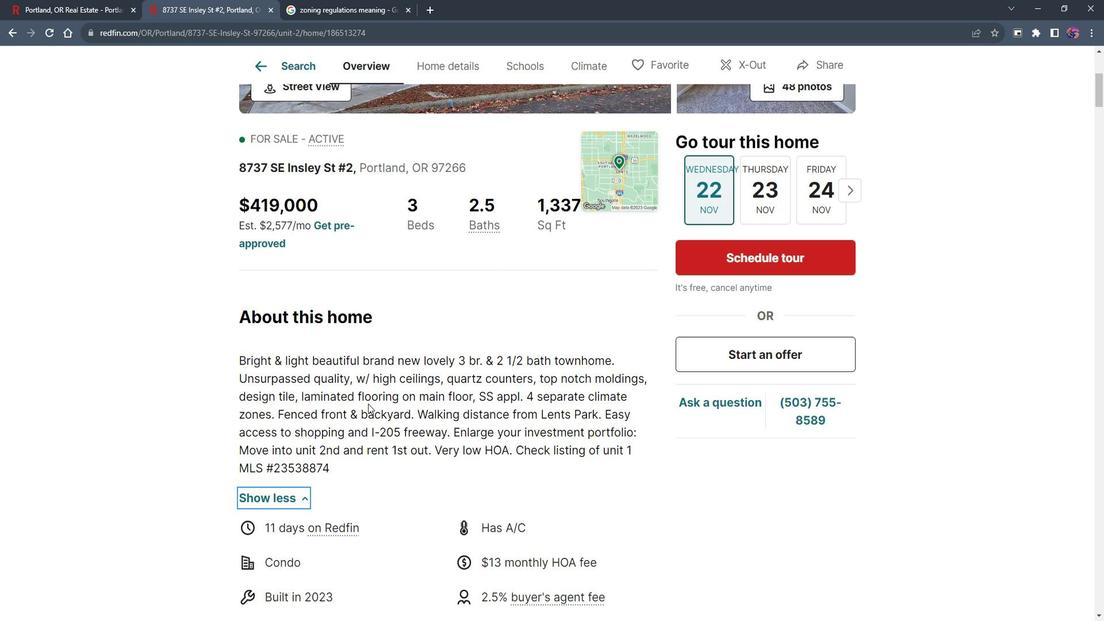 
Action: Mouse moved to (381, 398)
Screenshot: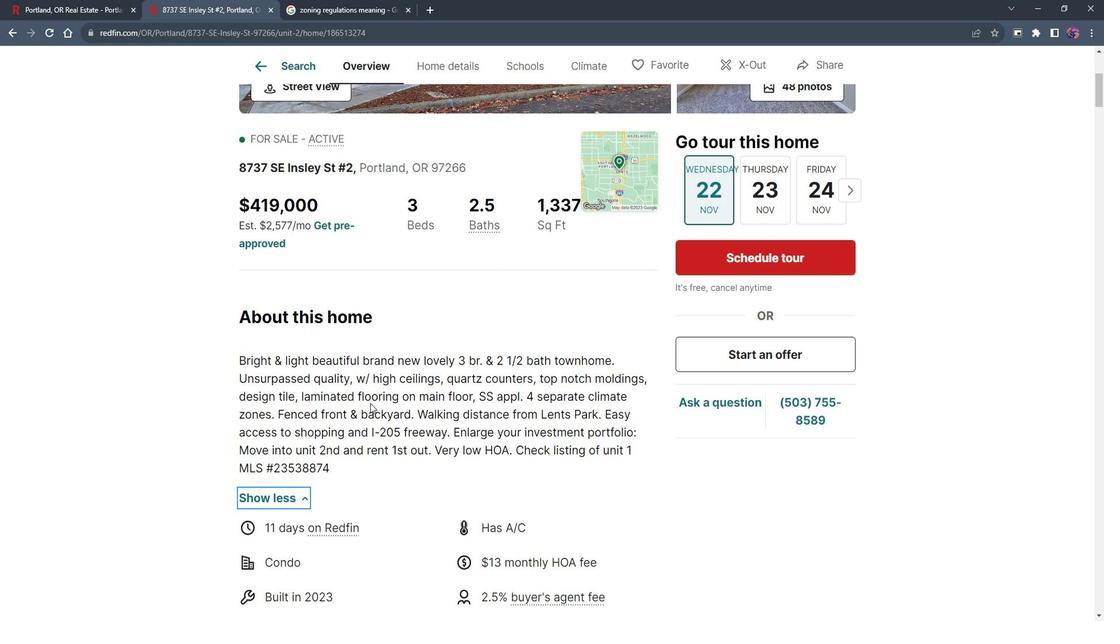 
Action: Mouse scrolled (381, 397) with delta (0, 0)
Screenshot: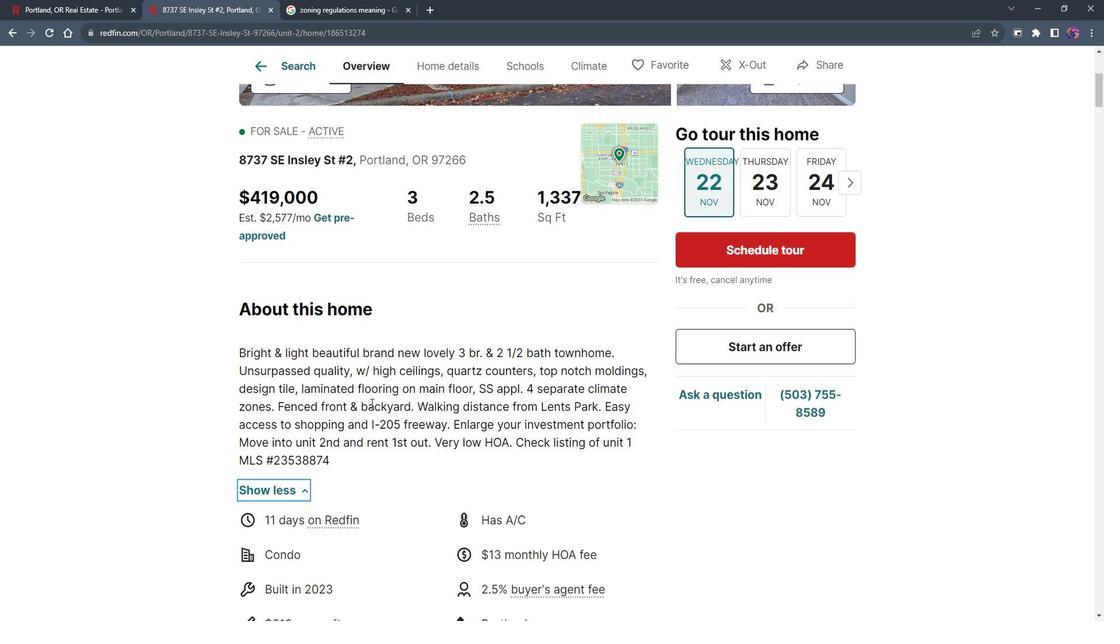 
Action: Mouse moved to (387, 393)
Screenshot: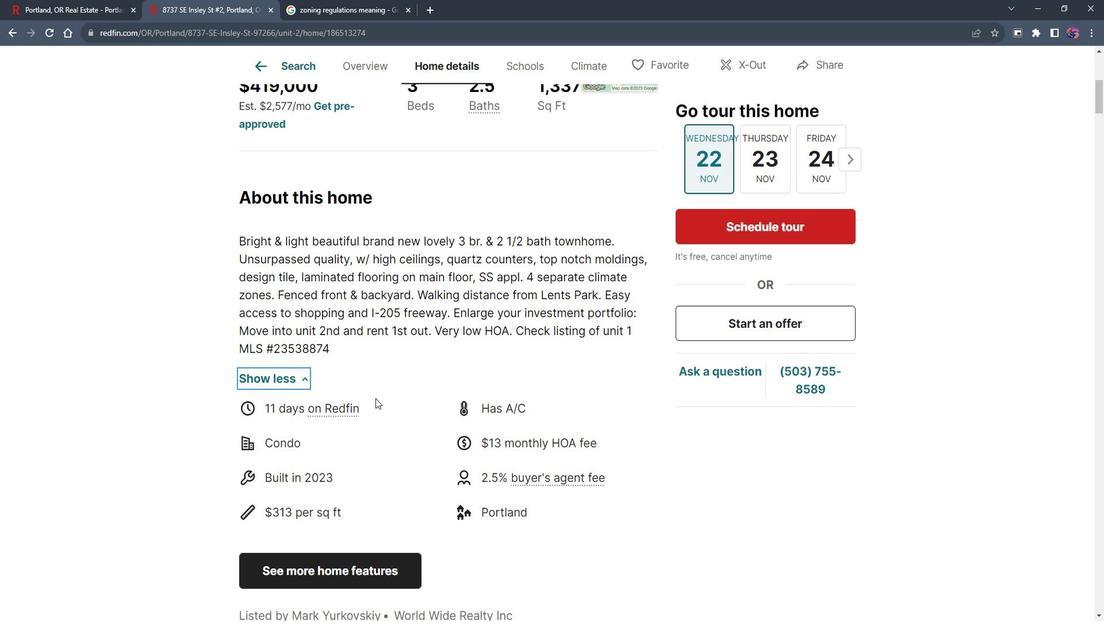 
Action: Mouse scrolled (387, 392) with delta (0, 0)
Screenshot: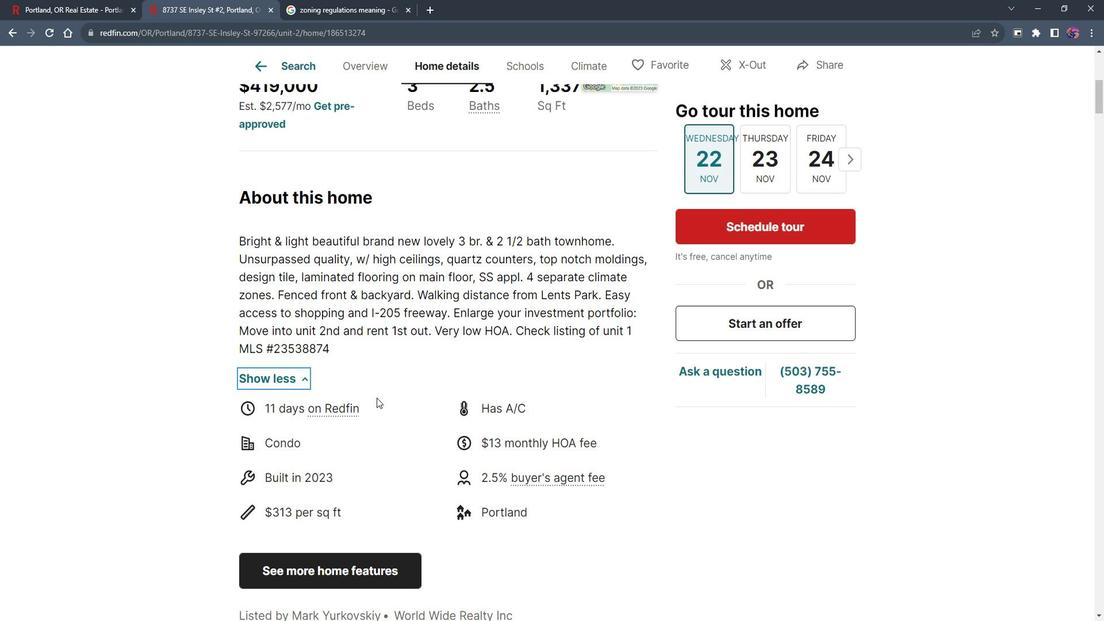 
Action: Mouse moved to (387, 392)
Screenshot: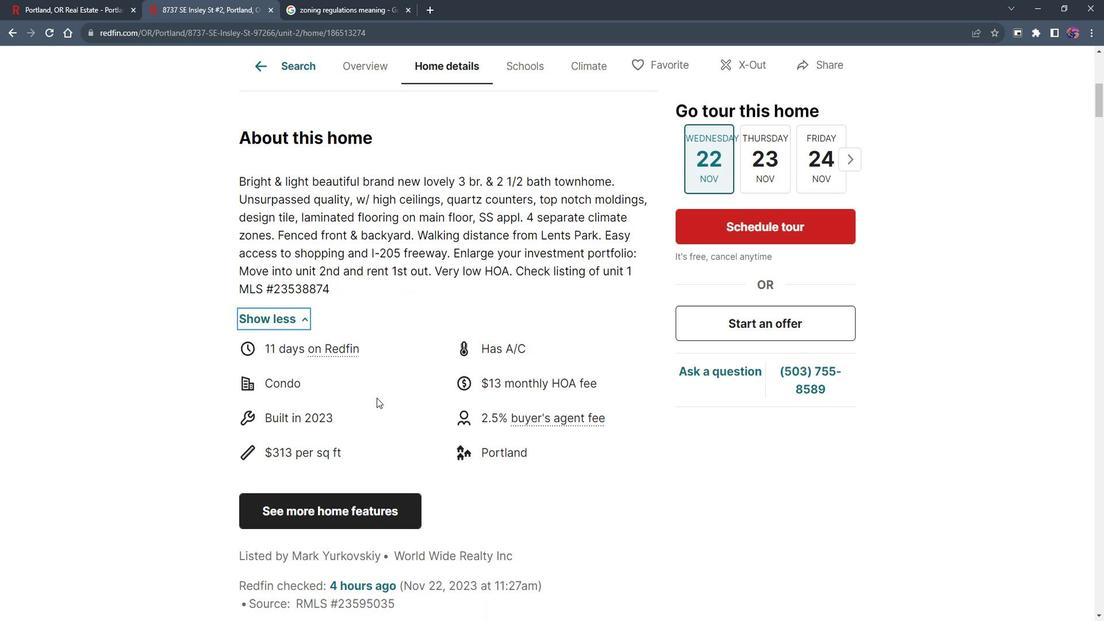 
Action: Mouse scrolled (387, 392) with delta (0, 0)
Screenshot: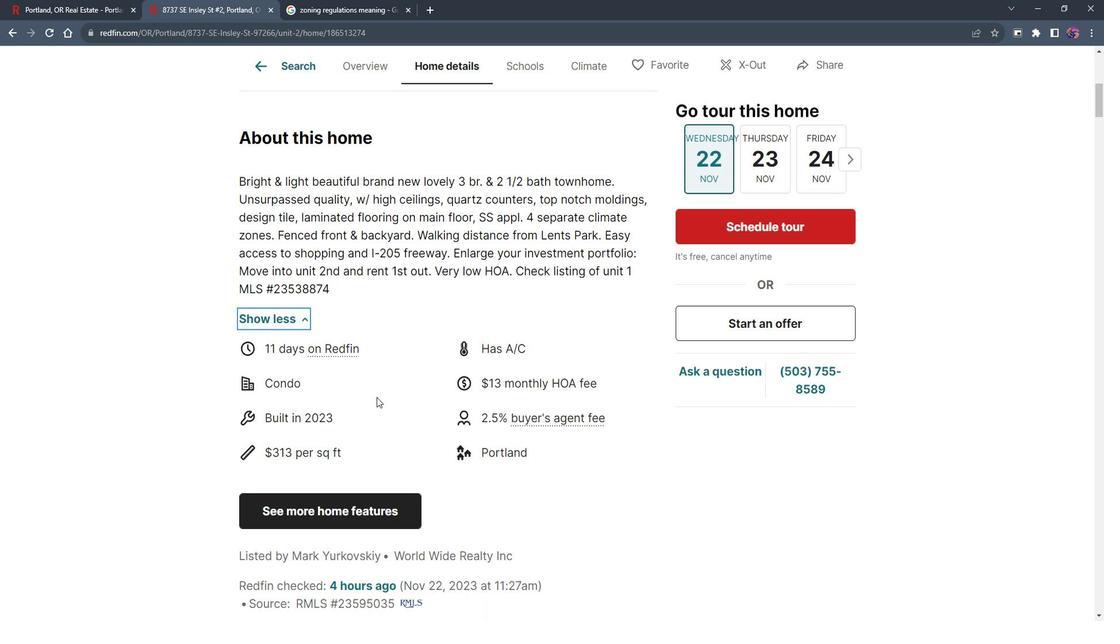 
Action: Mouse moved to (329, 439)
Screenshot: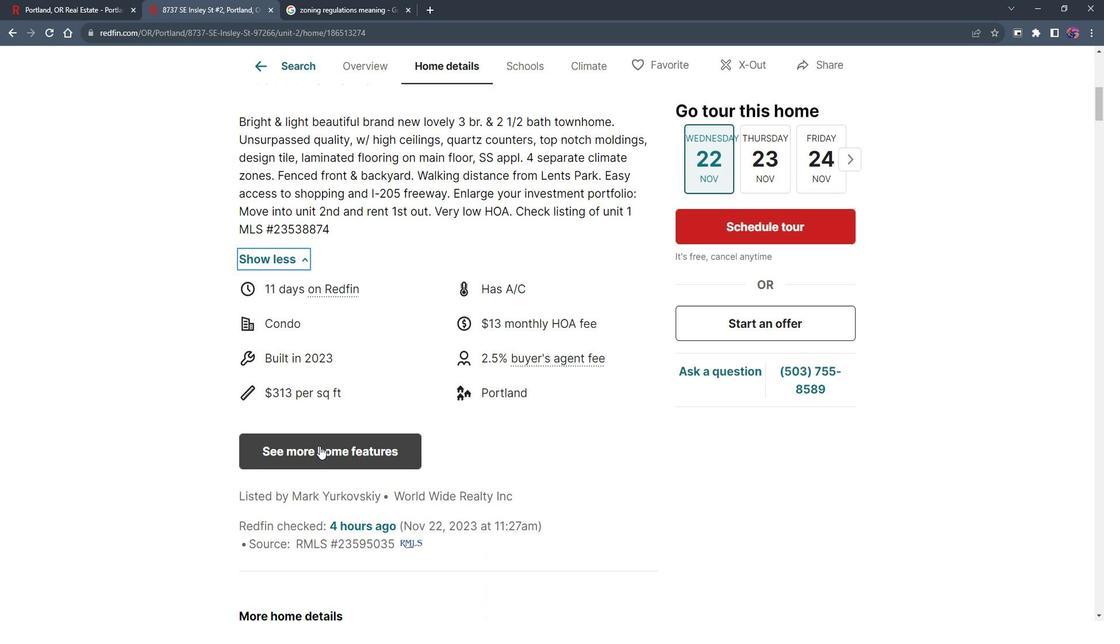 
Action: Mouse pressed left at (329, 439)
Screenshot: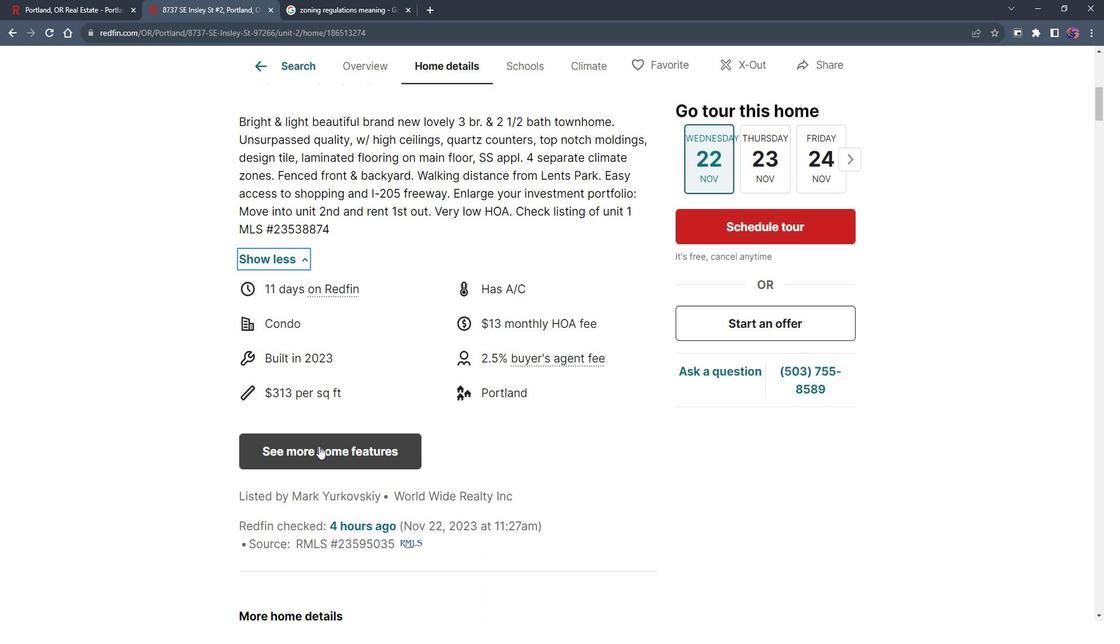 
Action: Mouse moved to (437, 326)
Screenshot: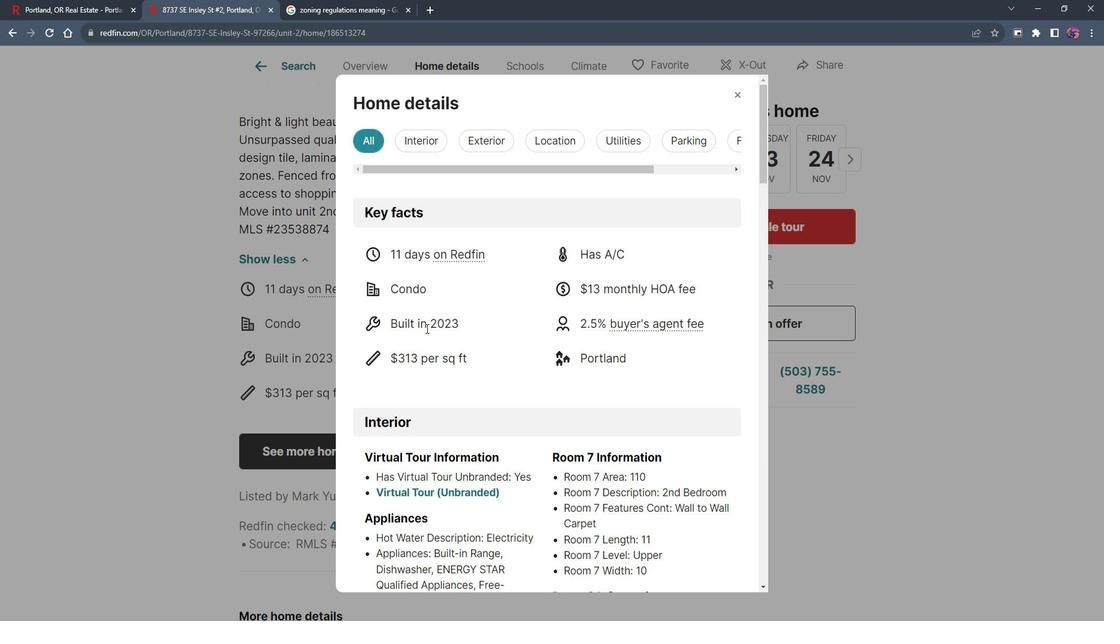 
Action: Mouse scrolled (437, 326) with delta (0, 0)
Screenshot: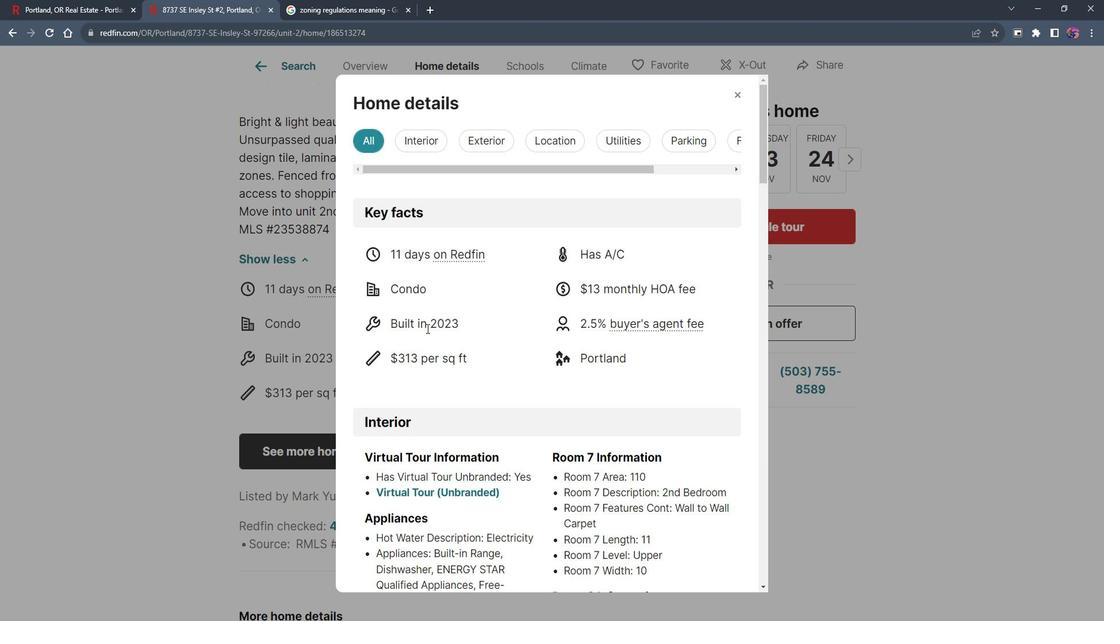 
Action: Mouse moved to (437, 327)
Screenshot: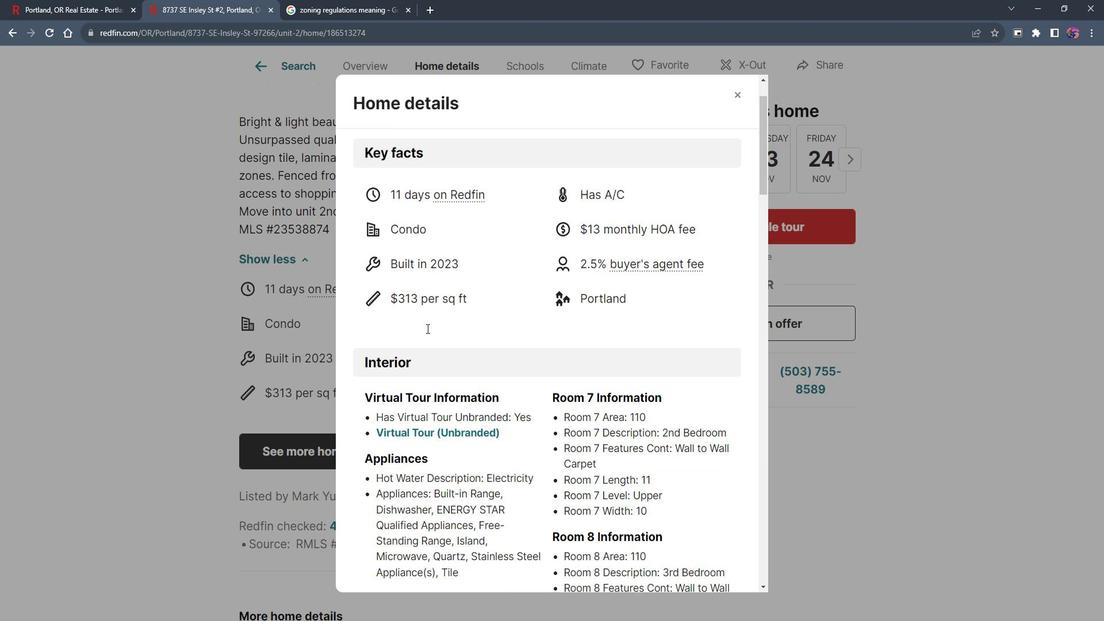 
Action: Mouse scrolled (437, 327) with delta (0, 0)
Screenshot: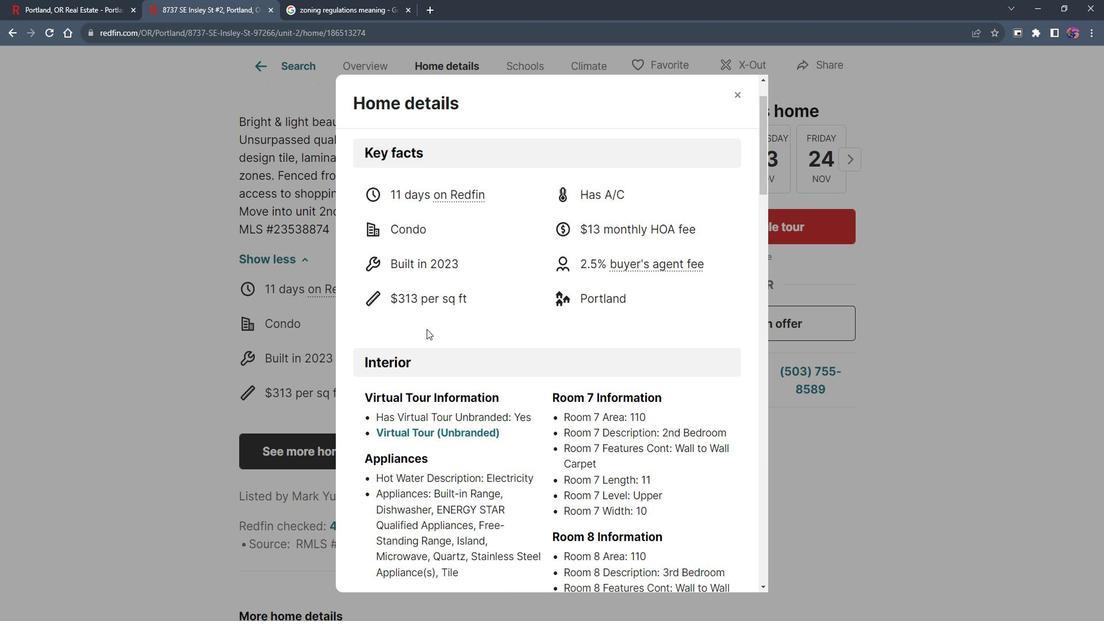 
Action: Mouse moved to (437, 327)
Screenshot: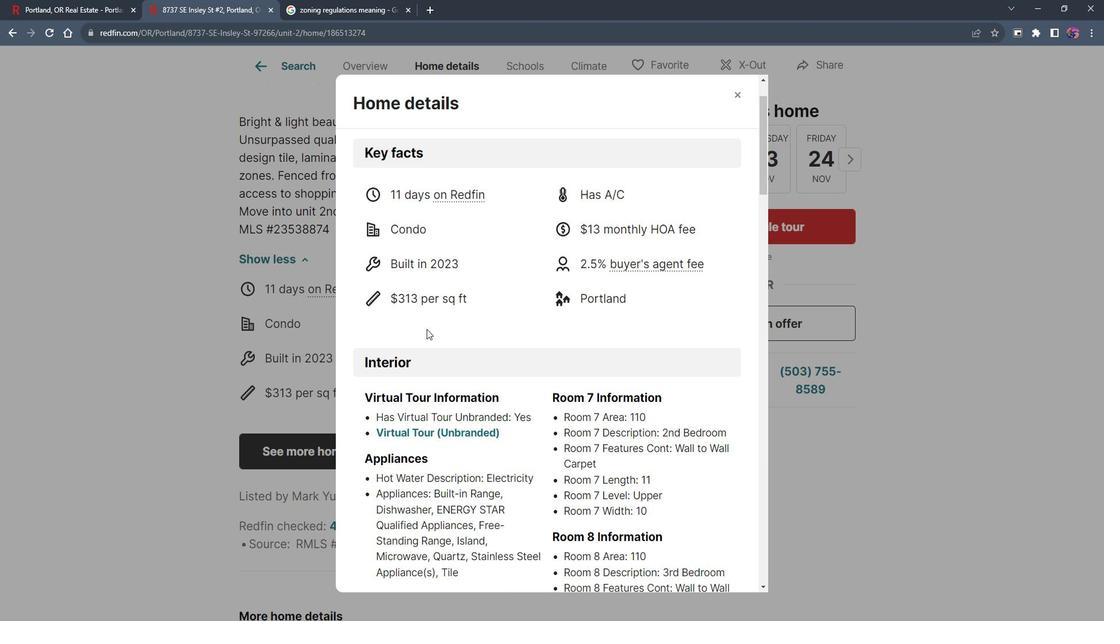 
Action: Mouse scrolled (437, 327) with delta (0, 0)
Screenshot: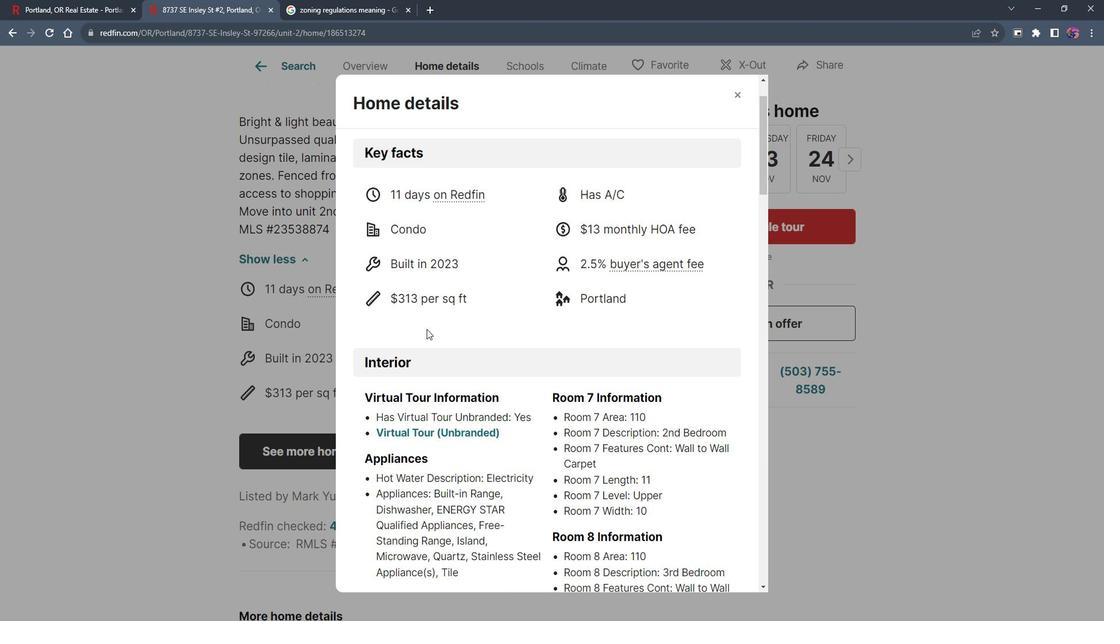 
Action: Mouse moved to (441, 301)
Screenshot: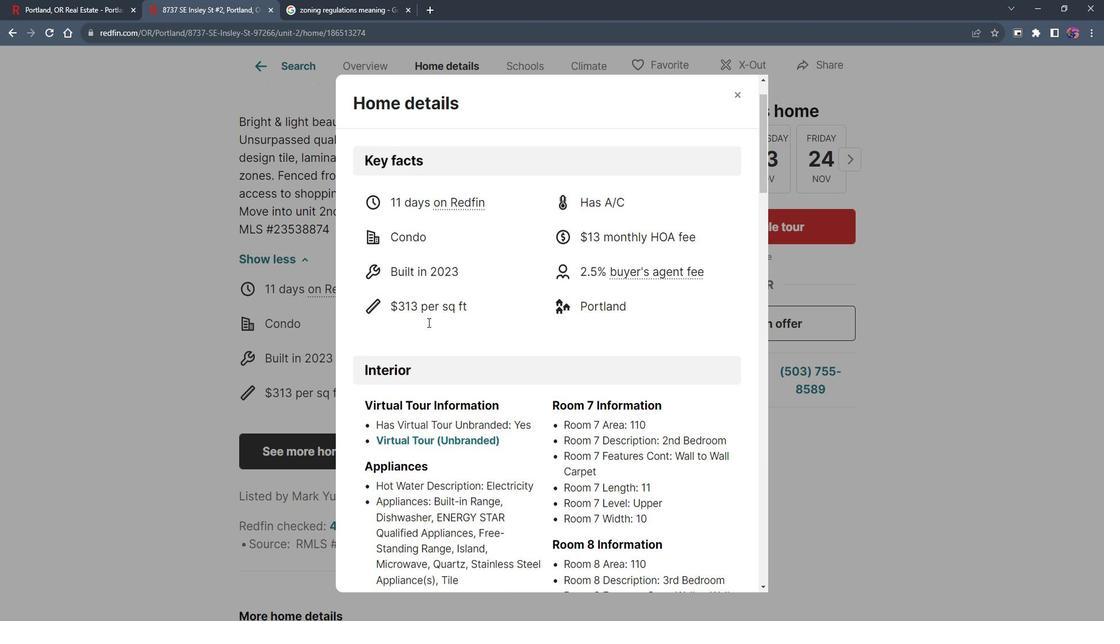 
Action: Mouse scrolled (441, 301) with delta (0, 0)
Screenshot: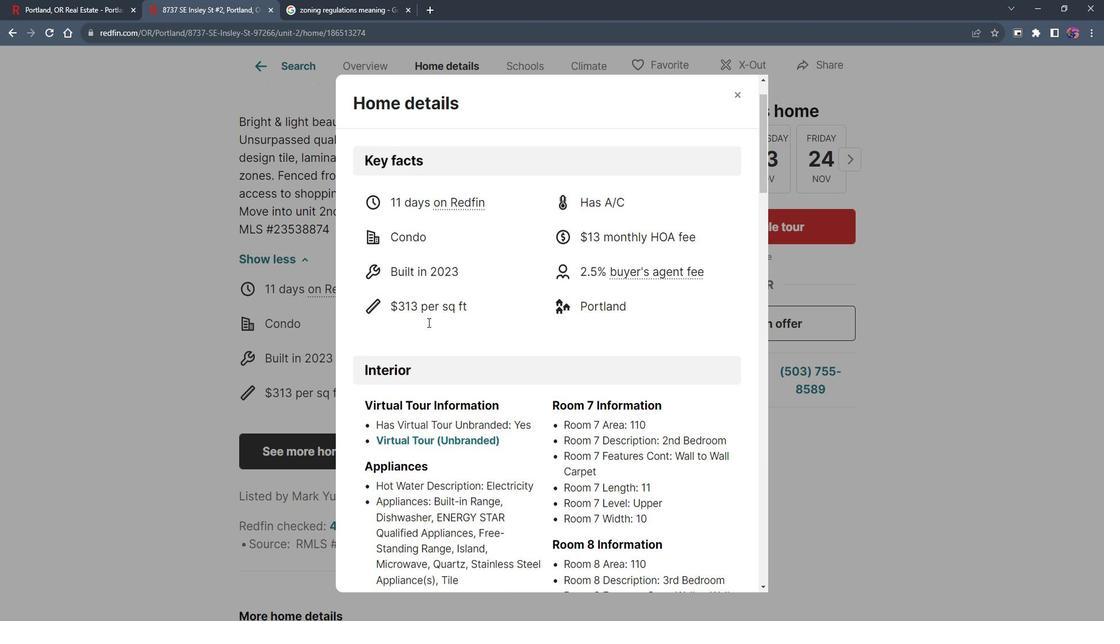 
Action: Mouse moved to (440, 143)
Screenshot: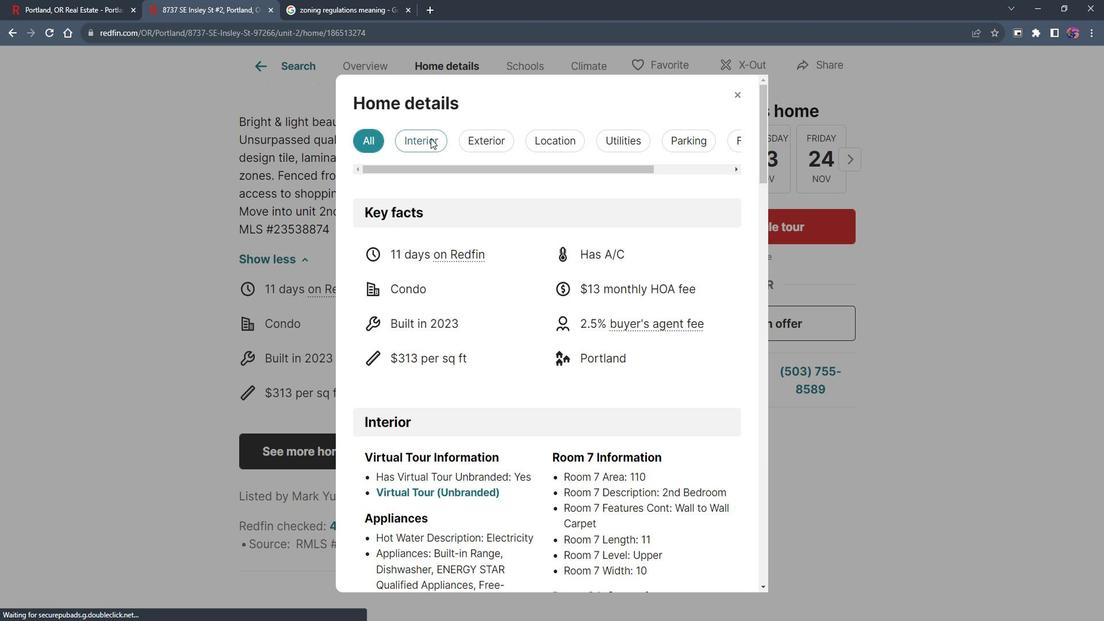 
Action: Mouse pressed left at (440, 143)
Screenshot: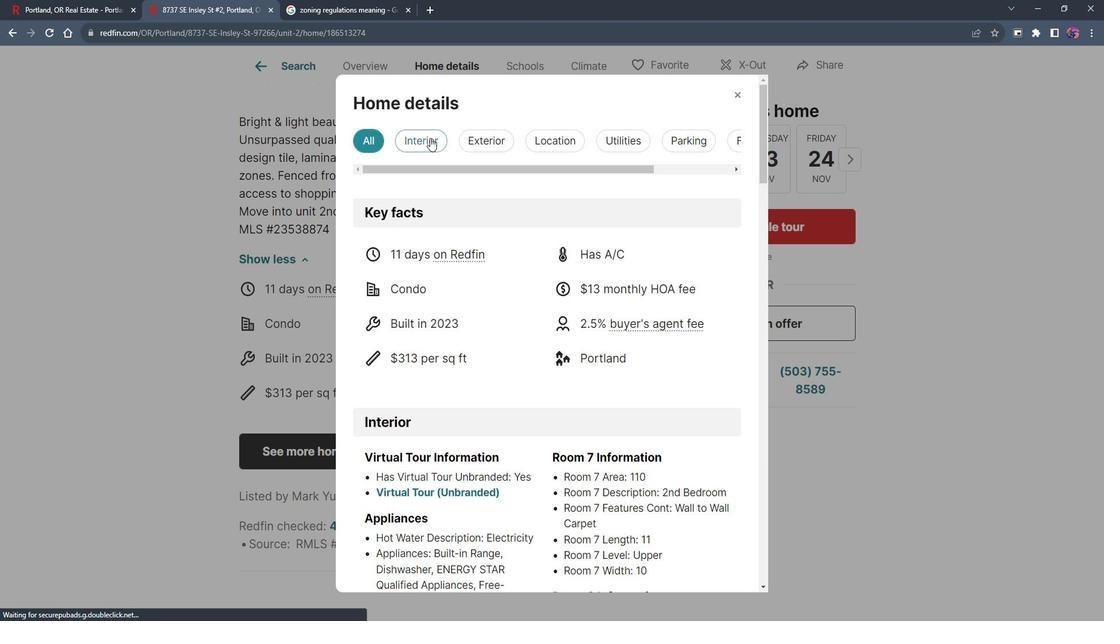 
Action: Mouse moved to (469, 363)
Screenshot: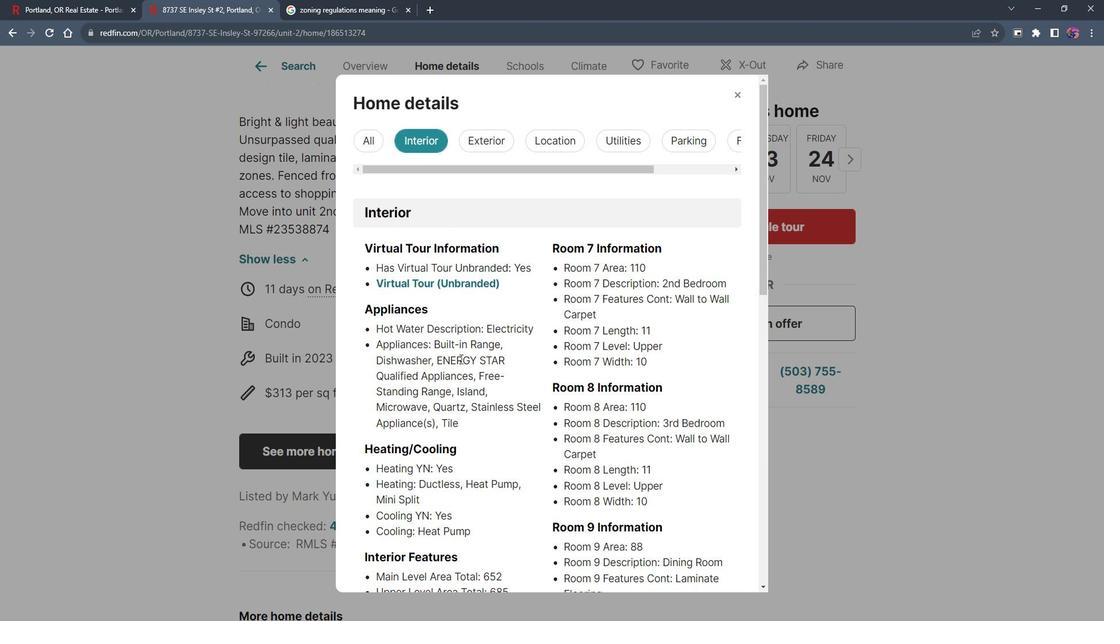 
Action: Mouse scrolled (469, 362) with delta (0, 0)
Screenshot: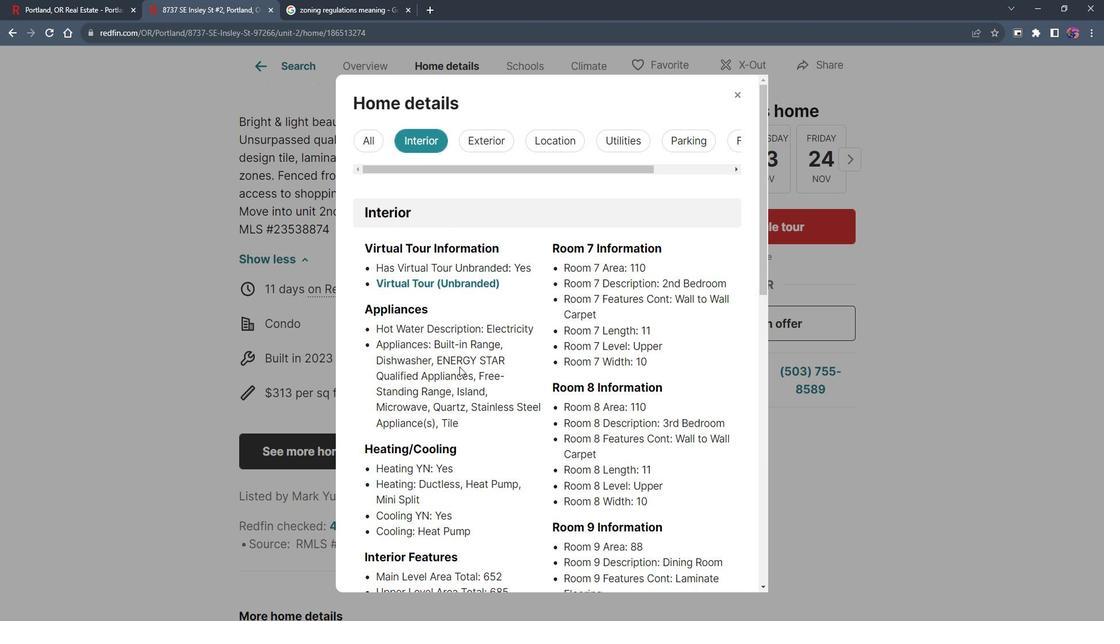 
Action: Mouse moved to (469, 363)
Screenshot: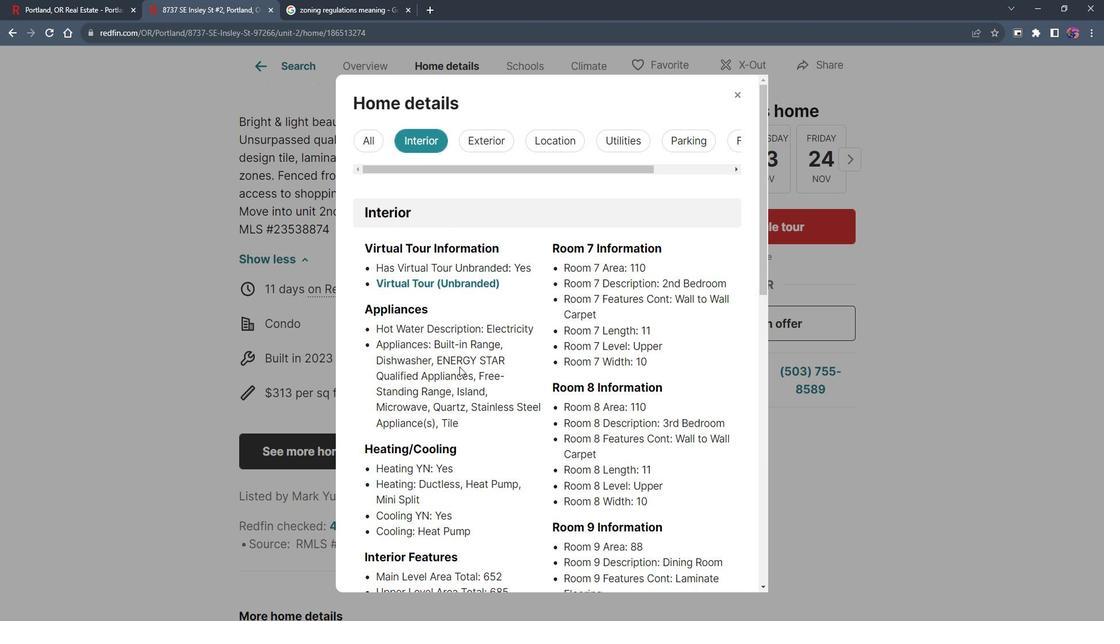 
Action: Mouse scrolled (469, 362) with delta (0, 0)
Screenshot: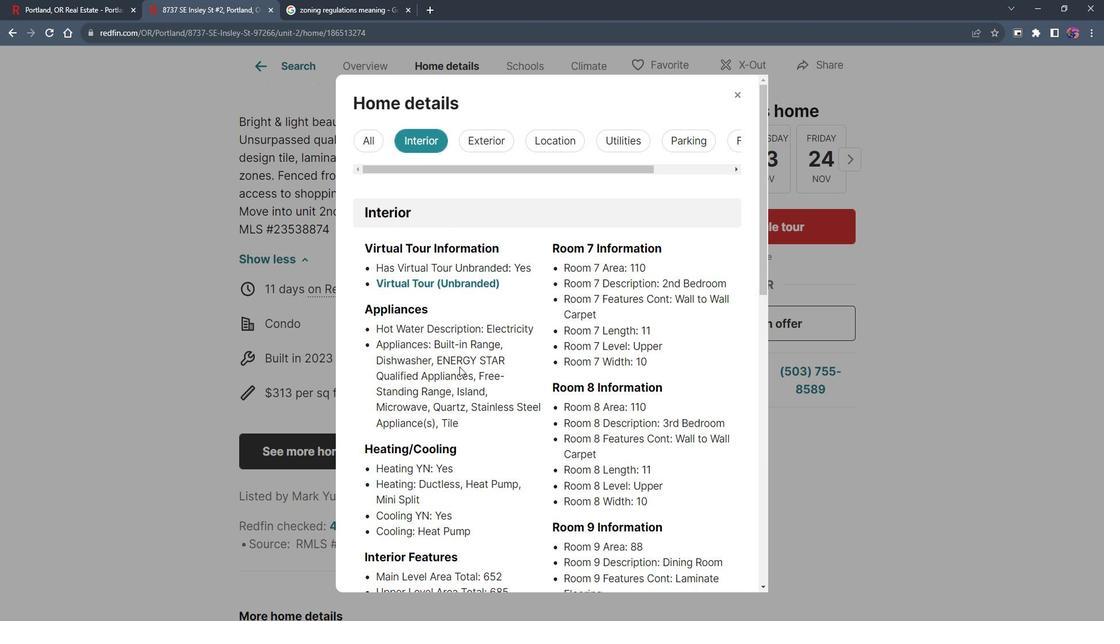 
Action: Mouse moved to (469, 361)
Screenshot: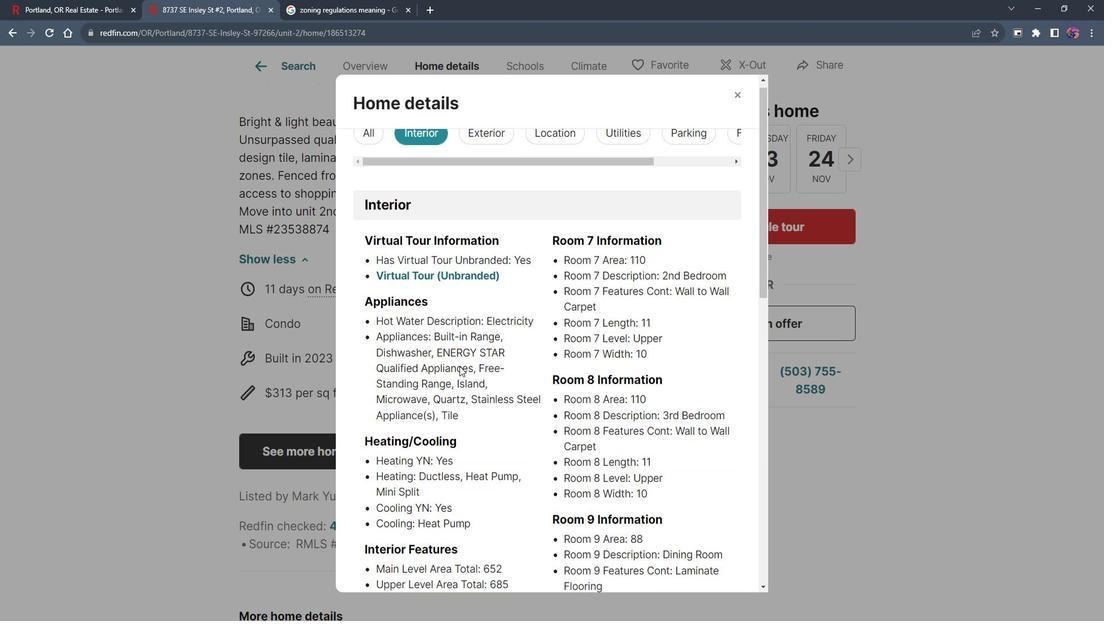 
Action: Mouse scrolled (469, 361) with delta (0, 0)
Screenshot: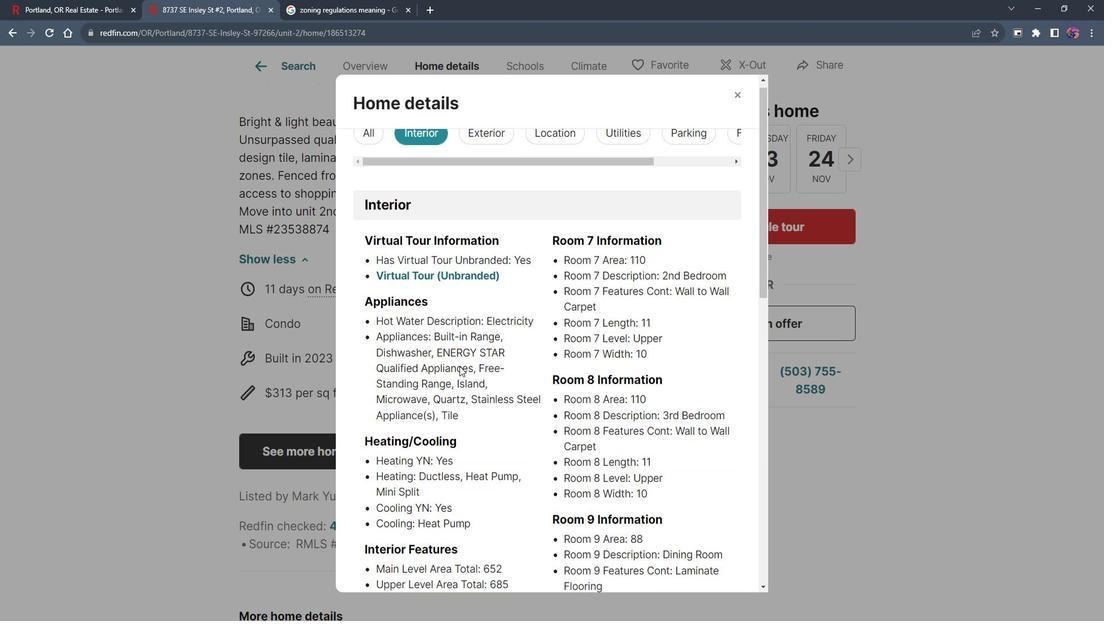 
Action: Mouse moved to (469, 361)
Screenshot: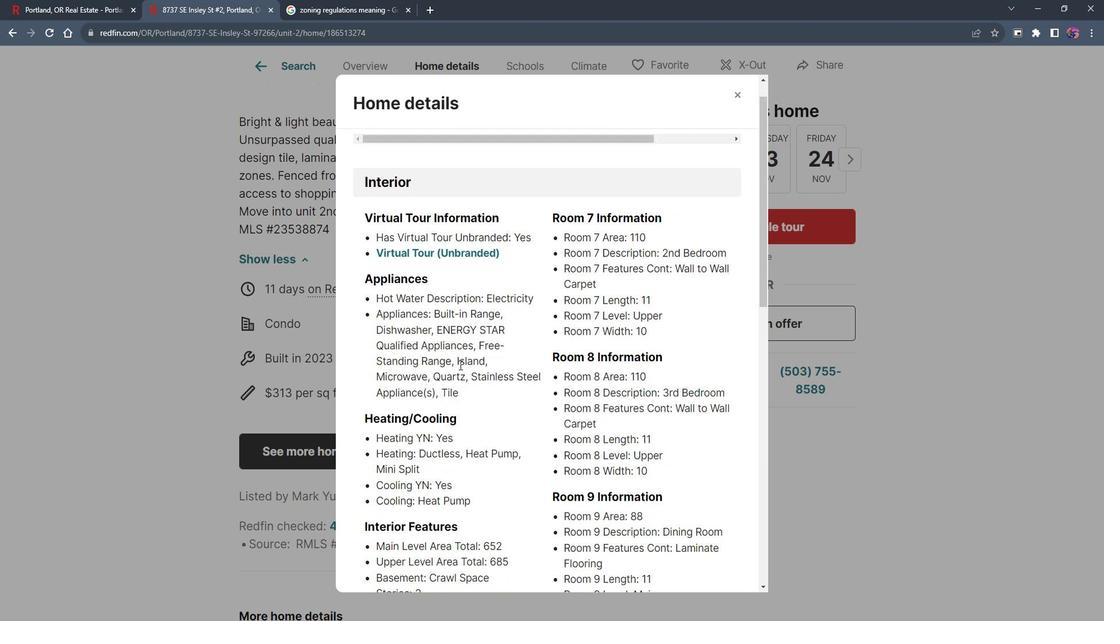 
Action: Mouse scrolled (469, 360) with delta (0, 0)
Screenshot: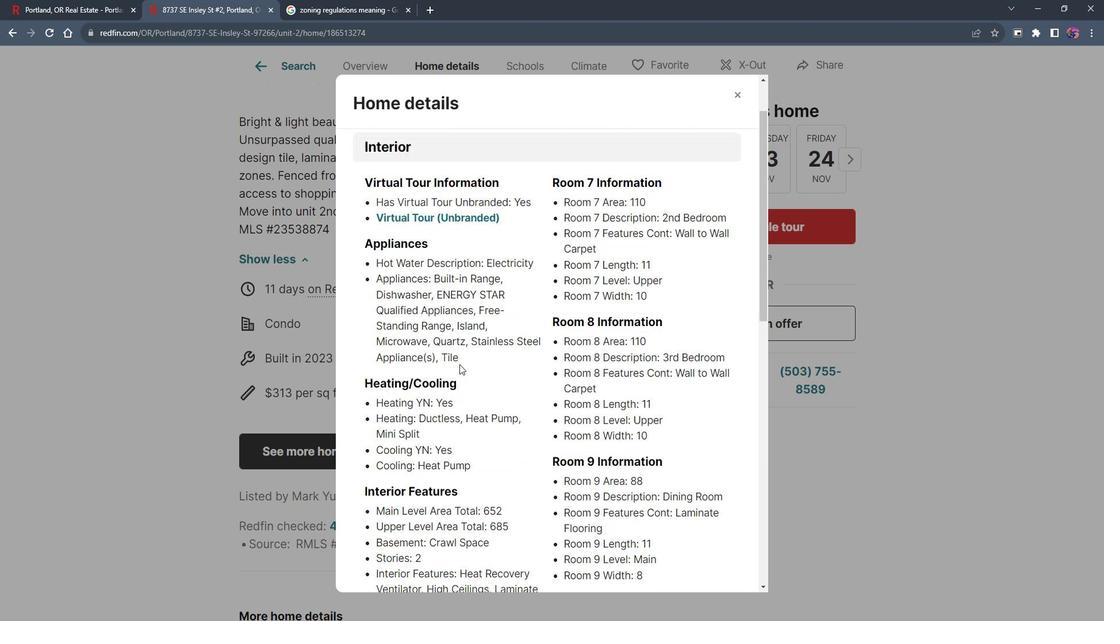 
Action: Mouse moved to (469, 359)
Screenshot: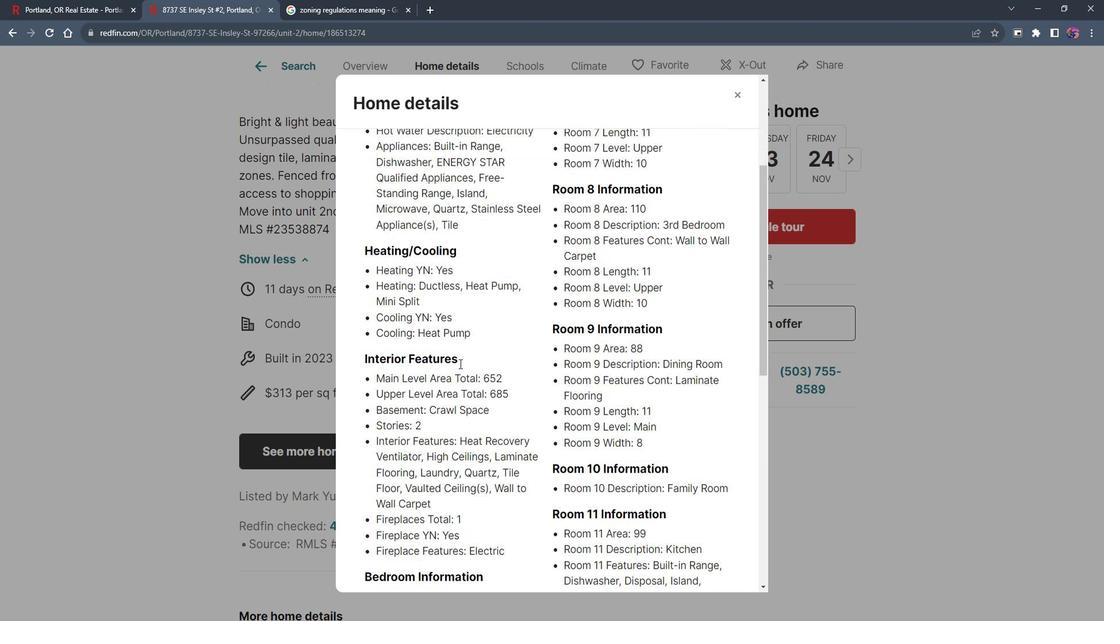 
Action: Mouse scrolled (469, 359) with delta (0, 0)
Screenshot: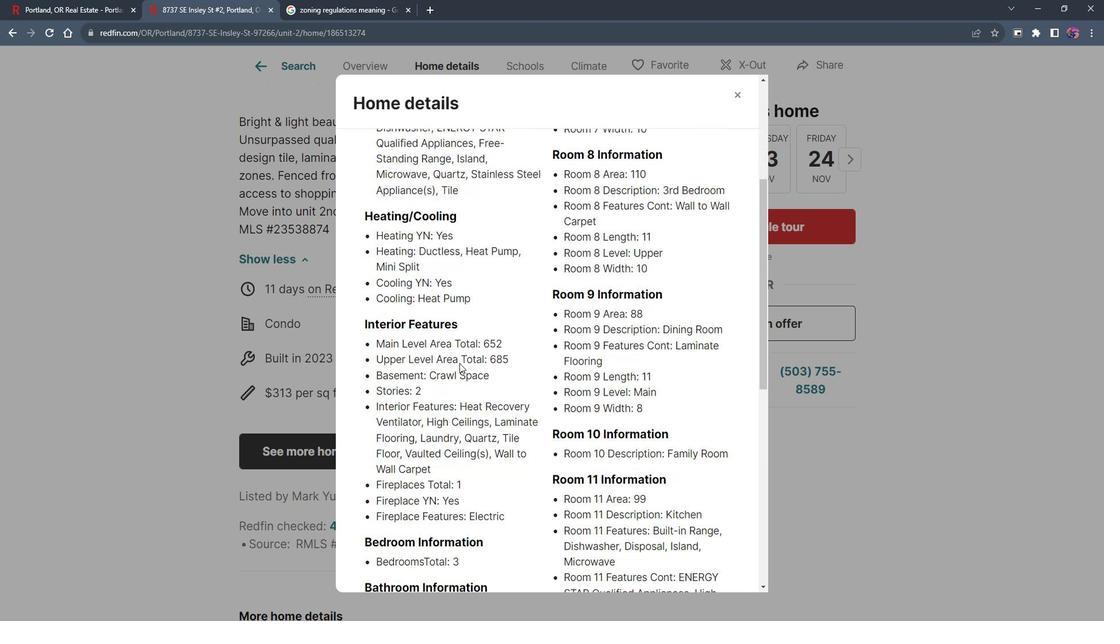 
Action: Mouse moved to (469, 359)
Screenshot: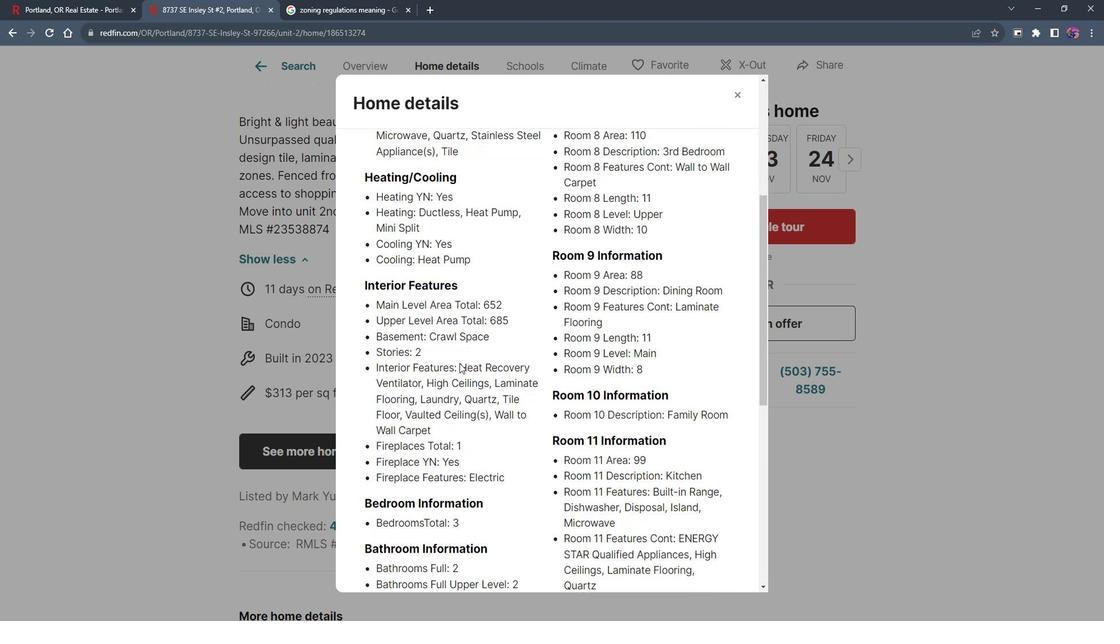 
Action: Mouse scrolled (469, 359) with delta (0, 0)
Screenshot: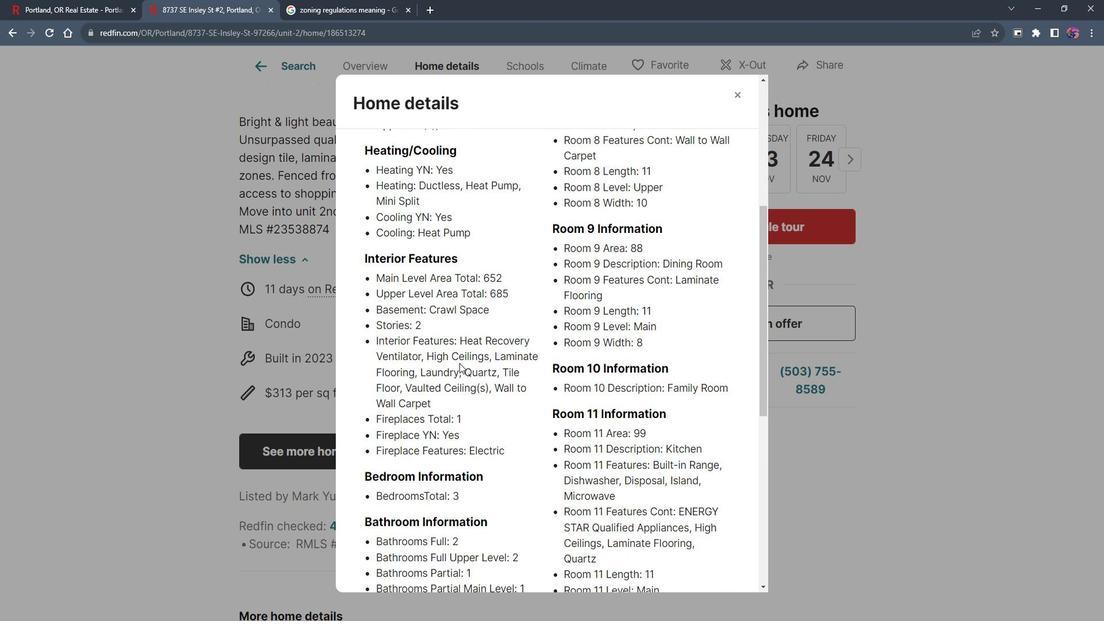
Action: Mouse scrolled (469, 359) with delta (0, 0)
Screenshot: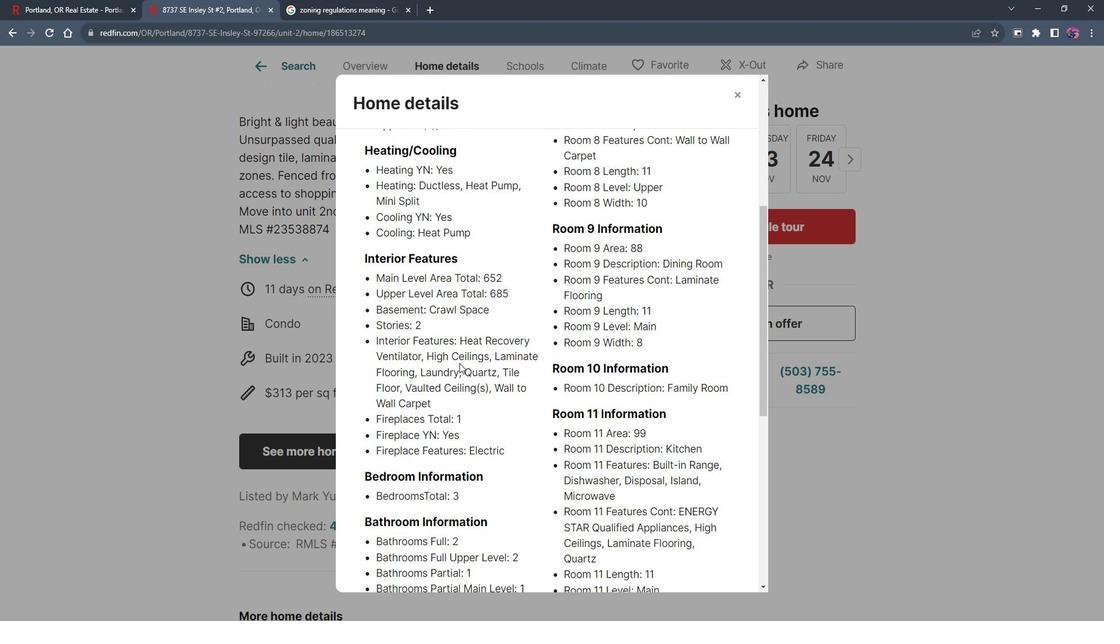 
Action: Mouse scrolled (469, 359) with delta (0, 0)
Screenshot: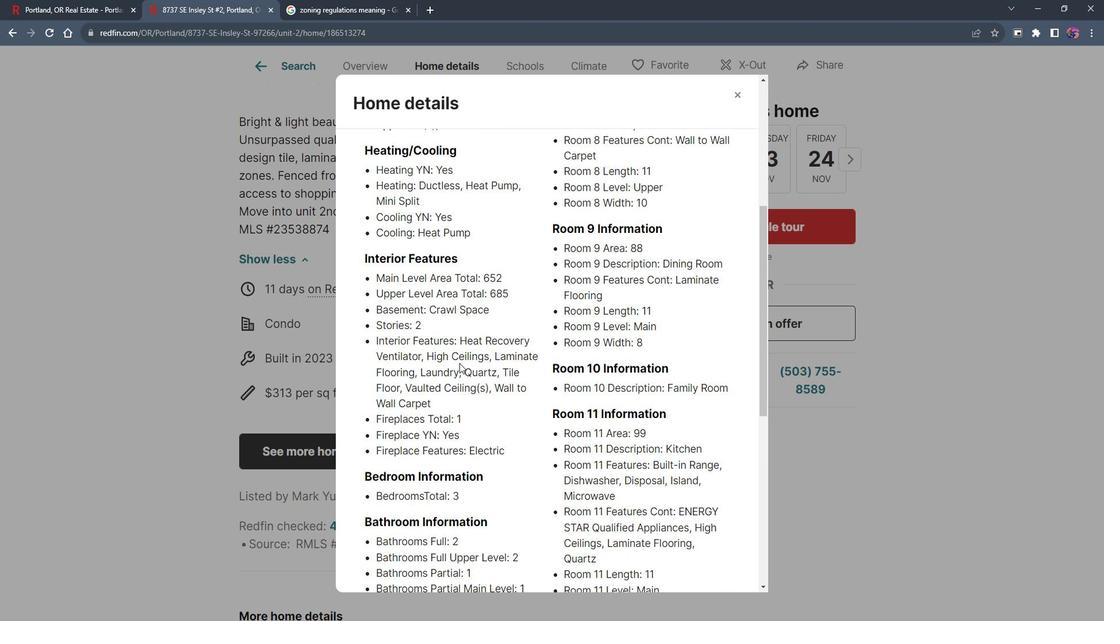 
Action: Mouse scrolled (469, 359) with delta (0, 0)
Screenshot: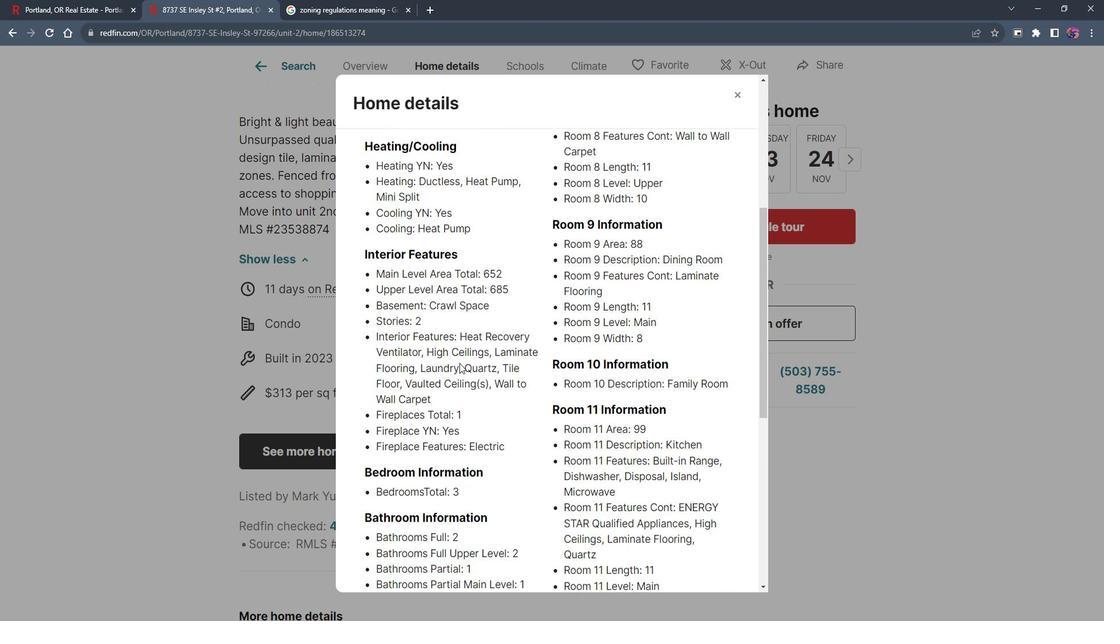 
Action: Mouse moved to (467, 358)
Screenshot: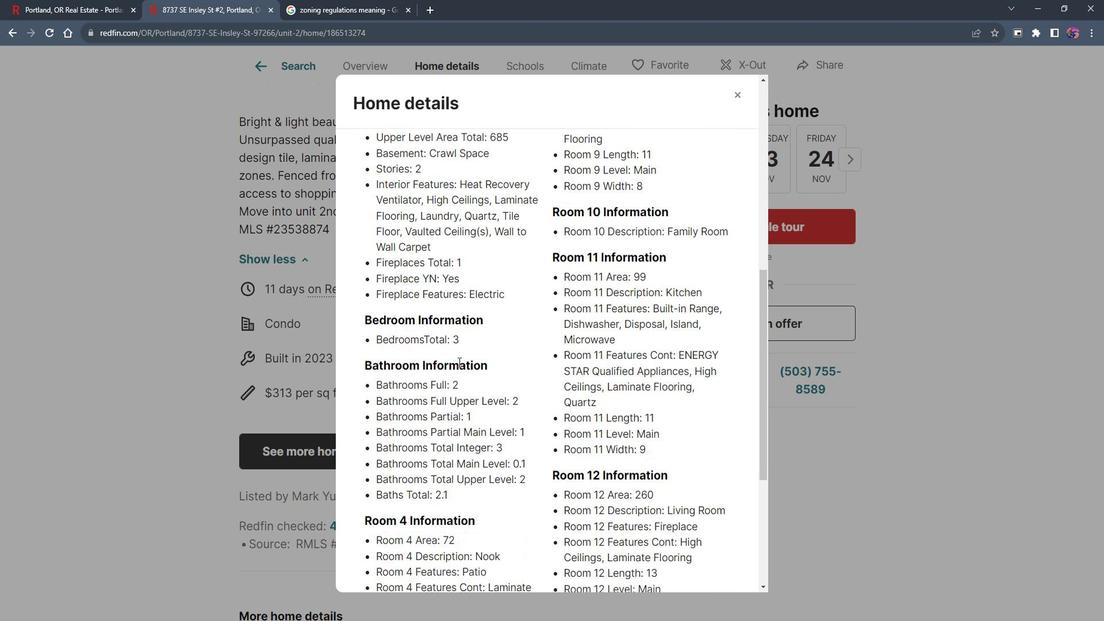 
Action: Mouse scrolled (467, 357) with delta (0, 0)
Screenshot: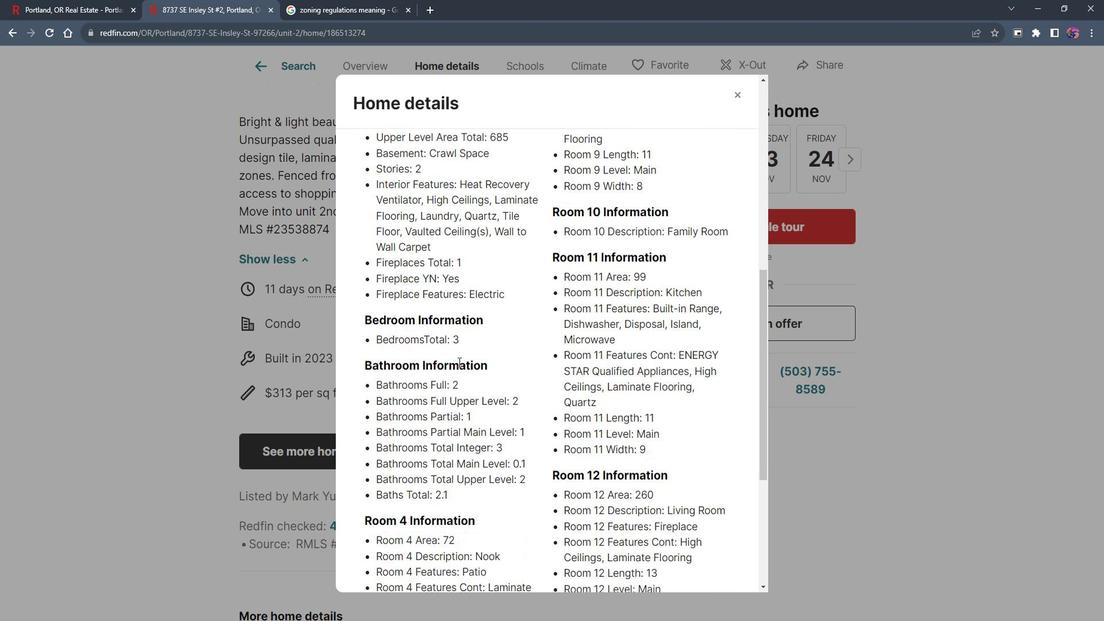 
Action: Mouse moved to (466, 357)
Screenshot: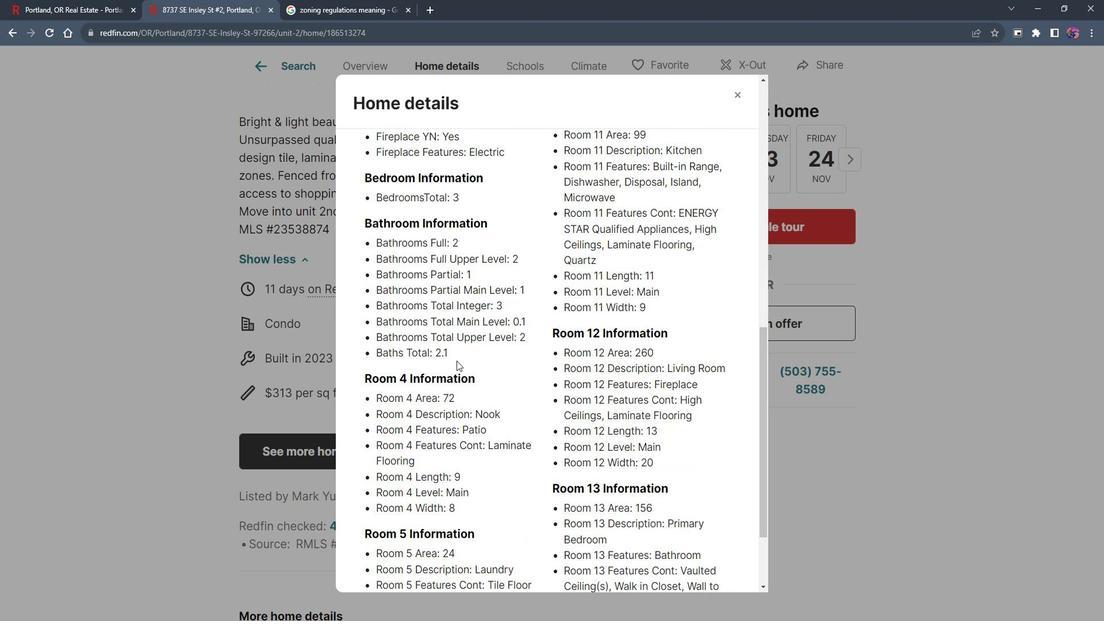
Action: Mouse scrolled (466, 357) with delta (0, 0)
Screenshot: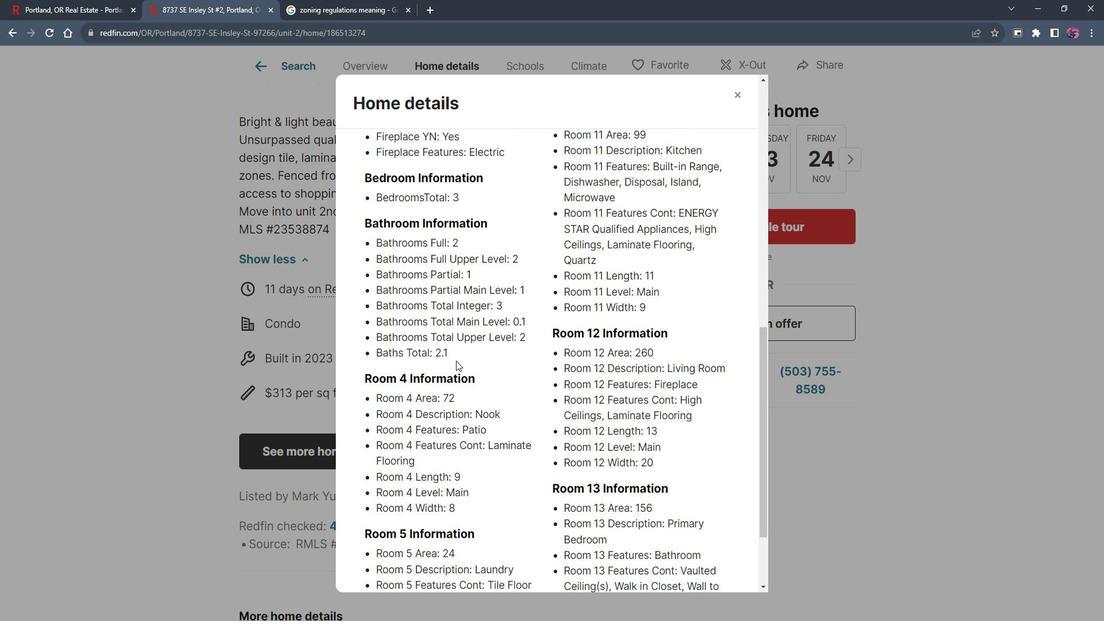 
Action: Mouse scrolled (466, 357) with delta (0, 0)
Screenshot: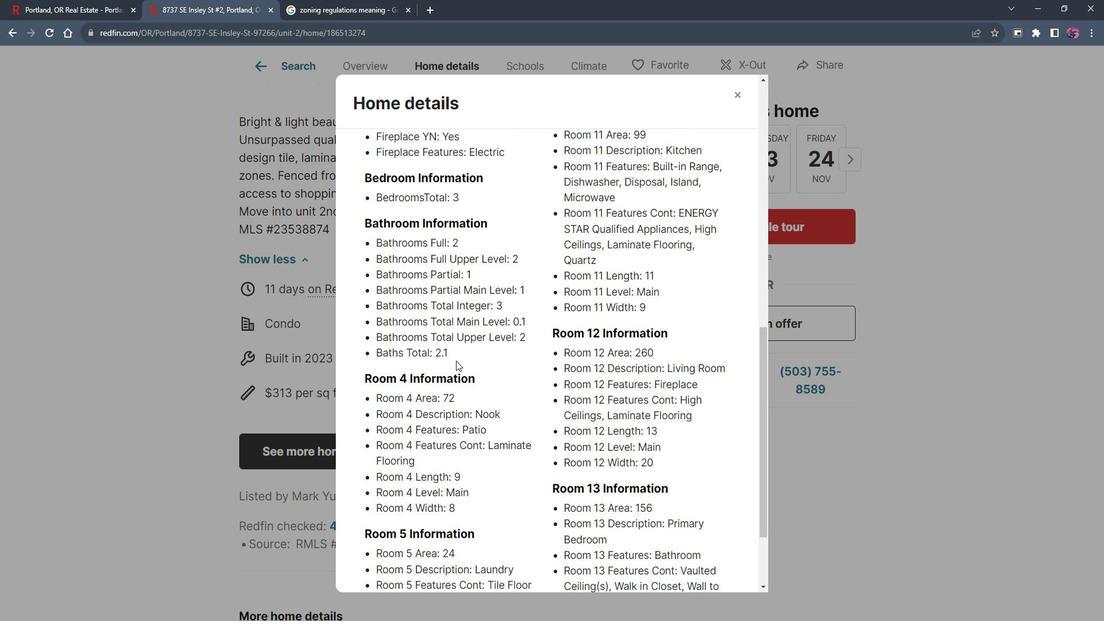 
Action: Mouse scrolled (466, 357) with delta (0, 0)
Screenshot: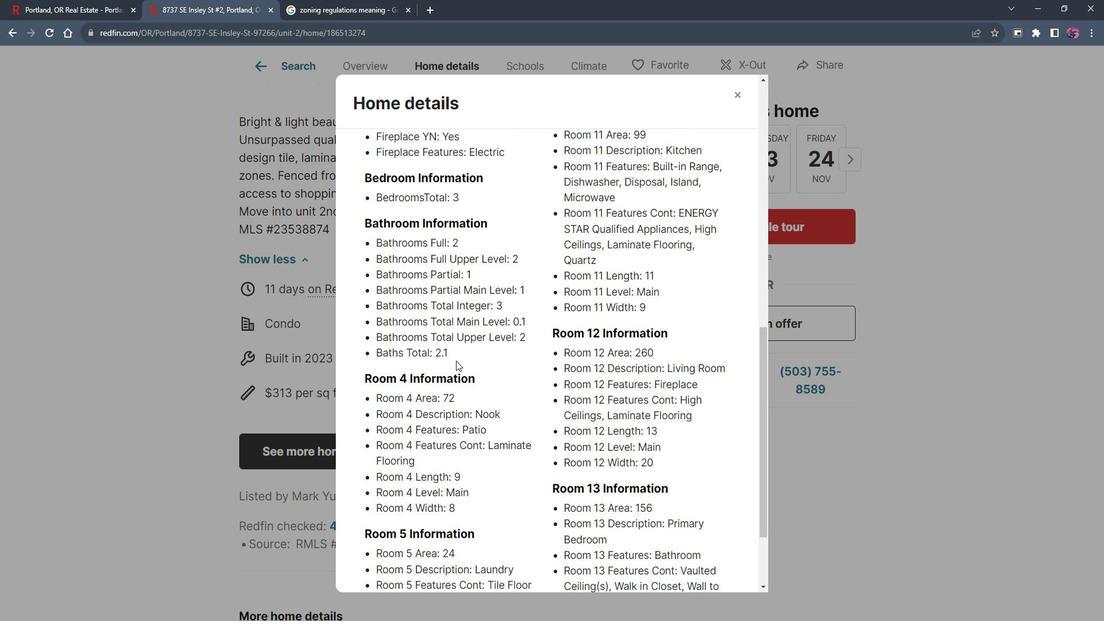 
Action: Mouse scrolled (466, 357) with delta (0, 0)
Screenshot: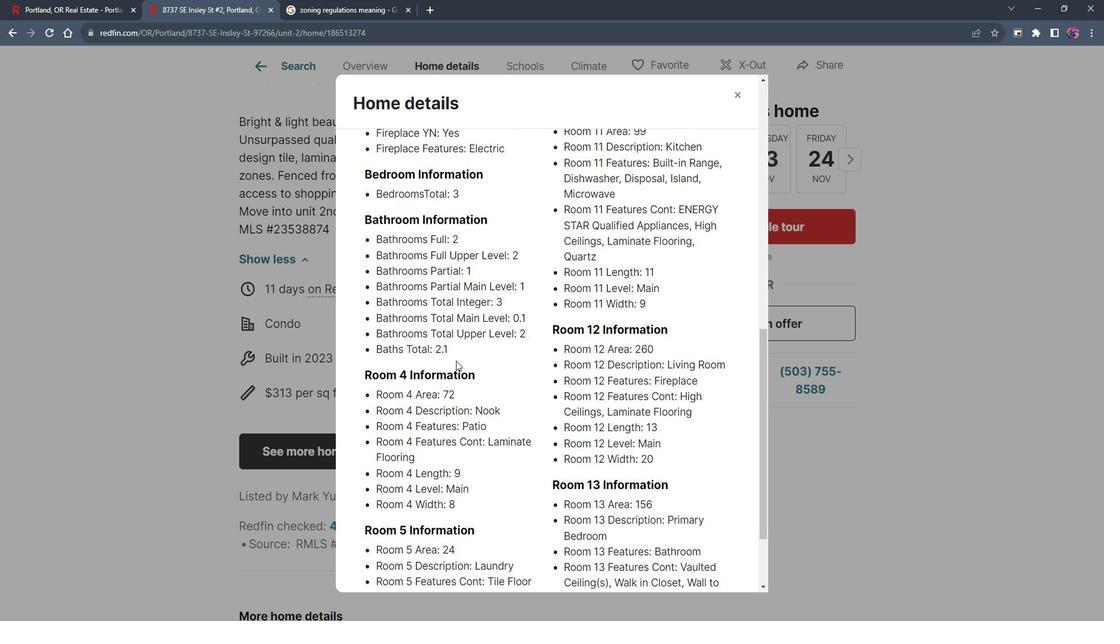 
Action: Mouse scrolled (466, 357) with delta (0, 0)
Screenshot: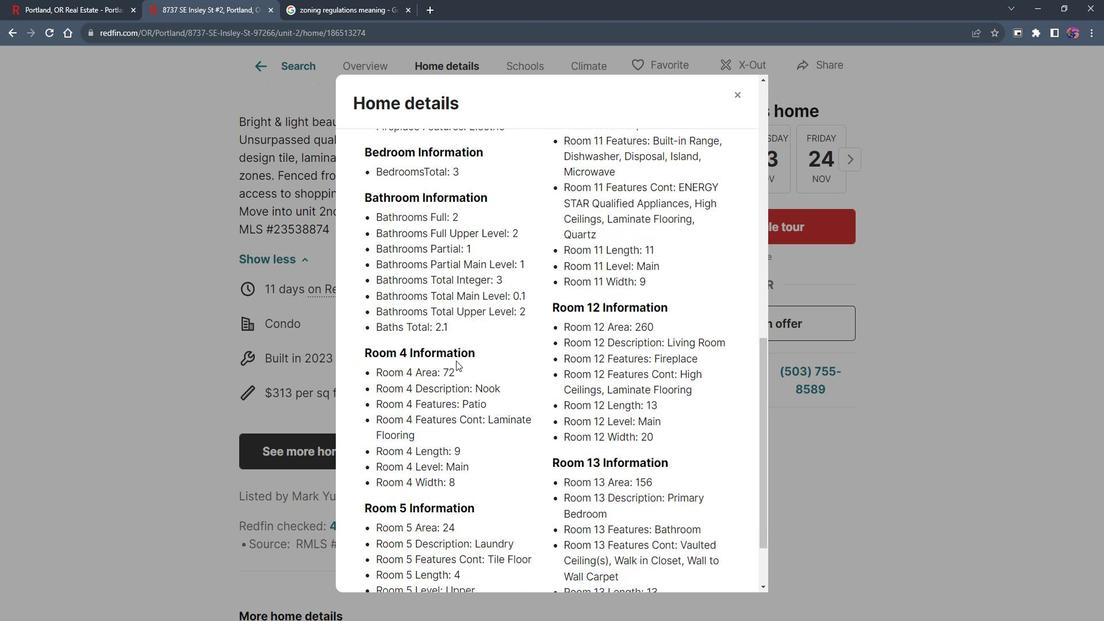 
Action: Mouse moved to (467, 356)
Screenshot: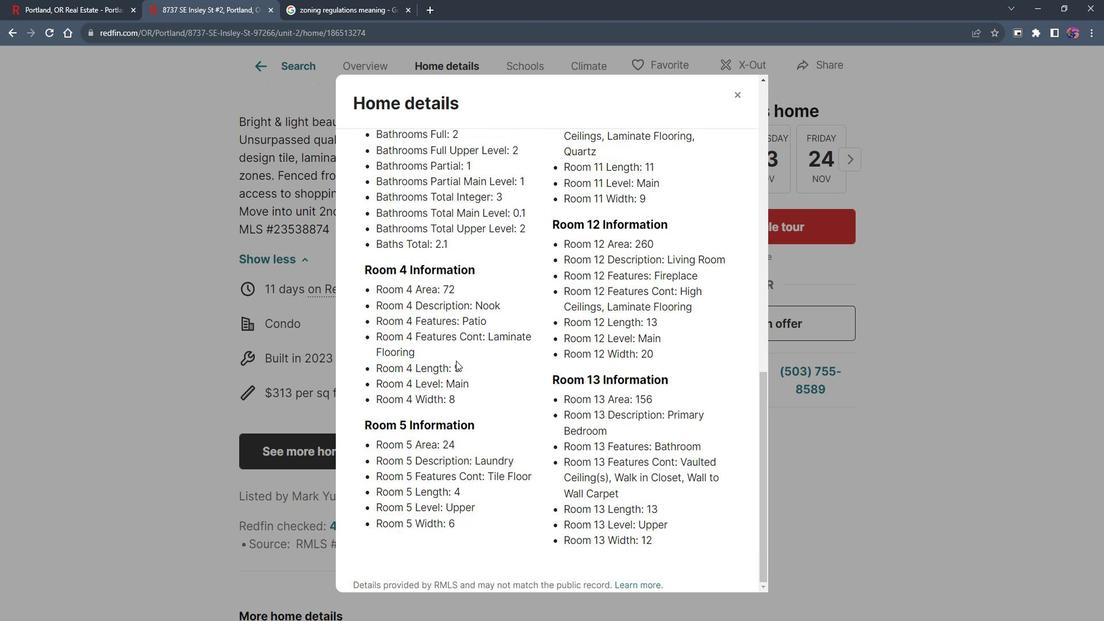 
Action: Mouse scrolled (467, 357) with delta (0, 0)
Screenshot: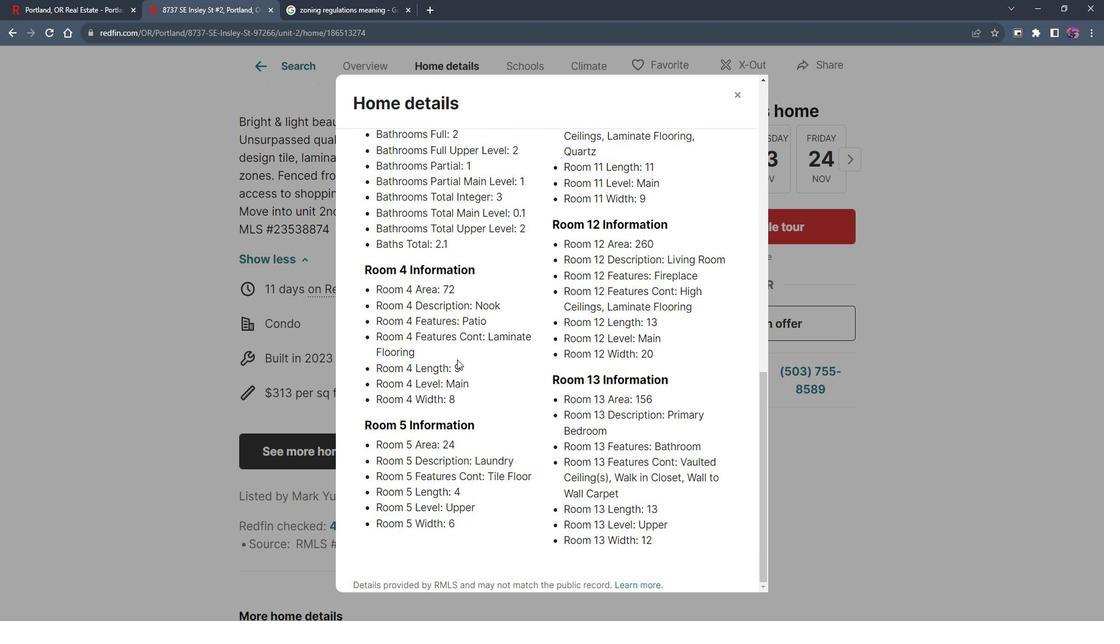 
Action: Mouse scrolled (467, 357) with delta (0, 0)
Screenshot: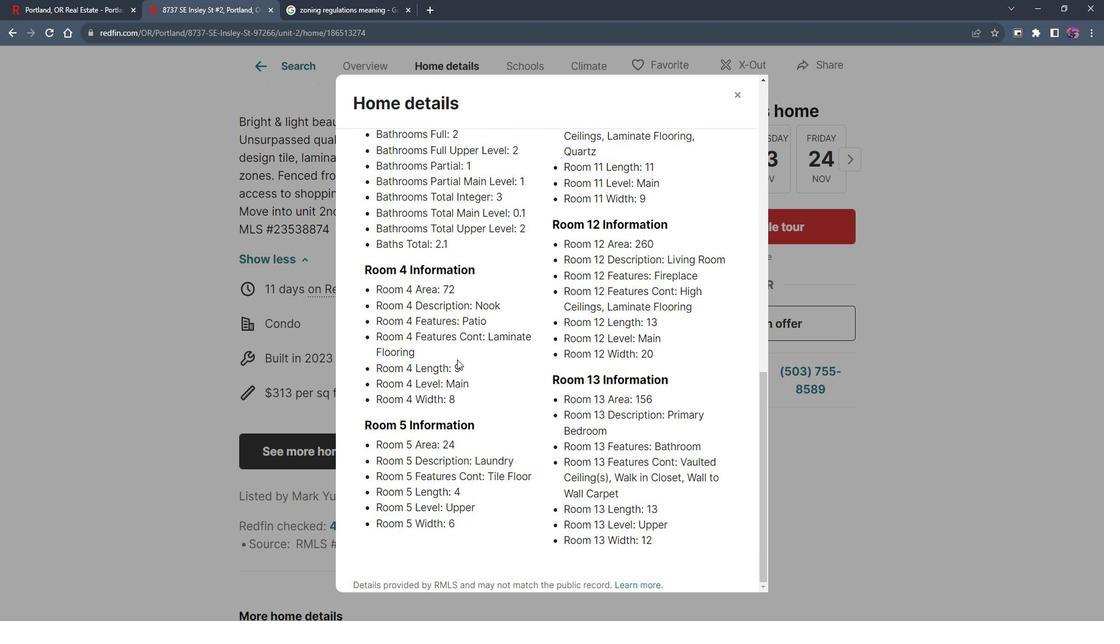 
Action: Mouse scrolled (467, 357) with delta (0, 0)
Screenshot: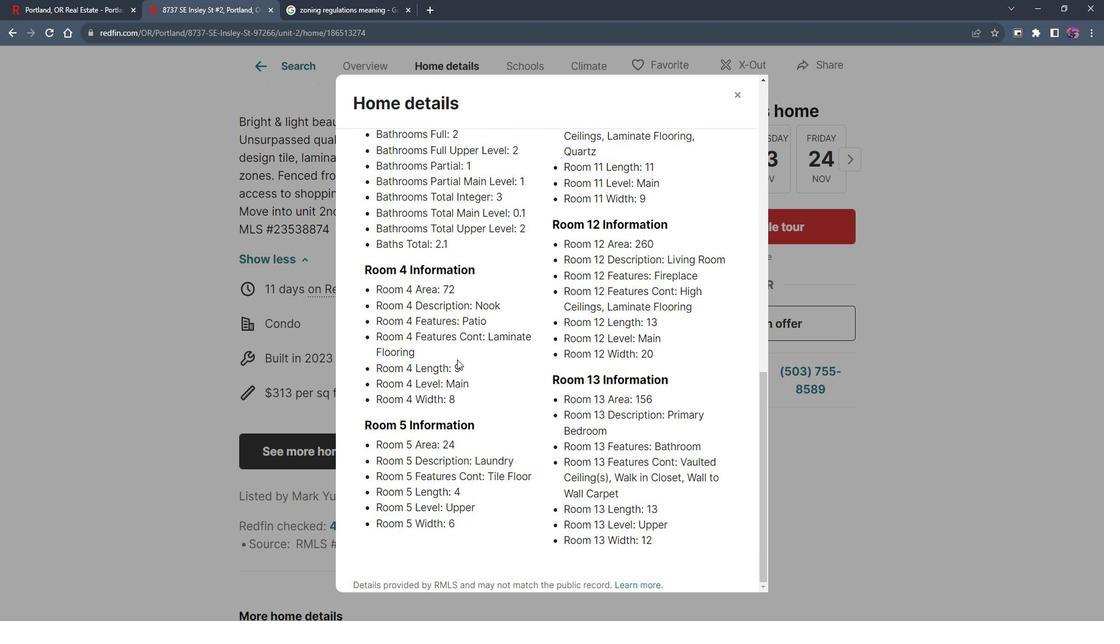 
Action: Mouse scrolled (467, 357) with delta (0, 0)
Screenshot: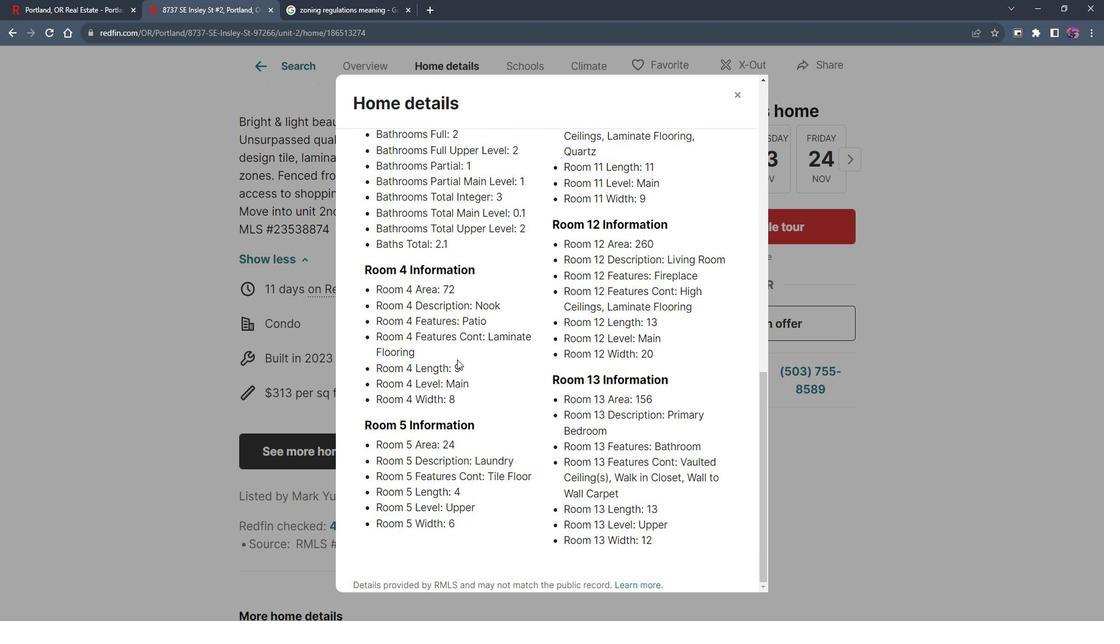 
Action: Mouse scrolled (467, 357) with delta (0, 0)
Screenshot: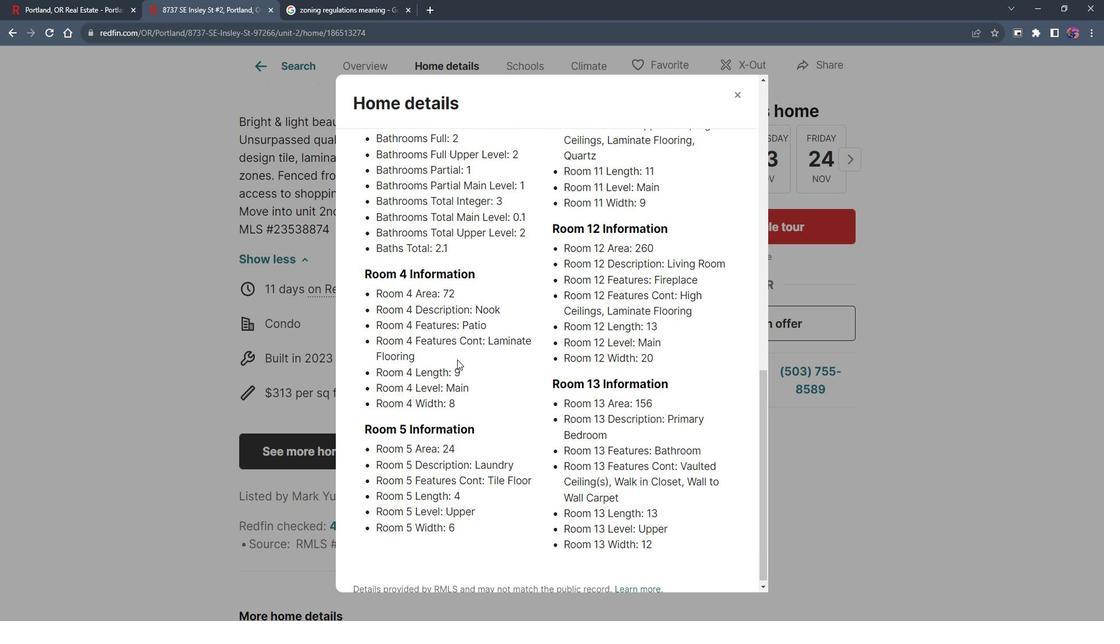 
Action: Mouse scrolled (467, 357) with delta (0, 0)
Screenshot: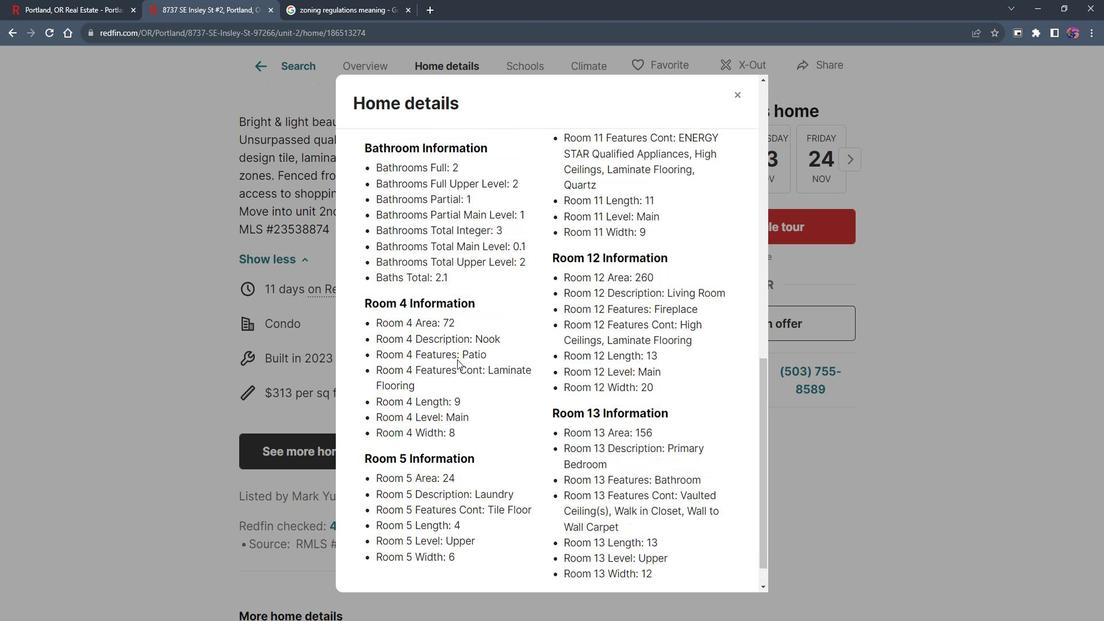 
Action: Mouse moved to (467, 354)
Screenshot: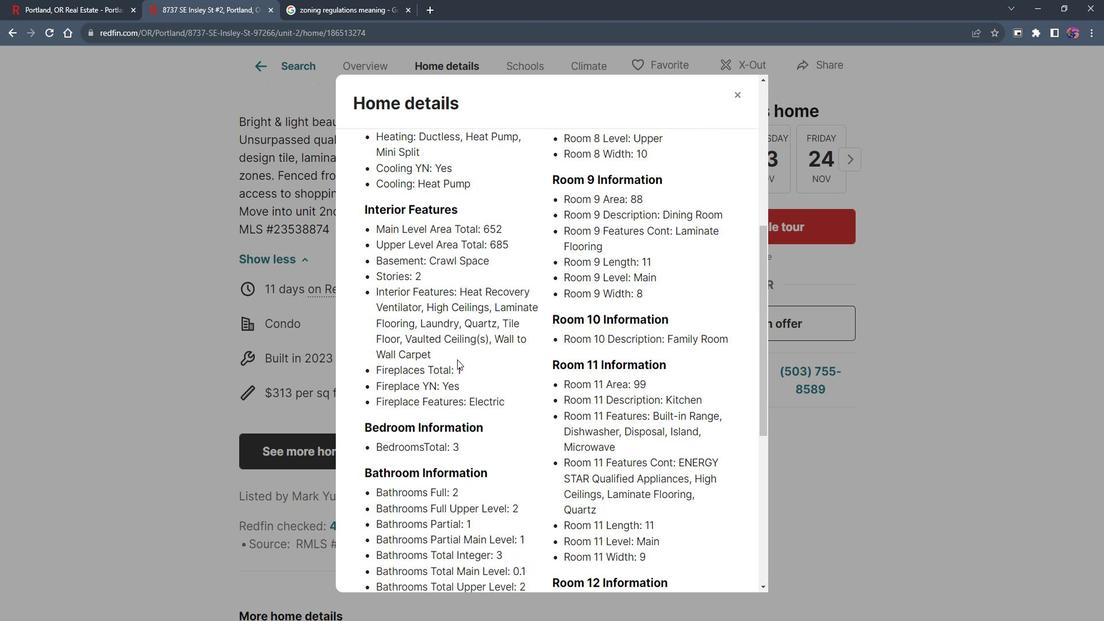 
Action: Mouse scrolled (467, 354) with delta (0, 0)
Screenshot: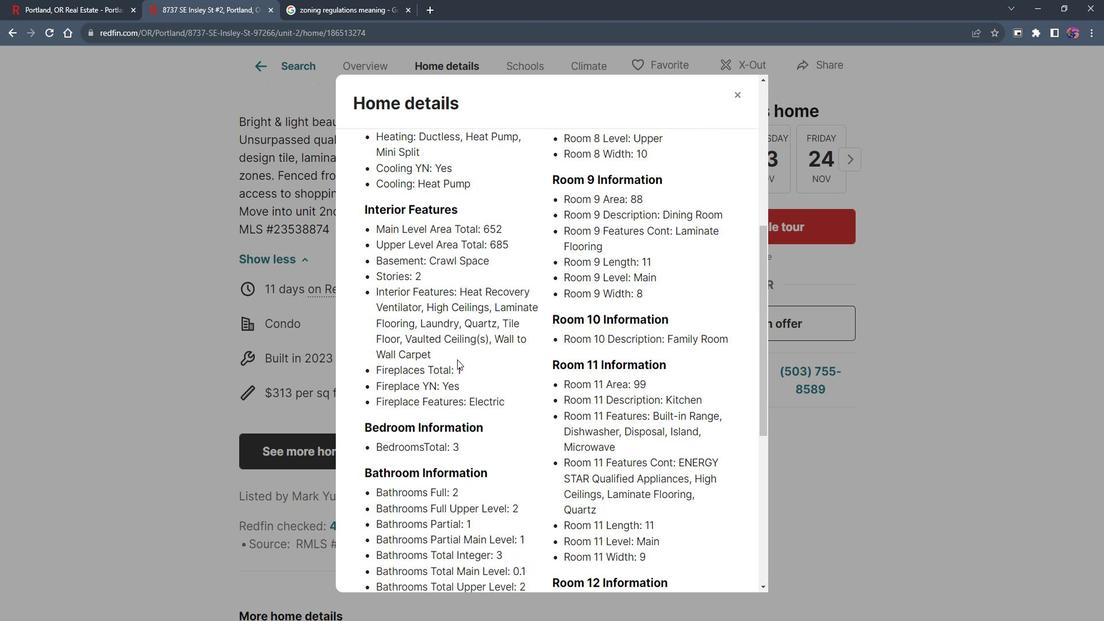 
Action: Mouse scrolled (467, 354) with delta (0, 0)
Screenshot: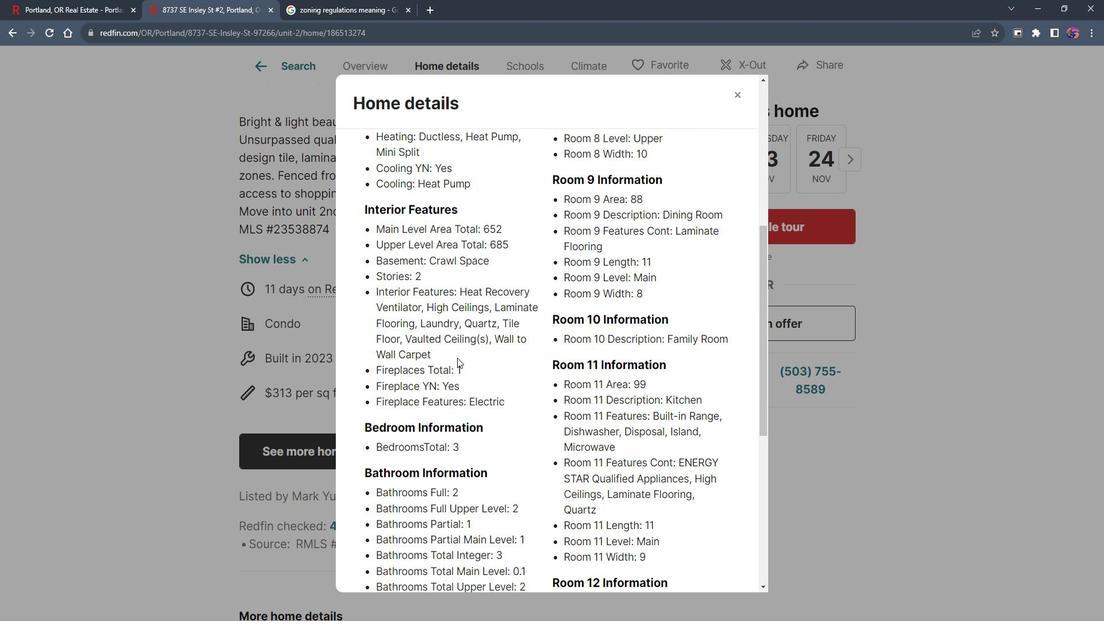 
Action: Mouse scrolled (467, 354) with delta (0, 0)
Screenshot: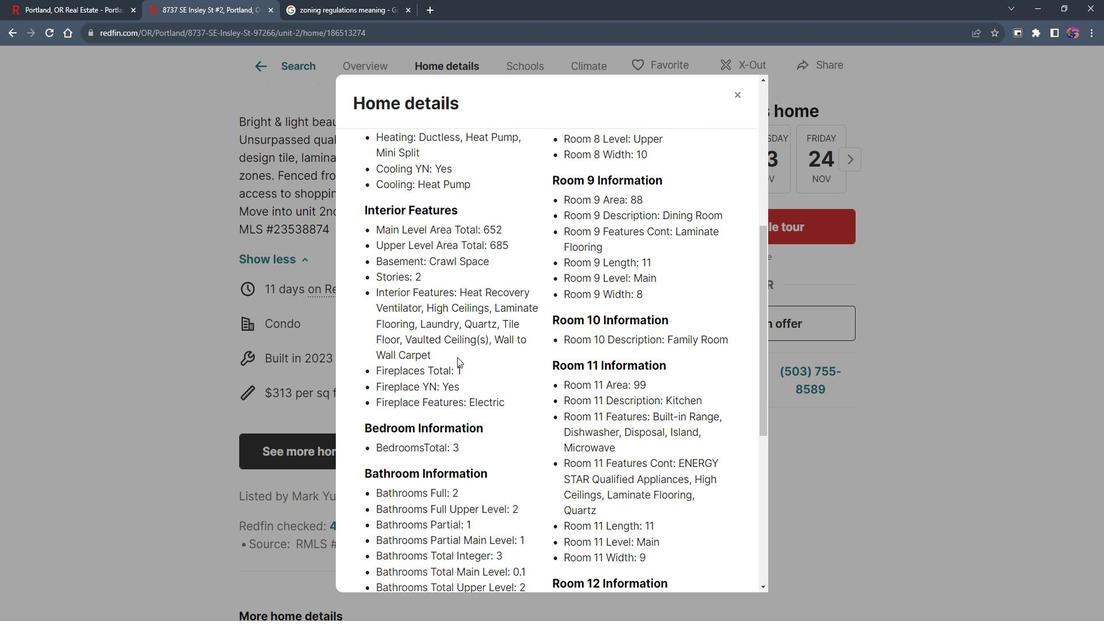 
Action: Mouse scrolled (467, 354) with delta (0, 0)
Screenshot: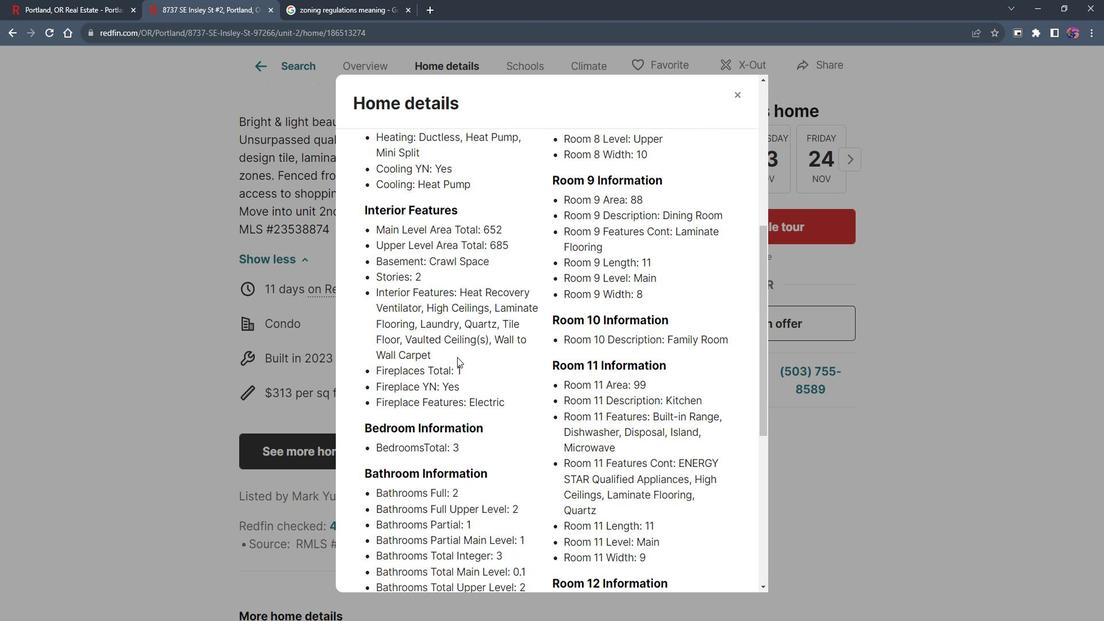 
Action: Mouse scrolled (467, 354) with delta (0, 0)
Screenshot: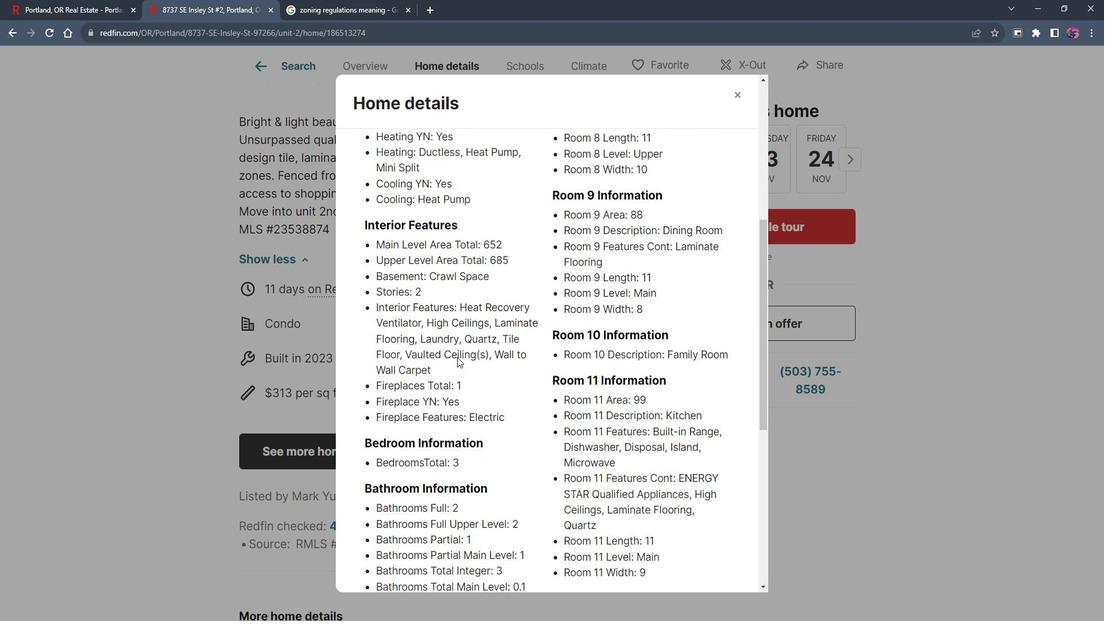 
Action: Mouse moved to (469, 351)
Screenshot: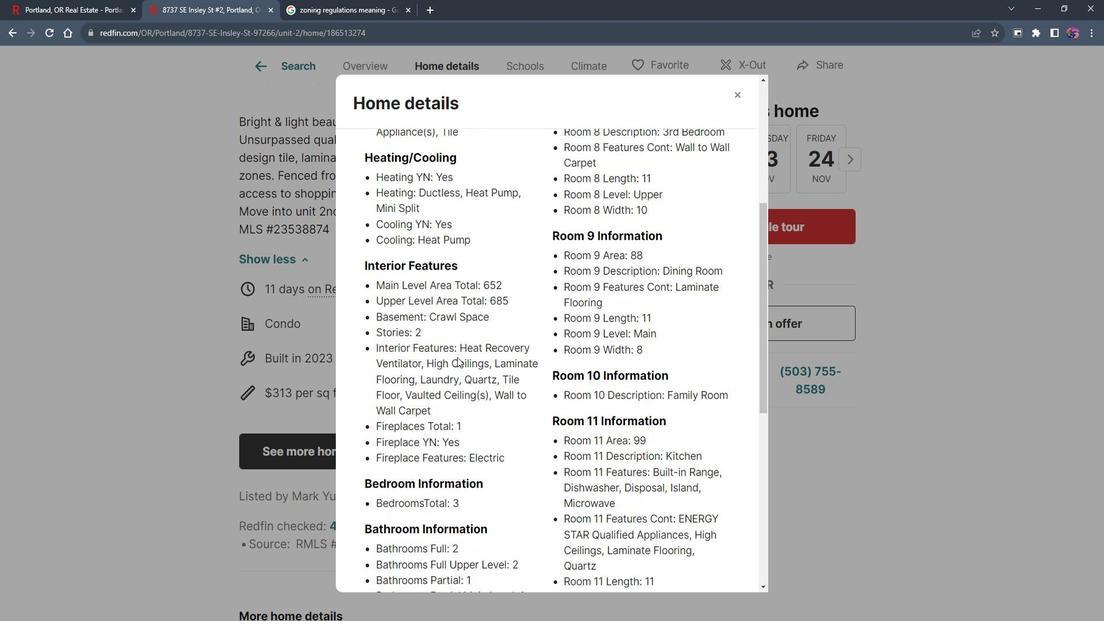 
Action: Mouse scrolled (469, 351) with delta (0, 0)
Screenshot: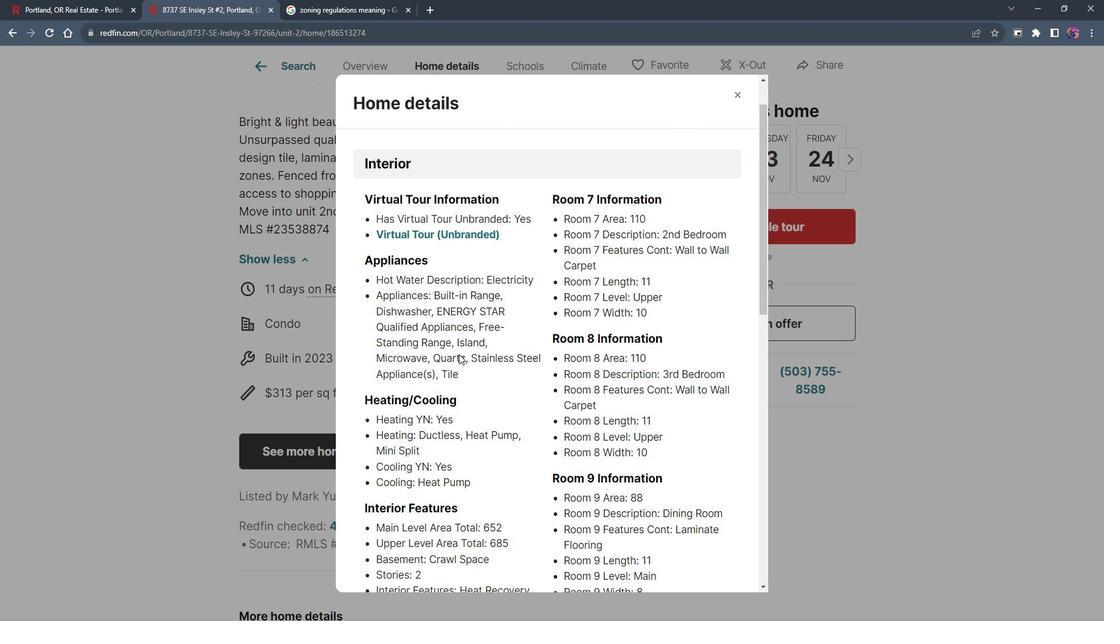 
Action: Mouse scrolled (469, 351) with delta (0, 0)
Screenshot: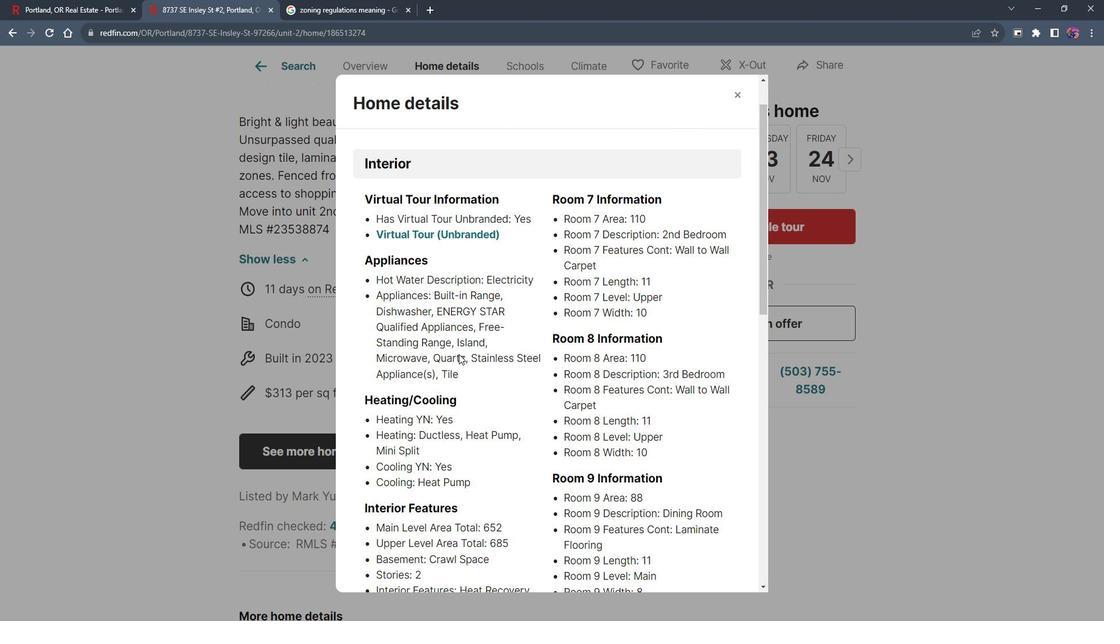 
Action: Mouse scrolled (469, 351) with delta (0, 0)
Screenshot: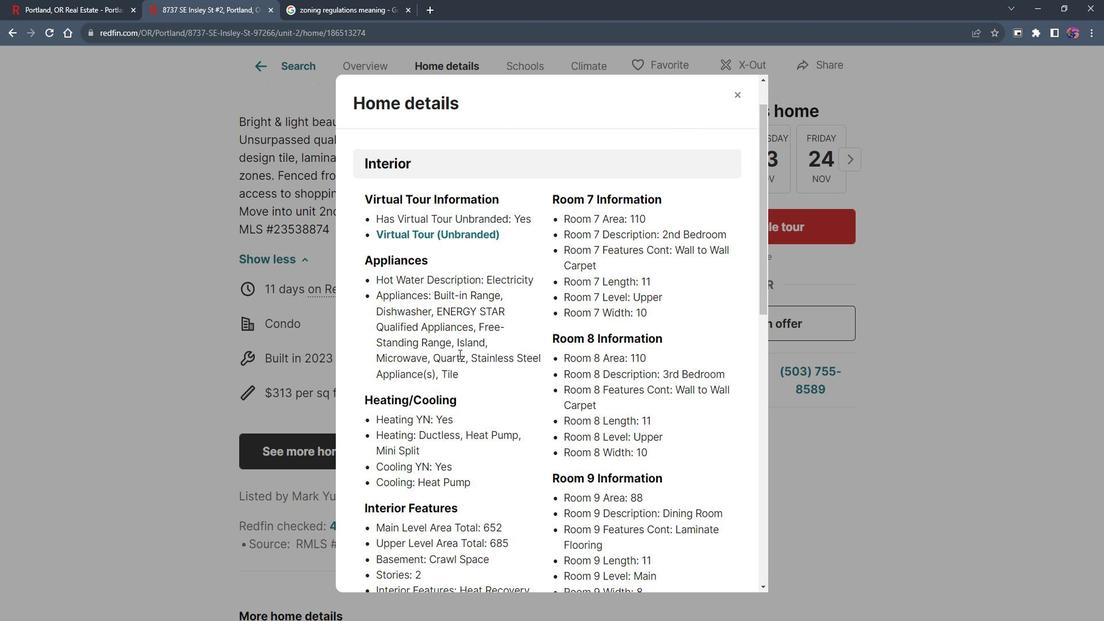 
Action: Mouse scrolled (469, 351) with delta (0, 0)
Screenshot: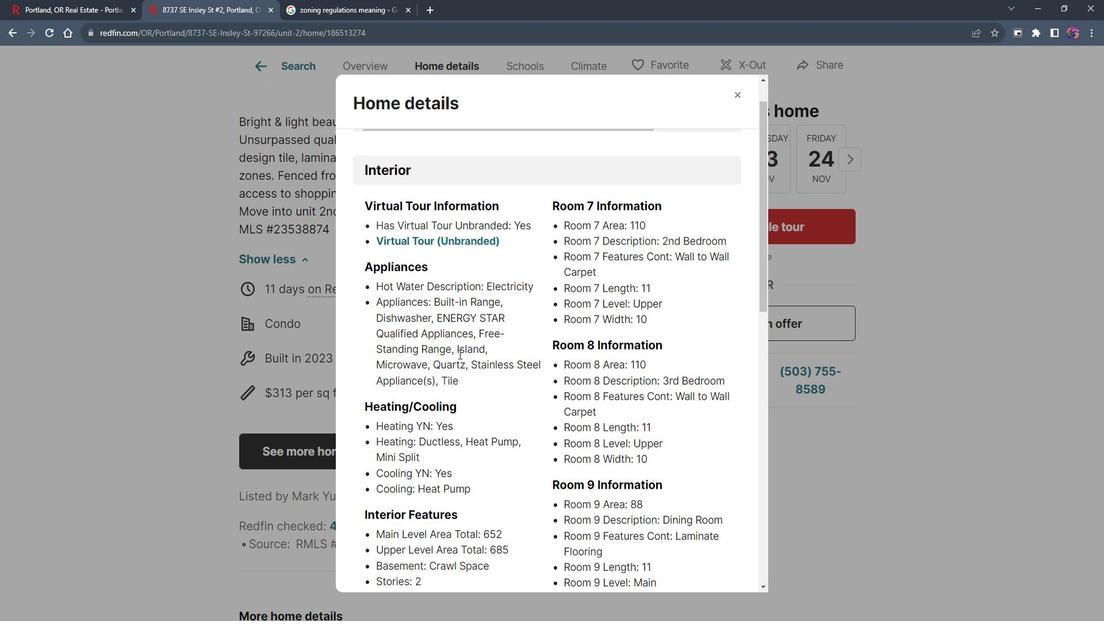 
Action: Mouse scrolled (469, 351) with delta (0, 0)
